 Task: Research Airbnb properties in Boden, Sweden from 4th November, 2023 to 8th November, 2023 for 2 adults.1  bedroom having 1 bed and 1 bathroom. Property type can be hotel. Look for 5 properties as per requirement.
Action: Mouse pressed left at (300, 135)
Screenshot: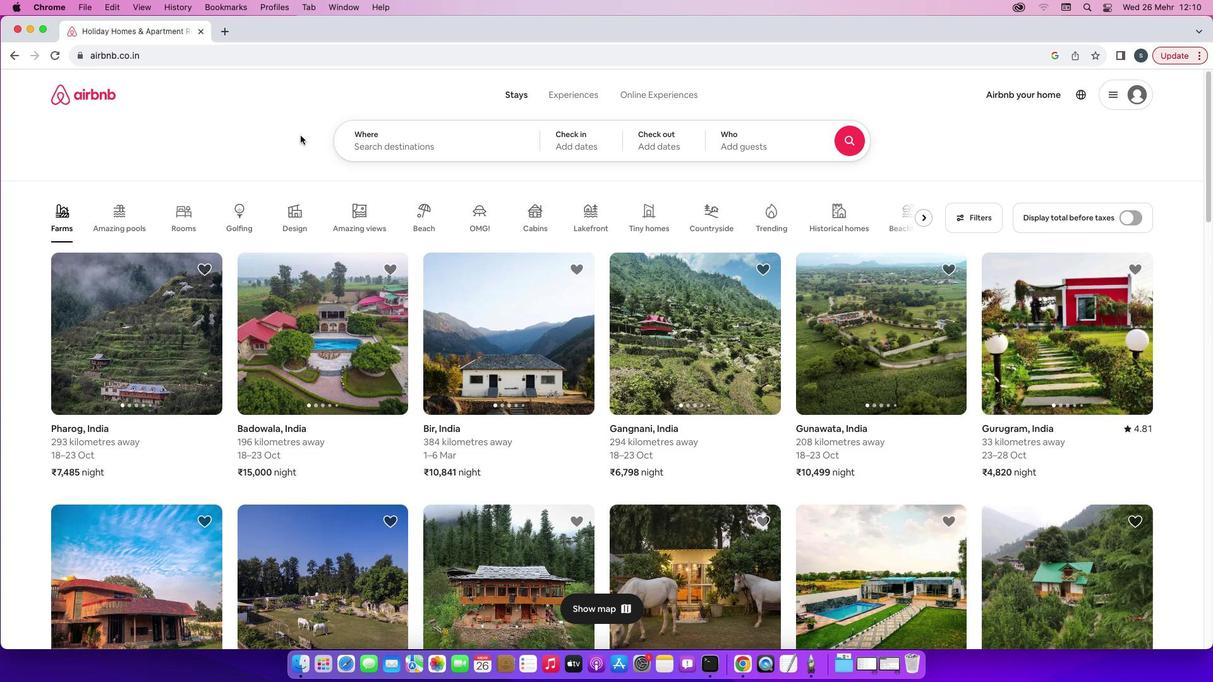 
Action: Mouse moved to (433, 147)
Screenshot: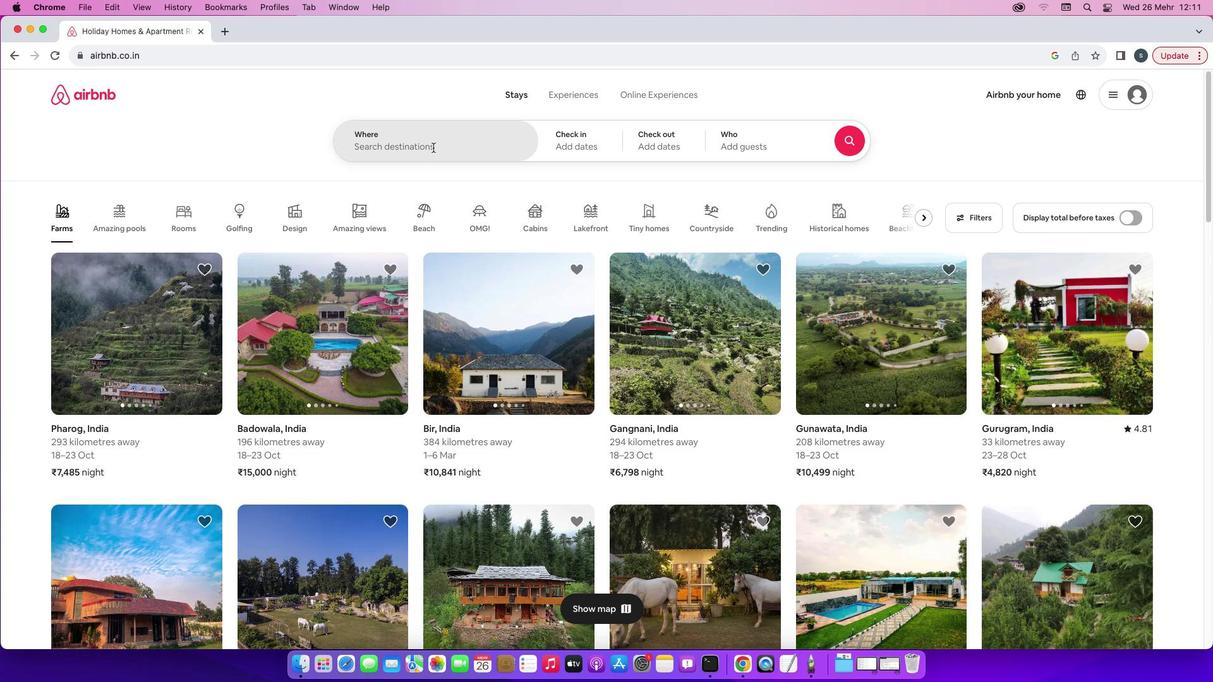 
Action: Mouse pressed left at (433, 147)
Screenshot: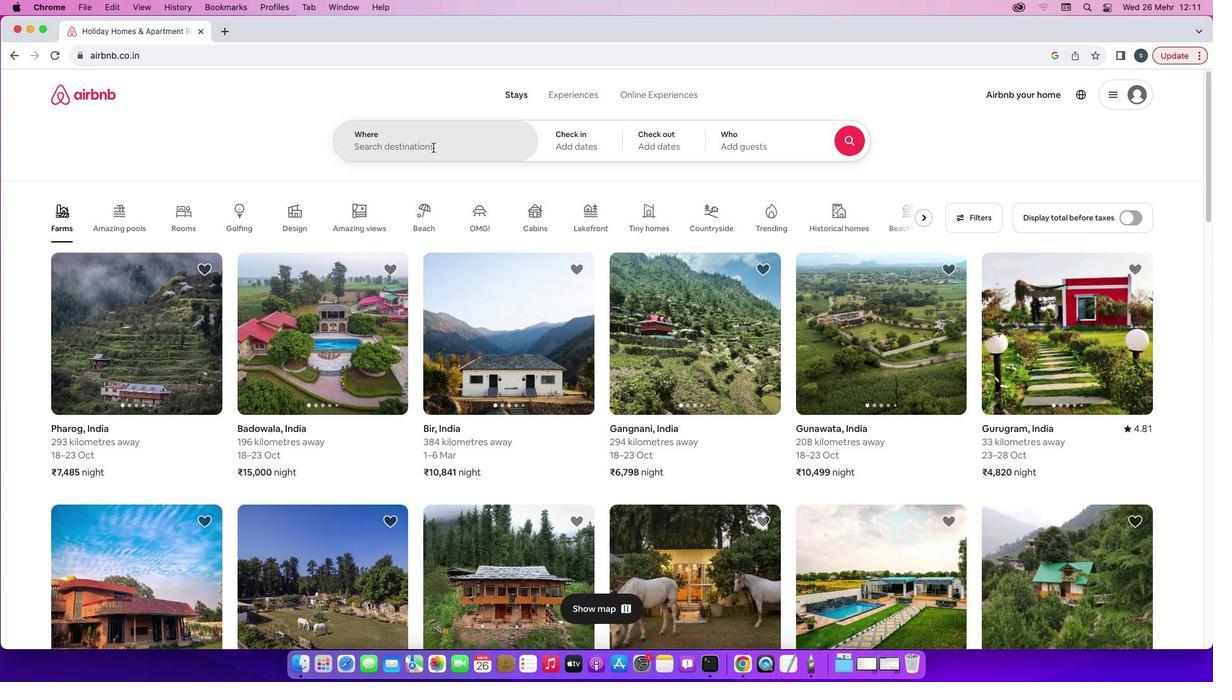 
Action: Key pressed 'B'Key.caps_lock'o''d''e''n'','Key.spaceKey.caps_lock'S'Key.caps_lock'w''e''d''e''n'Key.enter
Screenshot: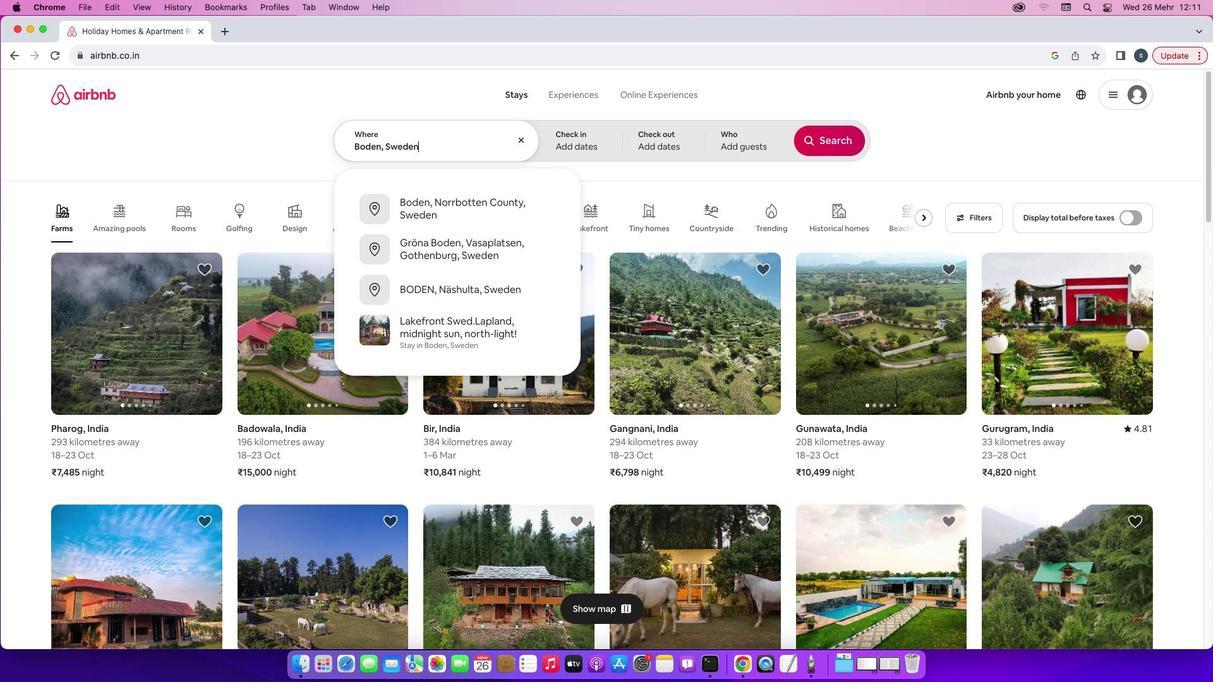 
Action: Mouse moved to (808, 291)
Screenshot: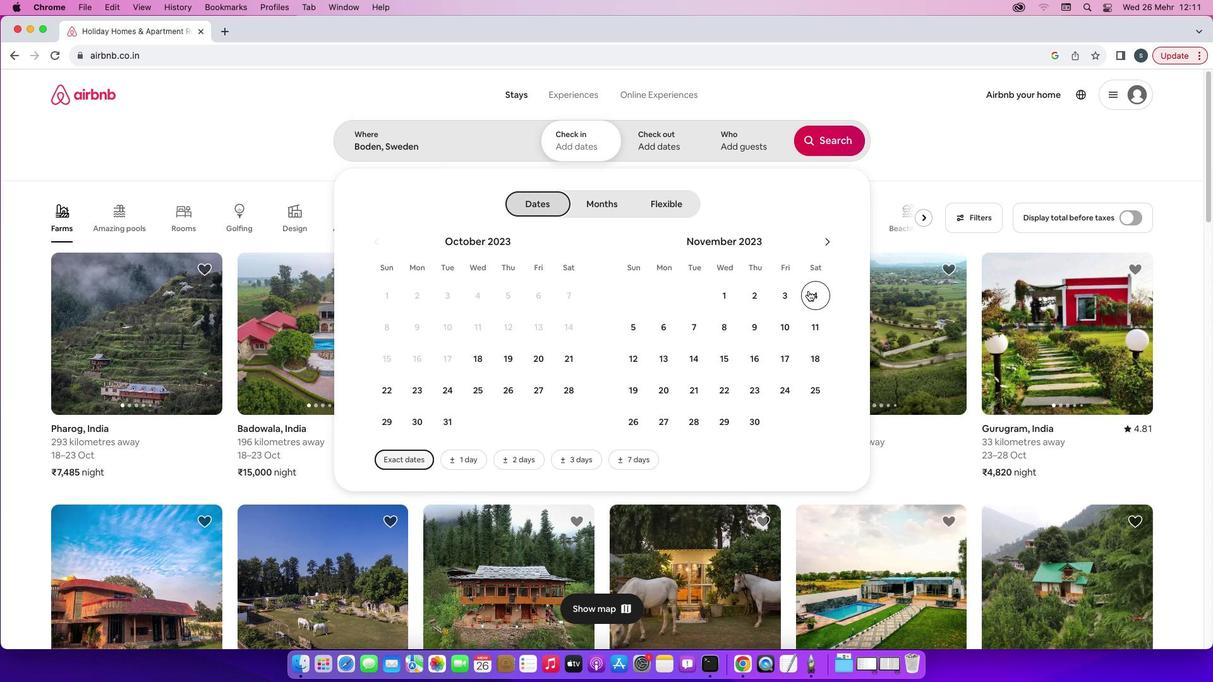 
Action: Mouse pressed left at (808, 291)
Screenshot: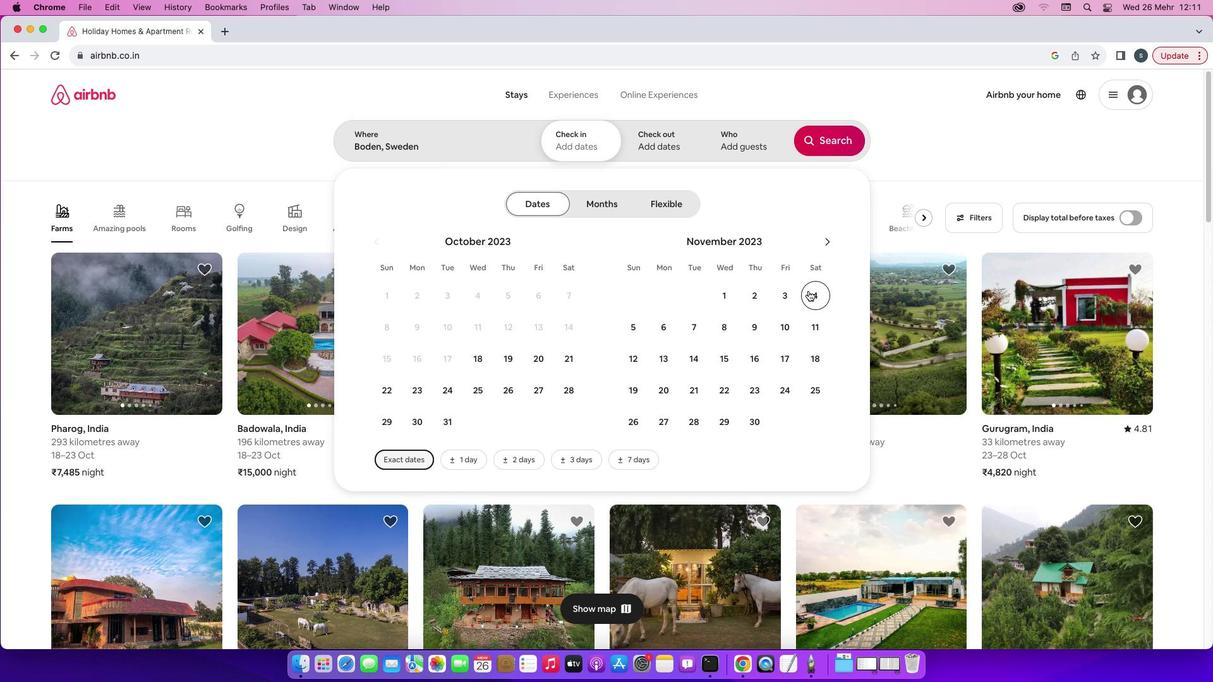 
Action: Mouse moved to (723, 321)
Screenshot: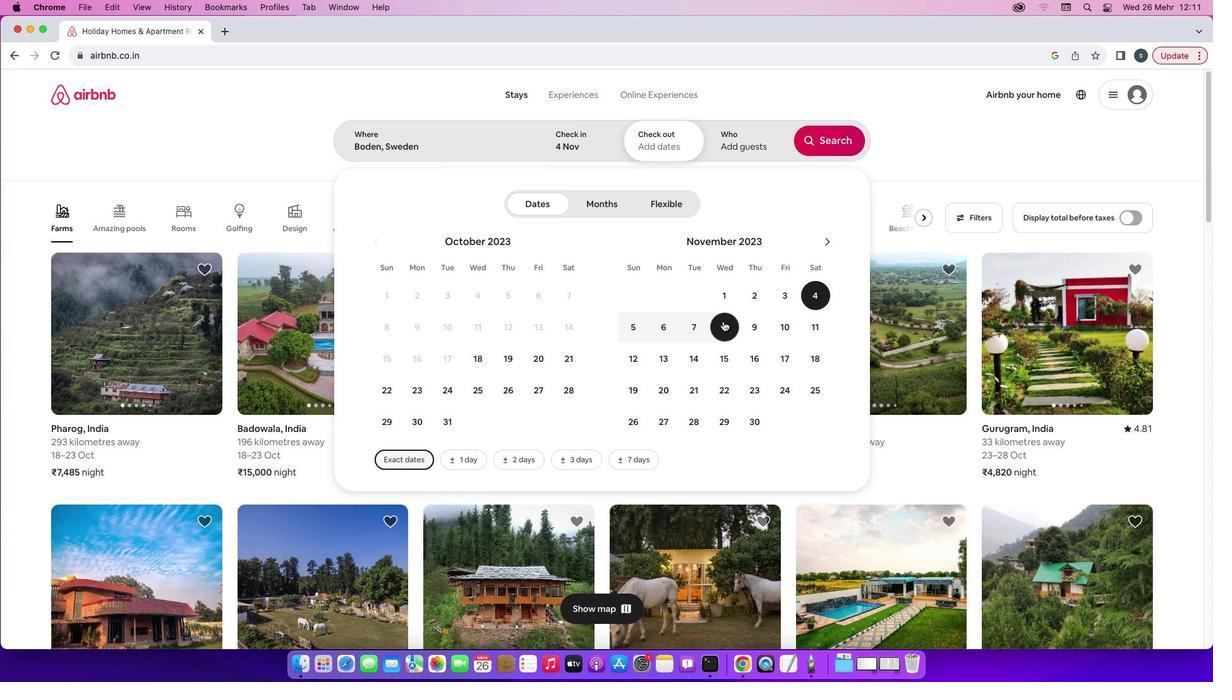 
Action: Mouse pressed left at (723, 321)
Screenshot: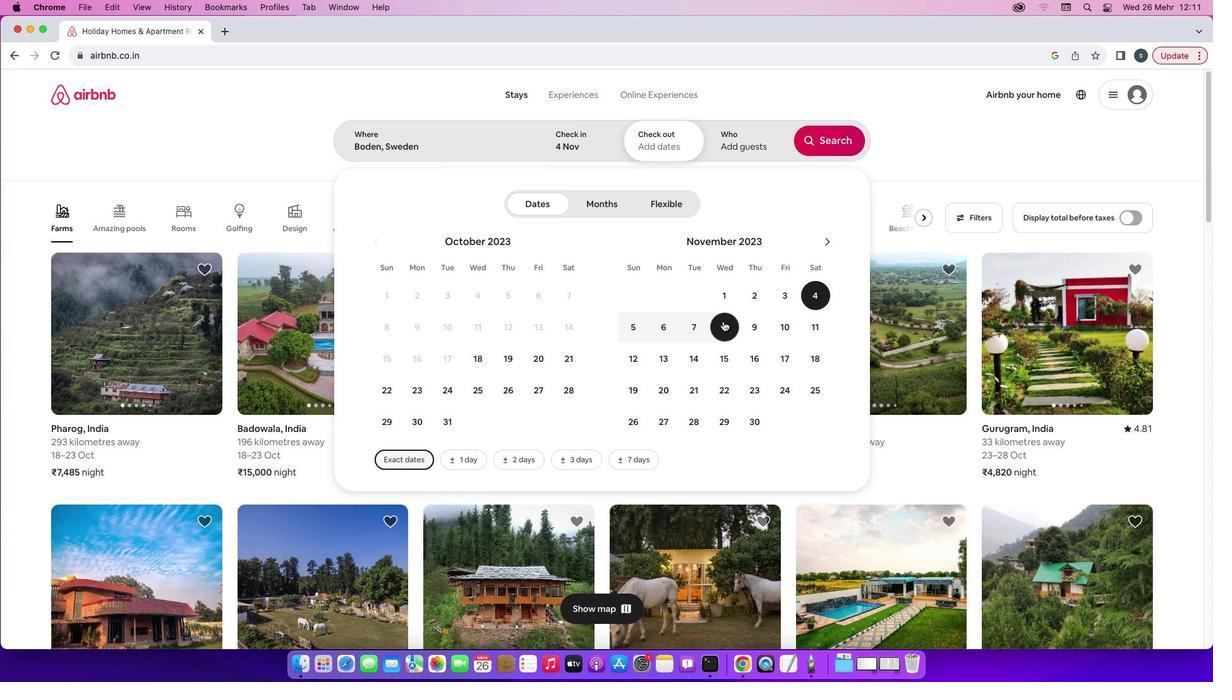 
Action: Mouse moved to (744, 140)
Screenshot: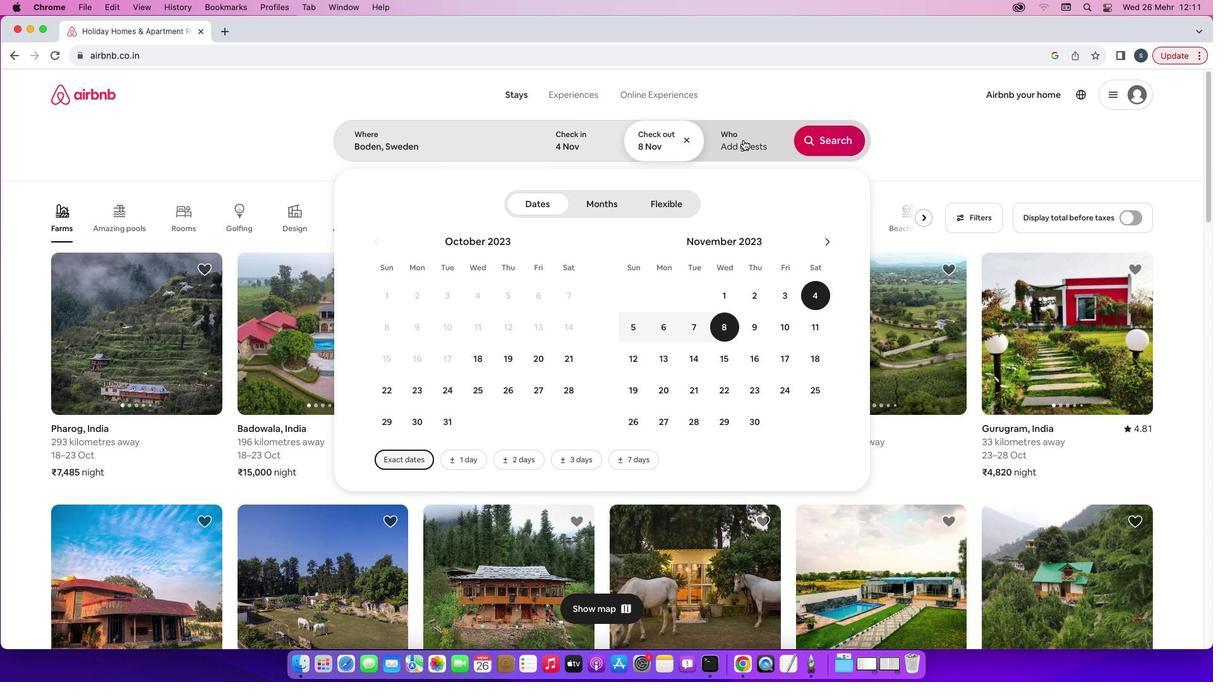 
Action: Mouse pressed left at (744, 140)
Screenshot: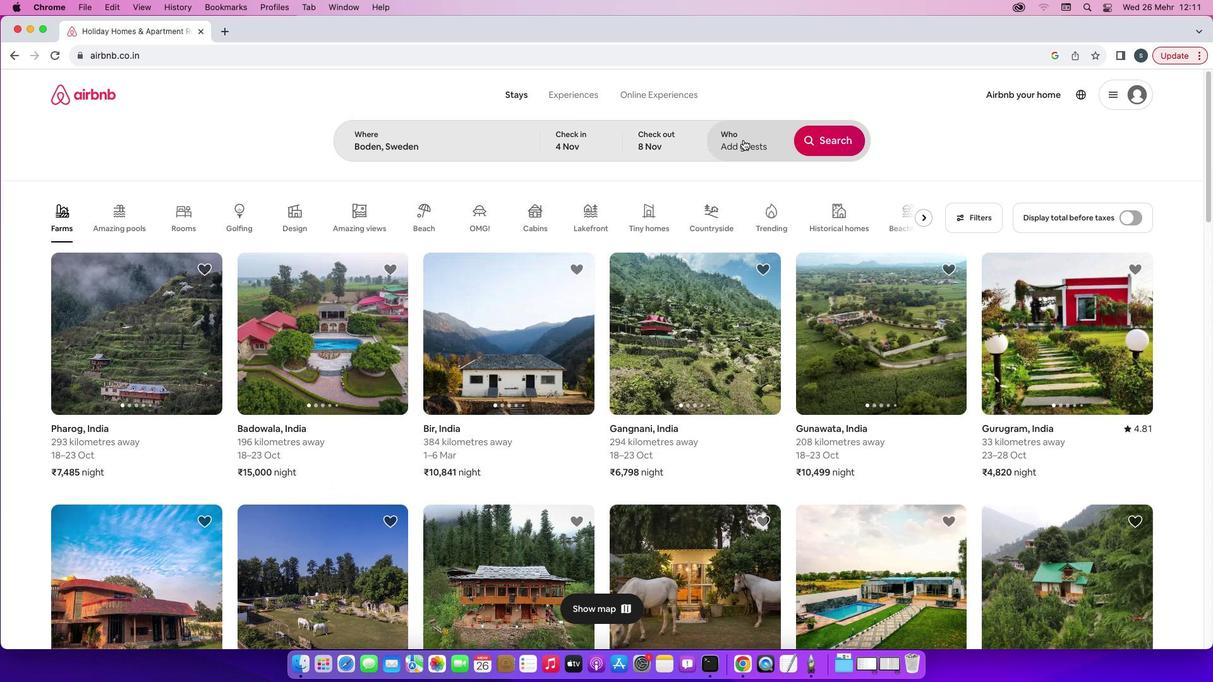 
Action: Mouse moved to (834, 202)
Screenshot: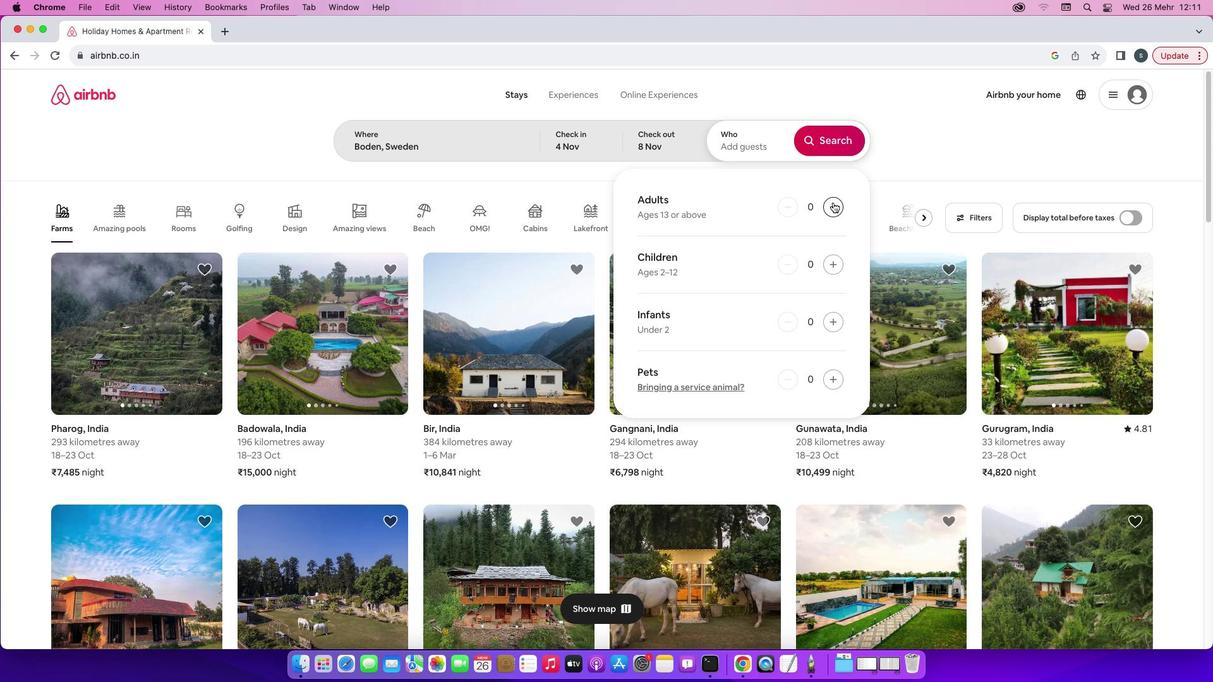 
Action: Mouse pressed left at (834, 202)
Screenshot: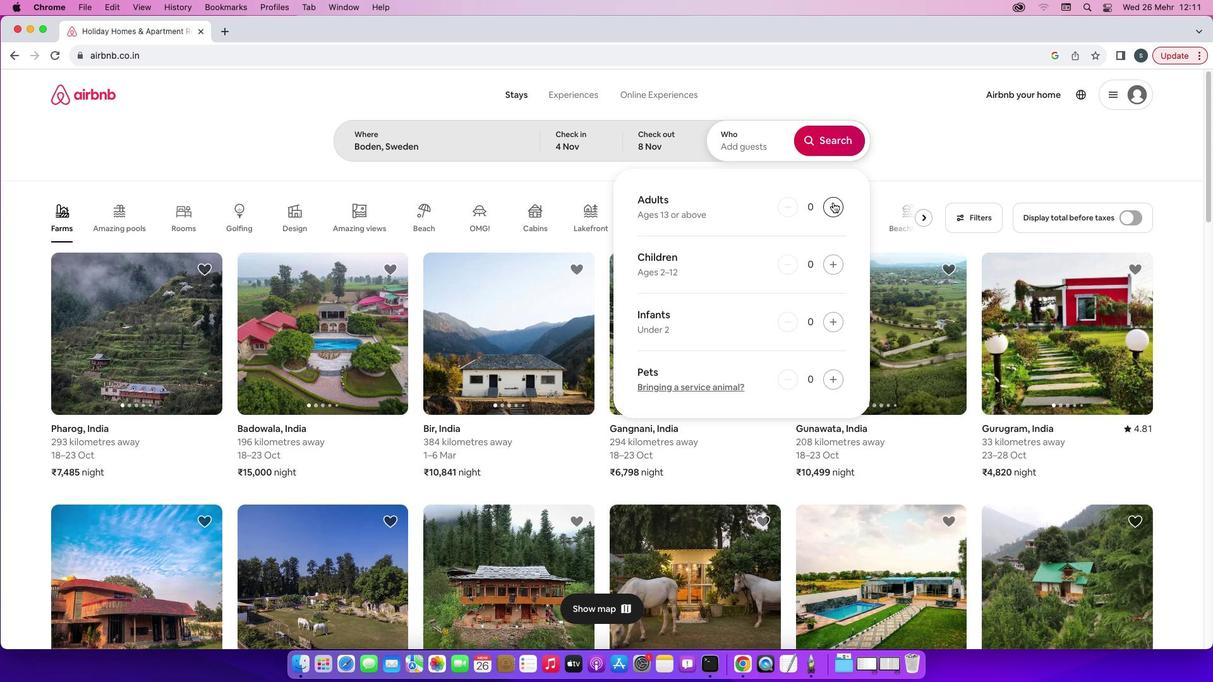 
Action: Mouse pressed left at (834, 202)
Screenshot: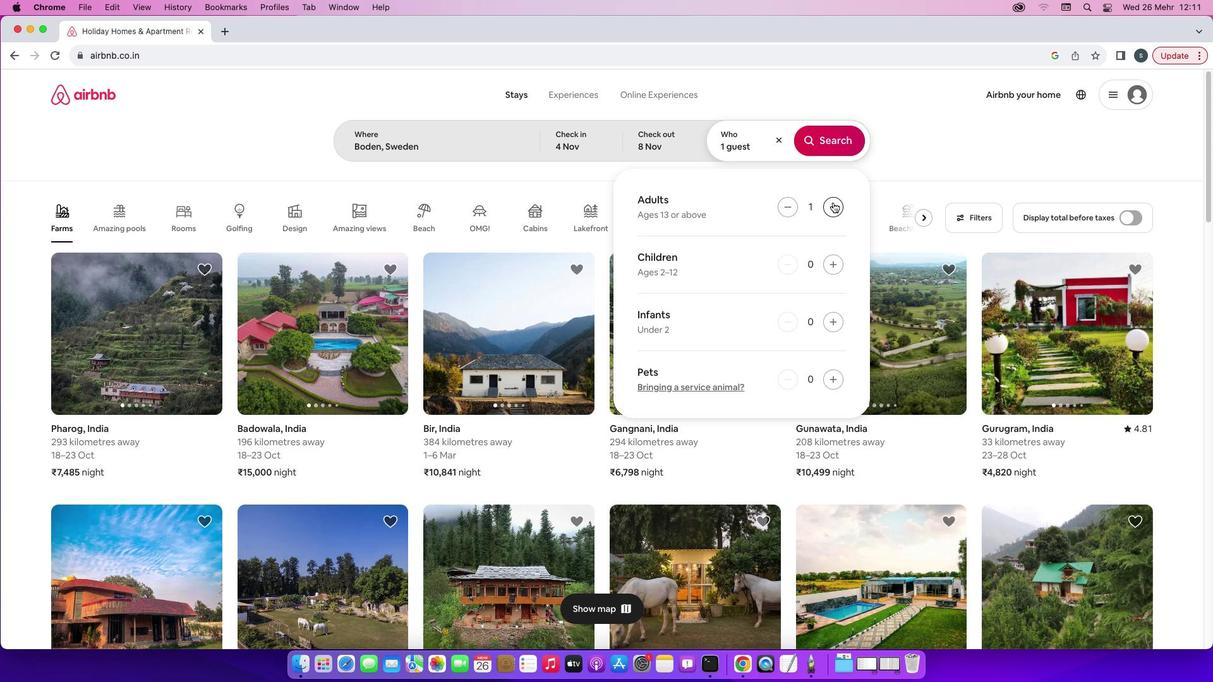 
Action: Mouse moved to (818, 148)
Screenshot: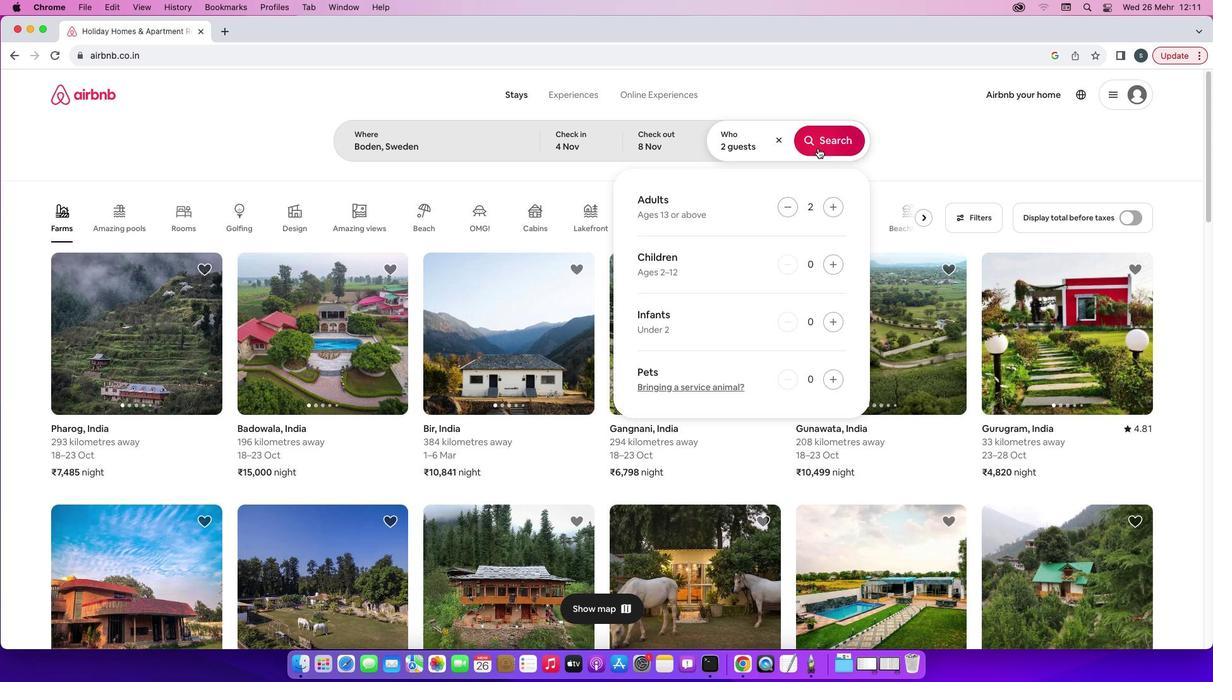 
Action: Mouse pressed left at (818, 148)
Screenshot: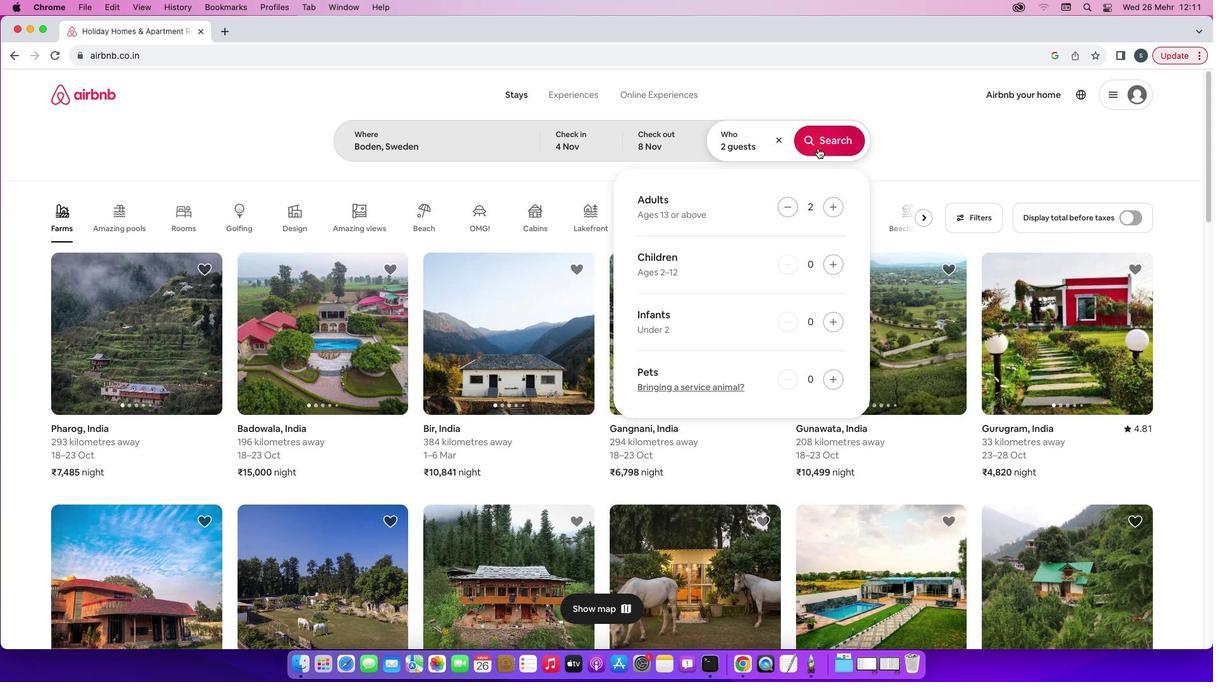 
Action: Mouse moved to (1007, 153)
Screenshot: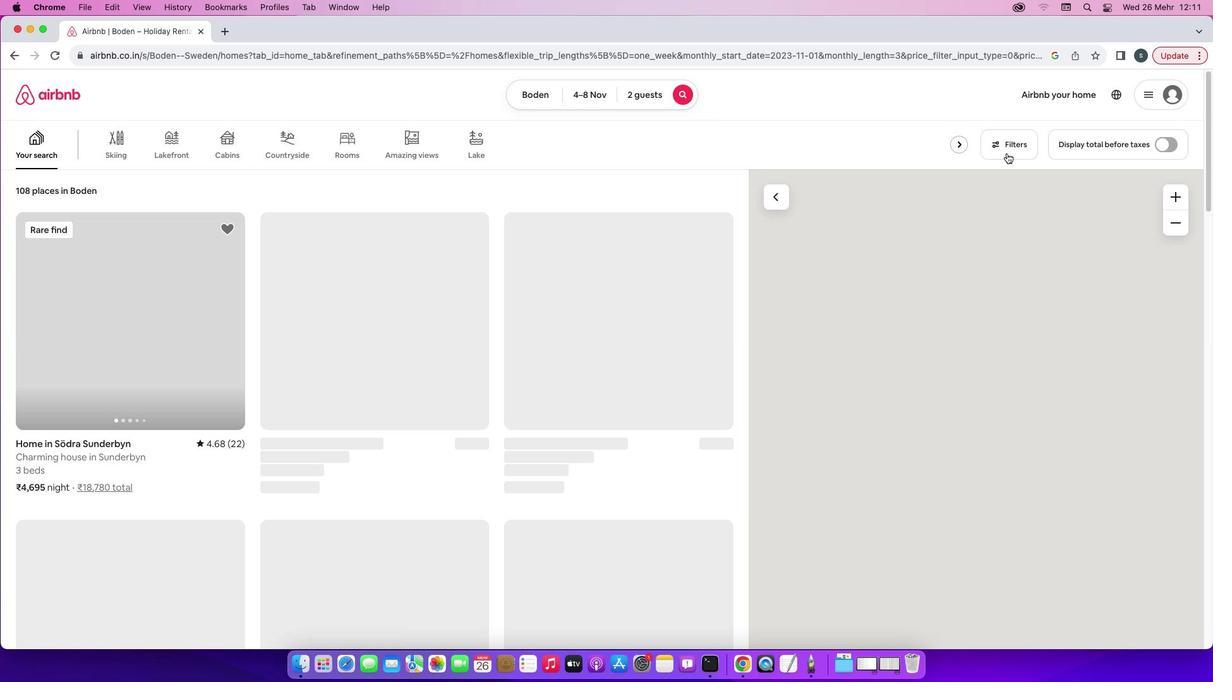 
Action: Mouse pressed left at (1007, 153)
Screenshot: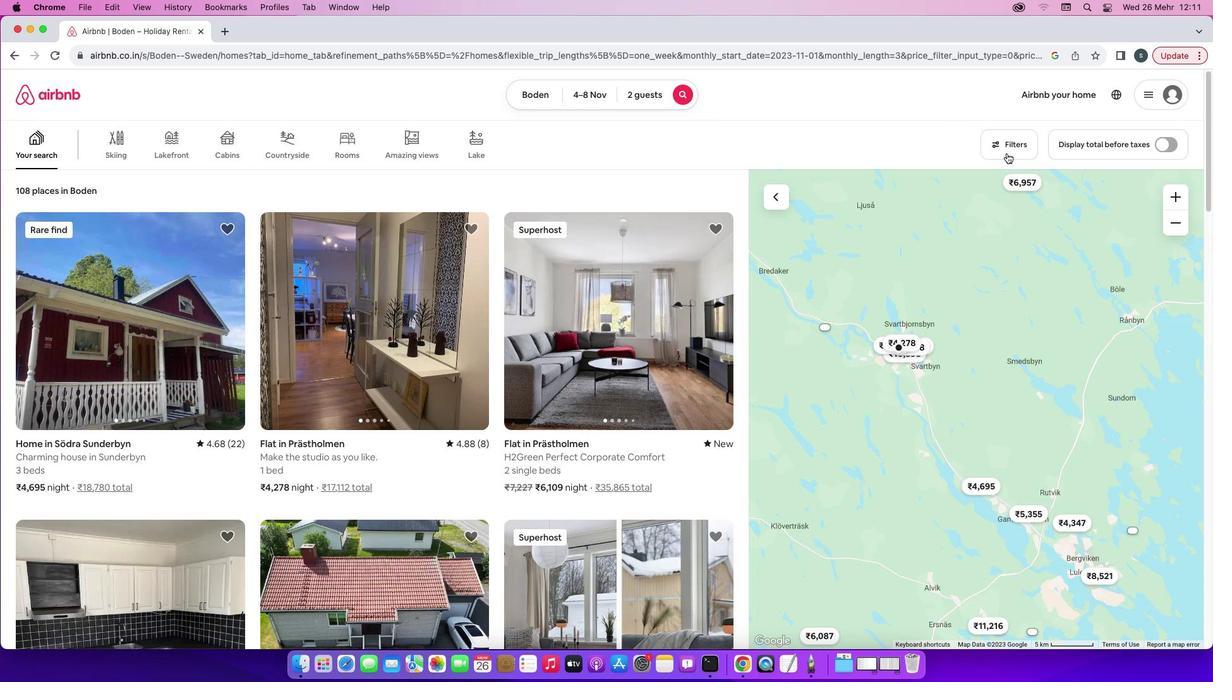 
Action: Mouse moved to (509, 463)
Screenshot: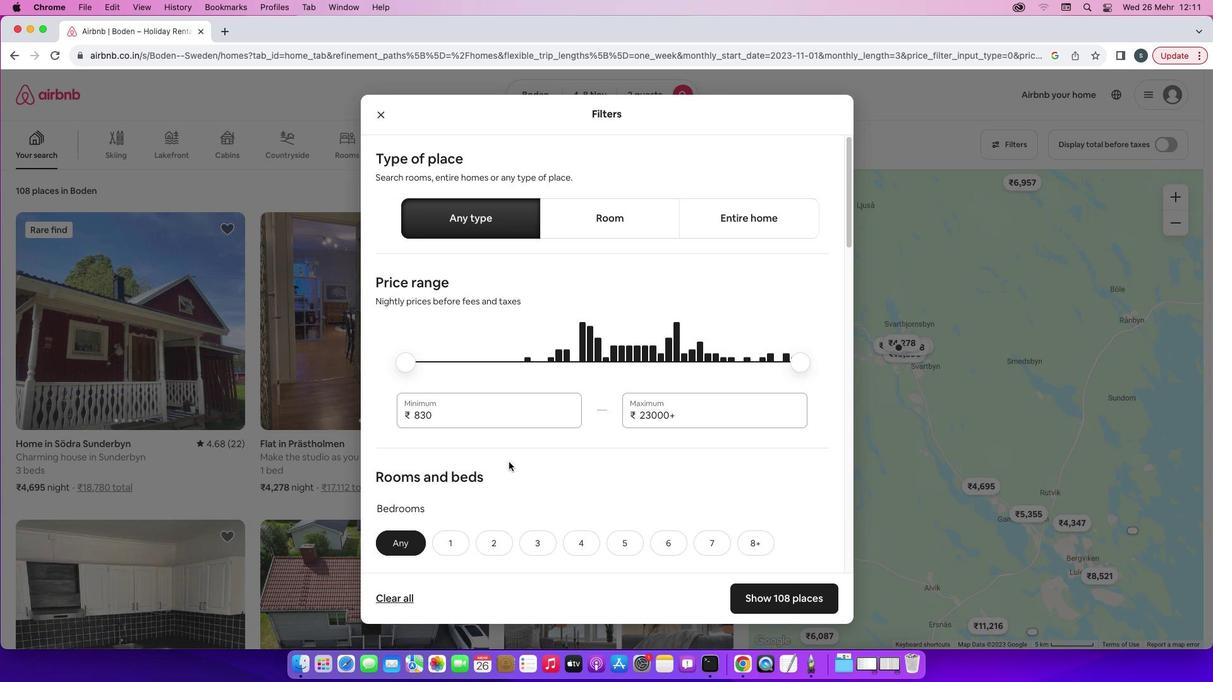 
Action: Mouse scrolled (509, 463) with delta (0, 0)
Screenshot: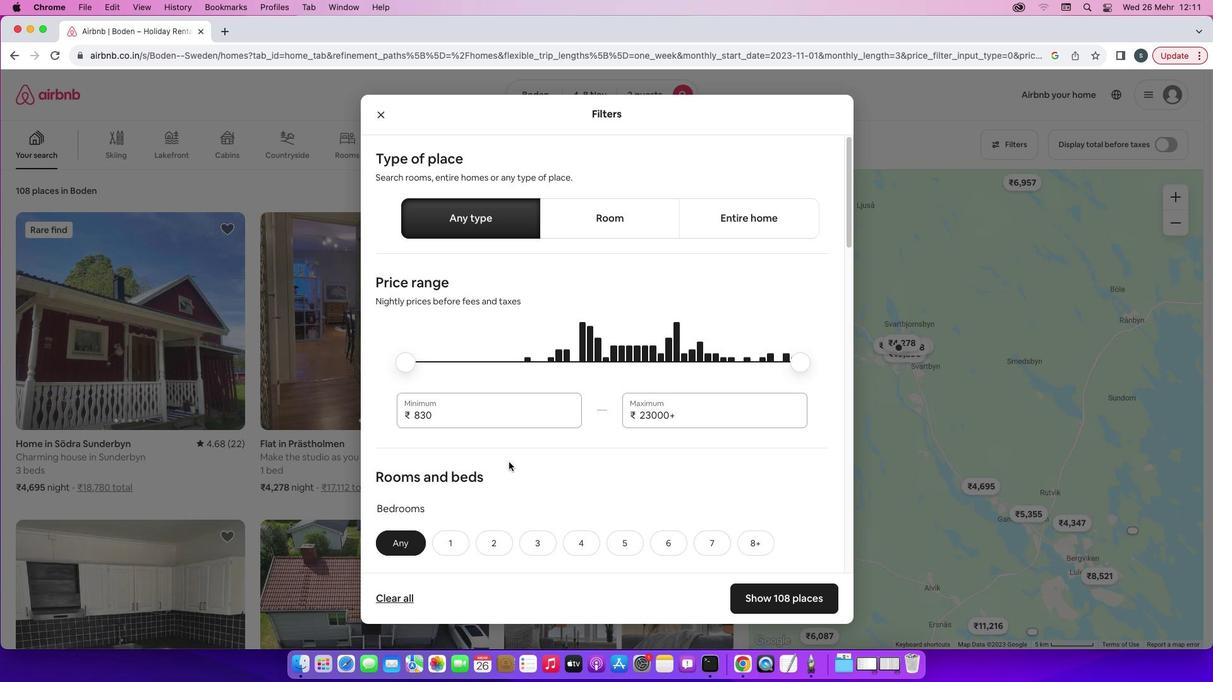
Action: Mouse scrolled (509, 463) with delta (0, 0)
Screenshot: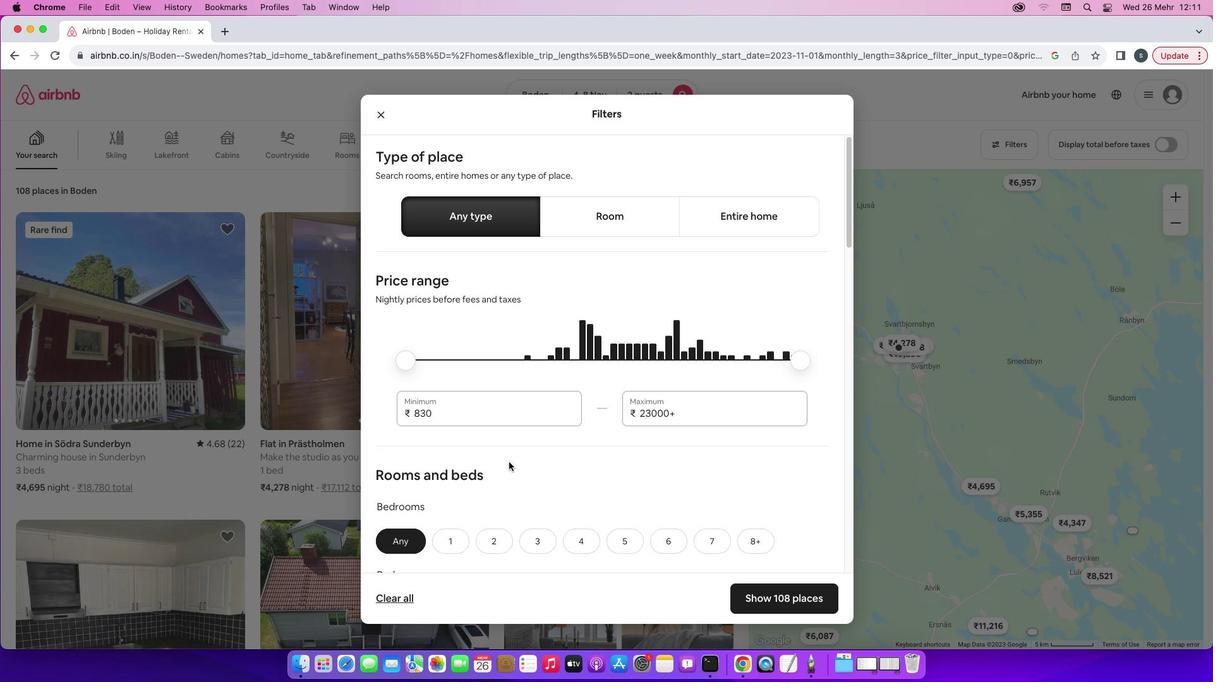 
Action: Mouse scrolled (509, 463) with delta (0, 0)
Screenshot: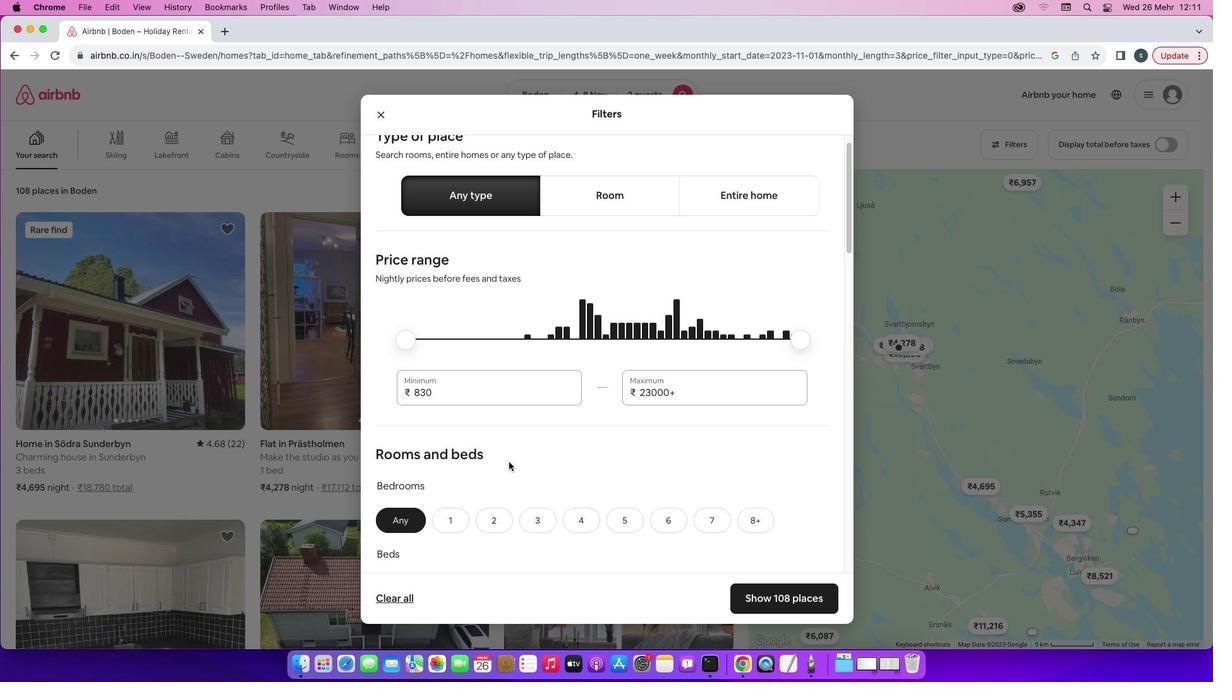 
Action: Mouse scrolled (509, 463) with delta (0, 0)
Screenshot: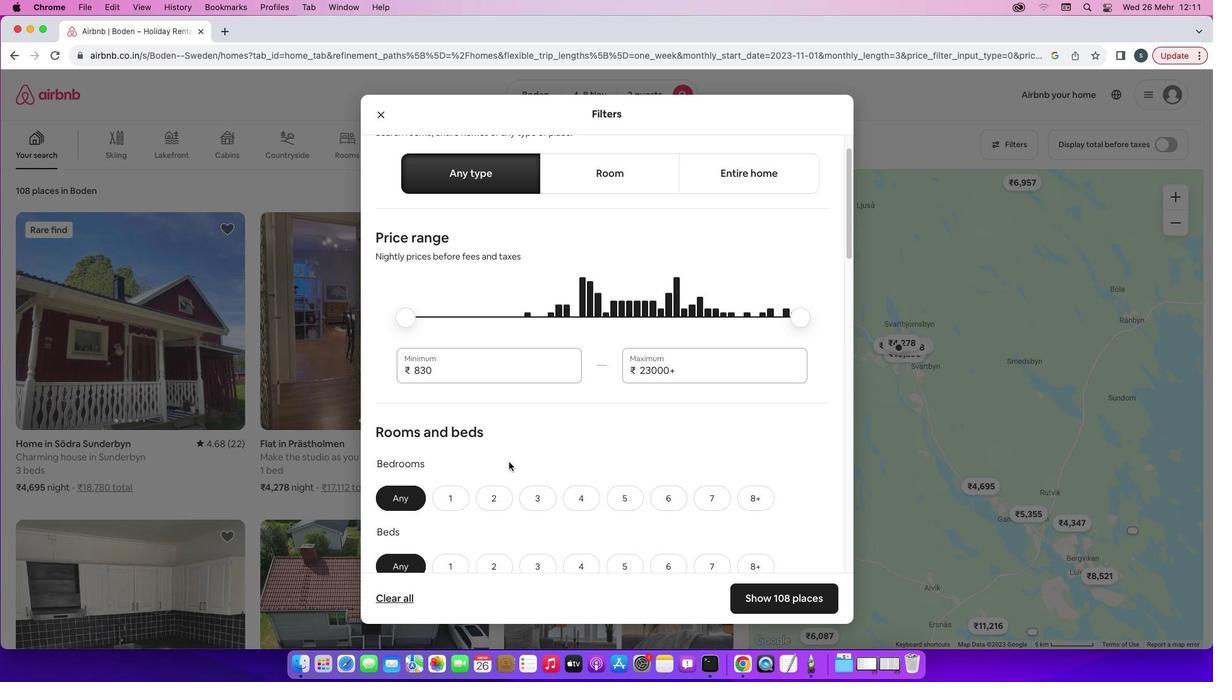 
Action: Mouse scrolled (509, 463) with delta (0, 0)
Screenshot: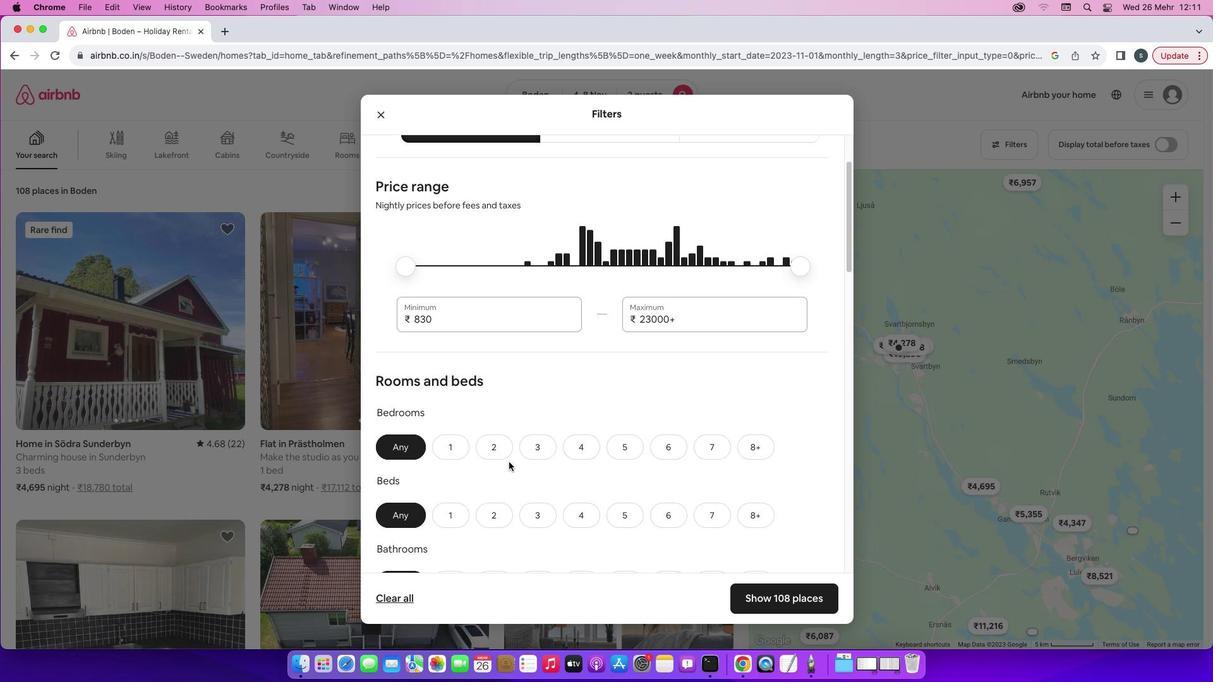 
Action: Mouse scrolled (509, 463) with delta (0, 0)
Screenshot: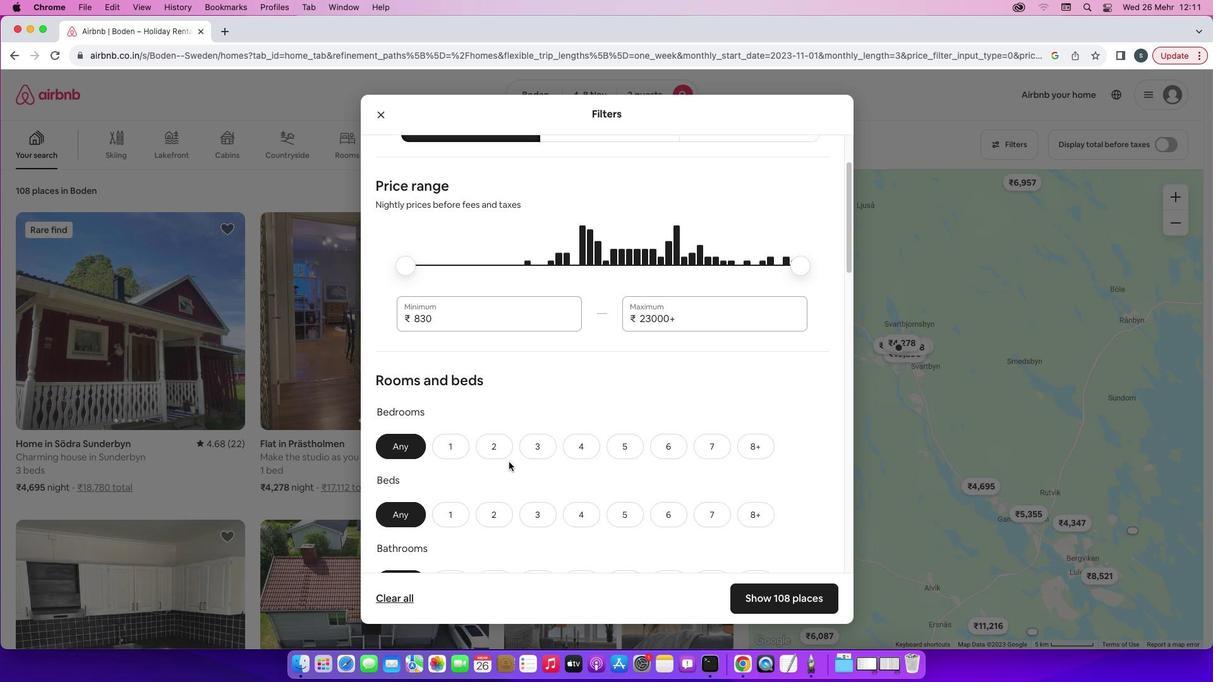
Action: Mouse scrolled (509, 463) with delta (0, 0)
Screenshot: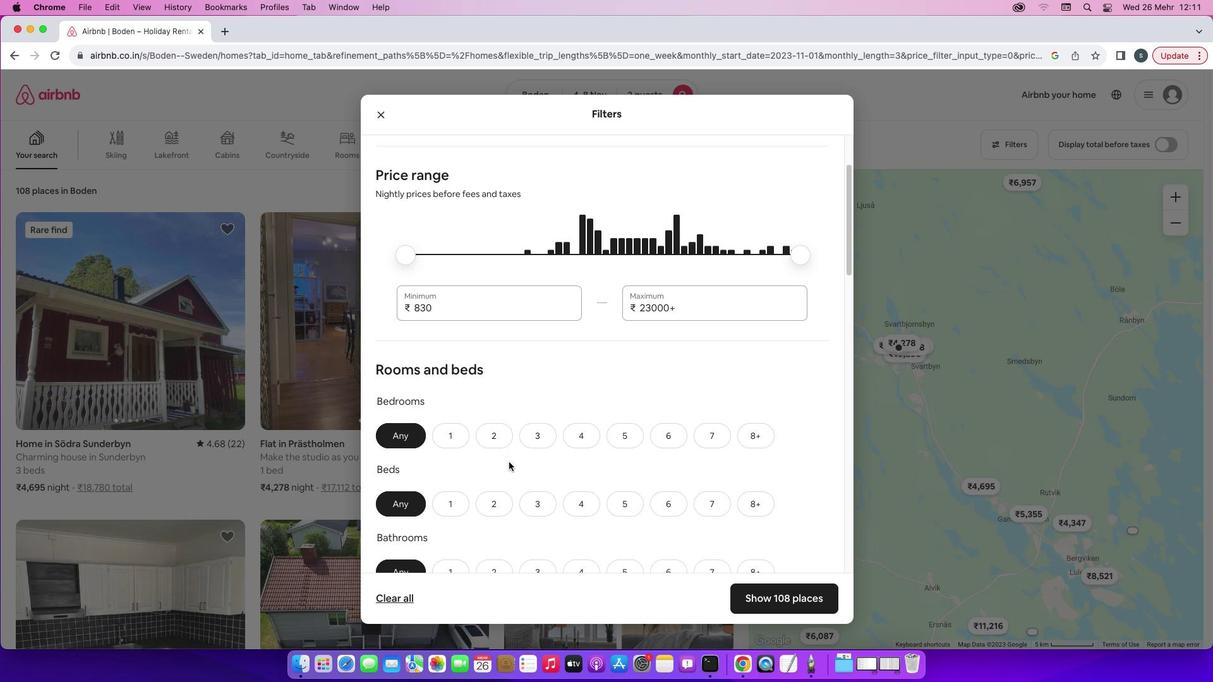 
Action: Mouse moved to (452, 355)
Screenshot: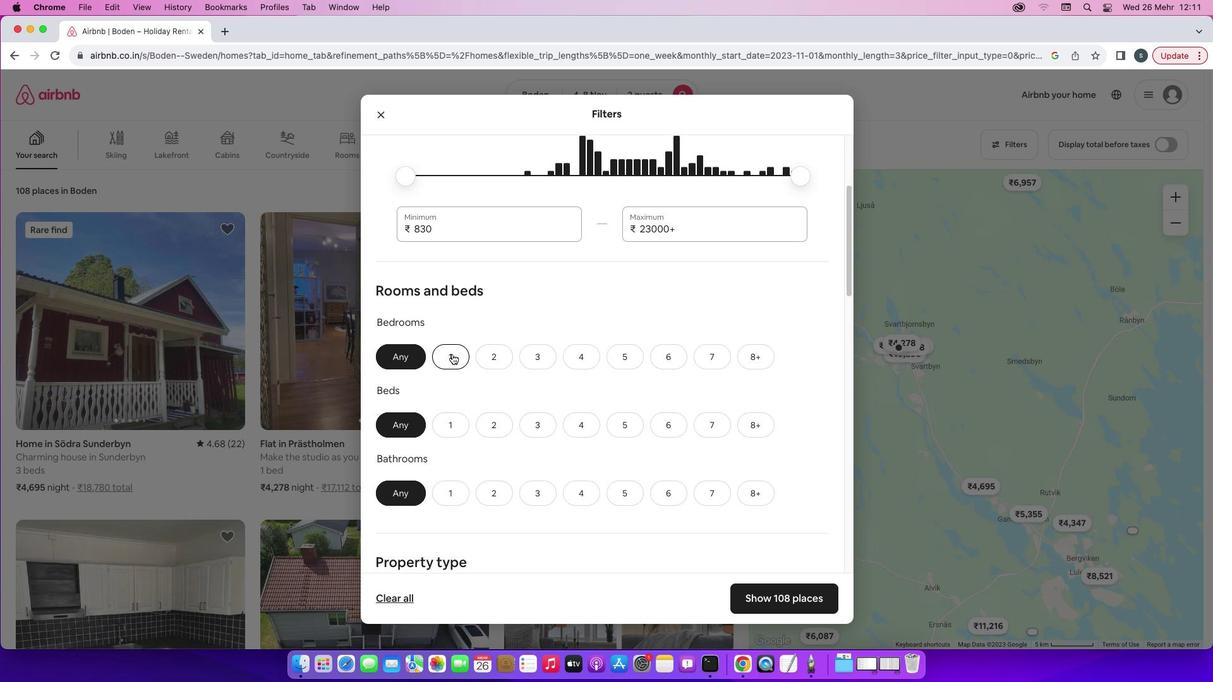 
Action: Mouse pressed left at (452, 355)
Screenshot: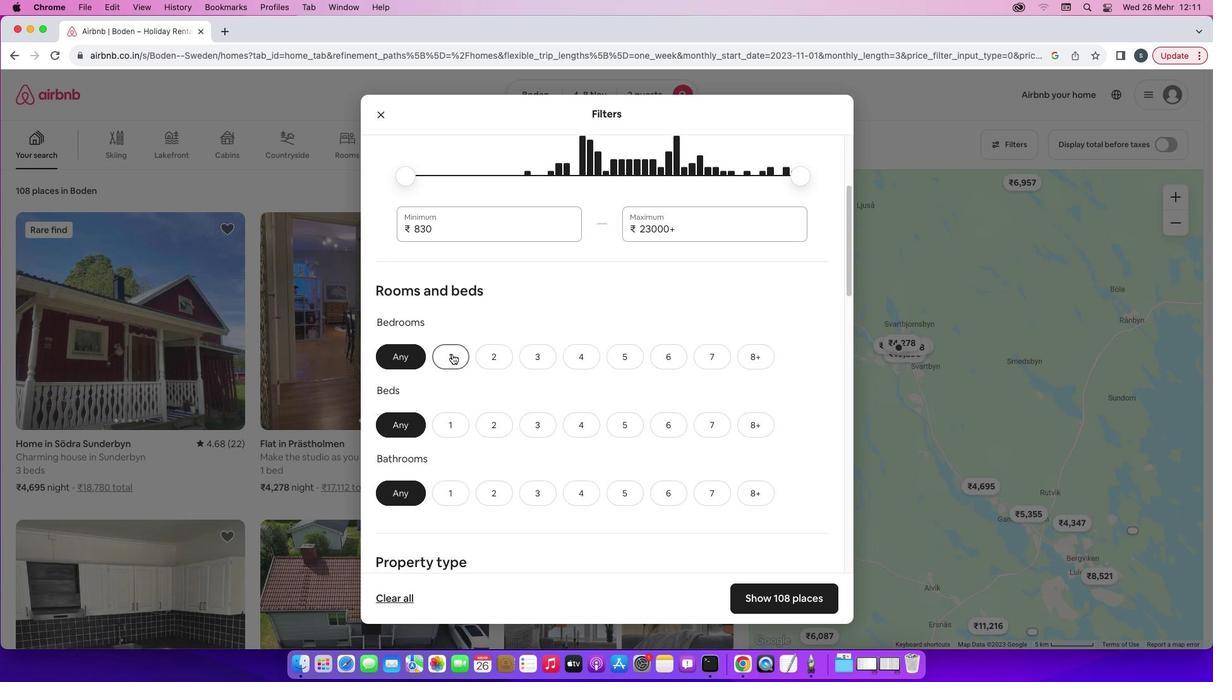 
Action: Mouse moved to (448, 428)
Screenshot: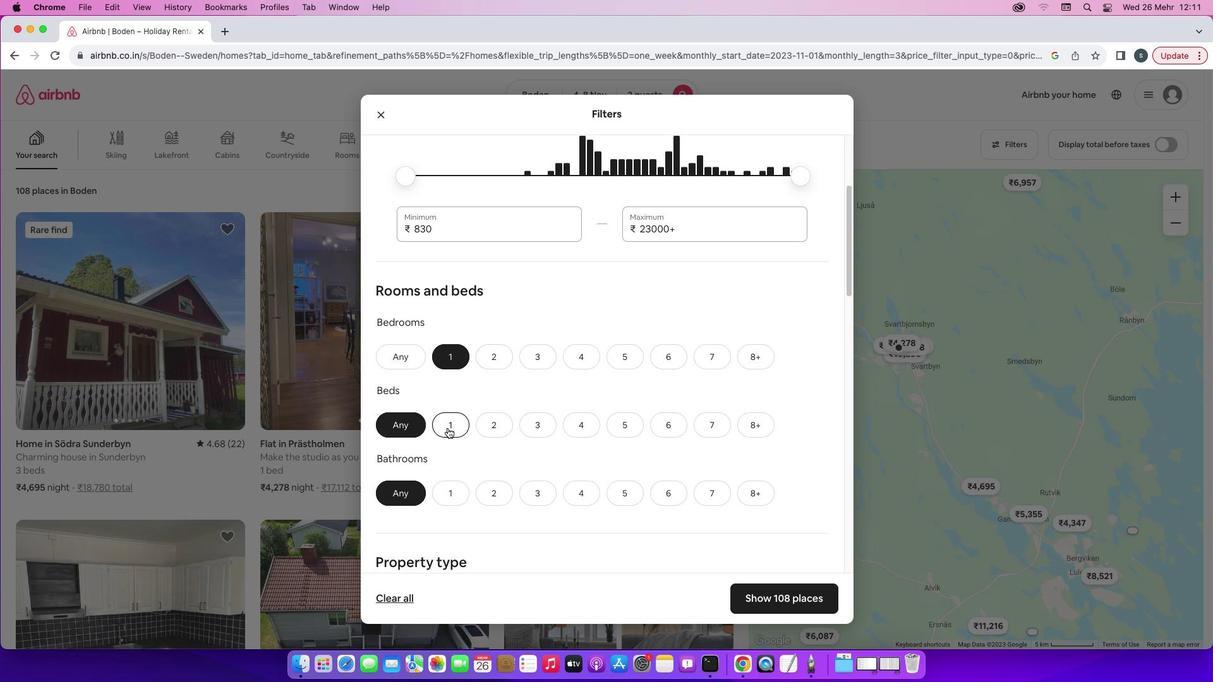 
Action: Mouse pressed left at (448, 428)
Screenshot: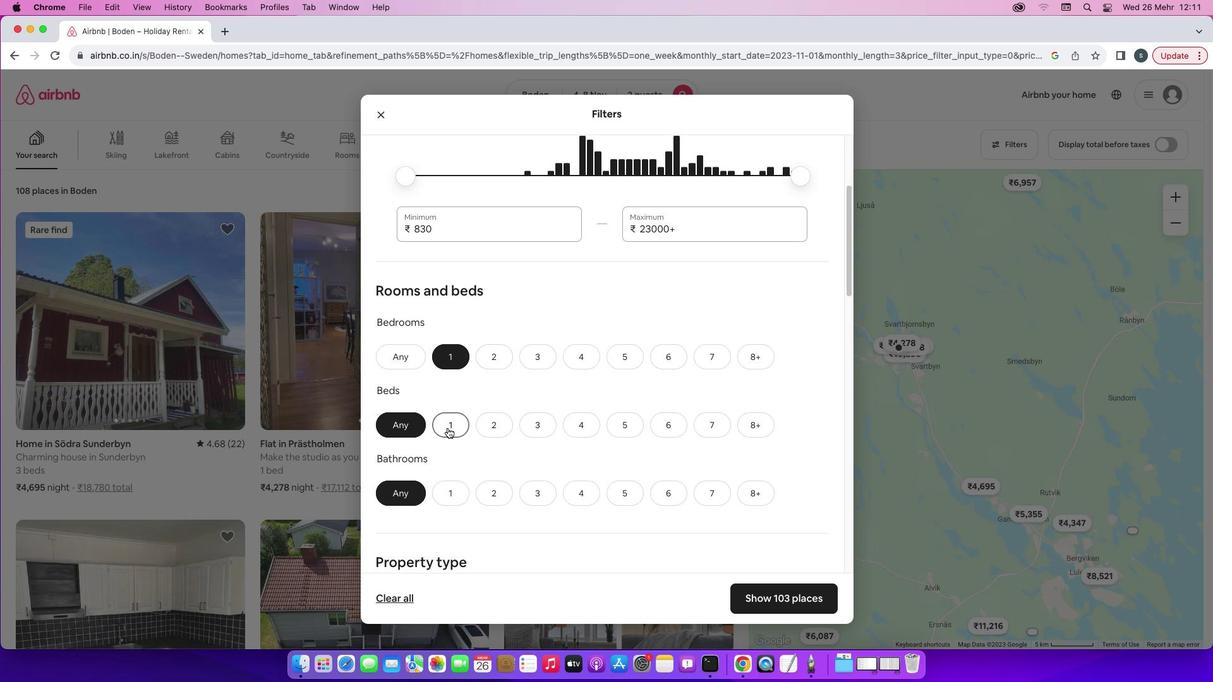 
Action: Mouse moved to (441, 488)
Screenshot: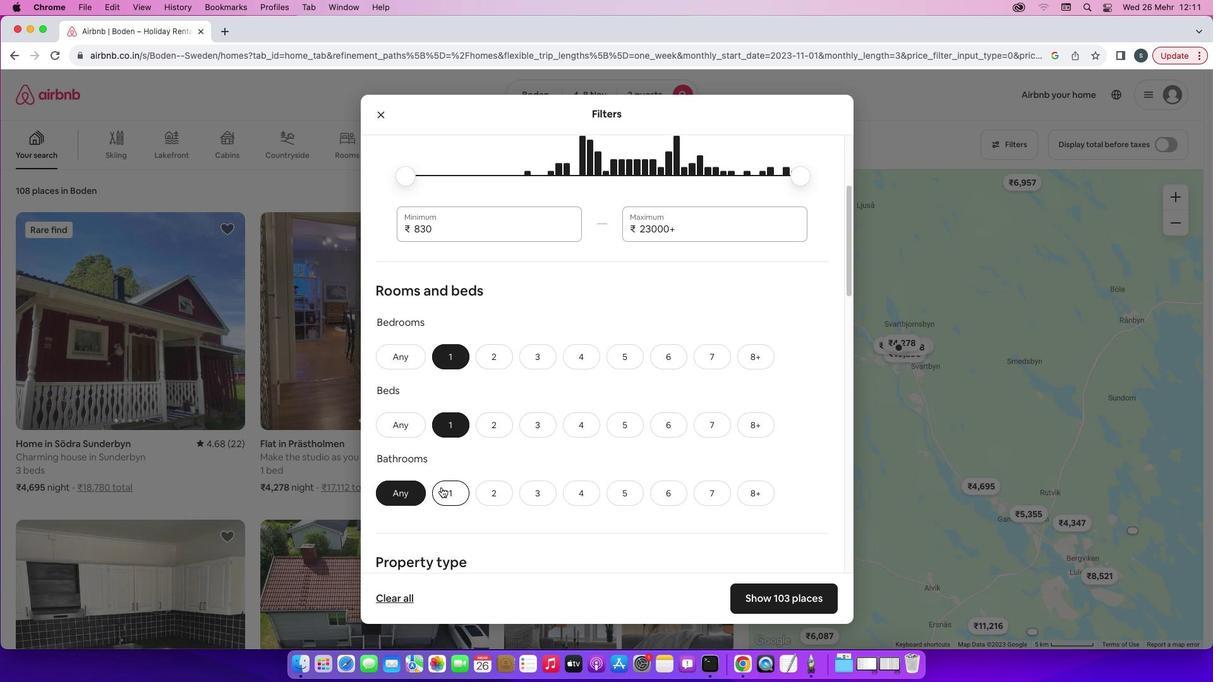 
Action: Mouse pressed left at (441, 488)
Screenshot: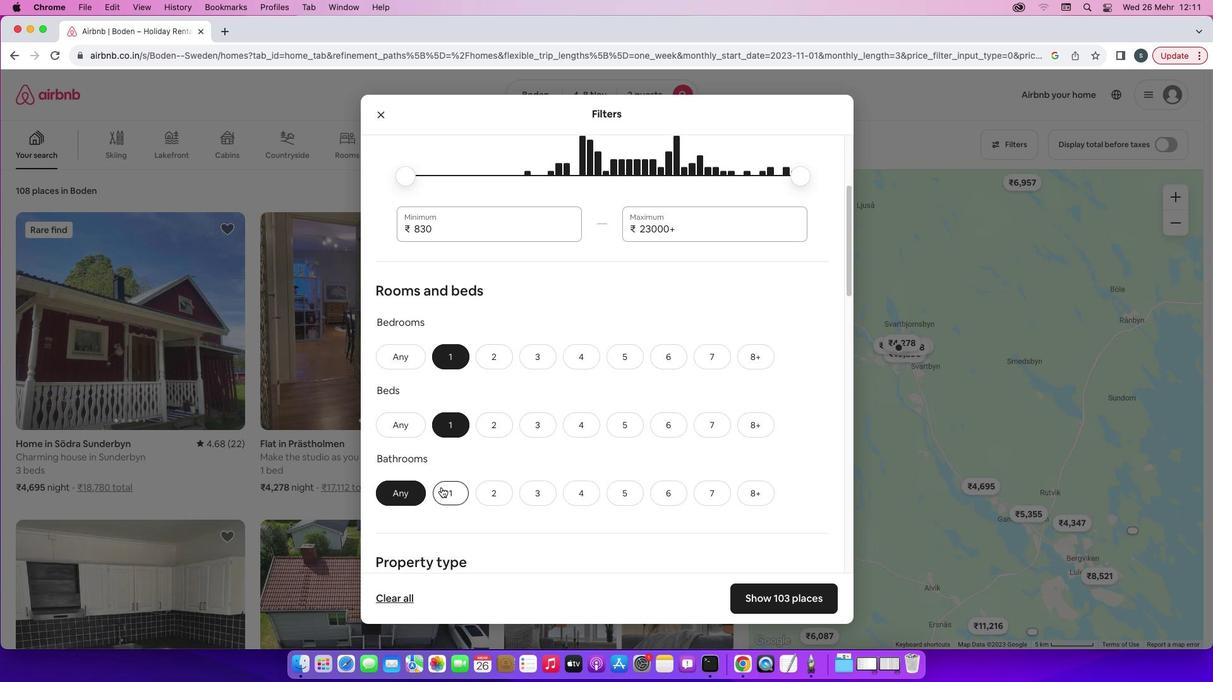 
Action: Mouse moved to (546, 434)
Screenshot: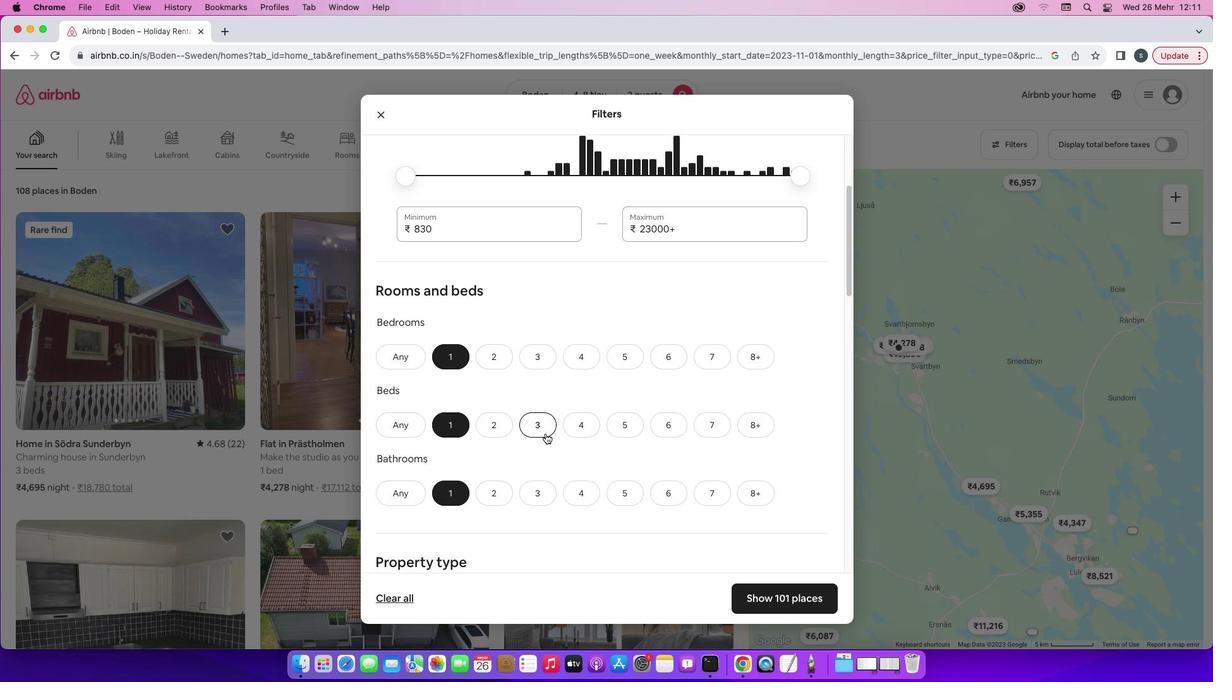 
Action: Mouse scrolled (546, 434) with delta (0, 0)
Screenshot: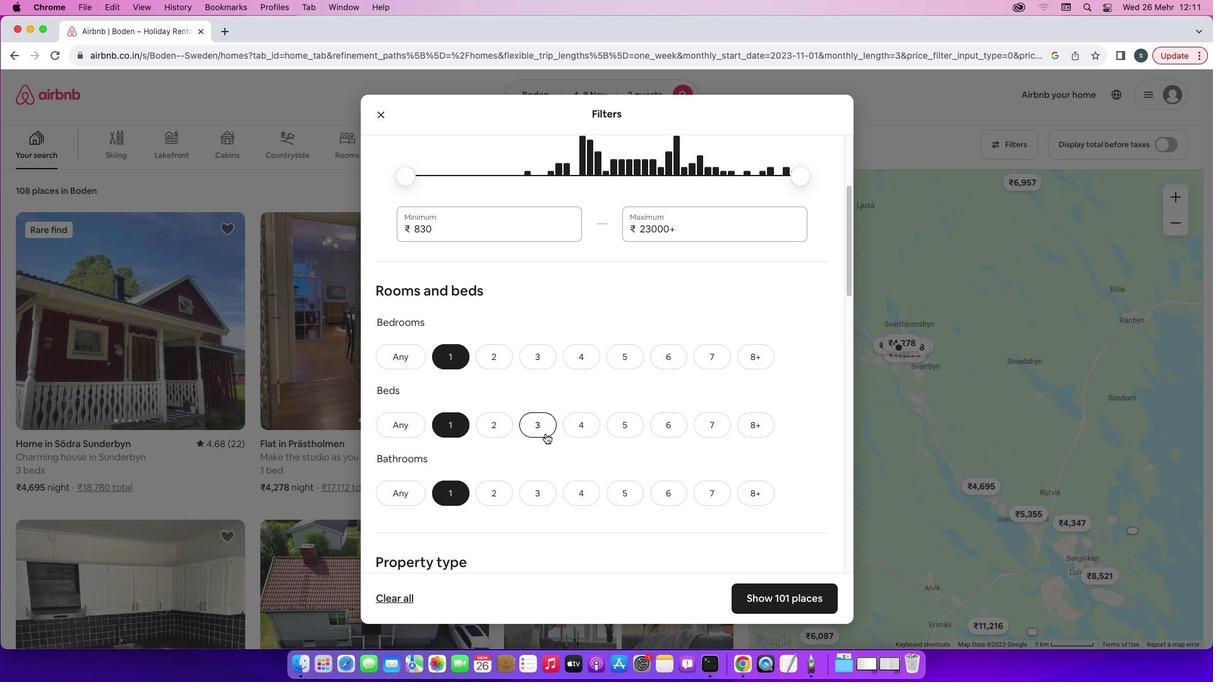 
Action: Mouse scrolled (546, 434) with delta (0, 0)
Screenshot: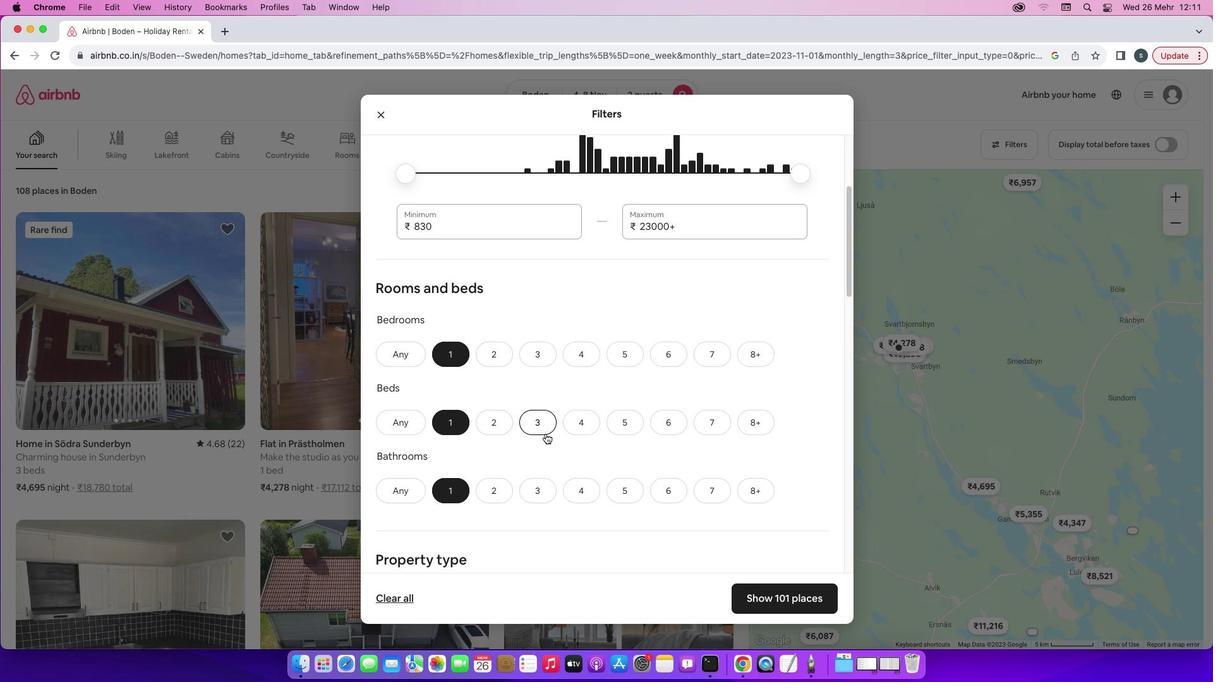 
Action: Mouse scrolled (546, 434) with delta (0, 0)
Screenshot: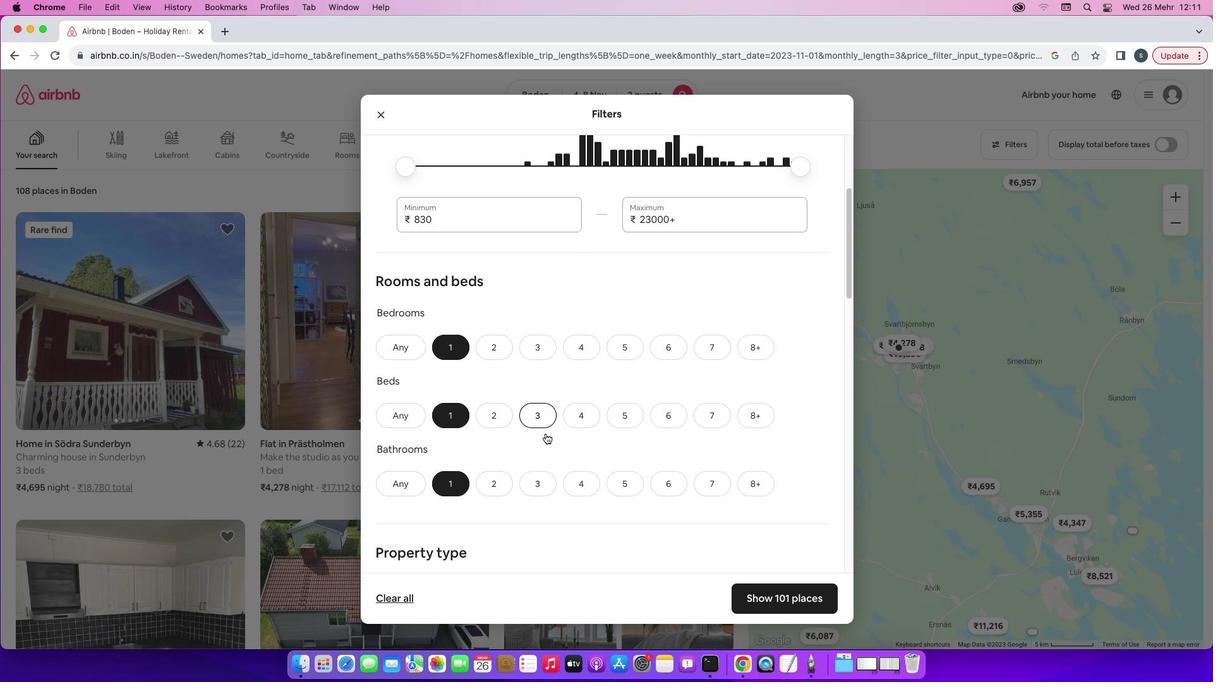 
Action: Mouse scrolled (546, 434) with delta (0, 0)
Screenshot: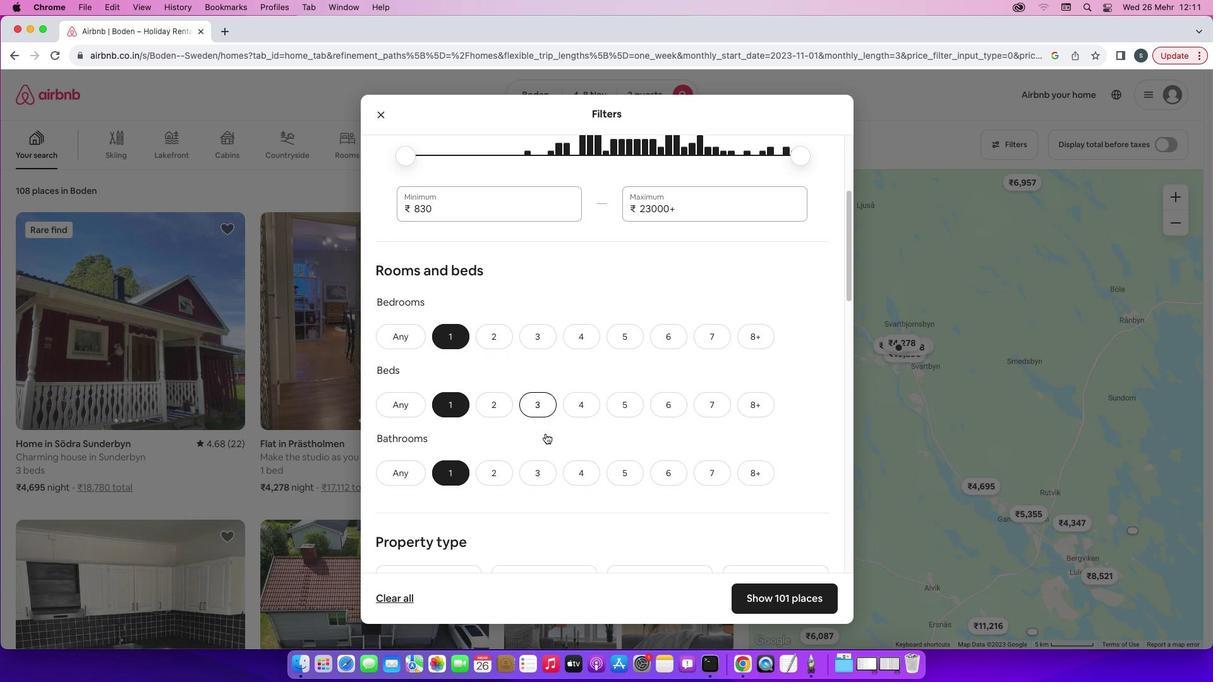 
Action: Mouse scrolled (546, 434) with delta (0, 0)
Screenshot: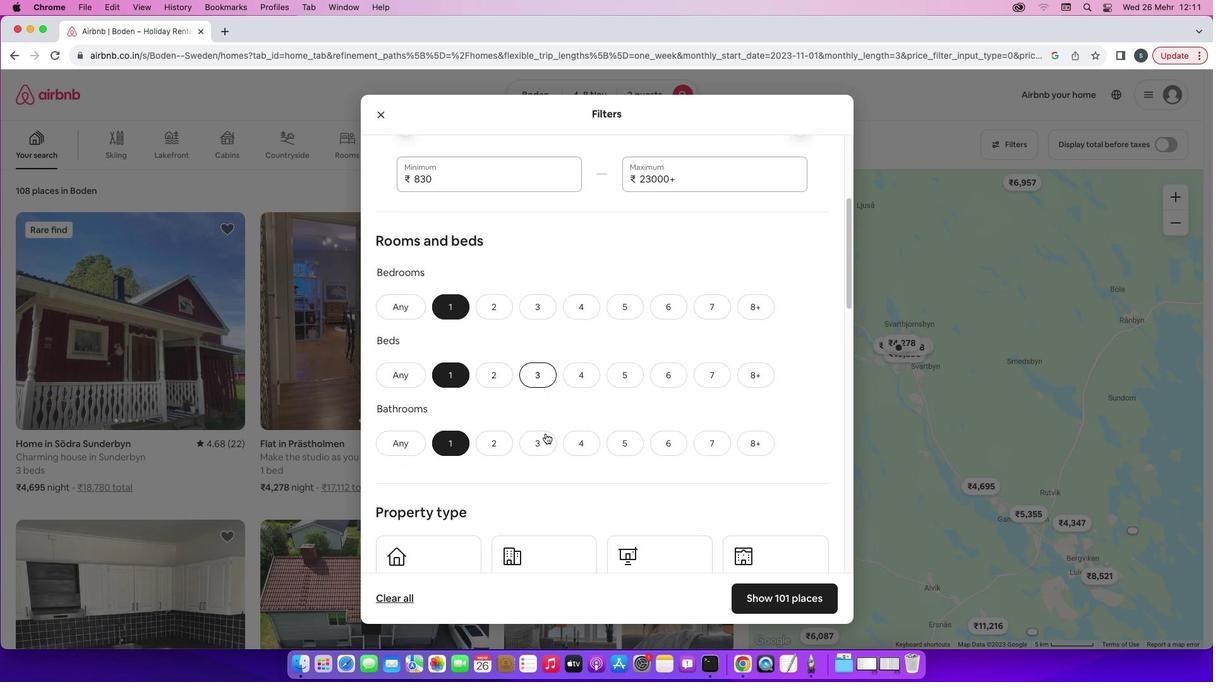 
Action: Mouse moved to (796, 458)
Screenshot: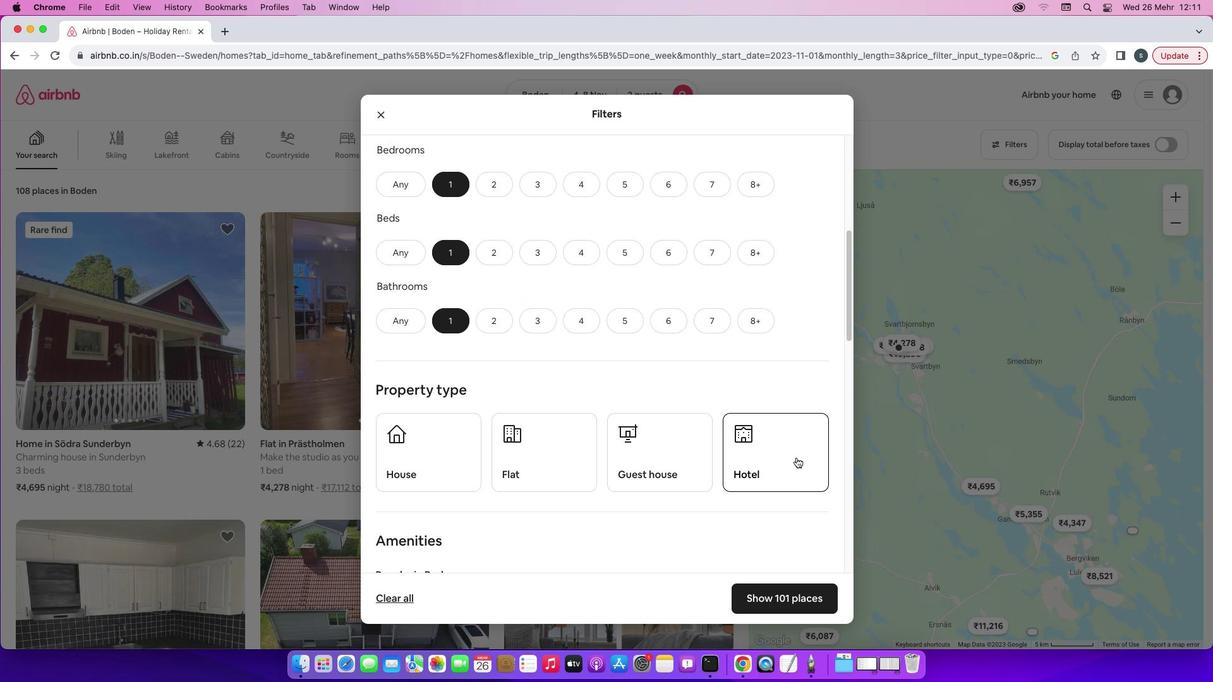 
Action: Mouse pressed left at (796, 458)
Screenshot: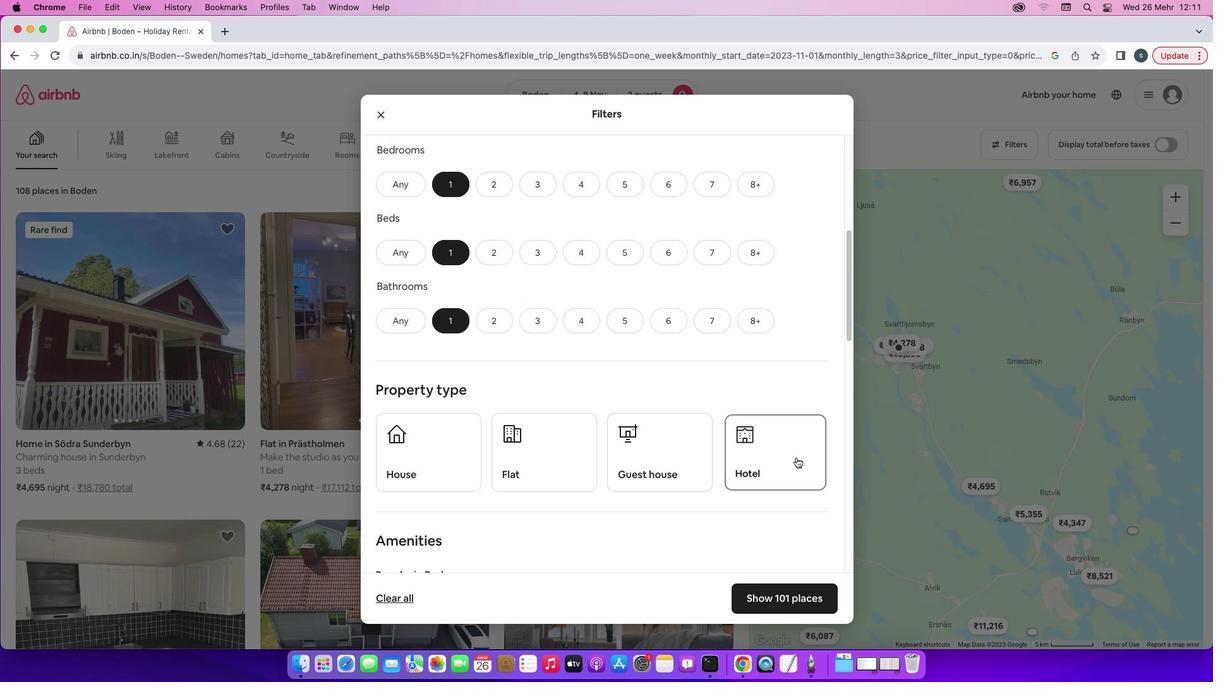 
Action: Mouse moved to (677, 489)
Screenshot: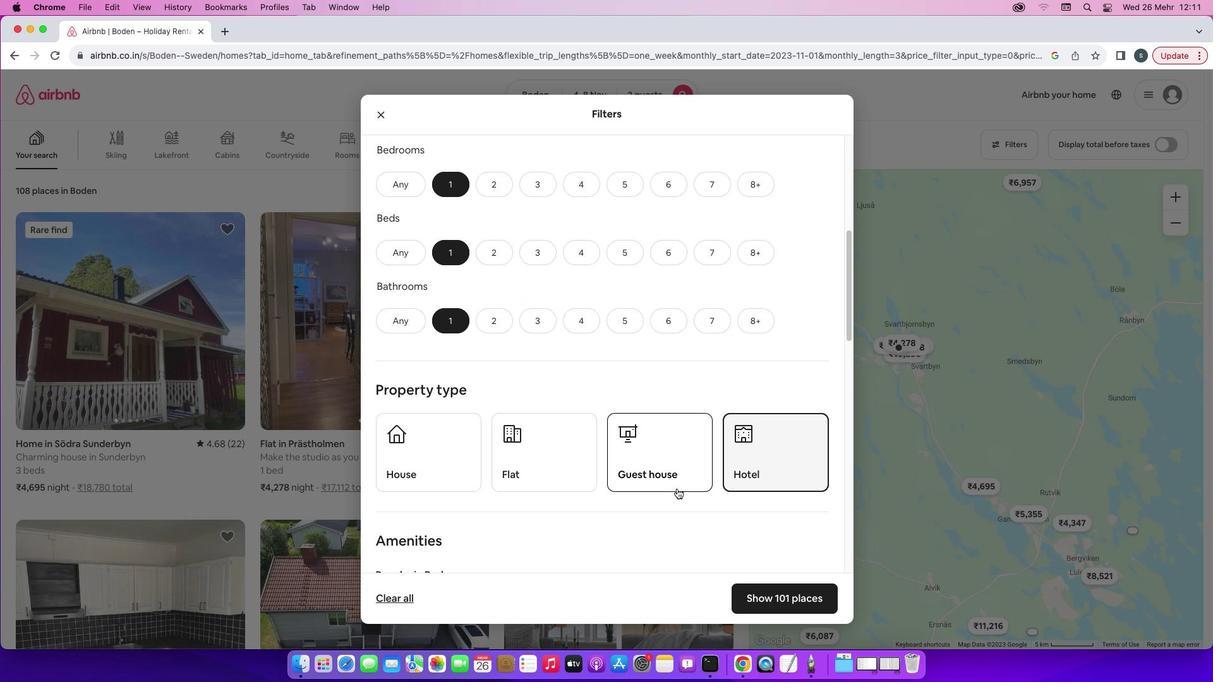 
Action: Mouse scrolled (677, 489) with delta (0, 0)
Screenshot: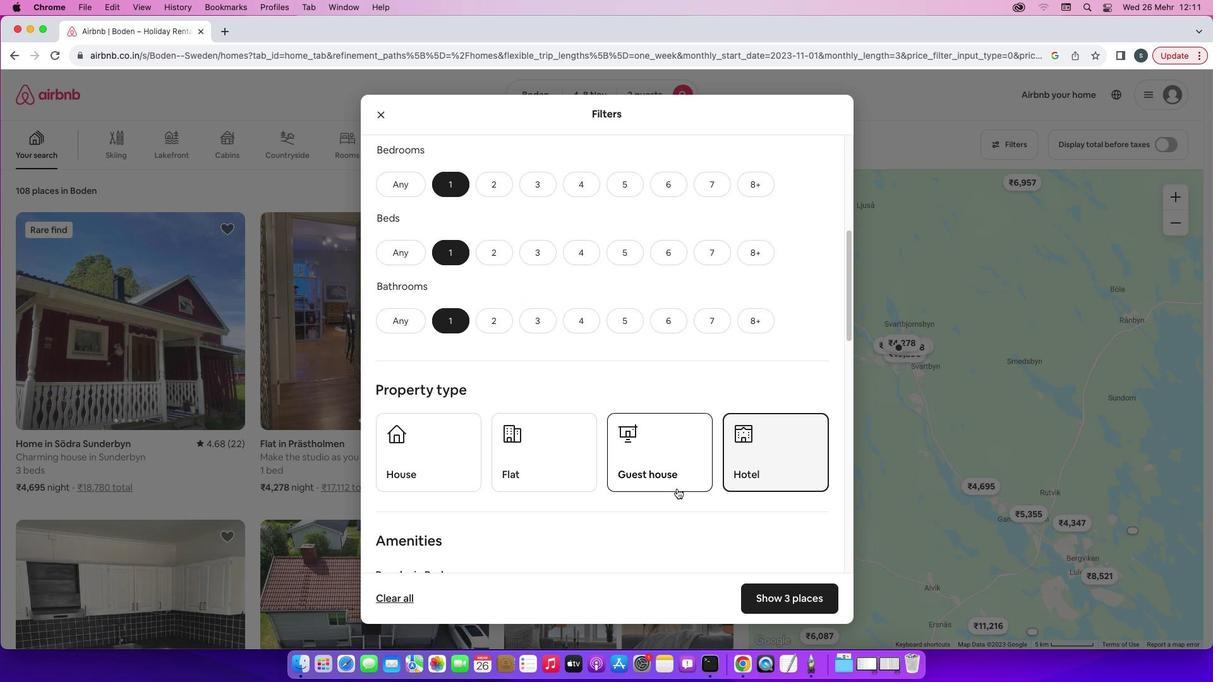 
Action: Mouse scrolled (677, 489) with delta (0, 0)
Screenshot: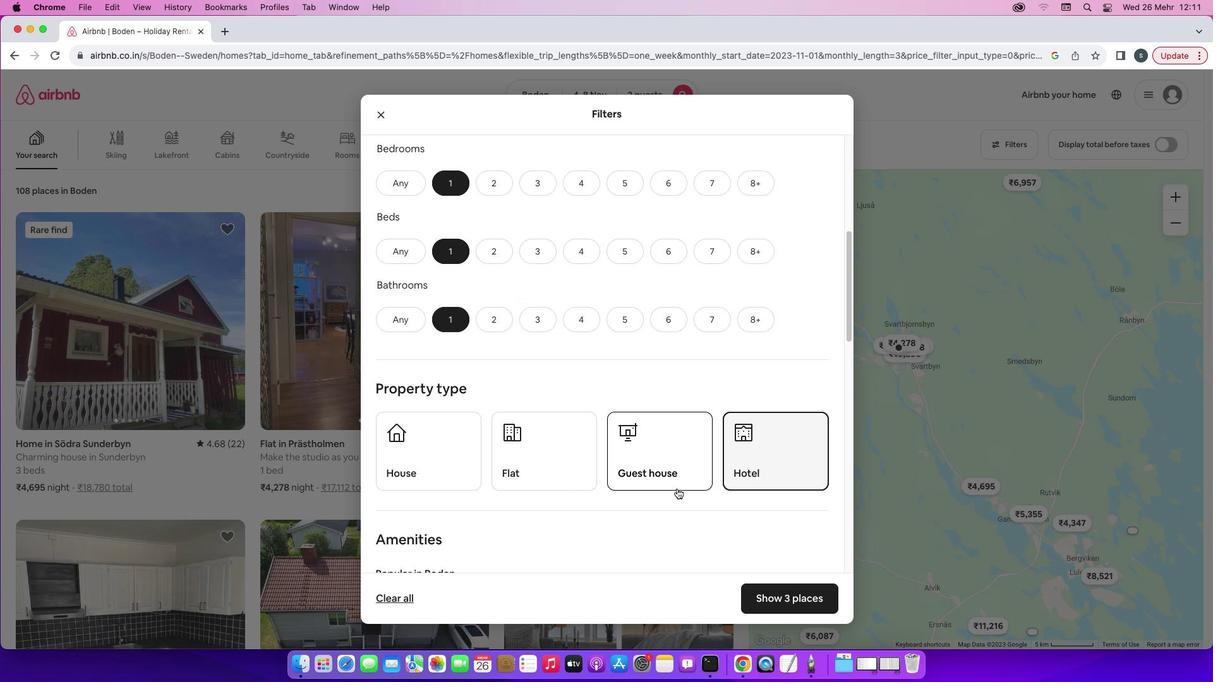 
Action: Mouse scrolled (677, 489) with delta (0, 0)
Screenshot: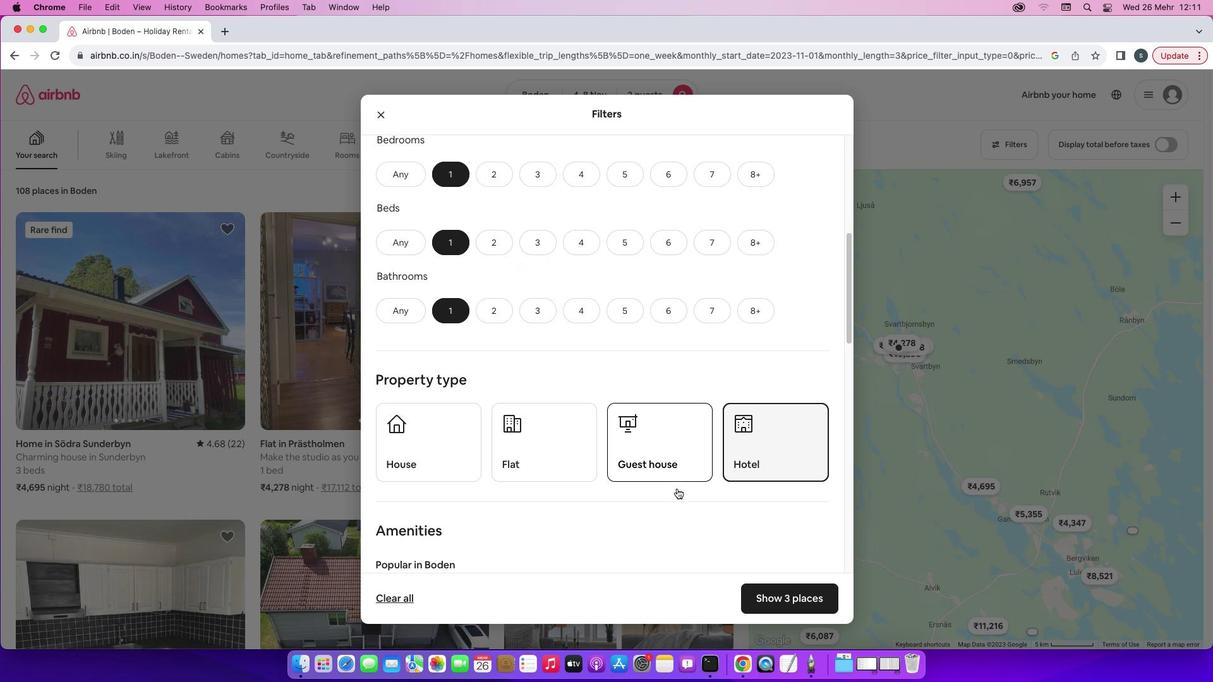 
Action: Mouse scrolled (677, 489) with delta (0, 0)
Screenshot: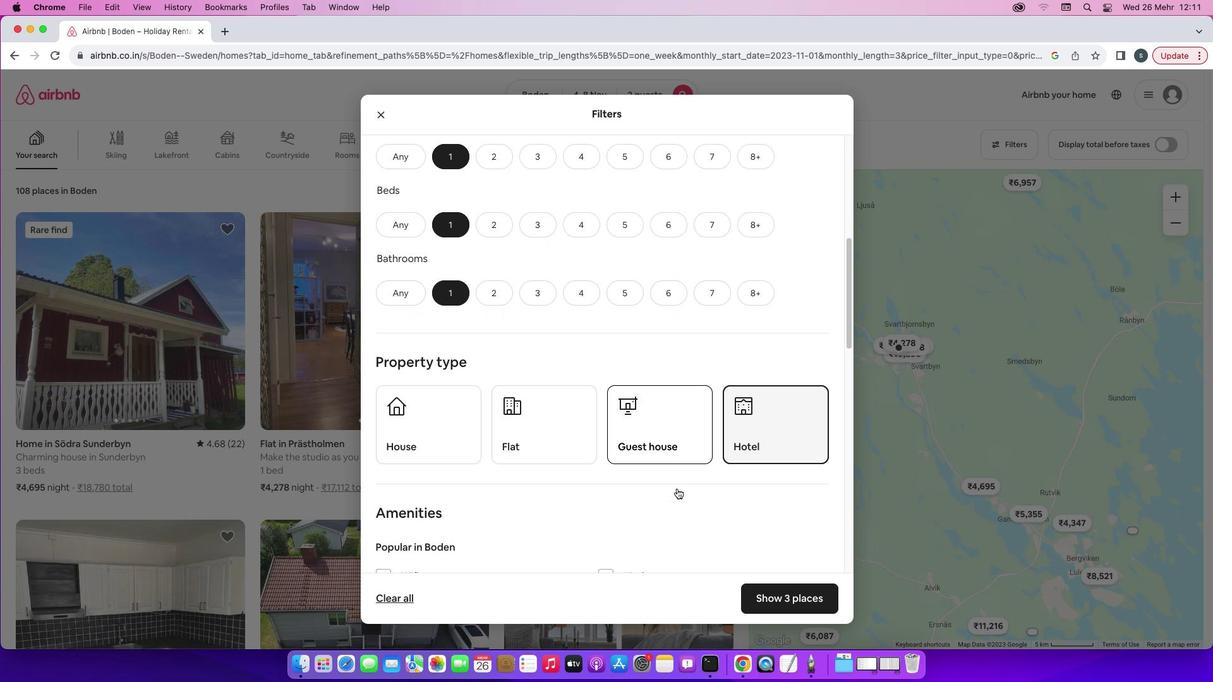 
Action: Mouse scrolled (677, 489) with delta (0, 0)
Screenshot: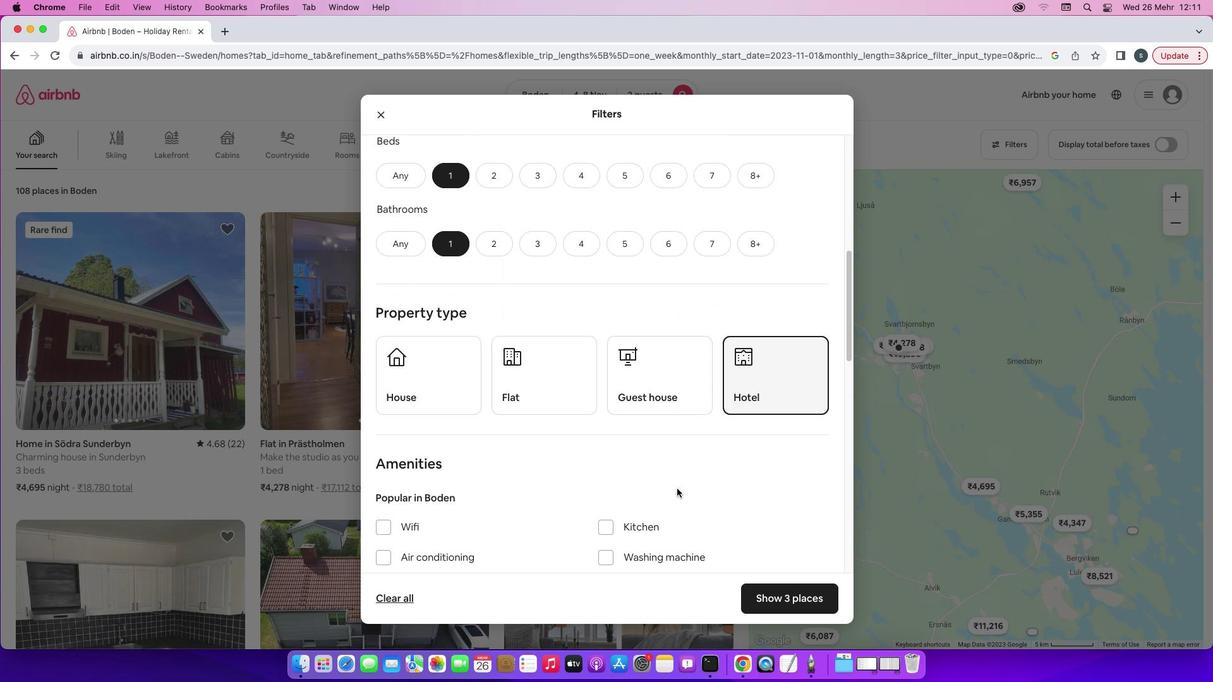 
Action: Mouse scrolled (677, 489) with delta (0, 0)
Screenshot: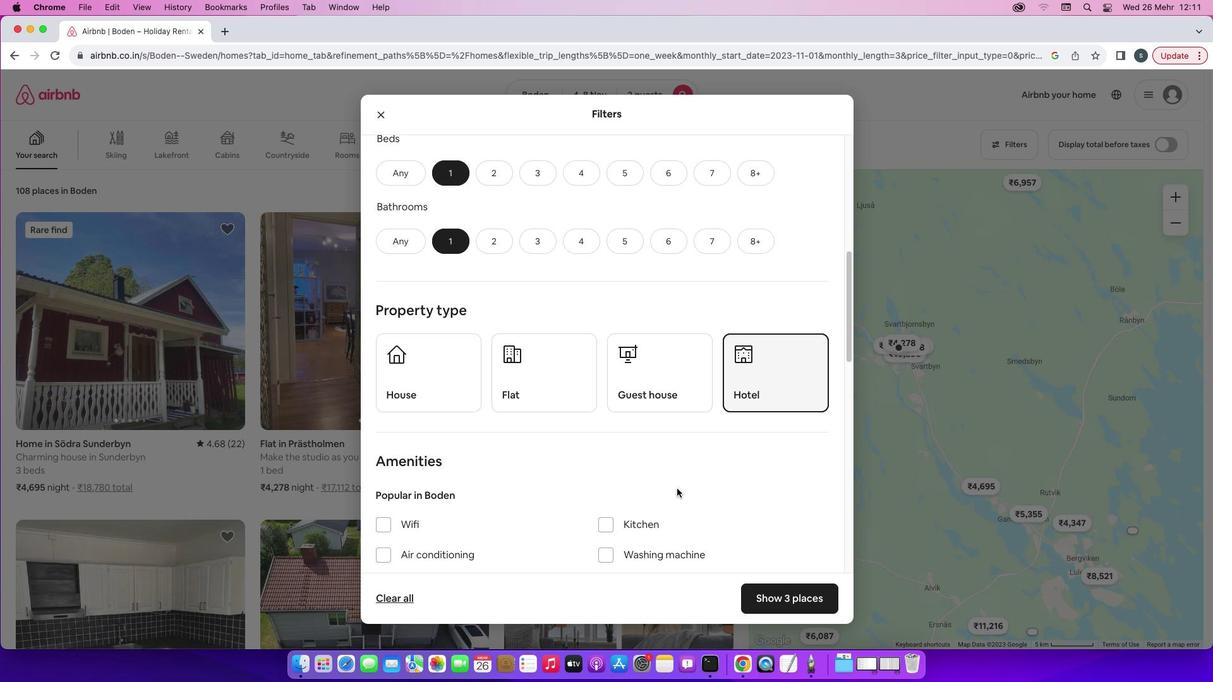 
Action: Mouse scrolled (677, 489) with delta (0, 0)
Screenshot: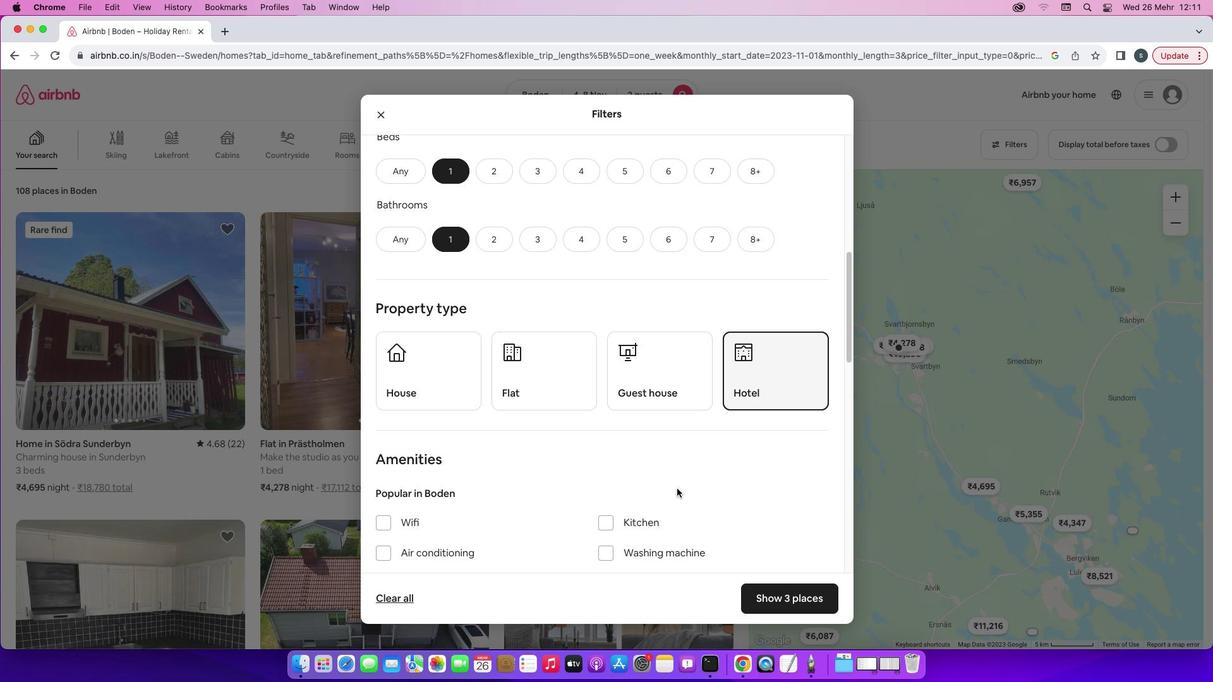 
Action: Mouse scrolled (677, 489) with delta (0, 0)
Screenshot: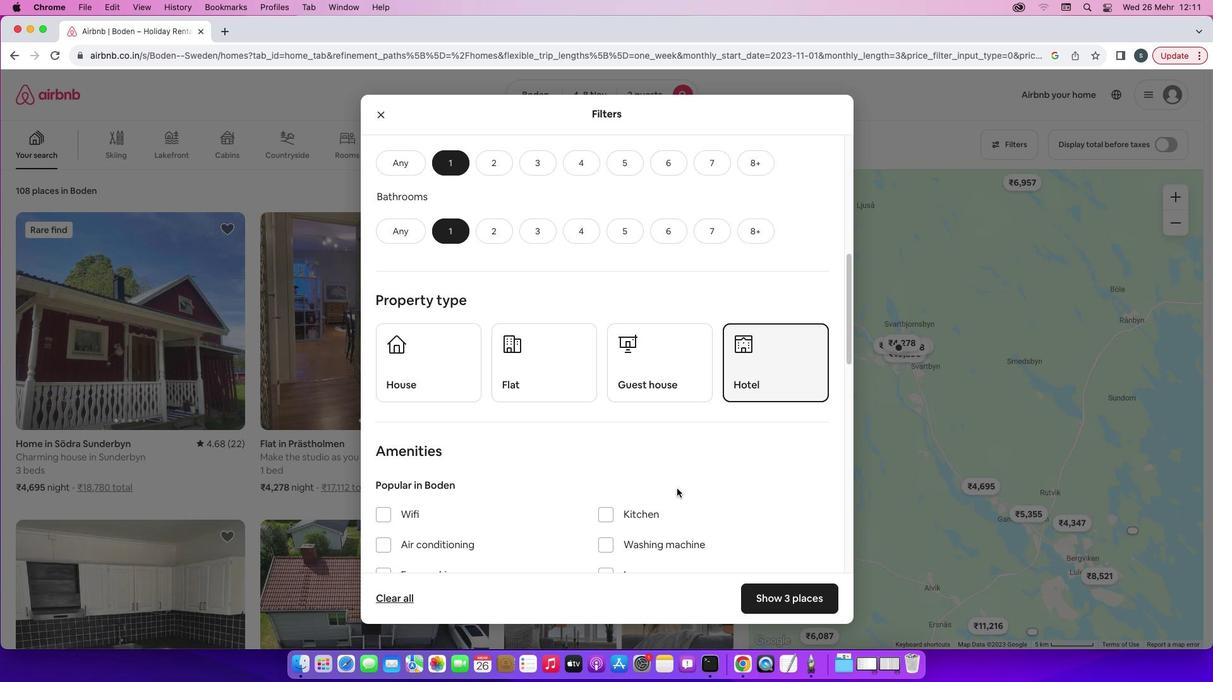 
Action: Mouse scrolled (677, 489) with delta (0, 0)
Screenshot: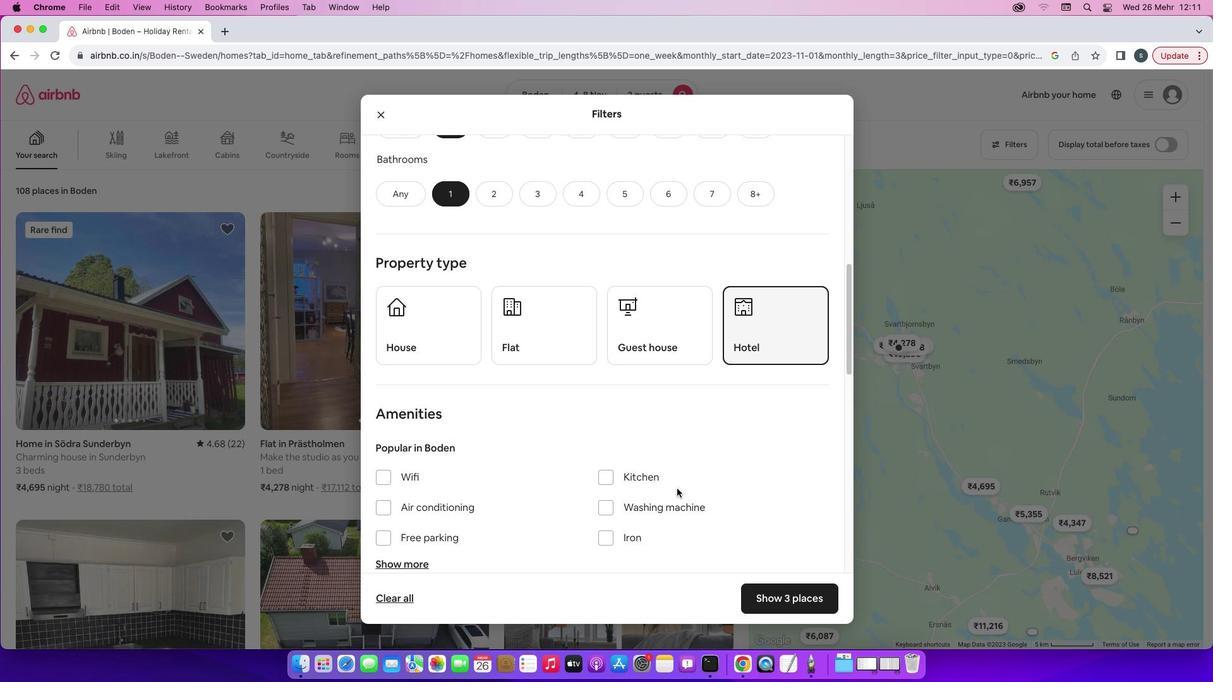 
Action: Mouse scrolled (677, 489) with delta (0, 0)
Screenshot: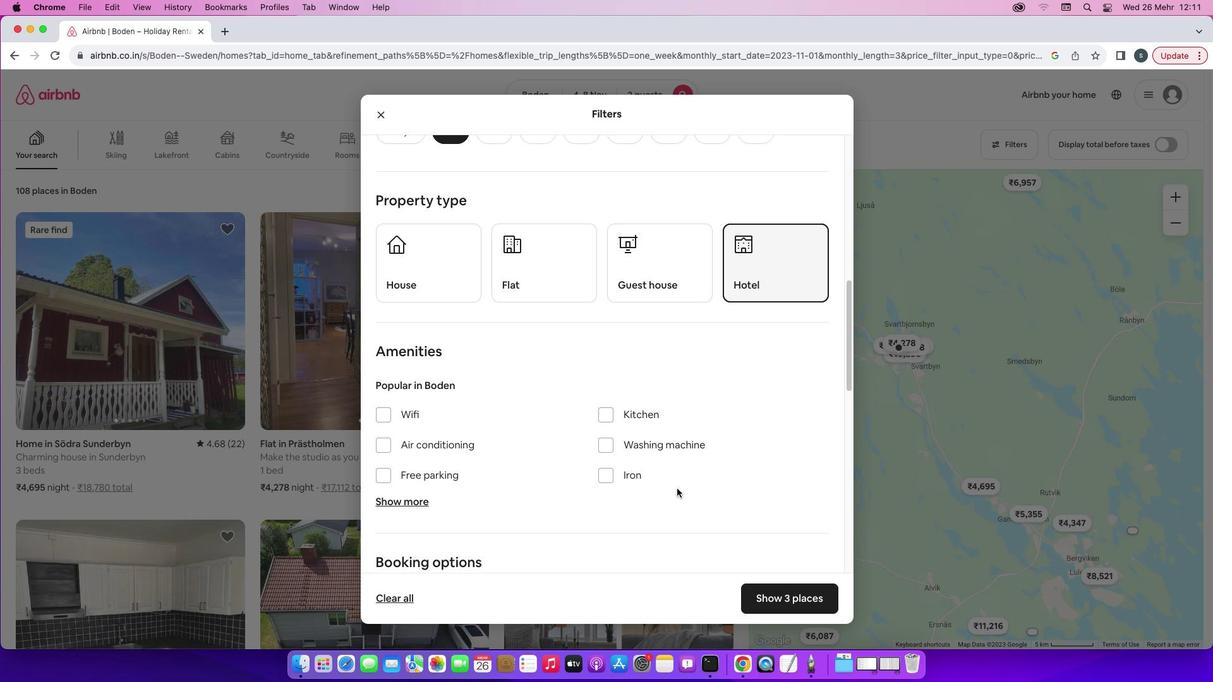 
Action: Mouse scrolled (677, 489) with delta (0, 0)
Screenshot: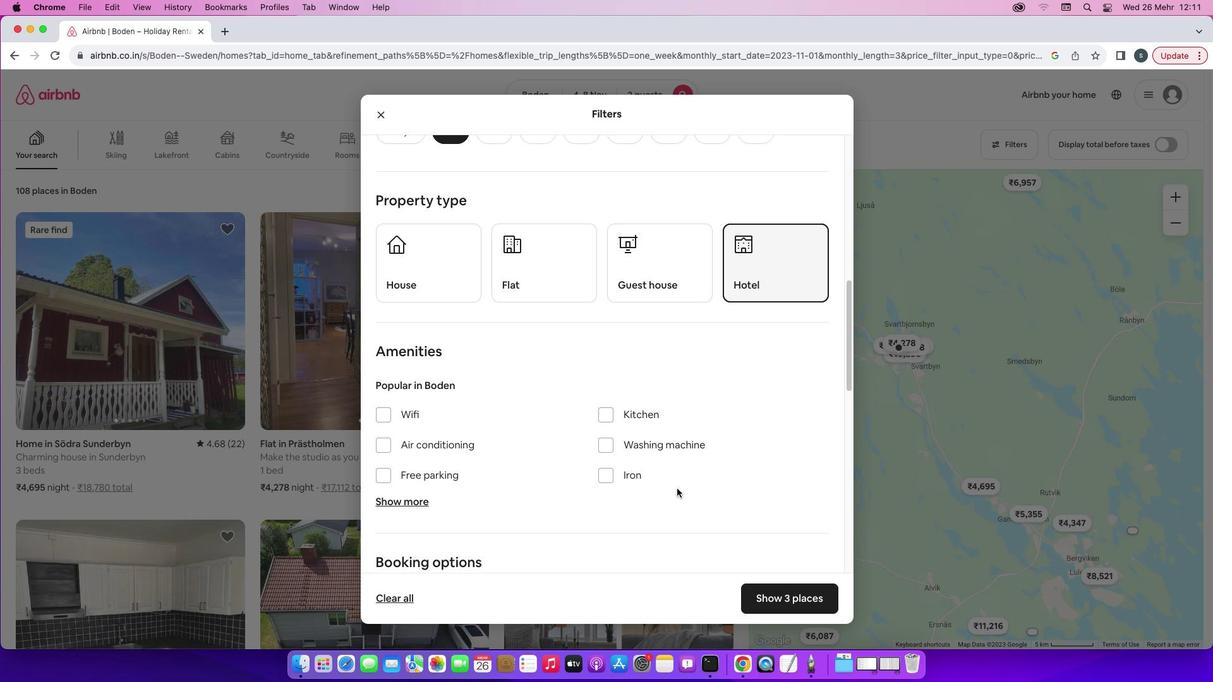 
Action: Mouse scrolled (677, 489) with delta (0, 0)
Screenshot: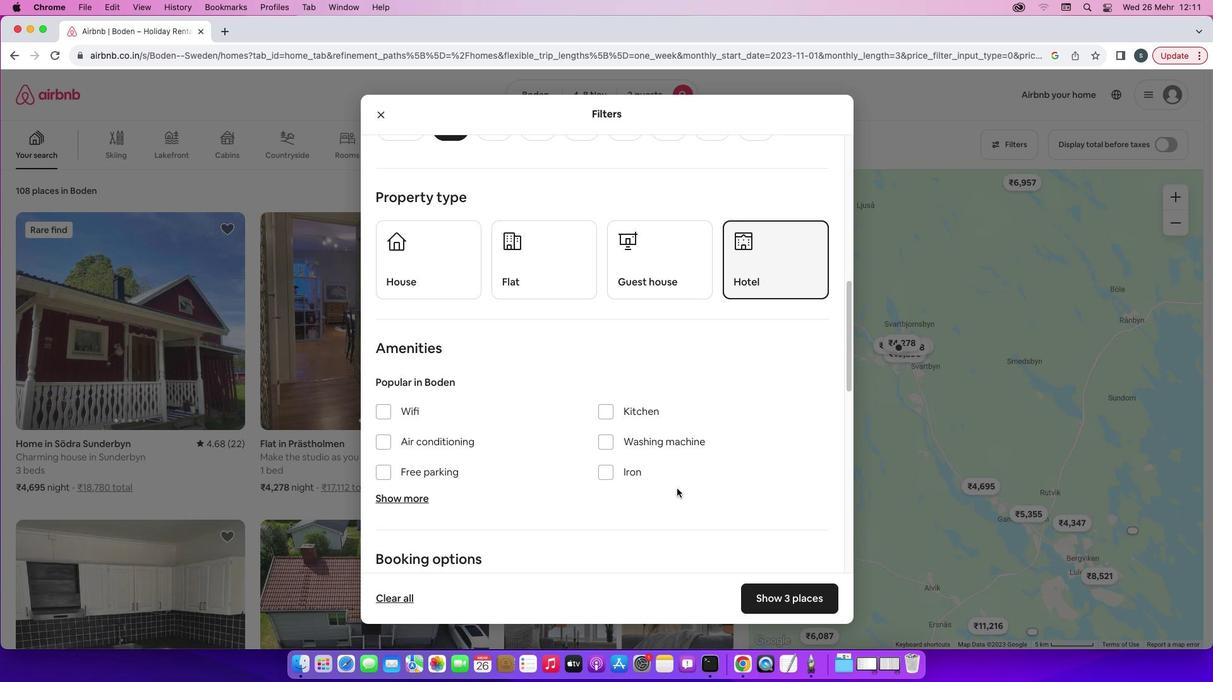 
Action: Mouse moved to (787, 597)
Screenshot: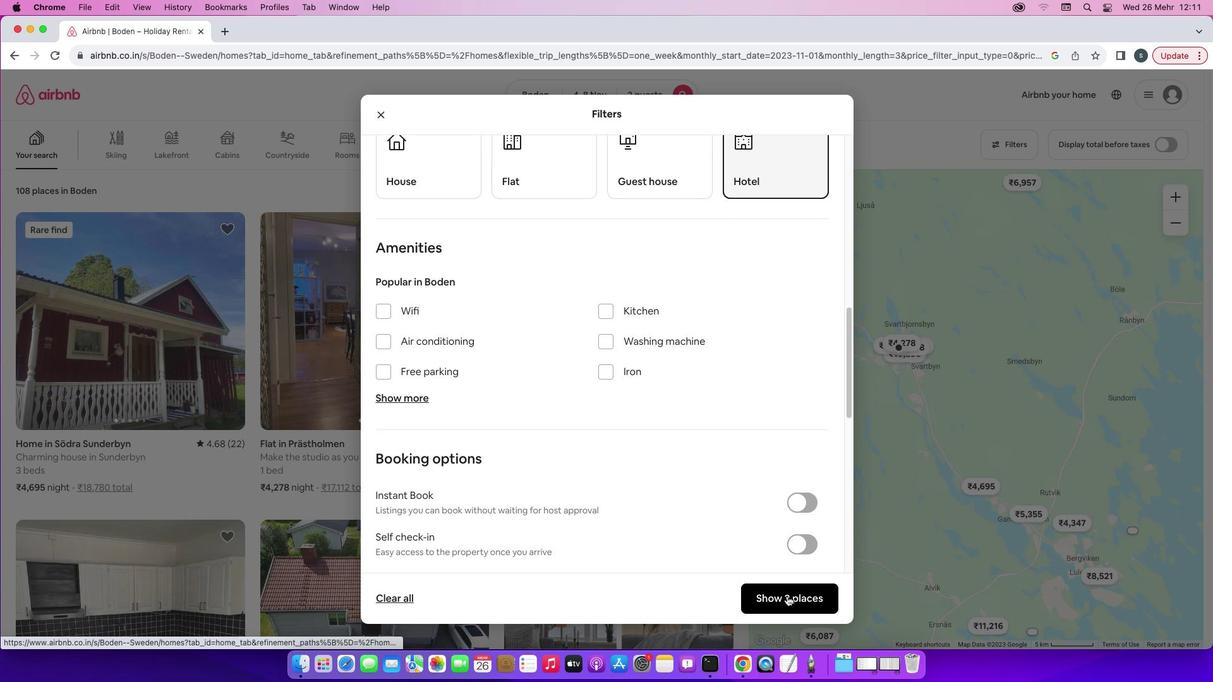 
Action: Mouse pressed left at (787, 597)
Screenshot: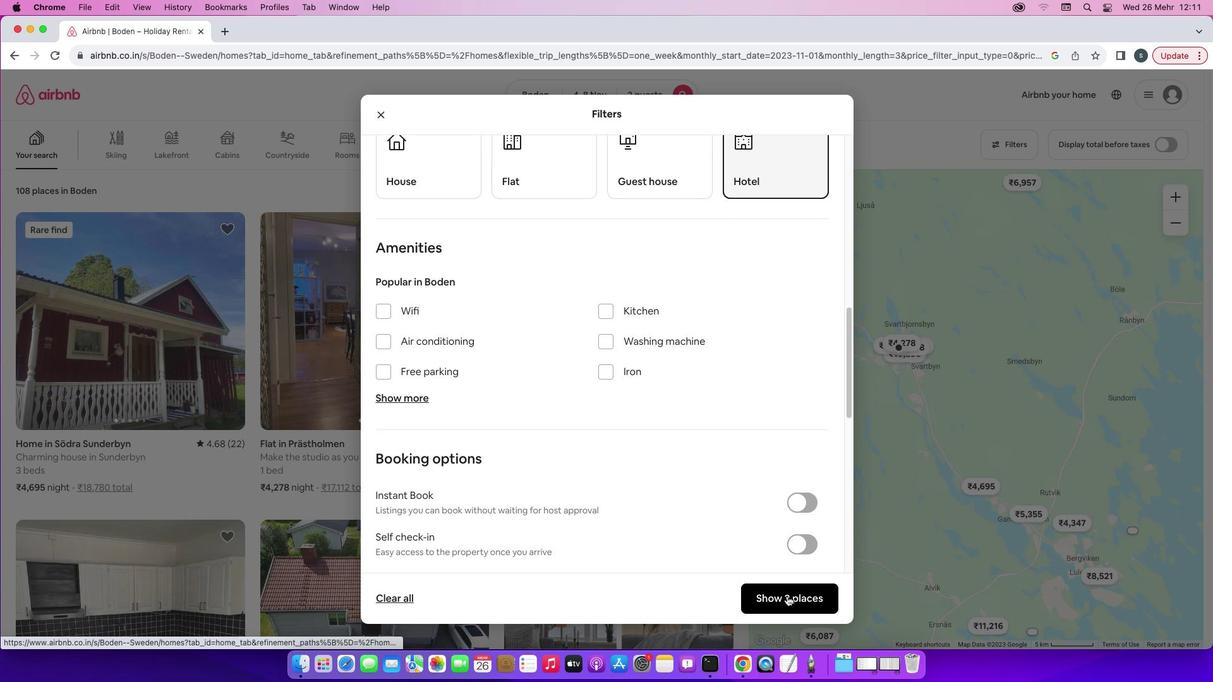 
Action: Mouse moved to (148, 321)
Screenshot: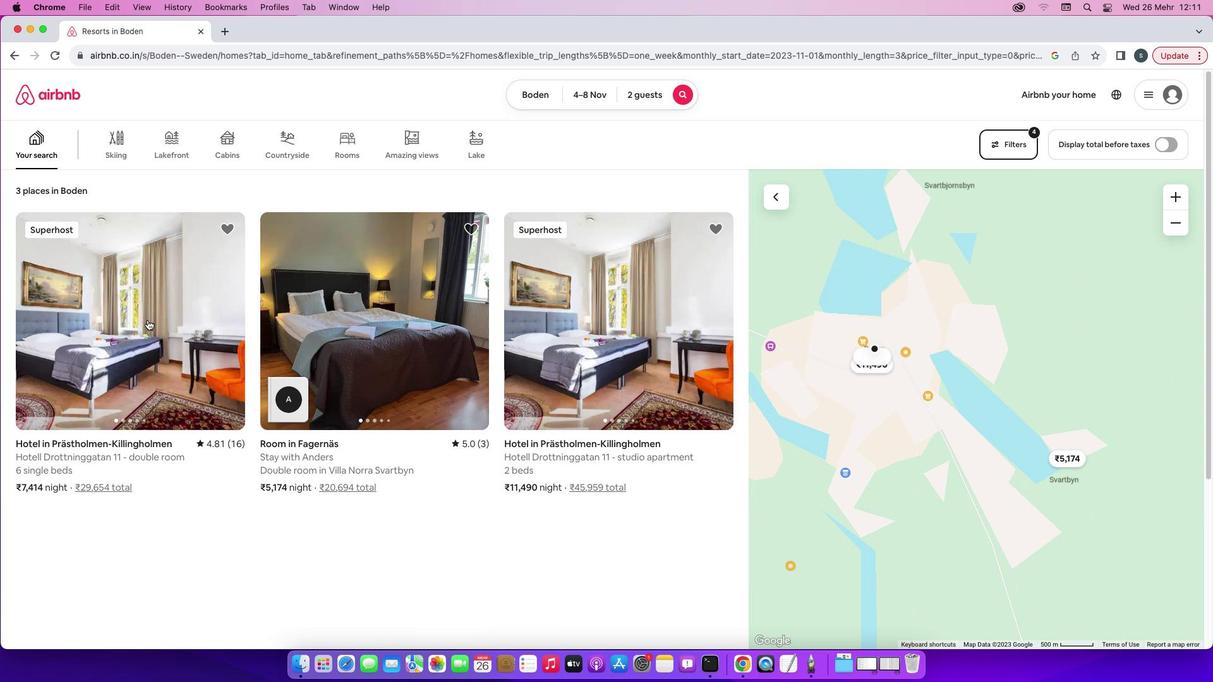 
Action: Mouse pressed left at (148, 321)
Screenshot: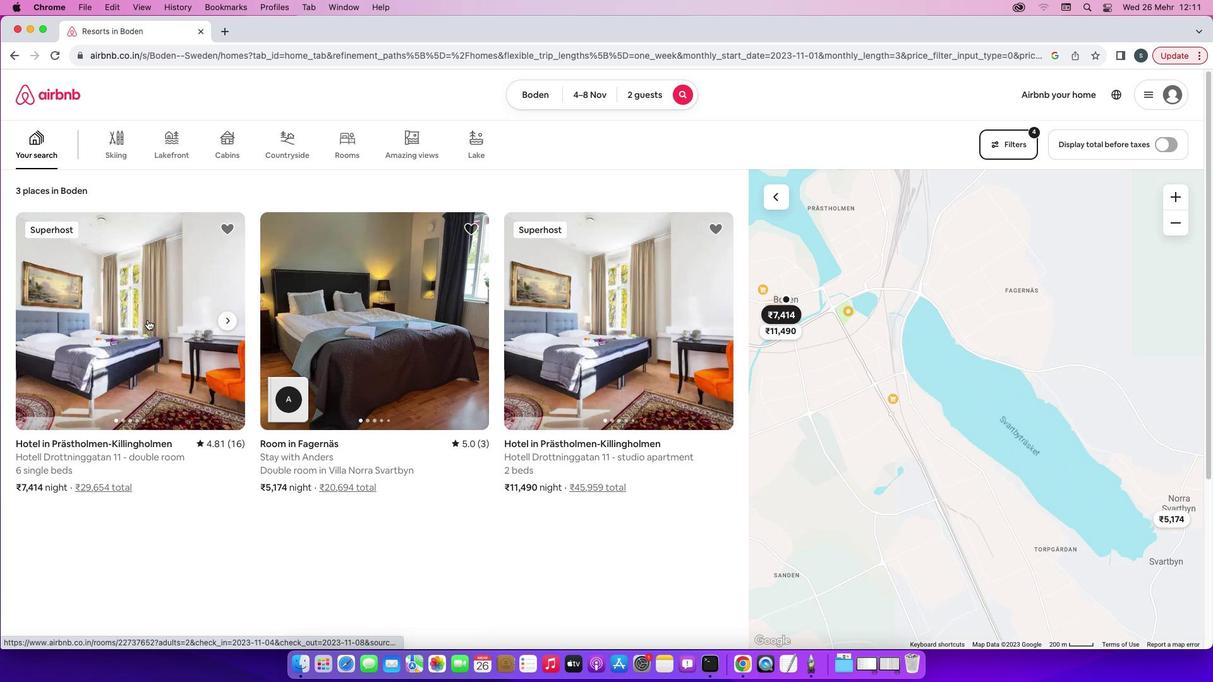 
Action: Mouse moved to (896, 469)
Screenshot: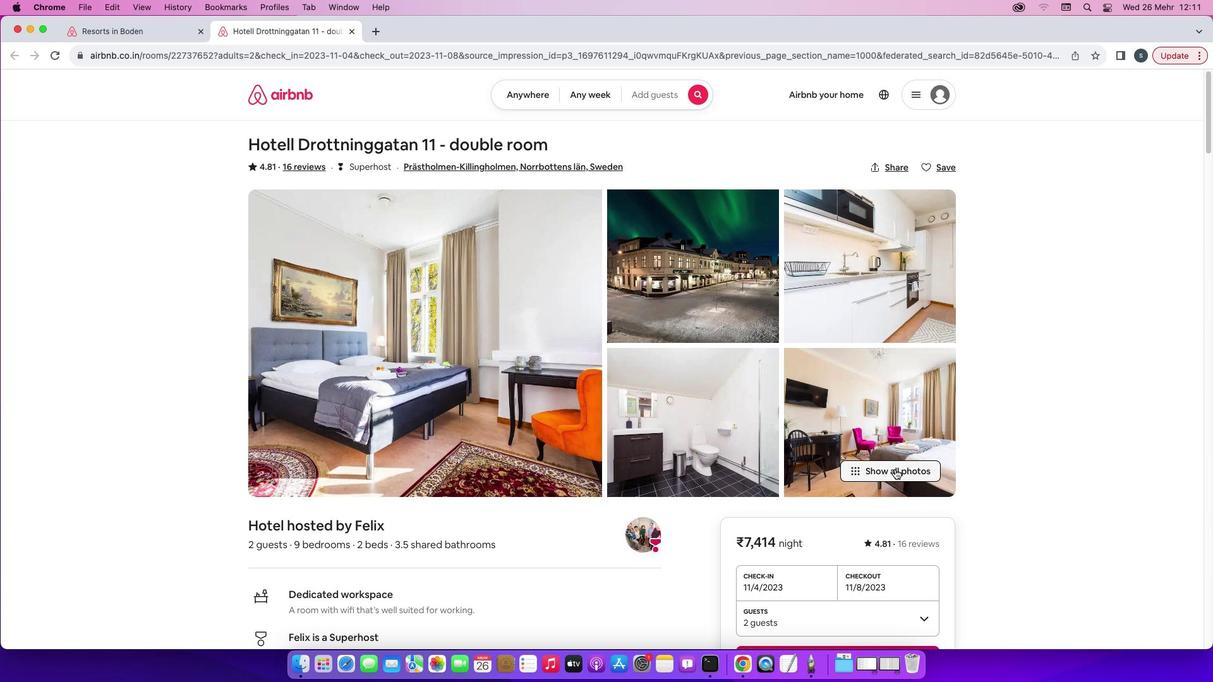 
Action: Mouse pressed left at (896, 469)
Screenshot: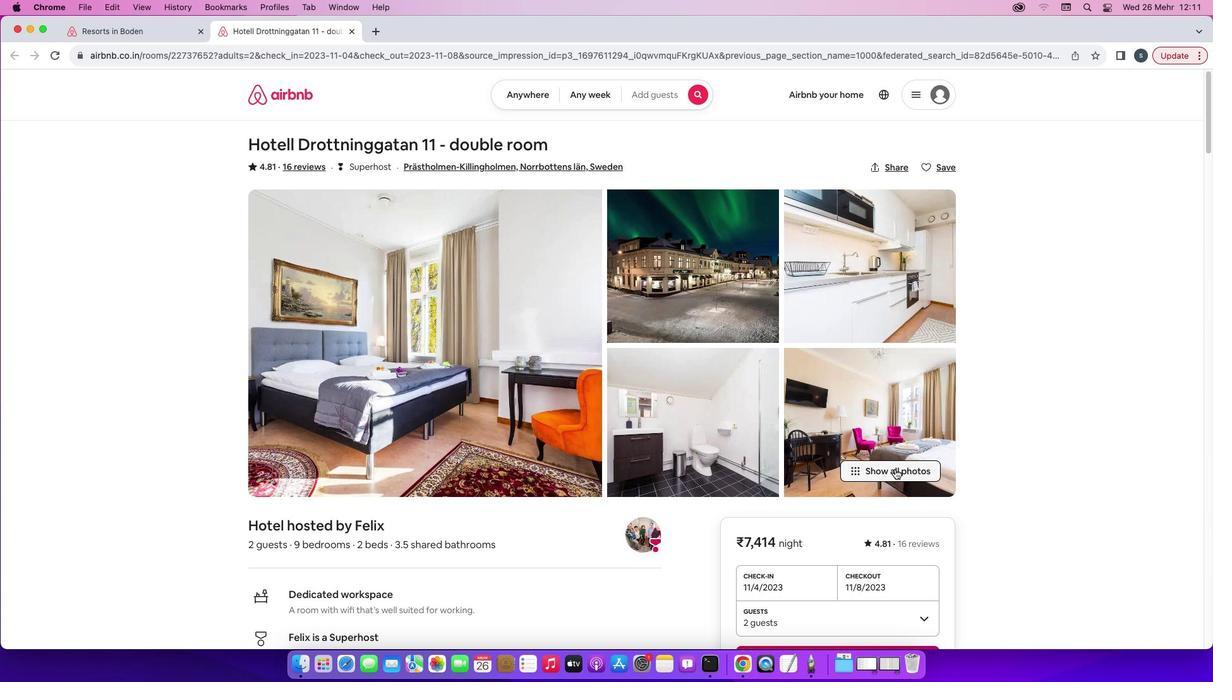 
Action: Mouse moved to (919, 534)
Screenshot: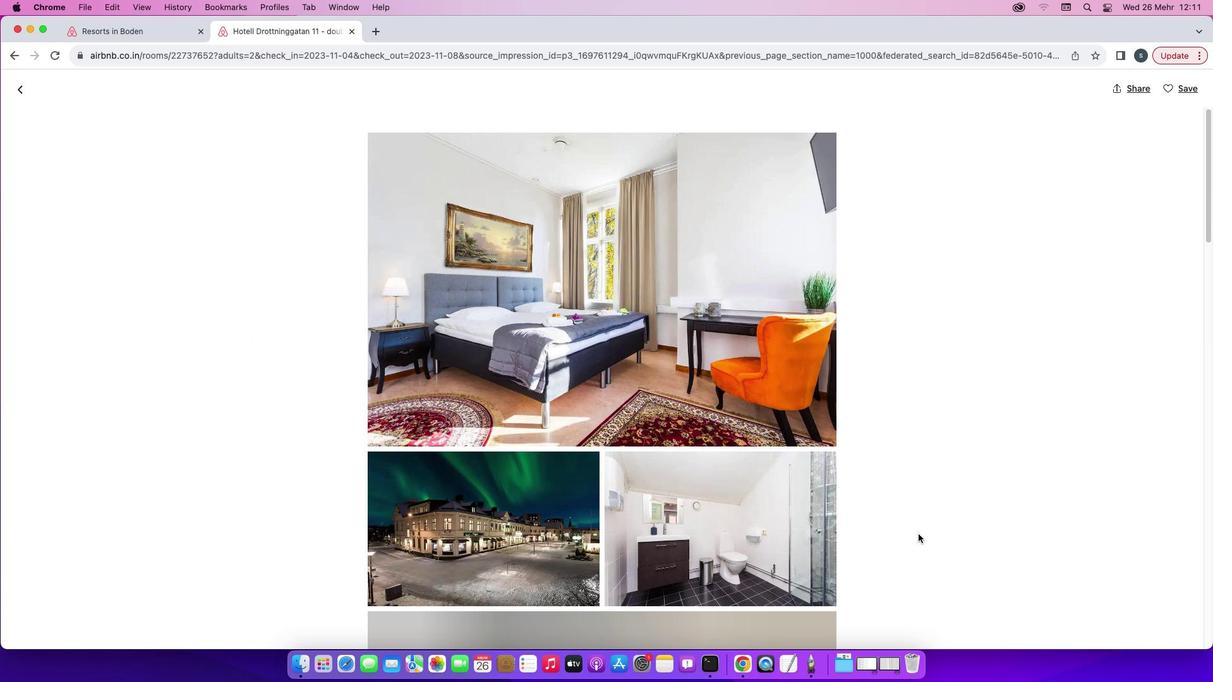 
Action: Mouse scrolled (919, 534) with delta (0, 0)
Screenshot: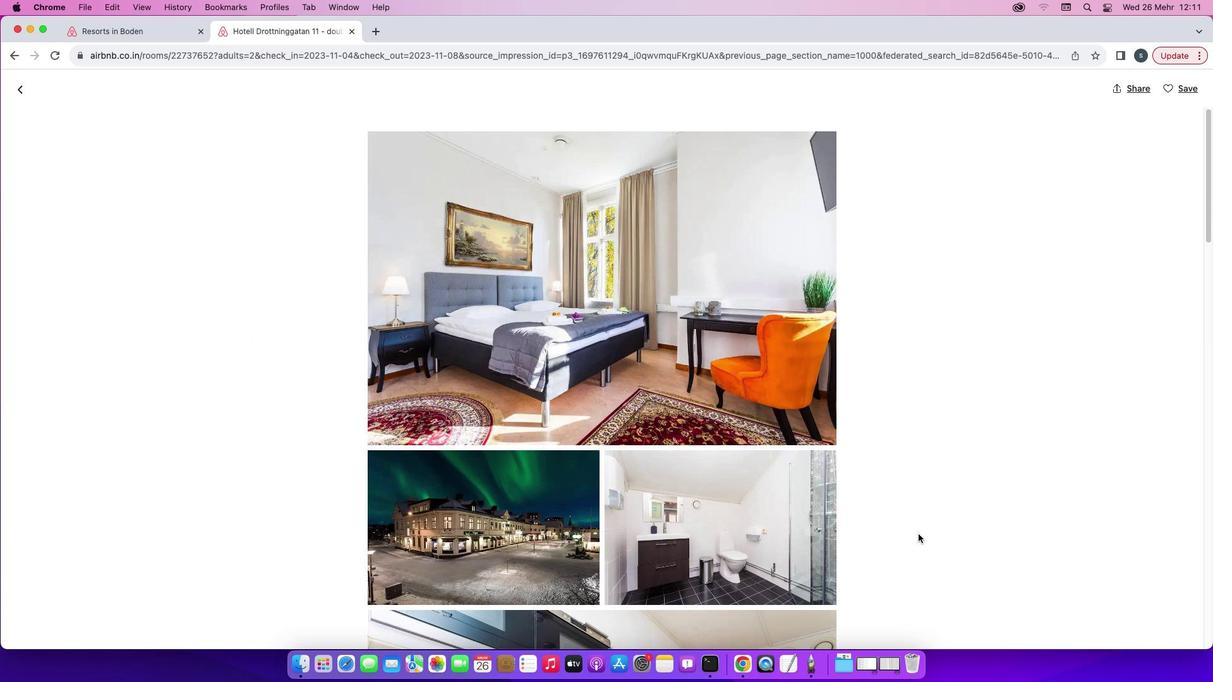 
Action: Mouse scrolled (919, 534) with delta (0, 0)
Screenshot: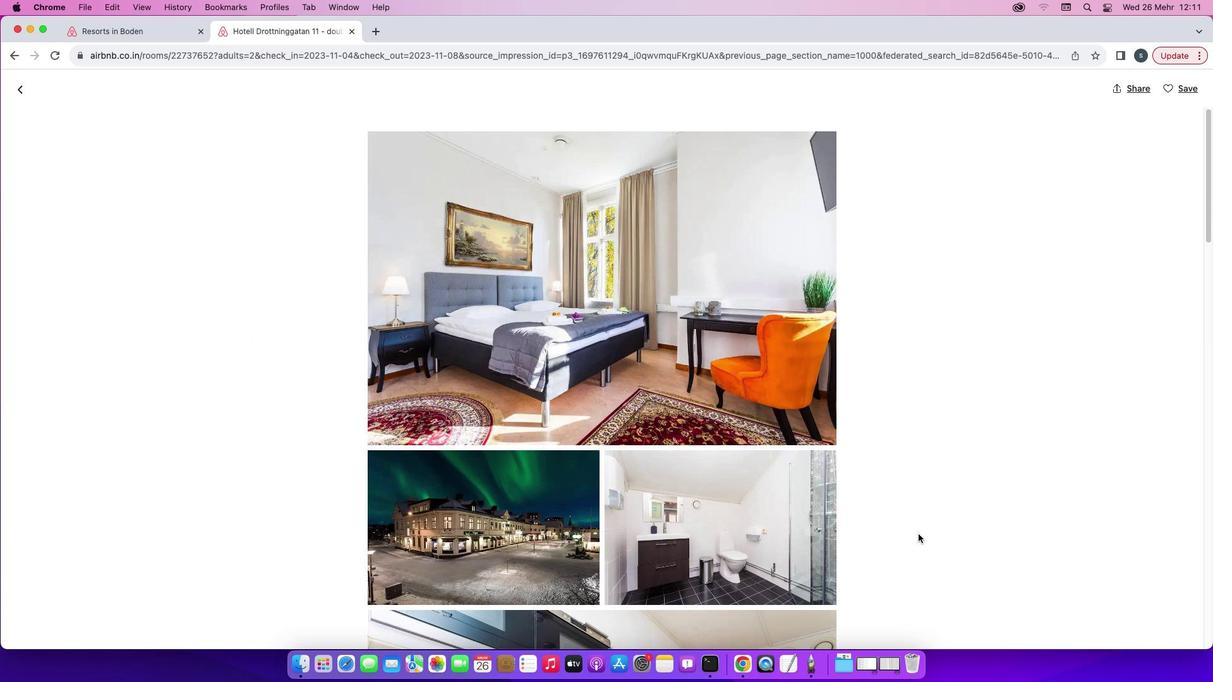 
Action: Mouse scrolled (919, 534) with delta (0, 0)
Screenshot: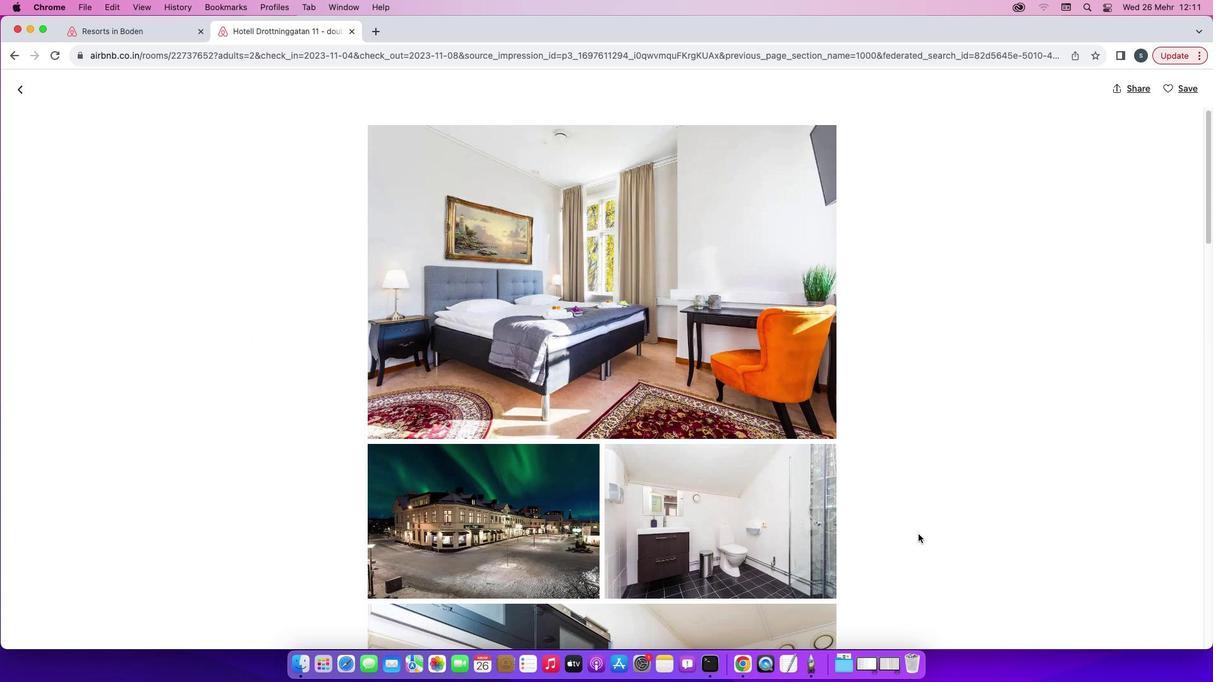 
Action: Mouse scrolled (919, 534) with delta (0, -1)
Screenshot: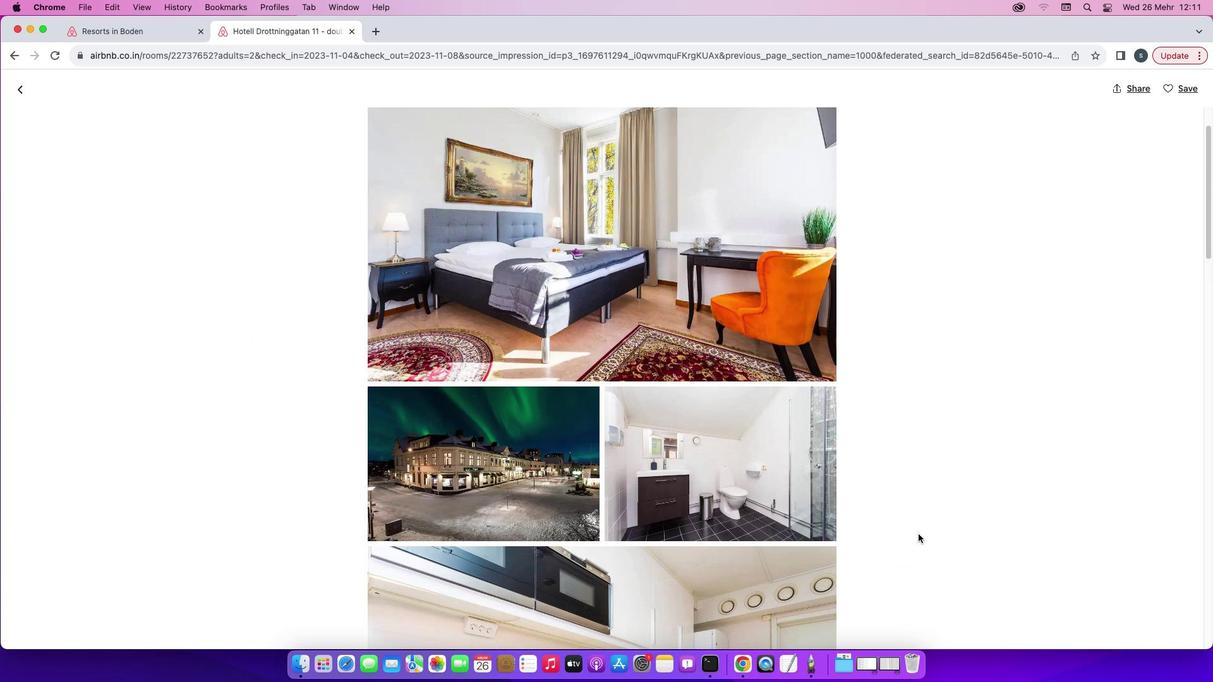 
Action: Mouse scrolled (919, 534) with delta (0, -1)
Screenshot: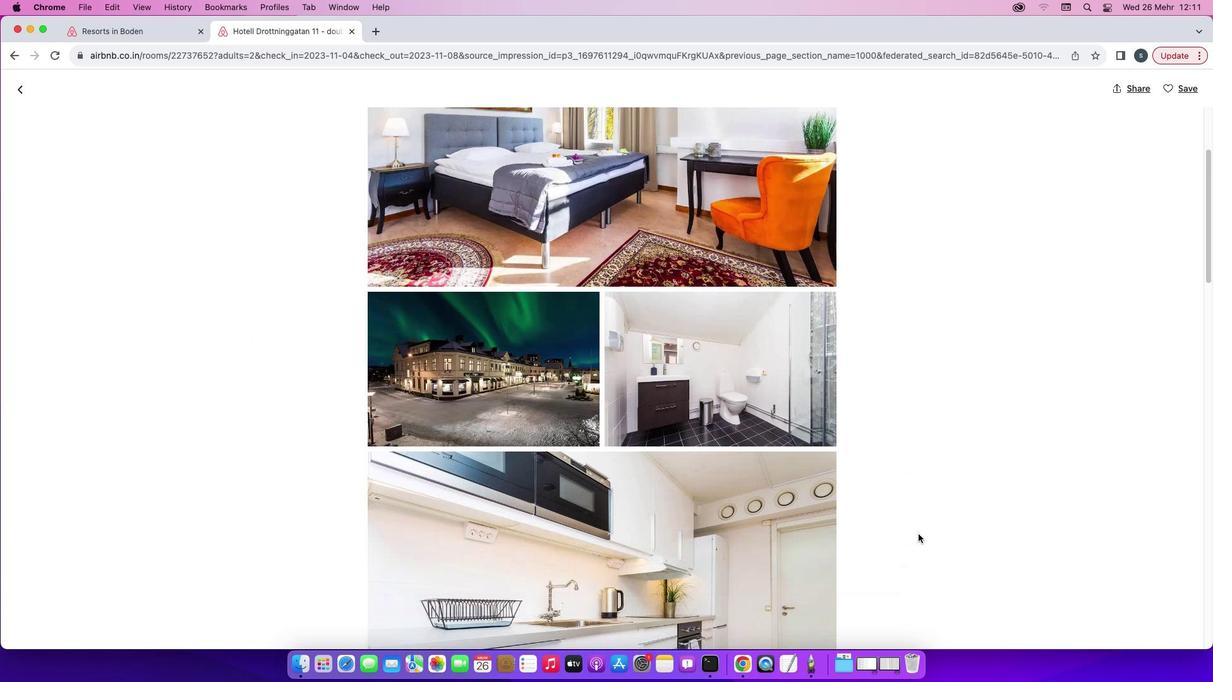
Action: Mouse scrolled (919, 534) with delta (0, 0)
Screenshot: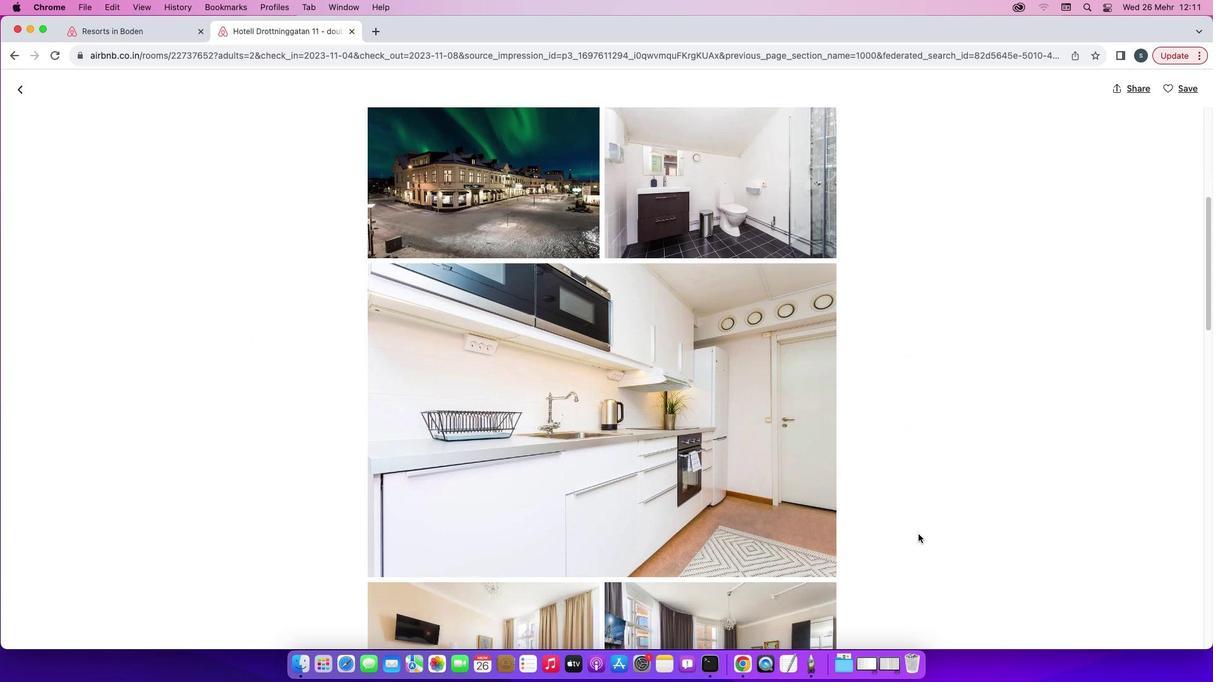 
Action: Mouse scrolled (919, 534) with delta (0, 0)
Screenshot: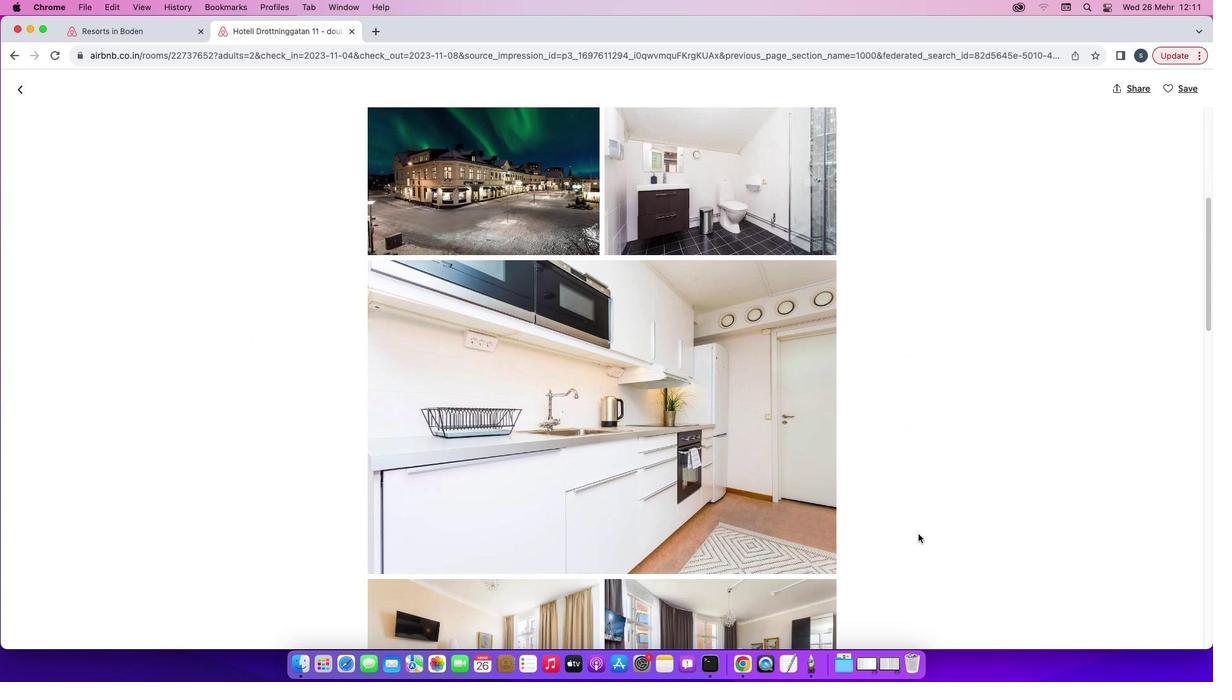 
Action: Mouse scrolled (919, 534) with delta (0, 0)
Screenshot: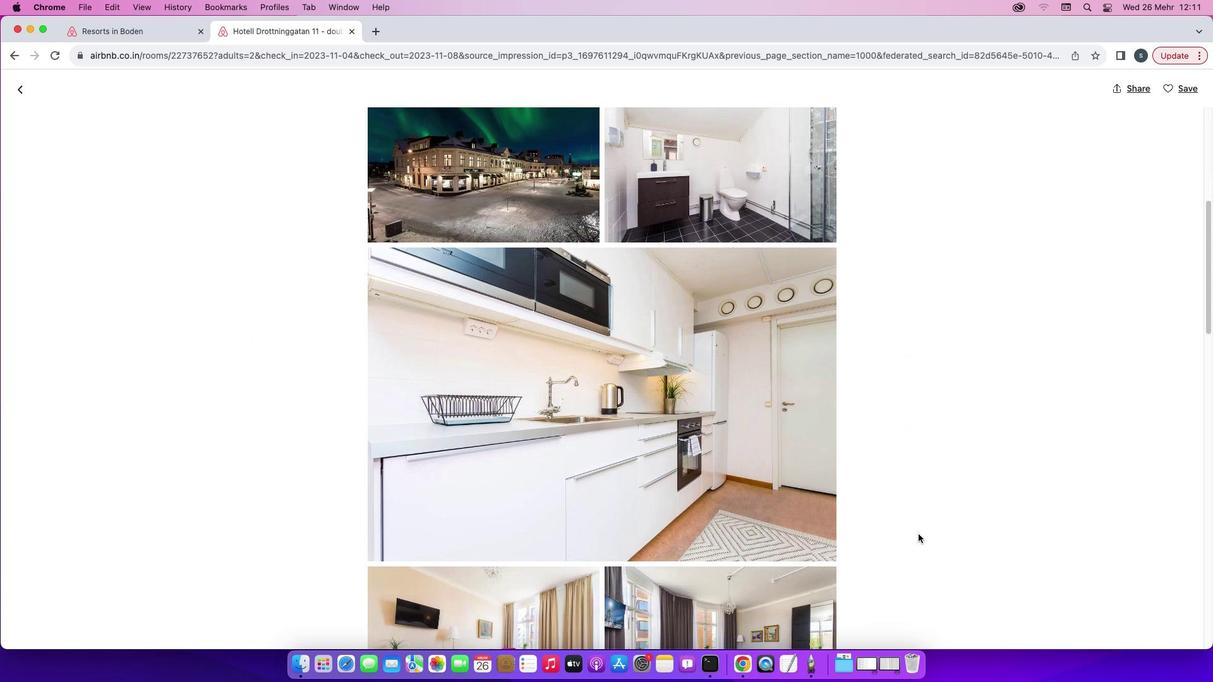 
Action: Mouse scrolled (919, 534) with delta (0, 0)
Screenshot: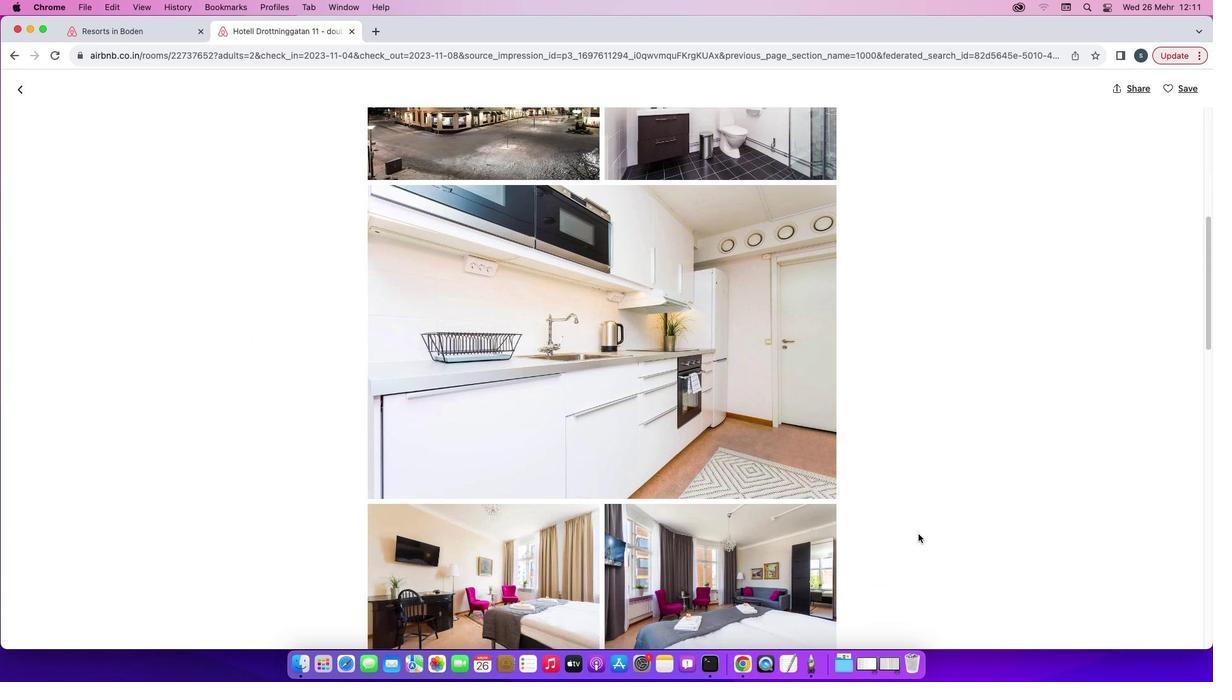 
Action: Mouse scrolled (919, 534) with delta (0, 0)
Screenshot: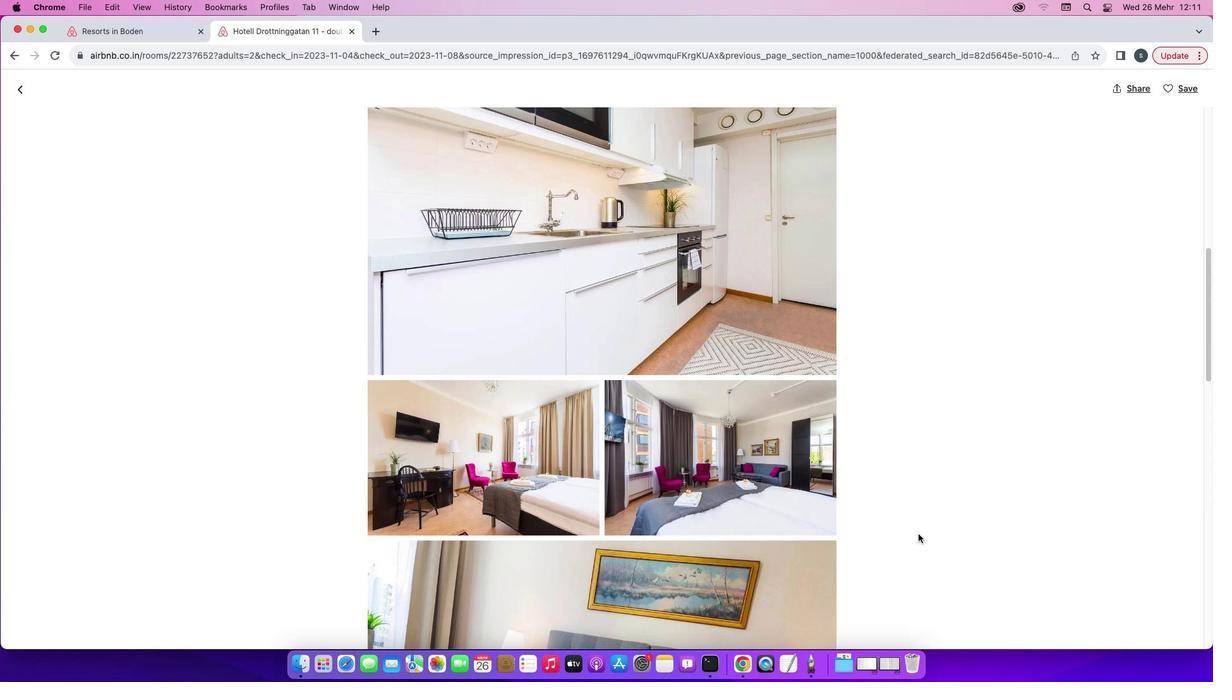 
Action: Mouse scrolled (919, 534) with delta (0, 0)
Screenshot: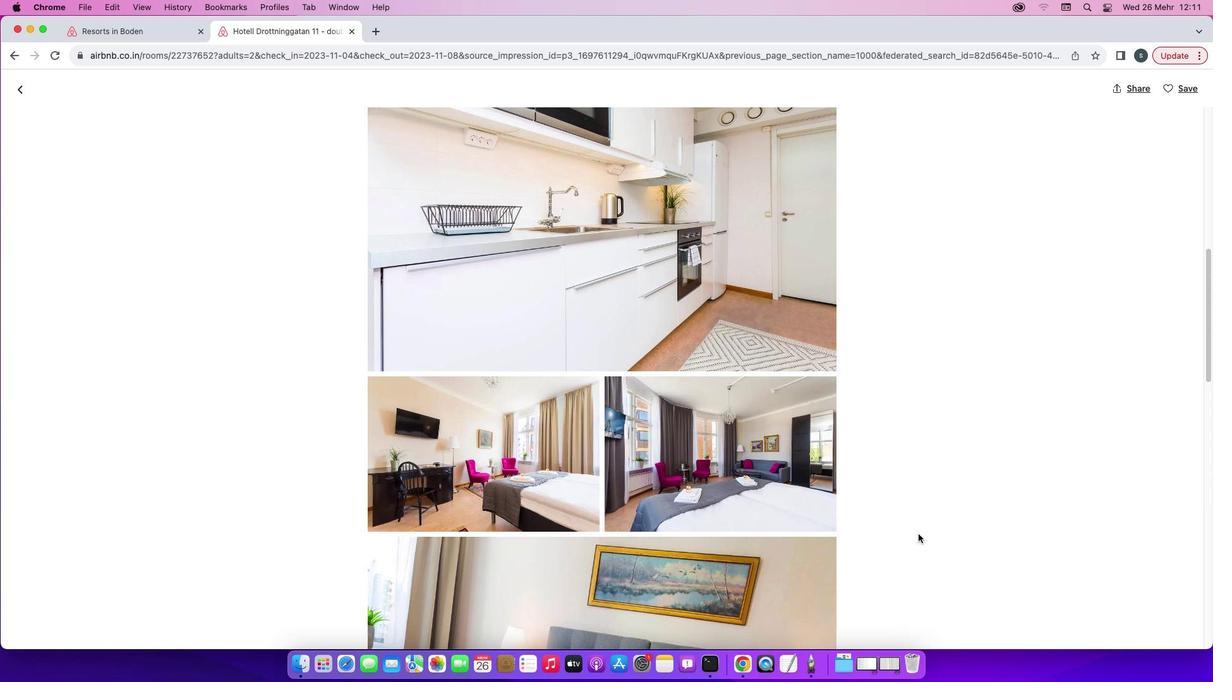 
Action: Mouse scrolled (919, 534) with delta (0, 0)
Screenshot: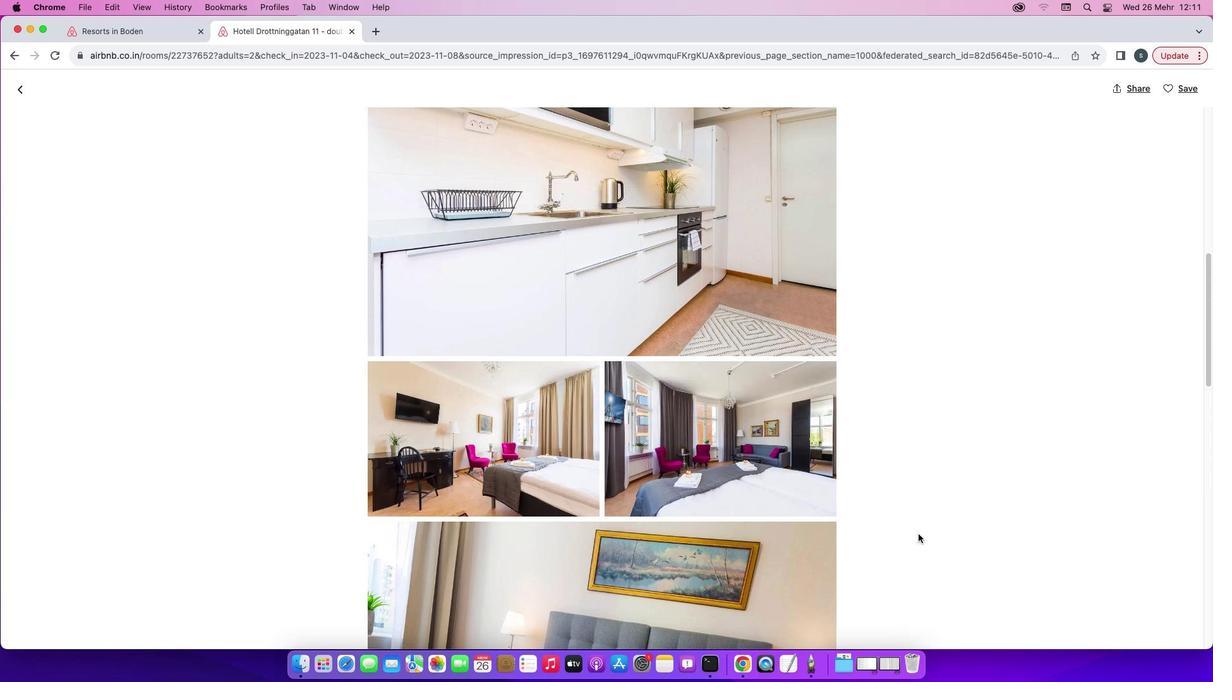 
Action: Mouse scrolled (919, 534) with delta (0, -1)
Screenshot: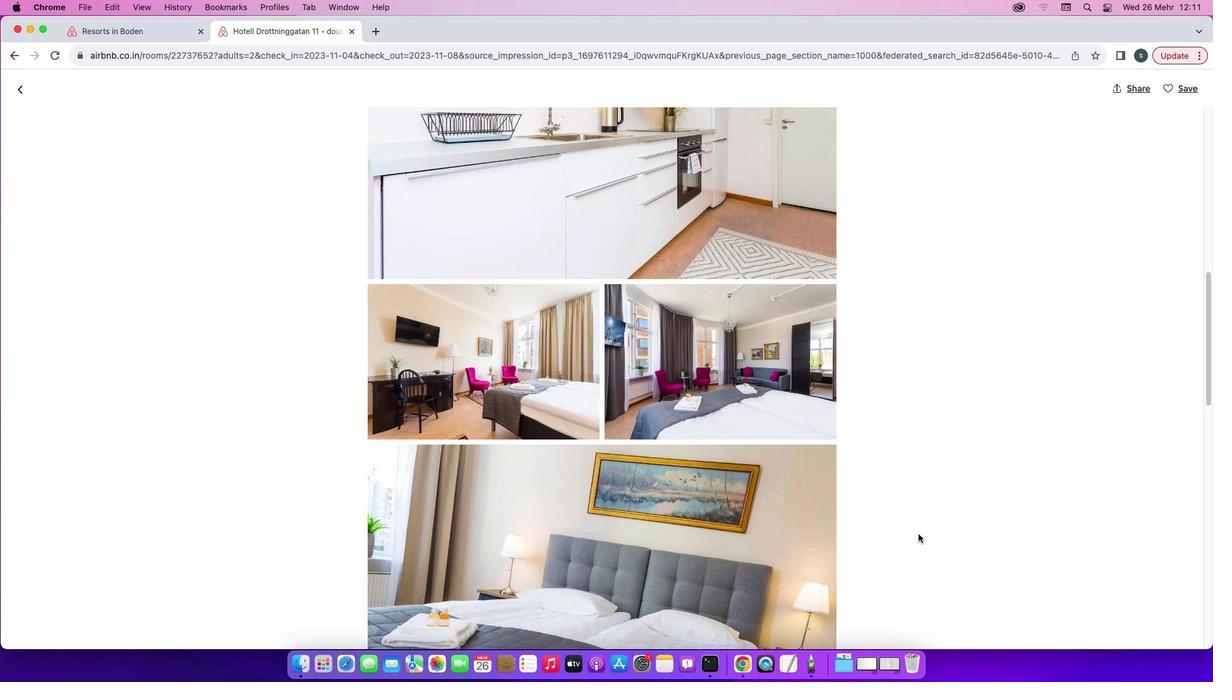 
Action: Mouse scrolled (919, 534) with delta (0, 0)
Screenshot: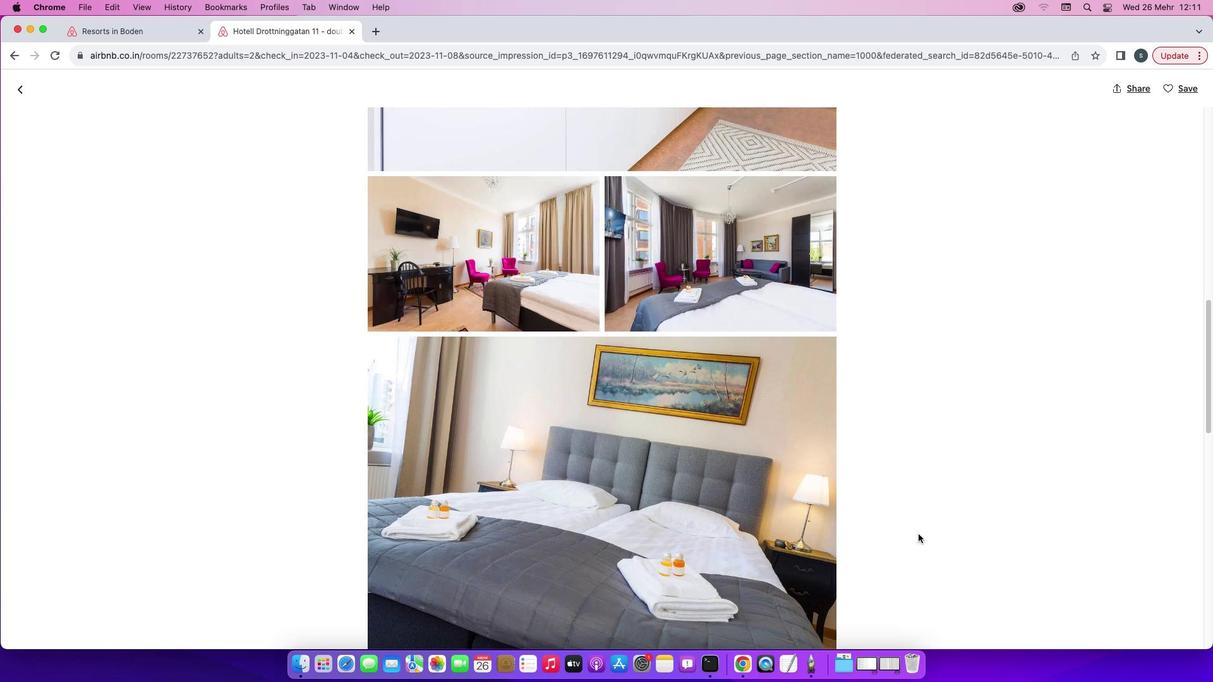 
Action: Mouse scrolled (919, 534) with delta (0, 0)
Screenshot: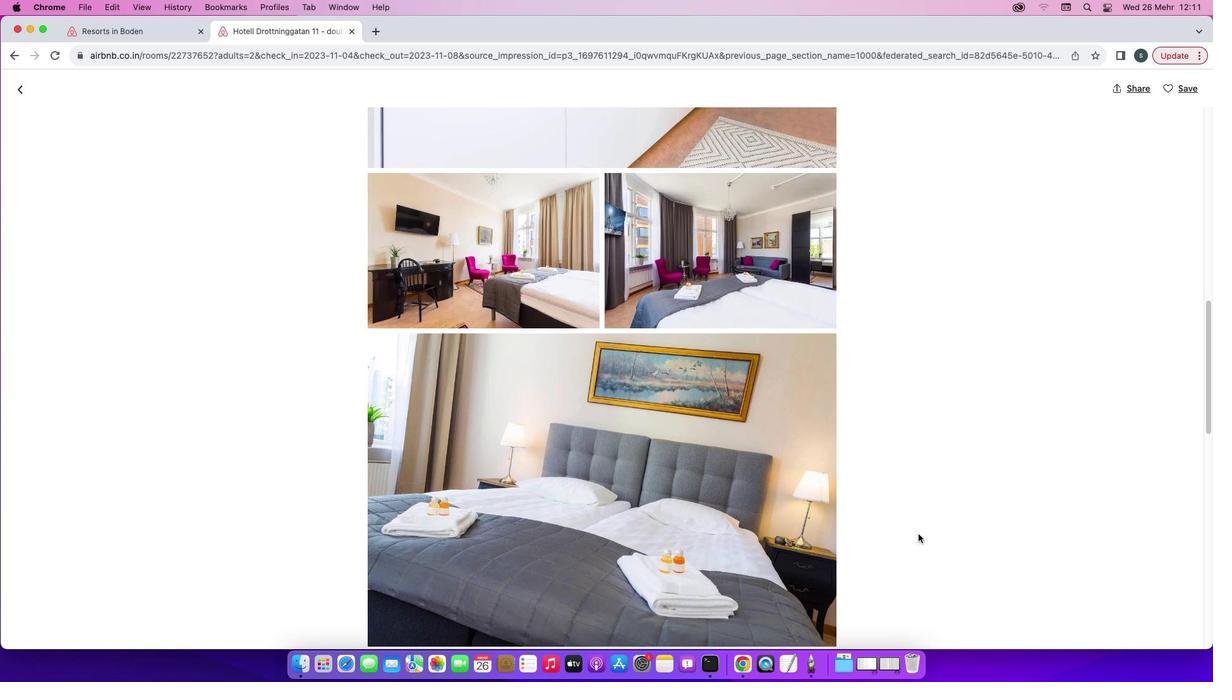 
Action: Mouse scrolled (919, 534) with delta (0, 0)
Screenshot: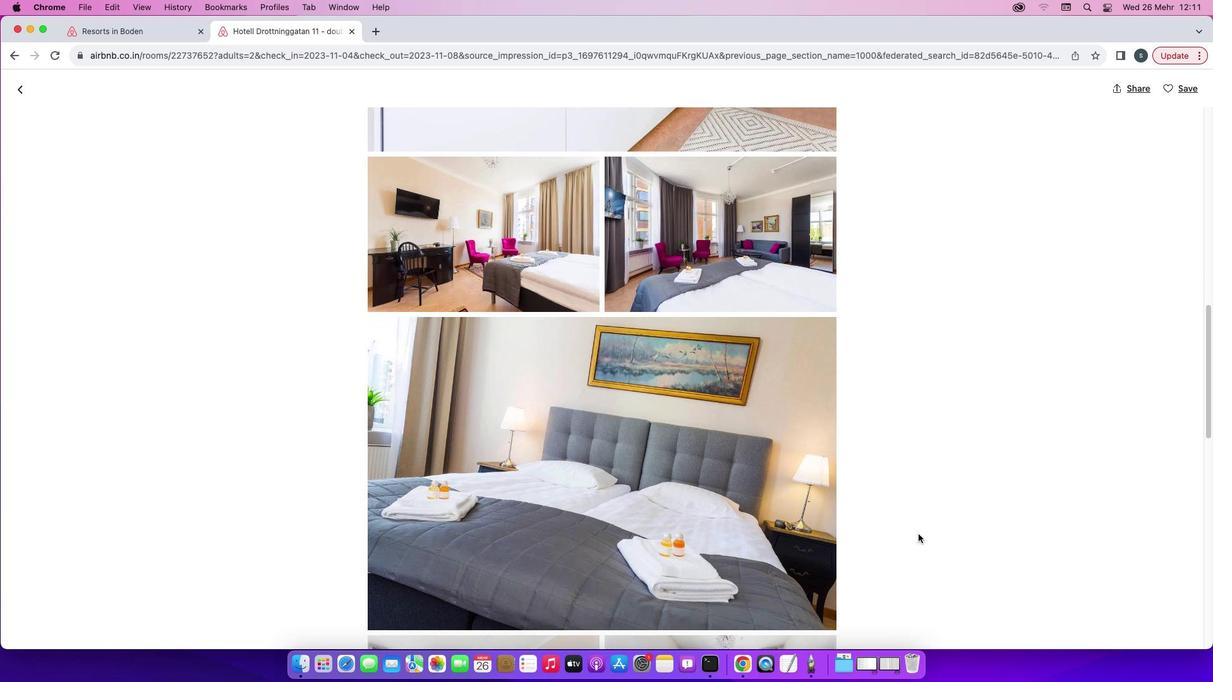 
Action: Mouse scrolled (919, 534) with delta (0, 0)
Screenshot: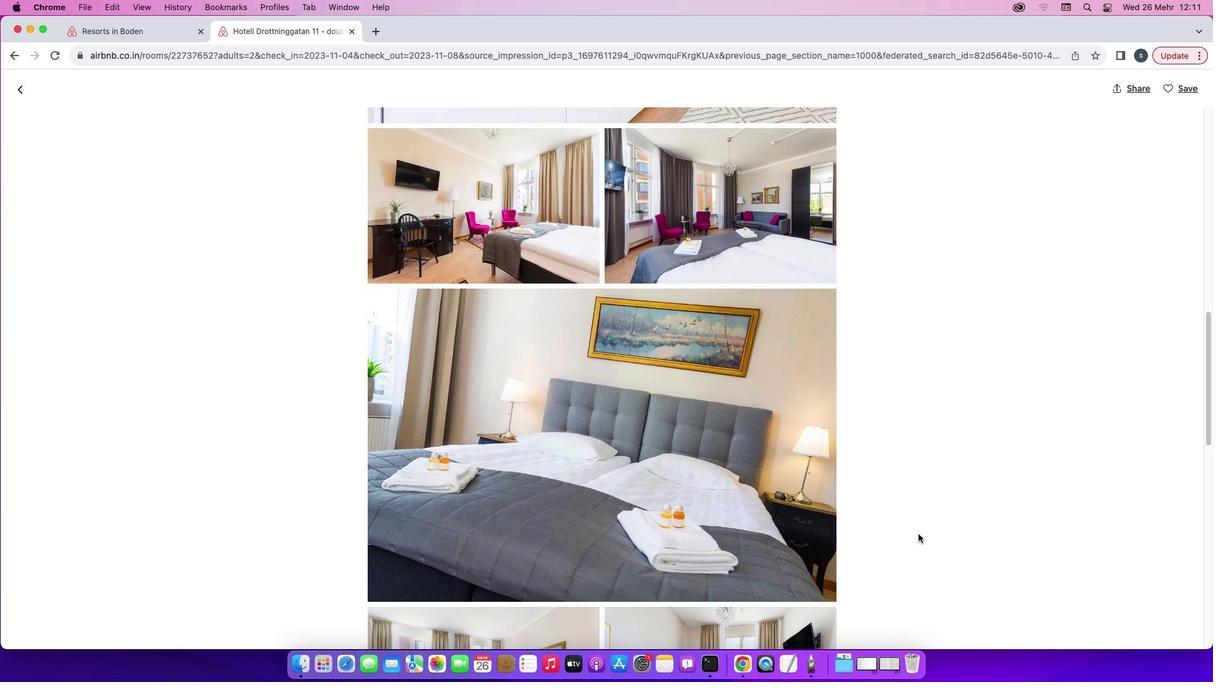 
Action: Mouse scrolled (919, 534) with delta (0, 0)
Screenshot: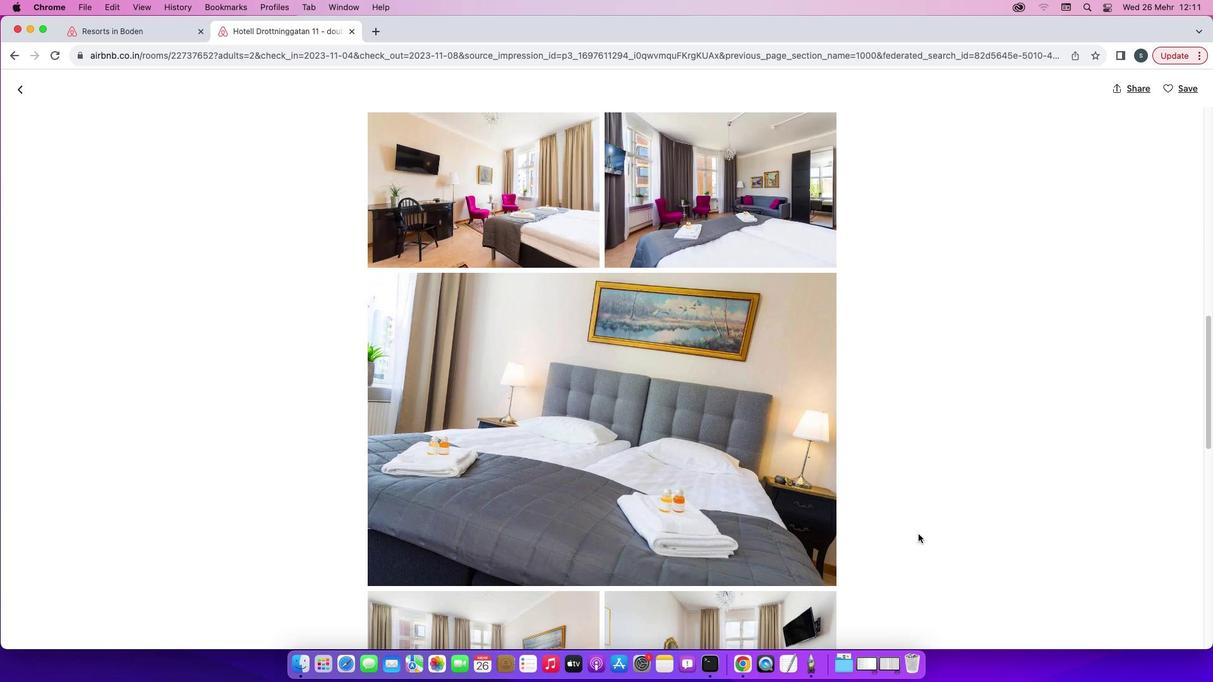 
Action: Mouse scrolled (919, 534) with delta (0, 0)
Screenshot: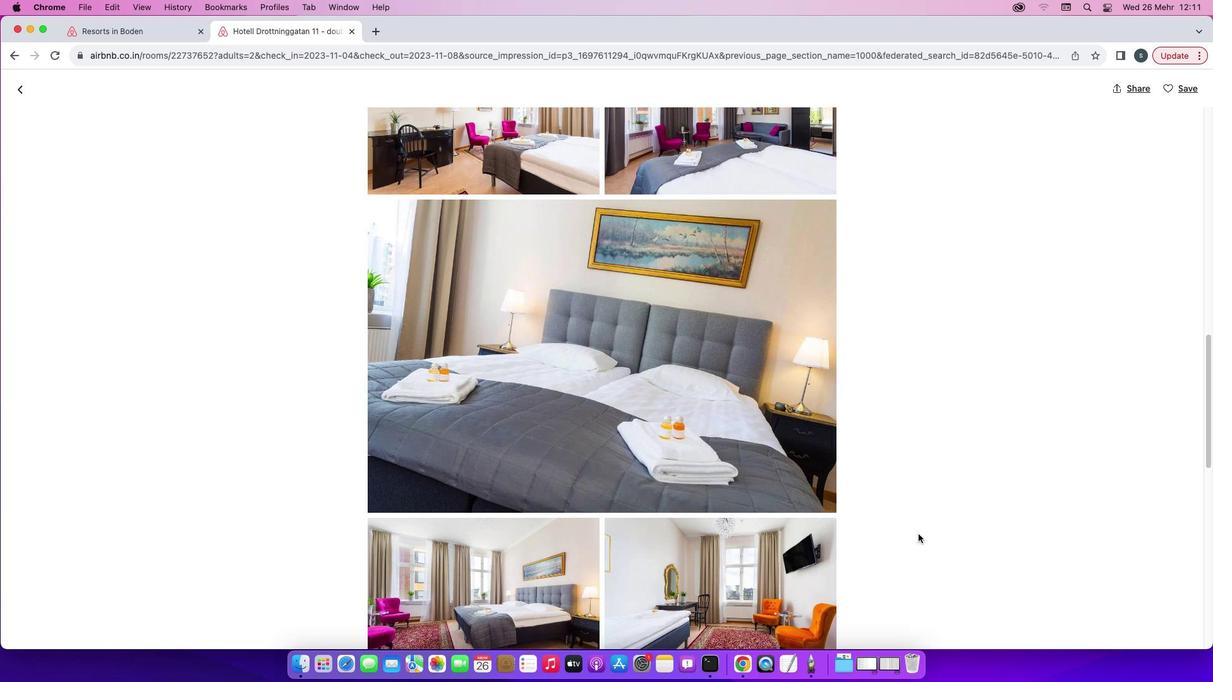 
Action: Mouse scrolled (919, 534) with delta (0, 0)
Screenshot: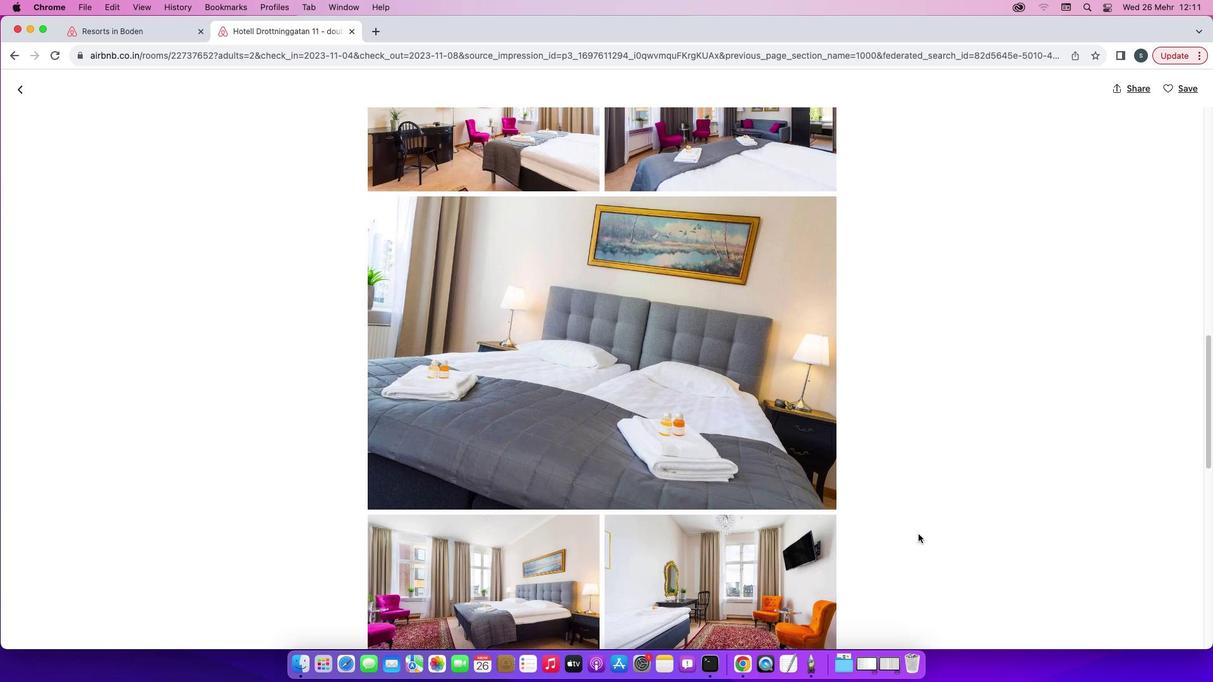 
Action: Mouse scrolled (919, 534) with delta (0, 0)
Screenshot: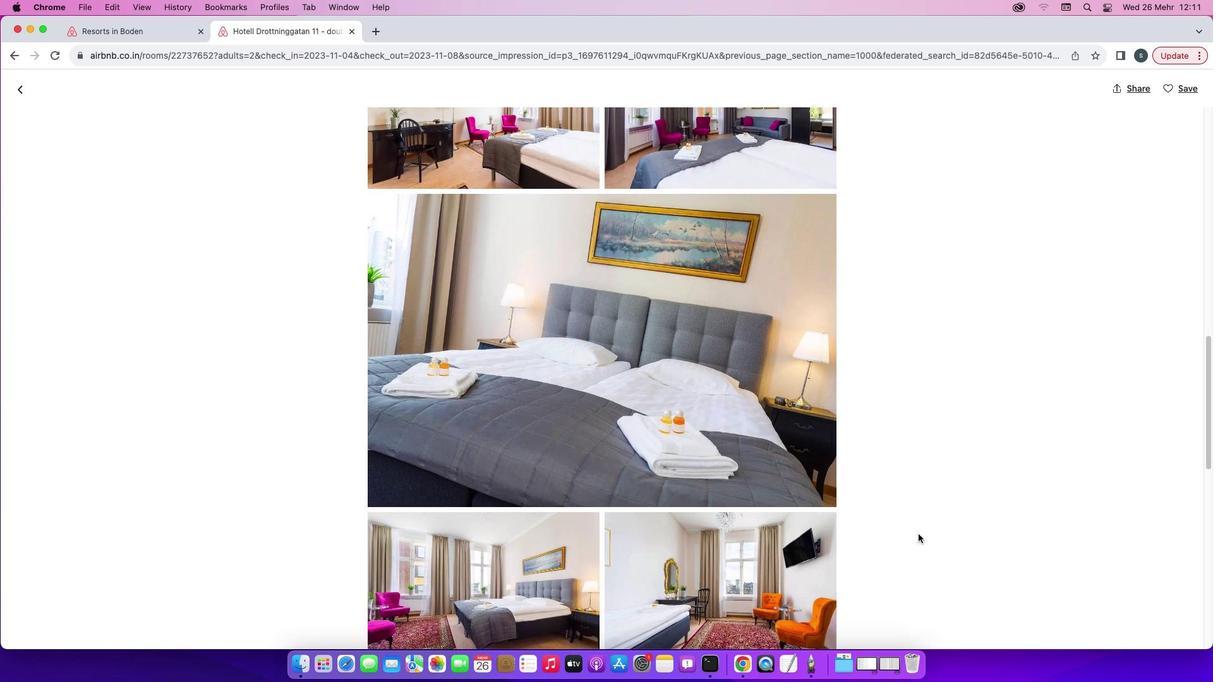 
Action: Mouse scrolled (919, 534) with delta (0, 0)
Screenshot: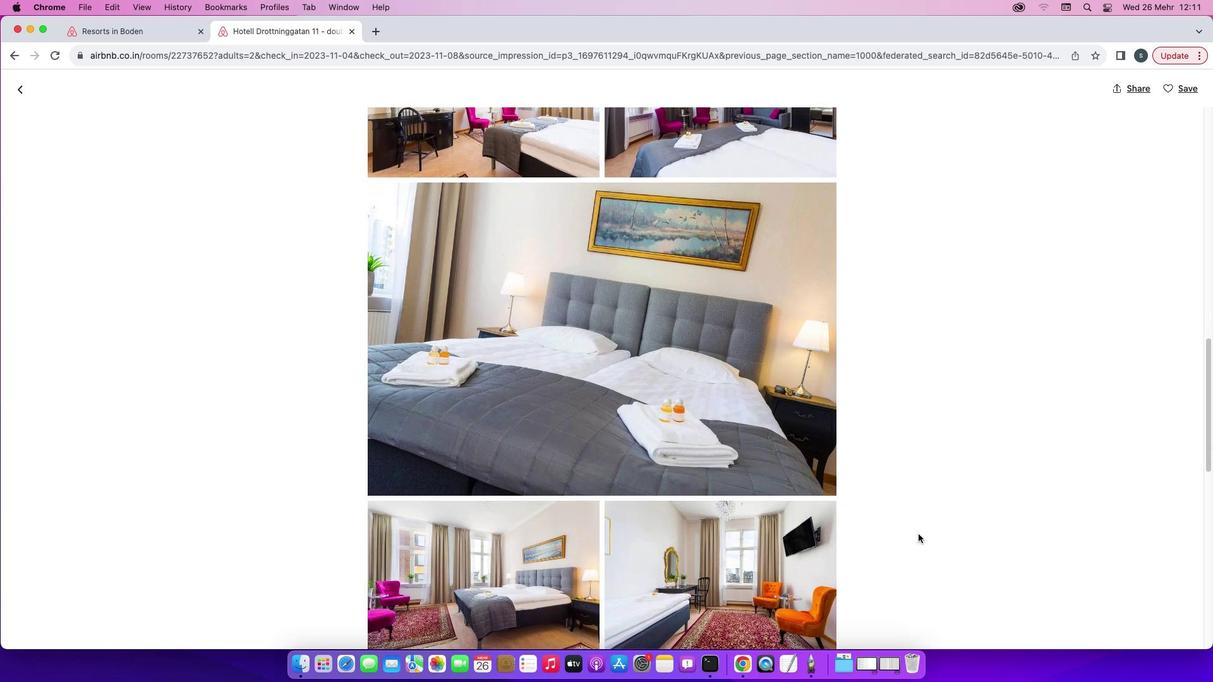 
Action: Mouse scrolled (919, 534) with delta (0, 0)
Screenshot: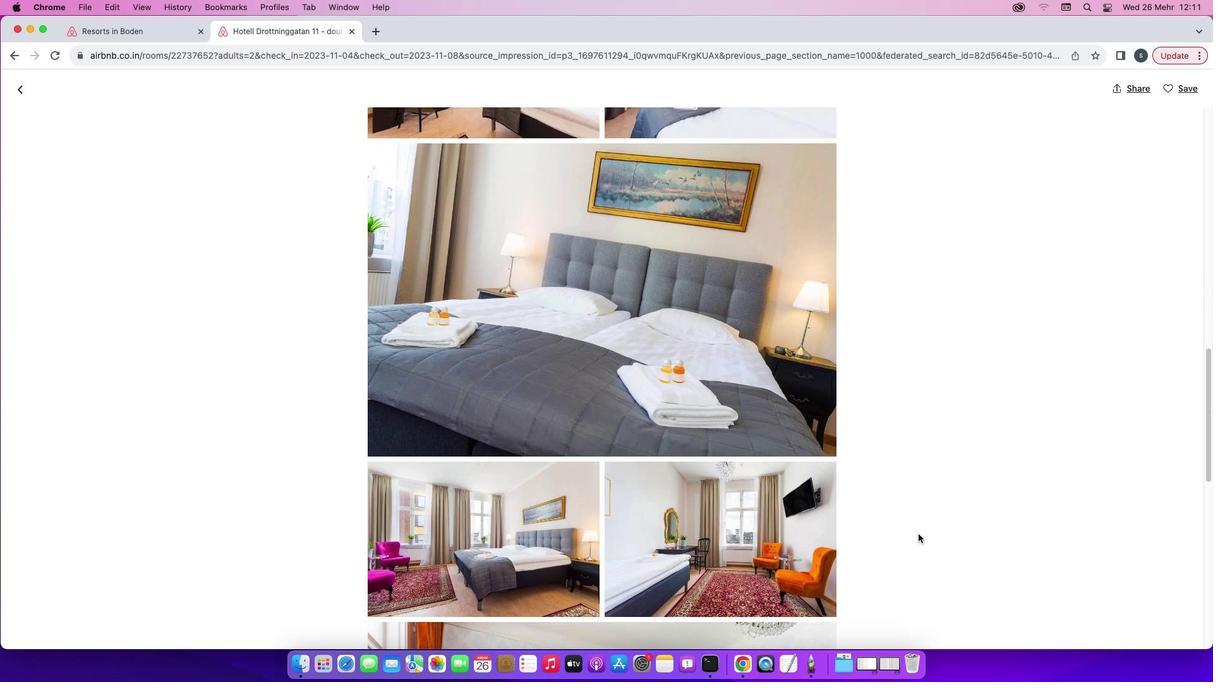 
Action: Mouse scrolled (919, 534) with delta (0, 0)
Screenshot: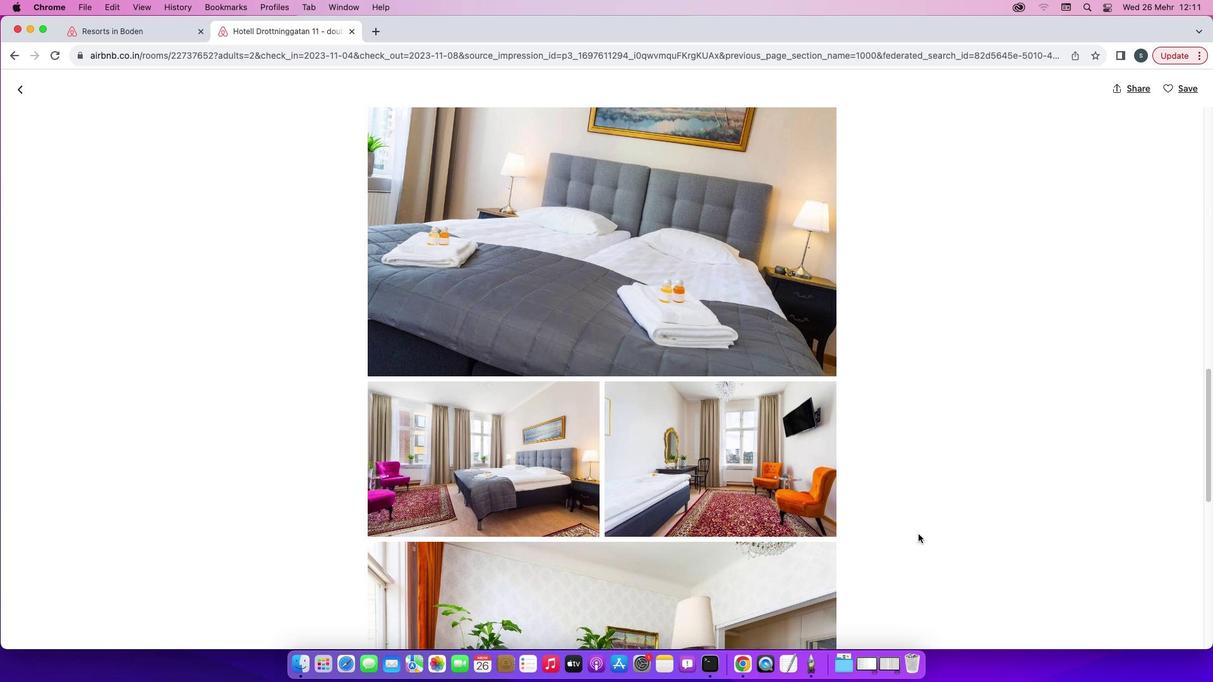 
Action: Mouse scrolled (919, 534) with delta (0, 0)
Screenshot: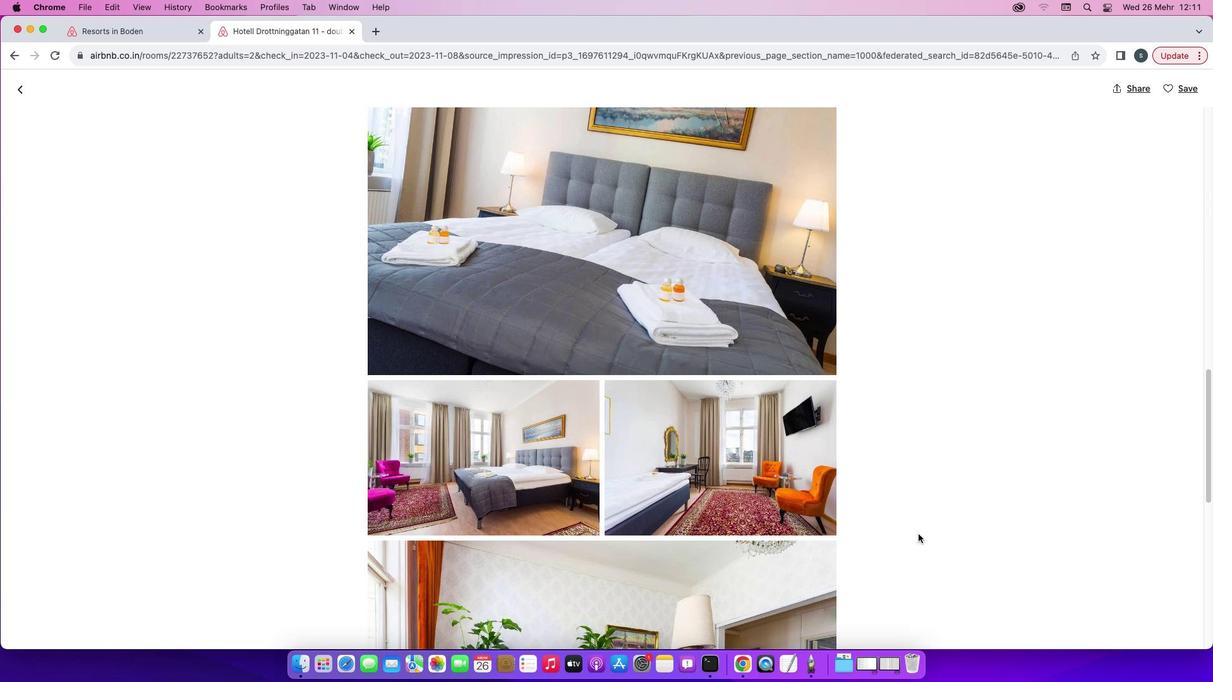 
Action: Mouse scrolled (919, 534) with delta (0, 0)
Screenshot: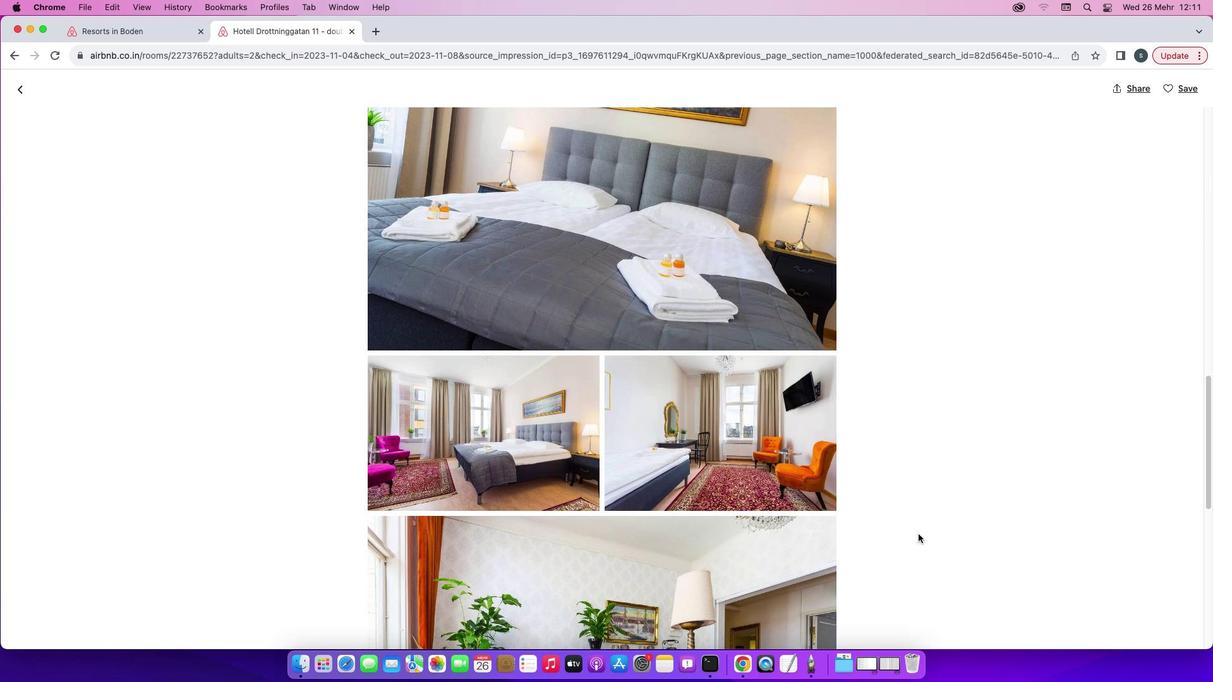 
Action: Mouse scrolled (919, 534) with delta (0, 0)
Screenshot: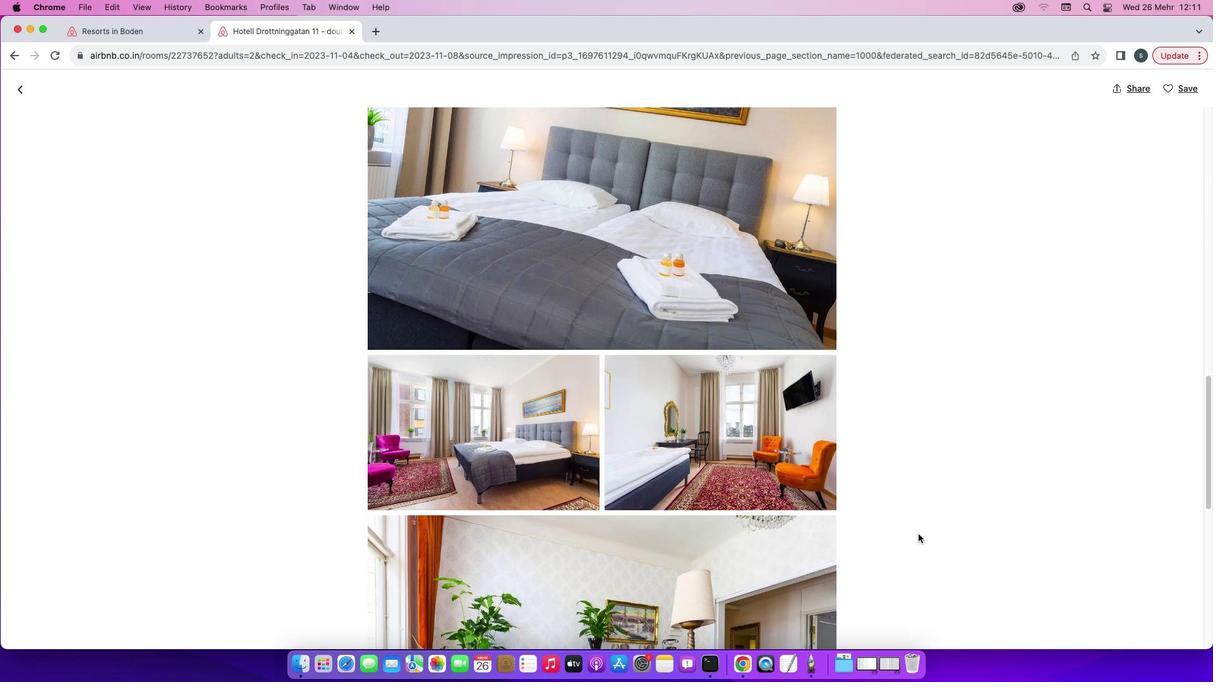 
Action: Mouse scrolled (919, 534) with delta (0, 0)
Screenshot: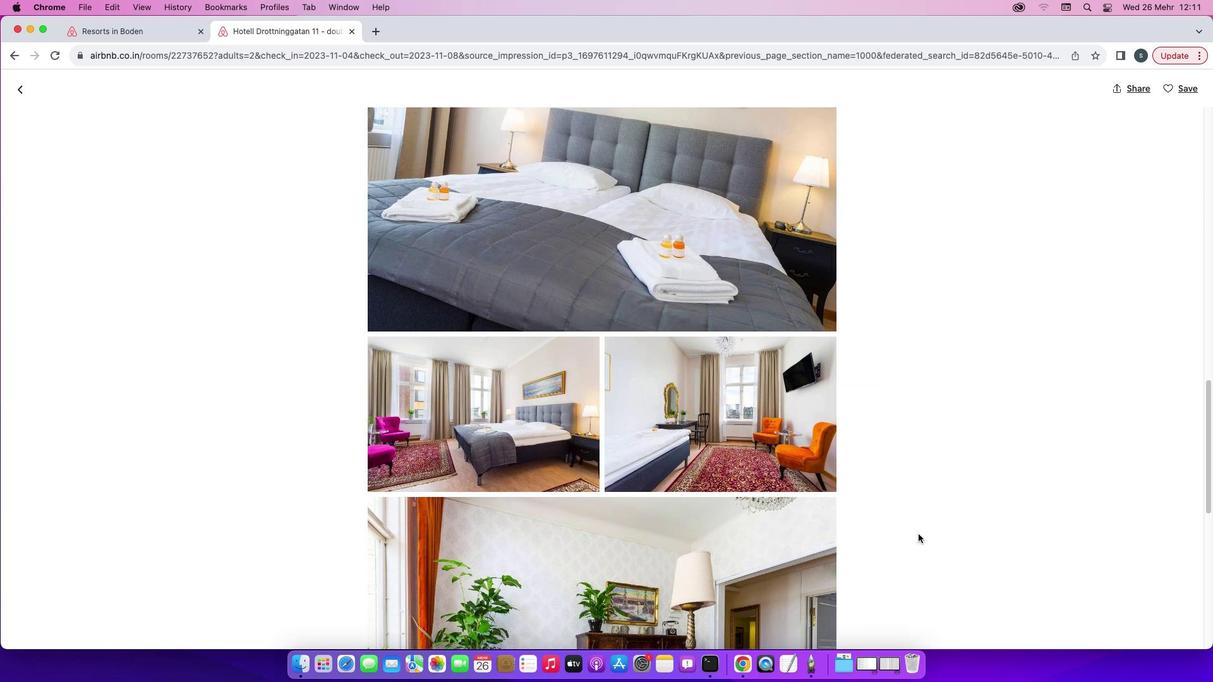
Action: Mouse scrolled (919, 534) with delta (0, 0)
Screenshot: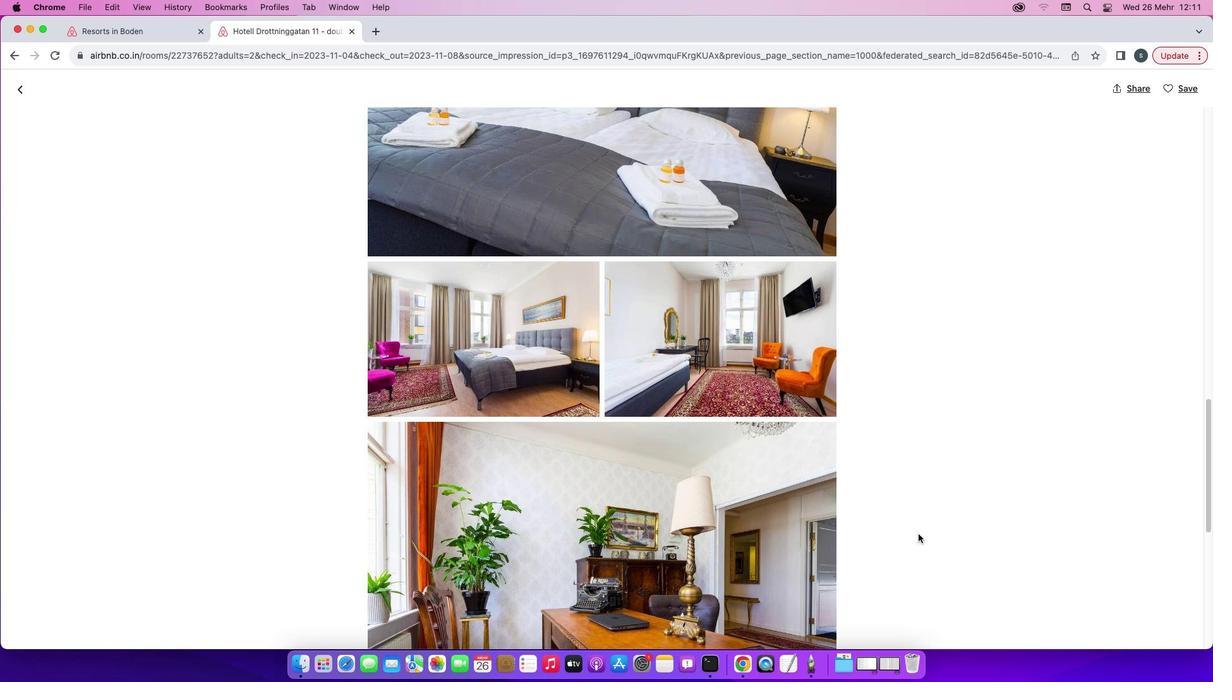 
Action: Mouse scrolled (919, 534) with delta (0, 0)
Screenshot: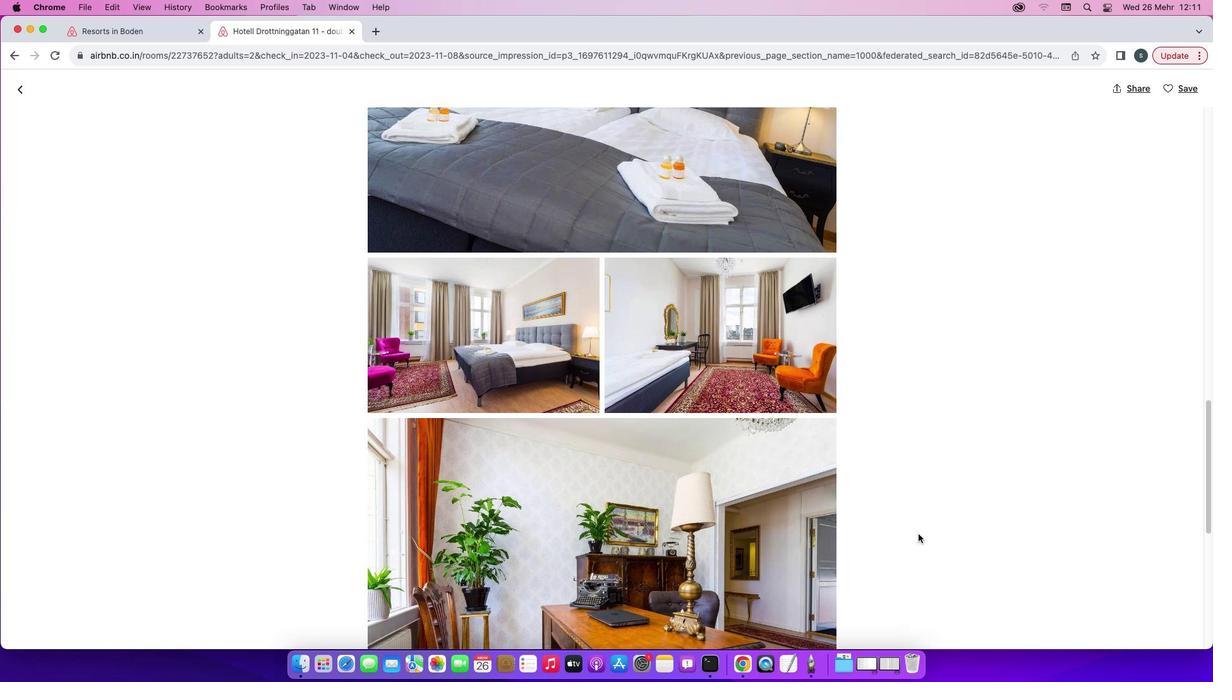 
Action: Mouse scrolled (919, 534) with delta (0, 0)
Screenshot: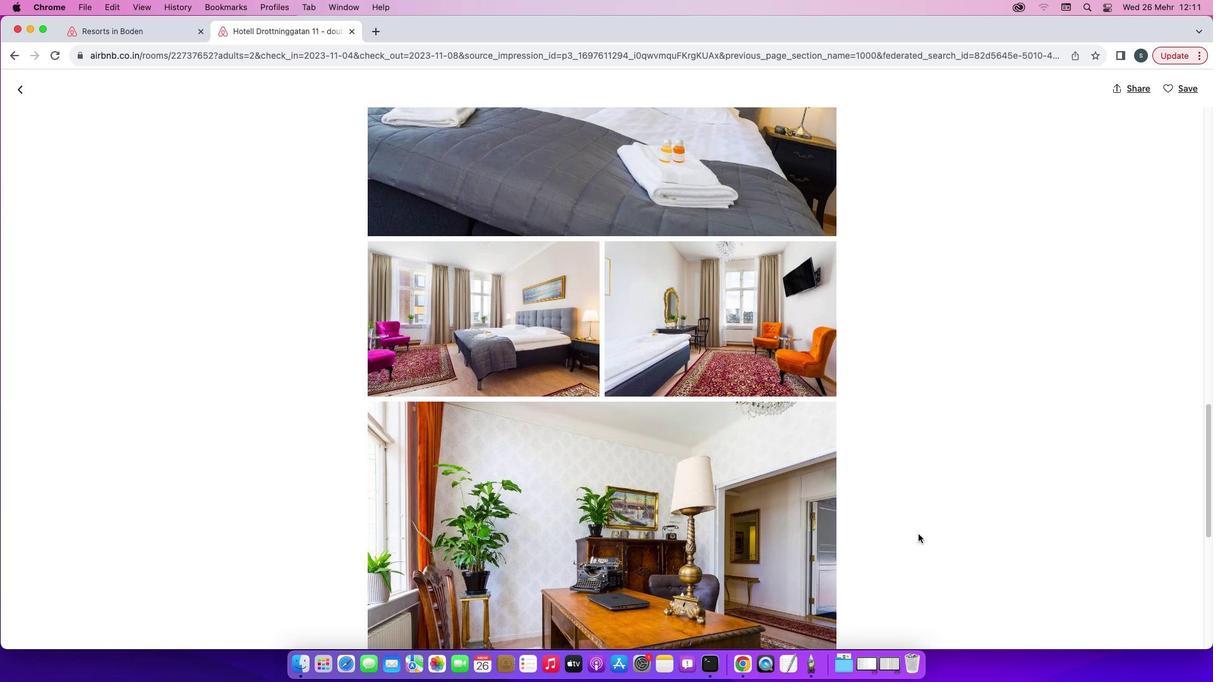
Action: Mouse scrolled (919, 534) with delta (0, 0)
Screenshot: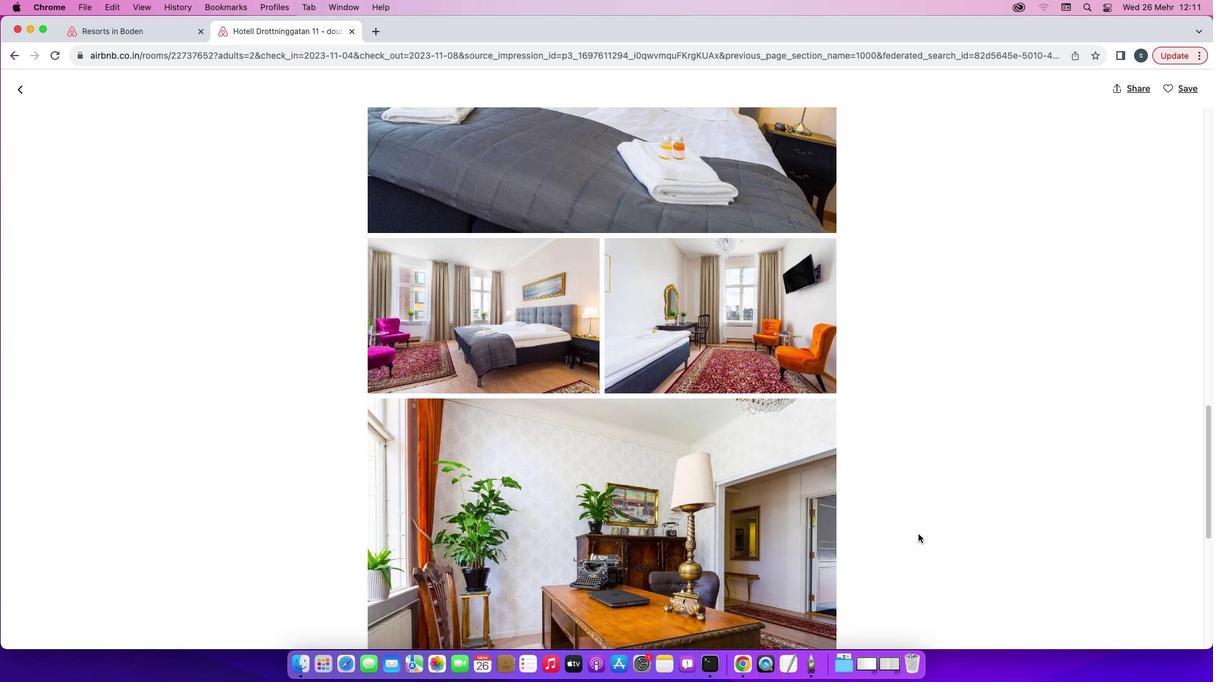 
Action: Mouse scrolled (919, 534) with delta (0, 0)
Screenshot: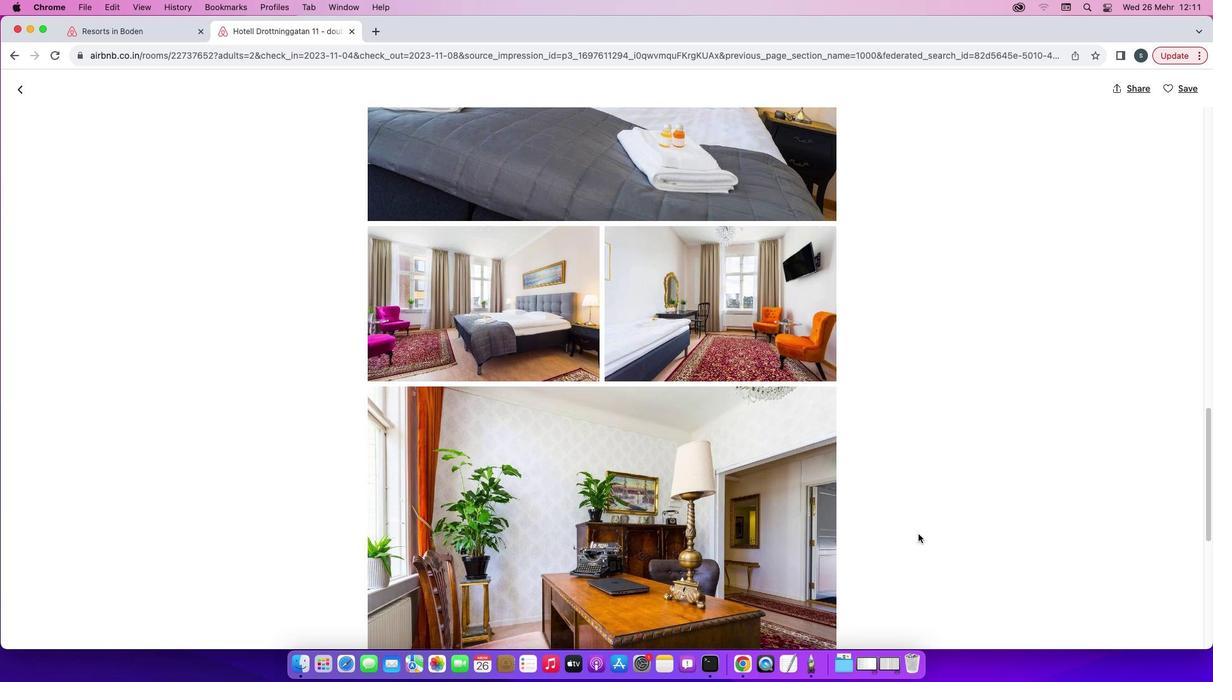 
Action: Mouse scrolled (919, 534) with delta (0, 0)
Screenshot: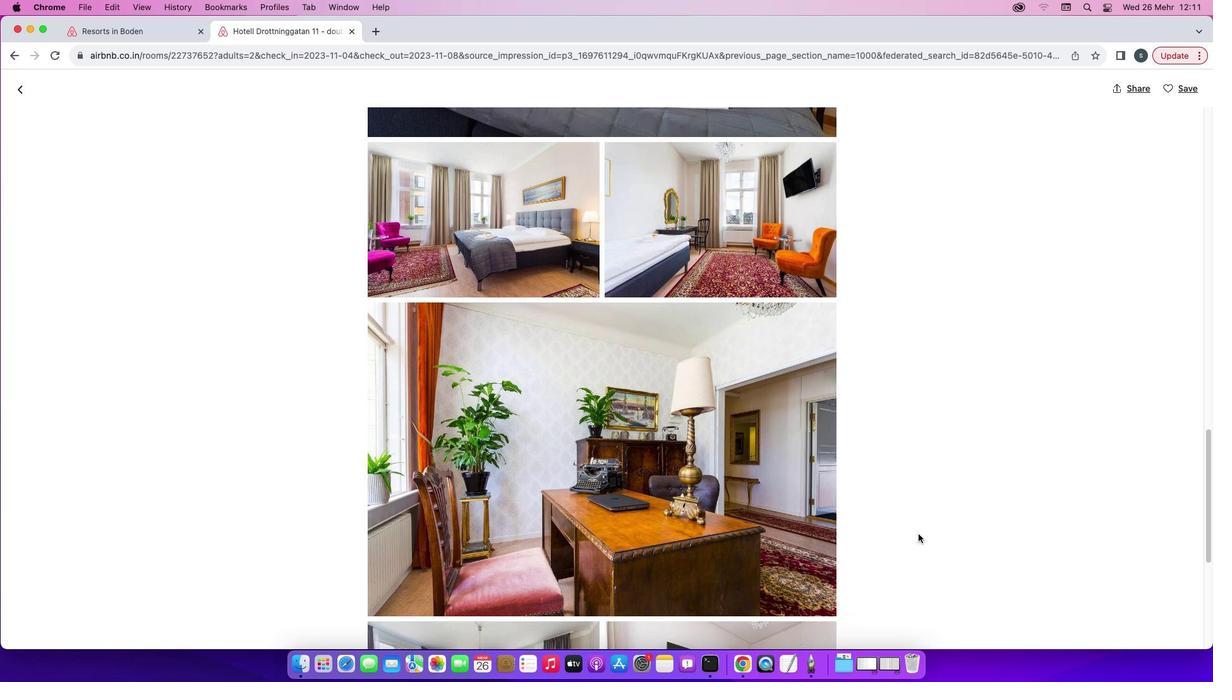 
Action: Mouse scrolled (919, 534) with delta (0, 0)
Screenshot: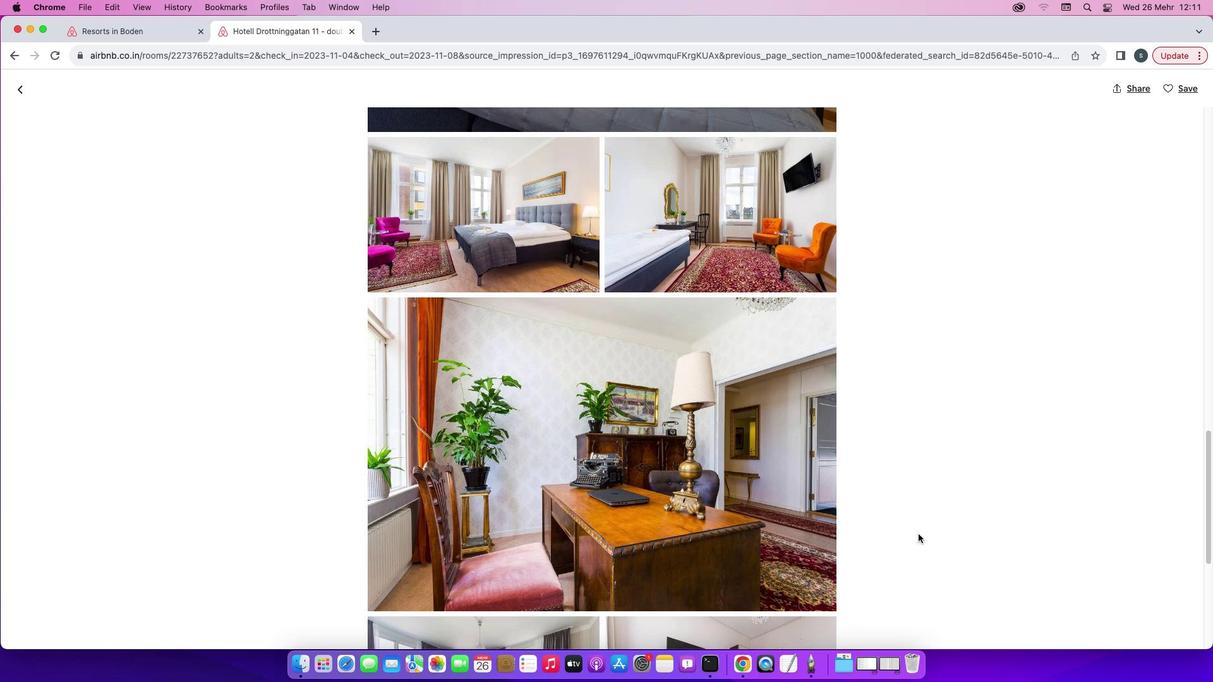 
Action: Mouse scrolled (919, 534) with delta (0, 0)
Screenshot: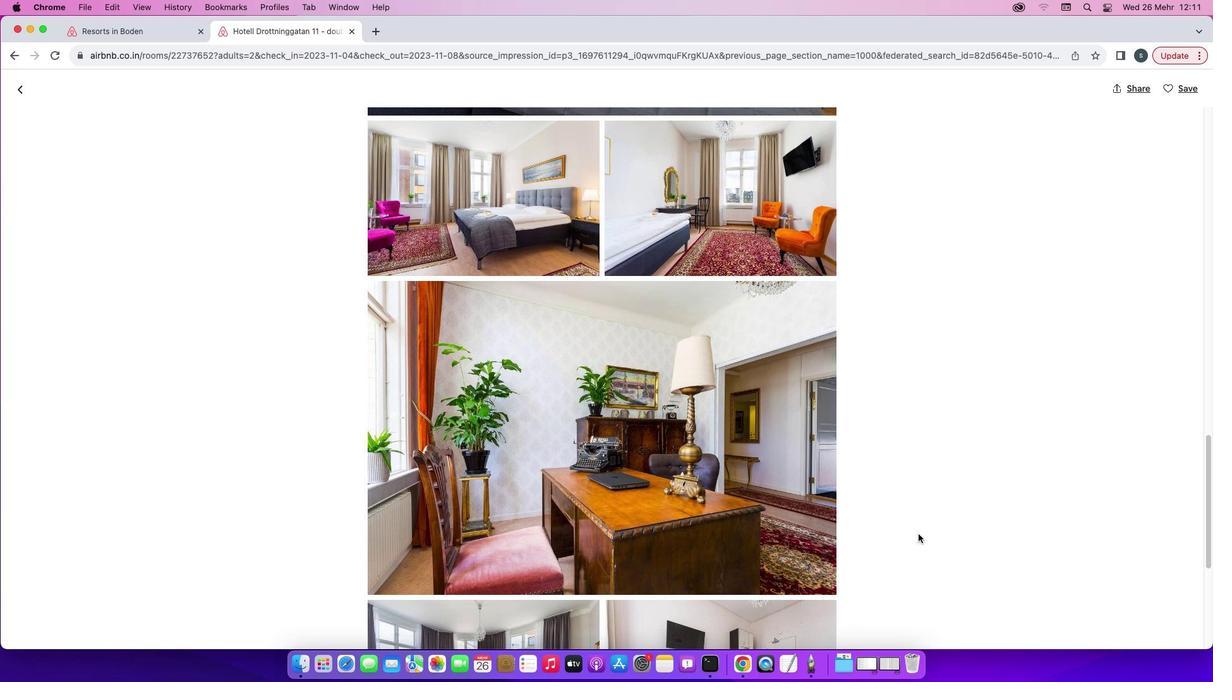 
Action: Mouse scrolled (919, 534) with delta (0, 0)
Screenshot: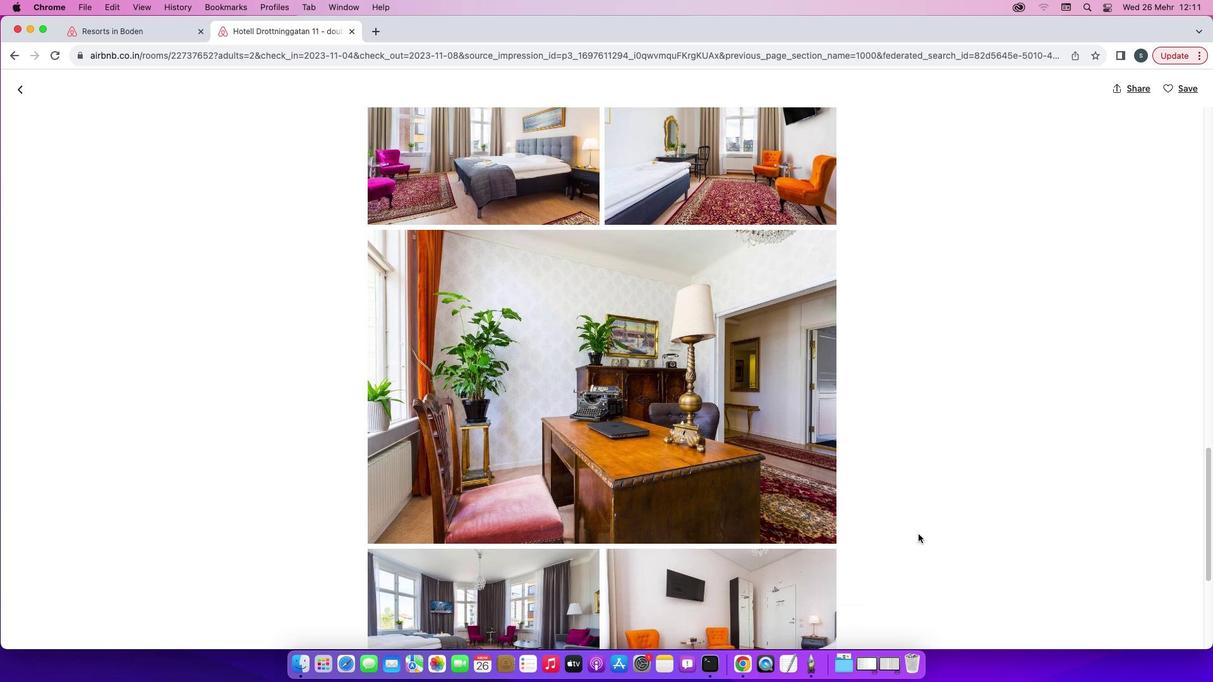 
Action: Mouse scrolled (919, 534) with delta (0, 0)
Screenshot: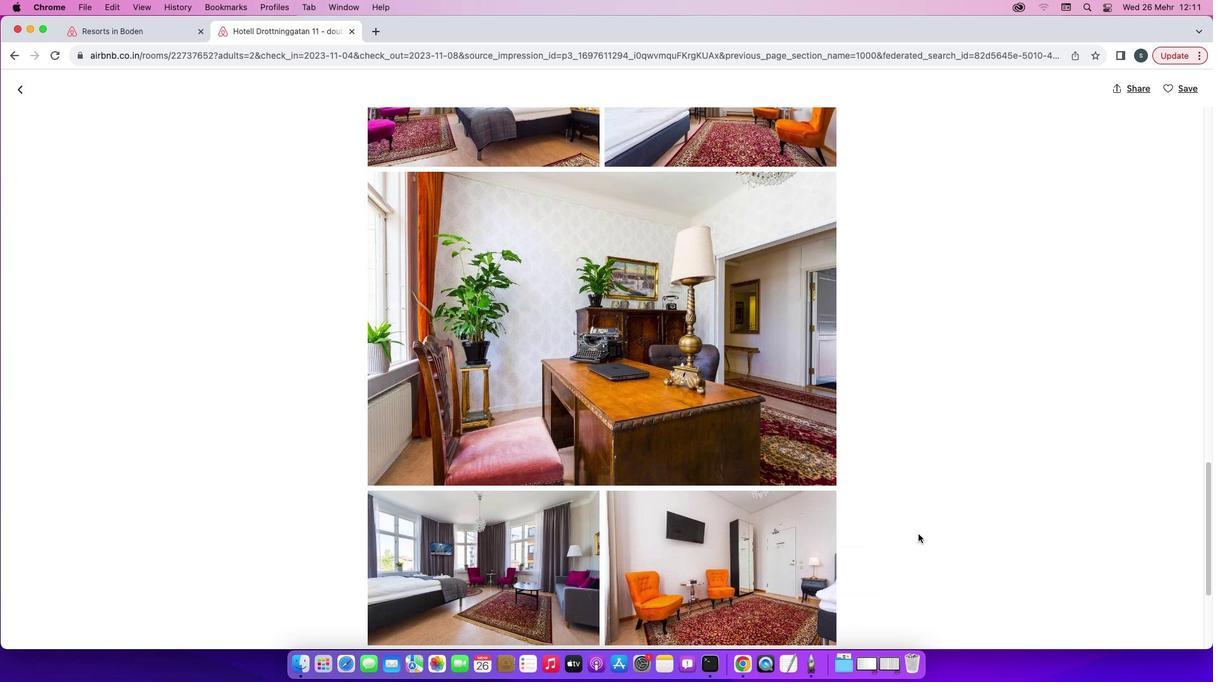 
Action: Mouse scrolled (919, 534) with delta (0, 0)
Screenshot: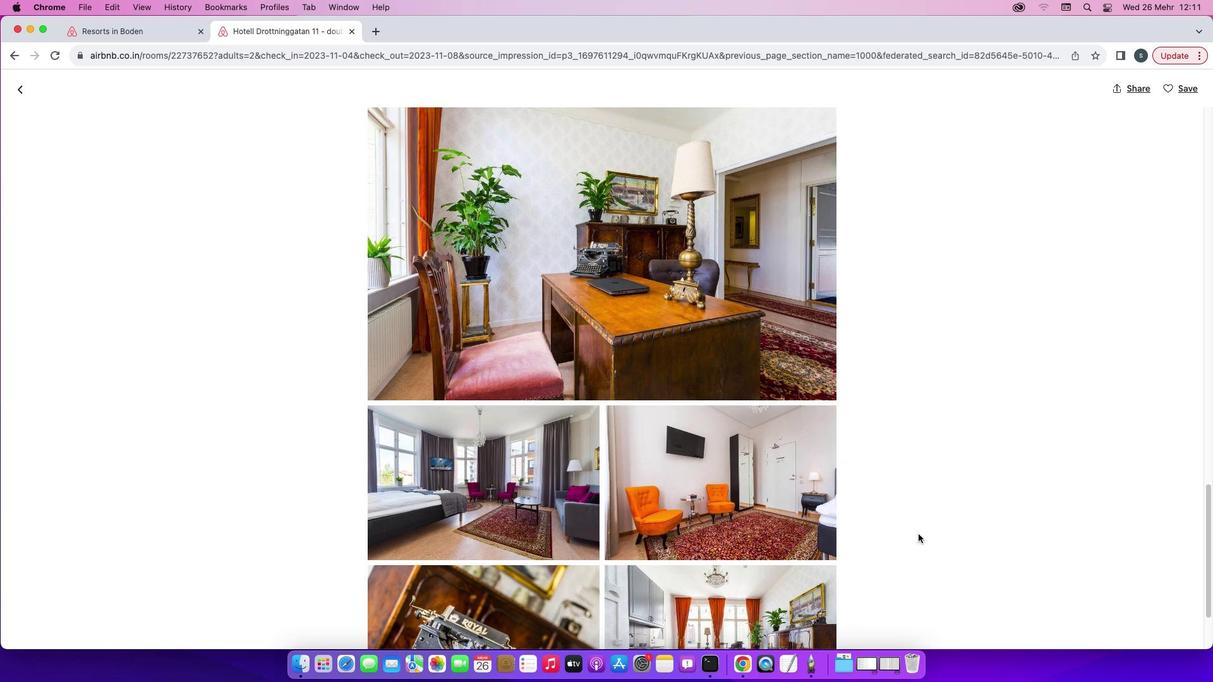 
Action: Mouse scrolled (919, 534) with delta (0, 0)
Screenshot: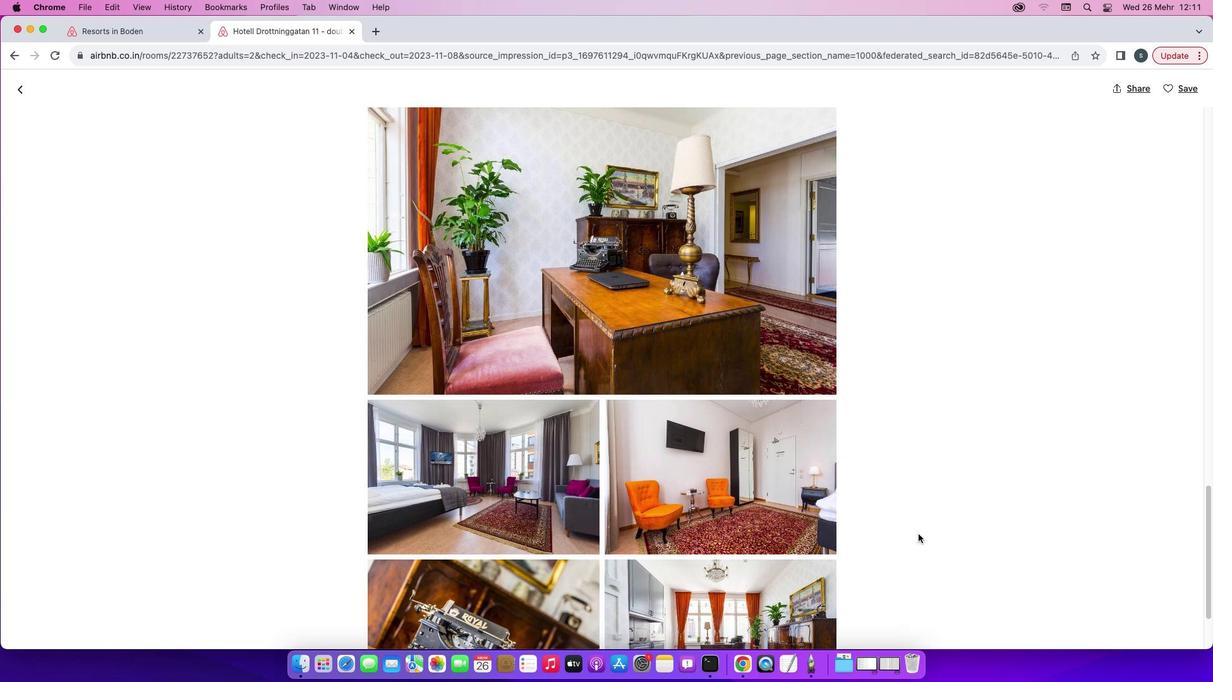 
Action: Mouse scrolled (919, 534) with delta (0, 0)
Screenshot: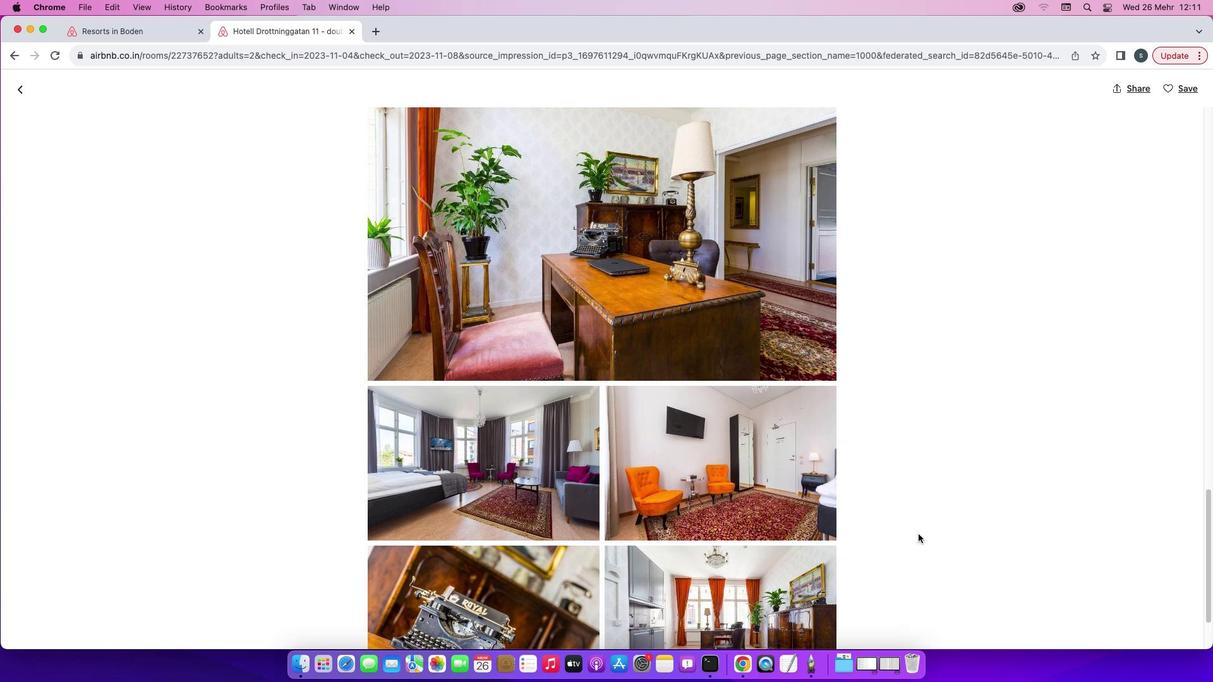 
Action: Mouse scrolled (919, 534) with delta (0, 0)
Screenshot: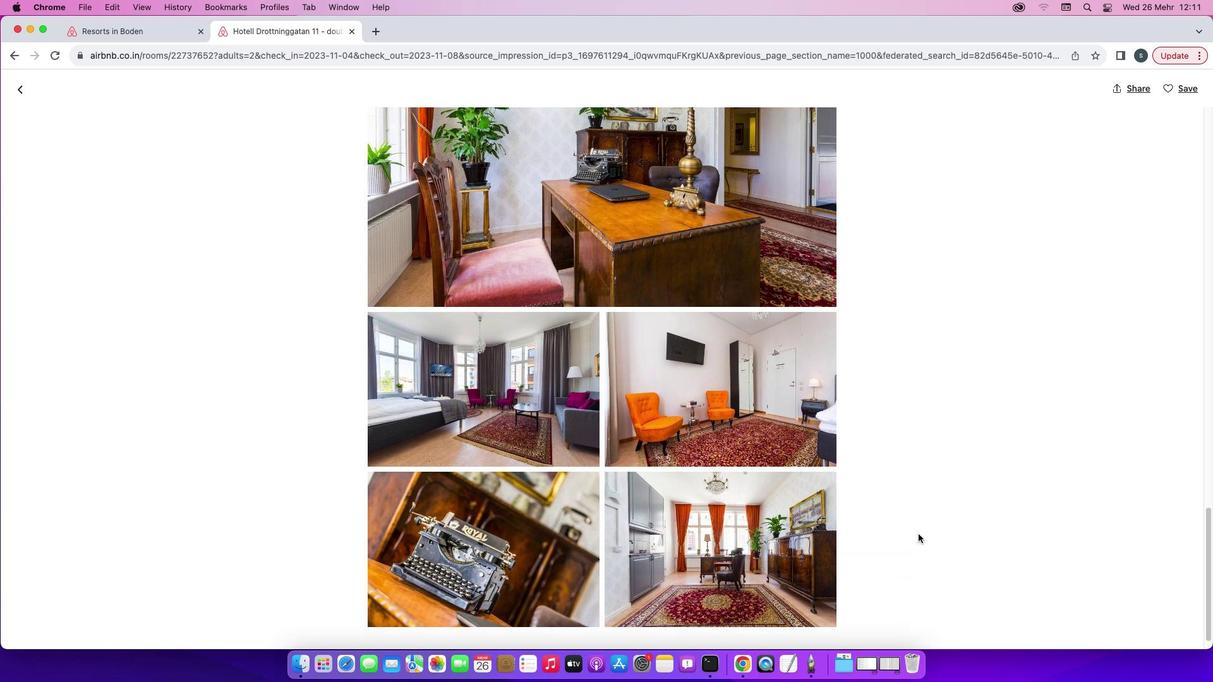 
Action: Mouse scrolled (919, 534) with delta (0, 0)
Screenshot: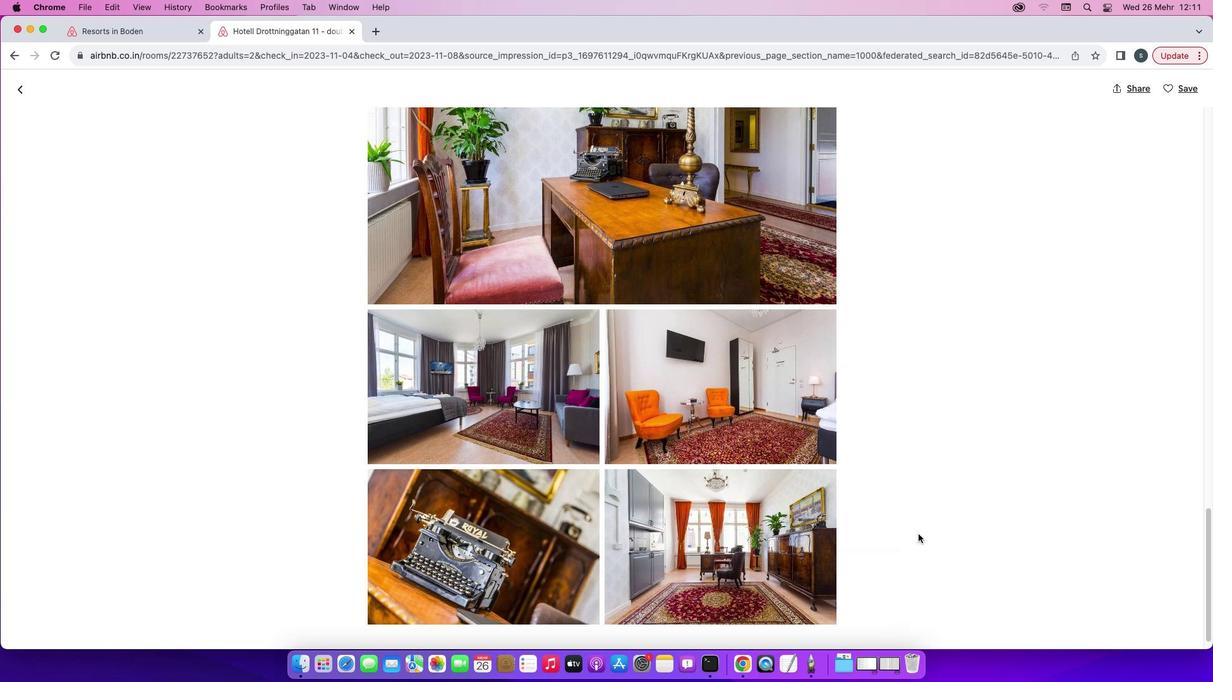 
Action: Mouse scrolled (919, 534) with delta (0, 0)
Screenshot: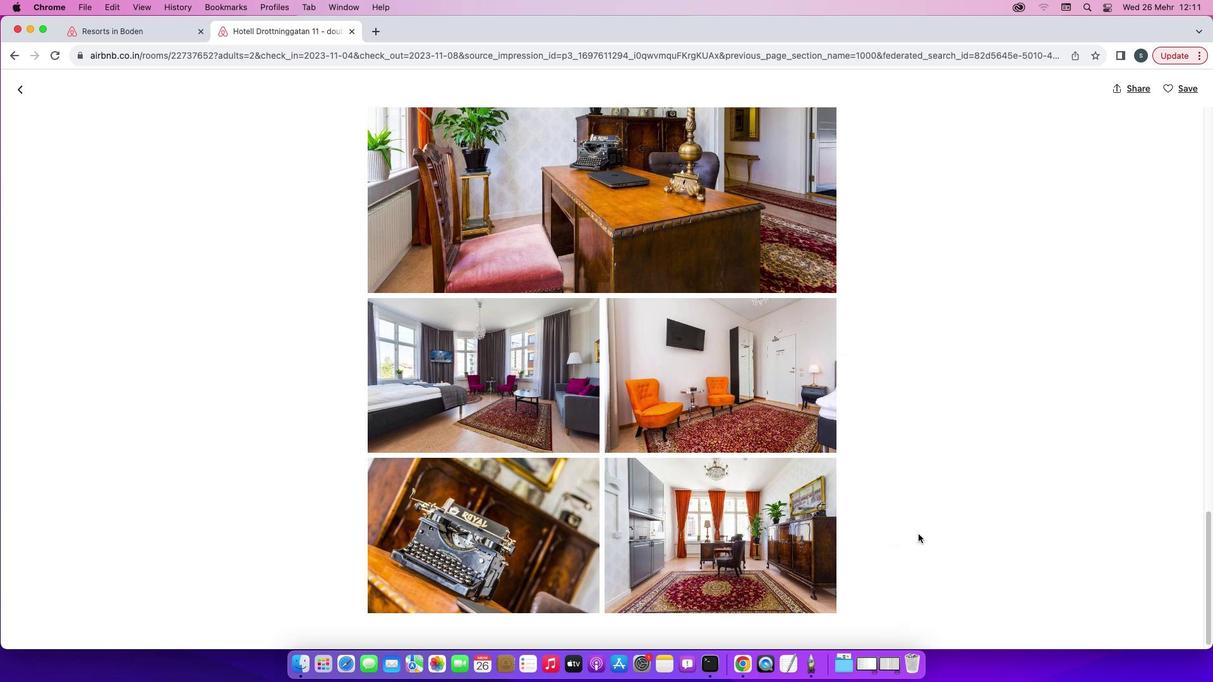 
Action: Mouse scrolled (919, 534) with delta (0, 0)
Screenshot: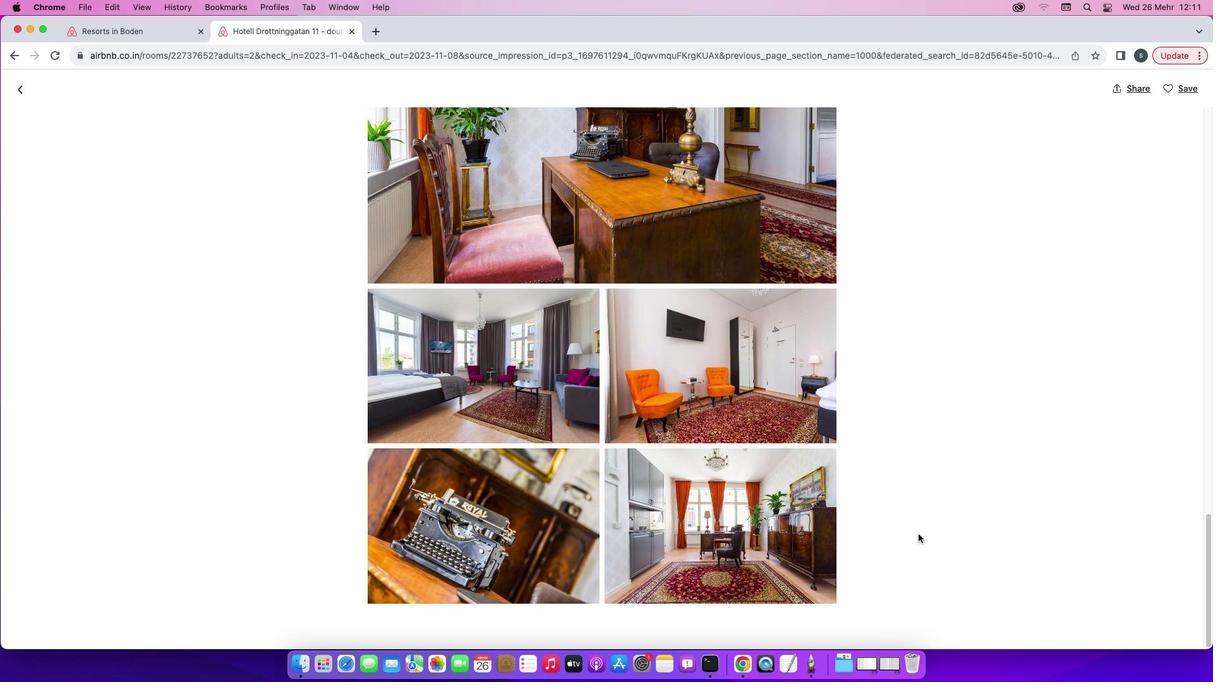 
Action: Mouse scrolled (919, 534) with delta (0, 0)
Screenshot: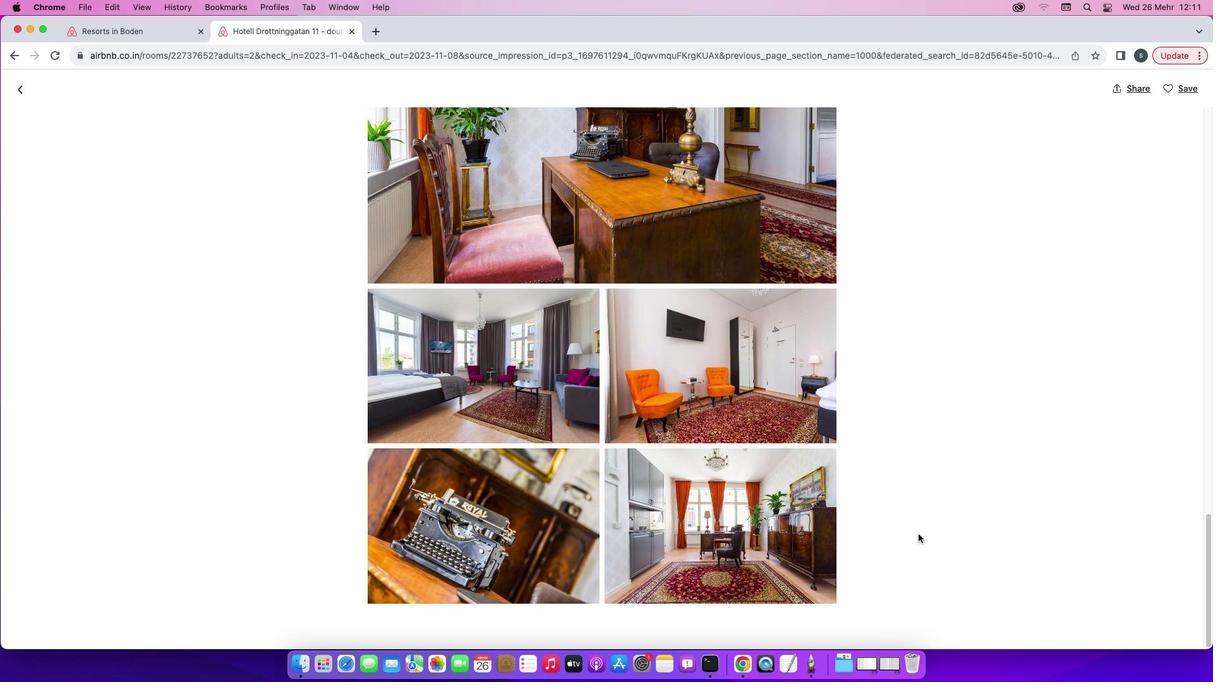 
Action: Mouse scrolled (919, 534) with delta (0, 0)
Screenshot: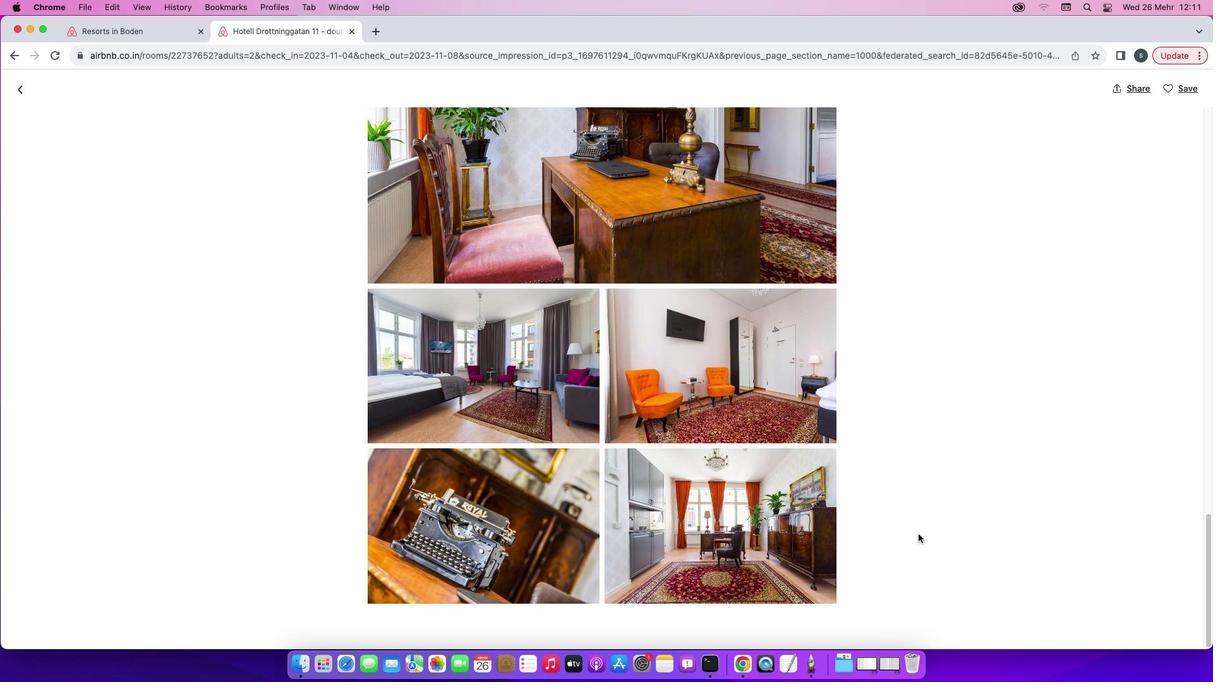 
Action: Mouse scrolled (919, 534) with delta (0, -1)
Screenshot: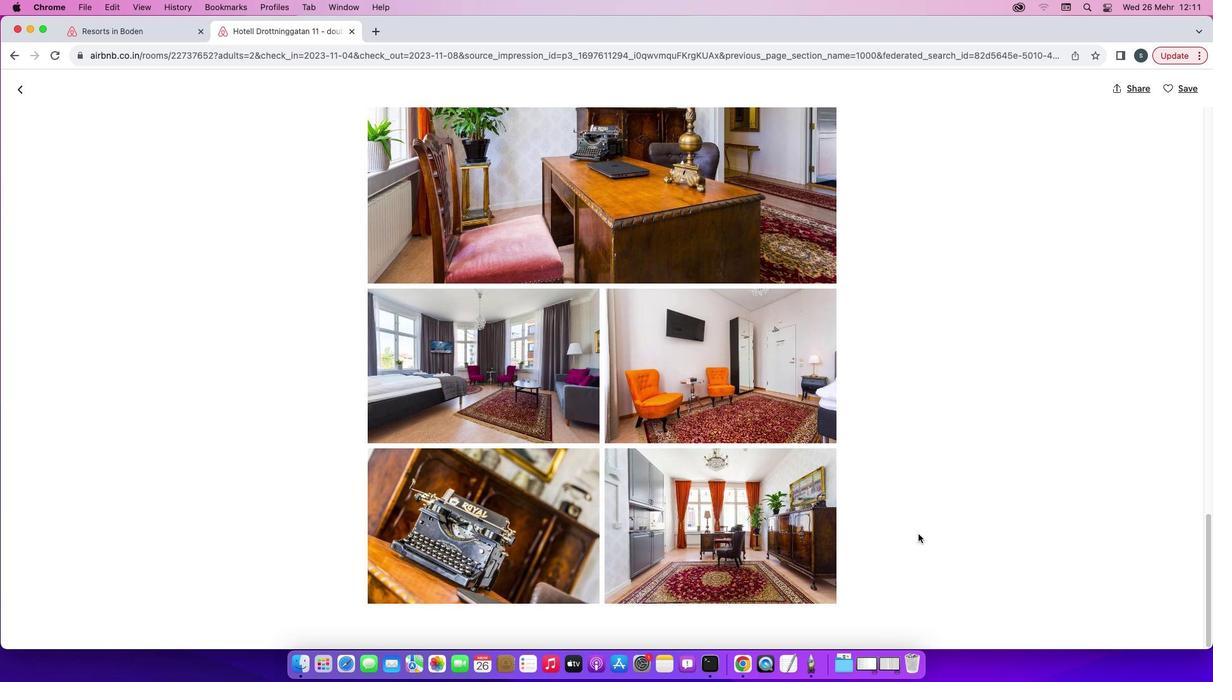 
Action: Mouse scrolled (919, 534) with delta (0, -1)
Screenshot: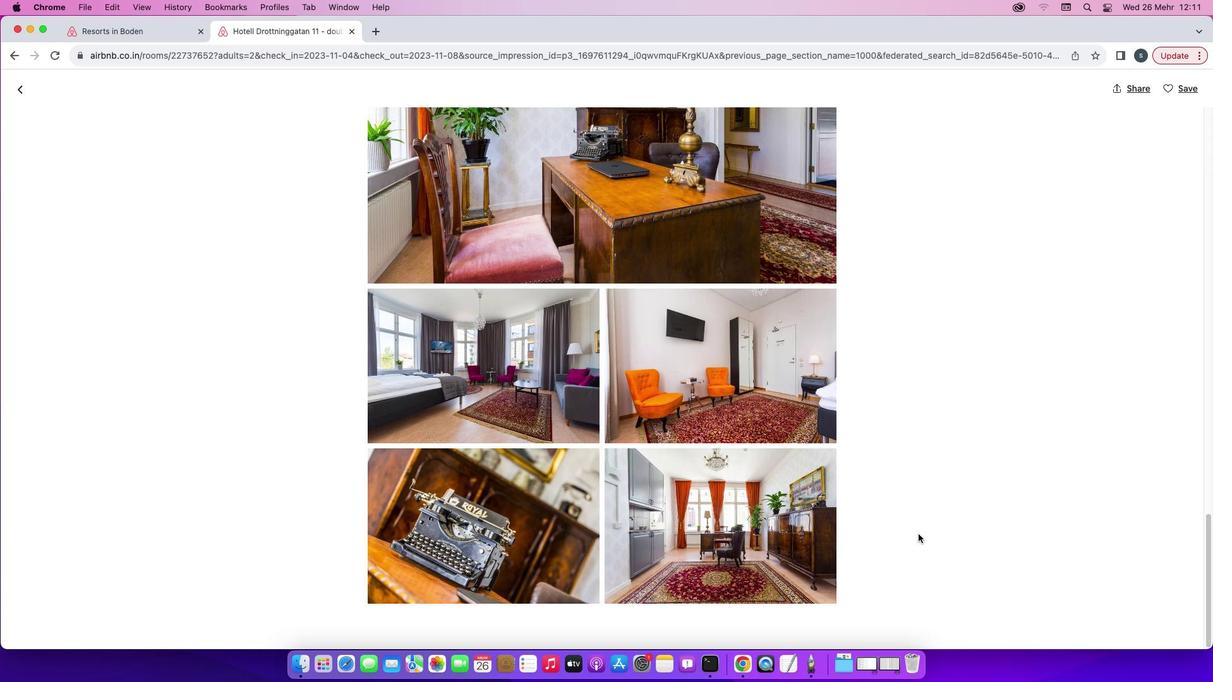 
Action: Mouse moved to (27, 94)
Screenshot: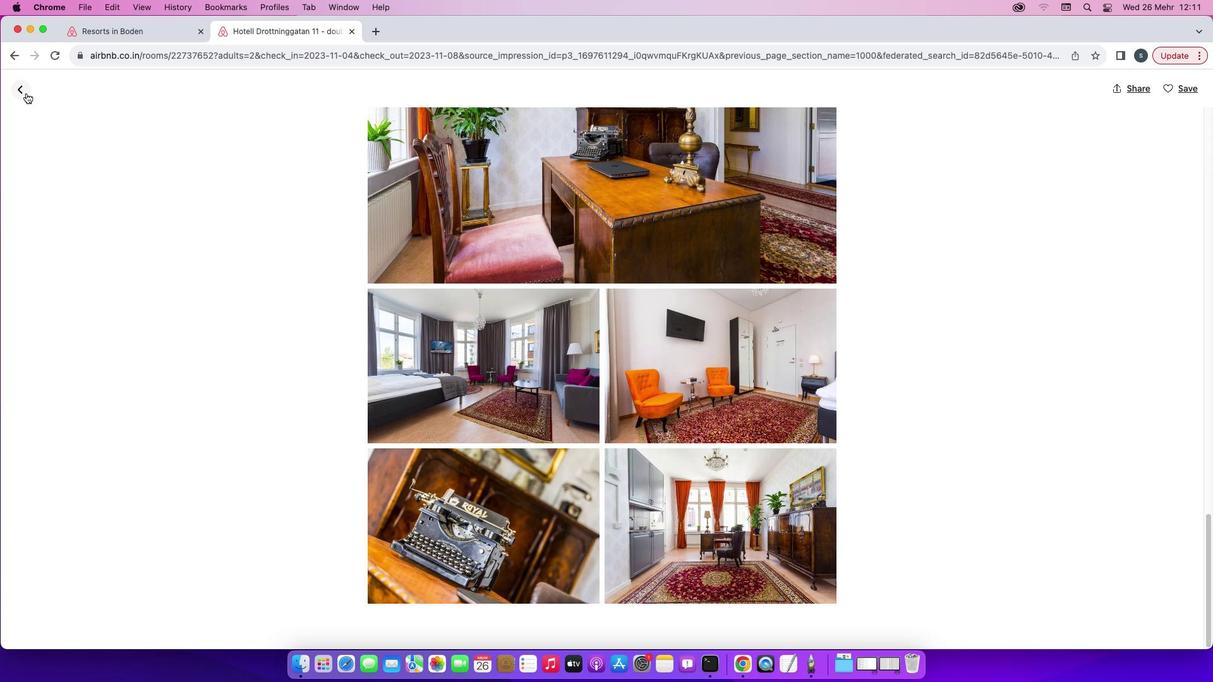 
Action: Mouse pressed left at (27, 94)
Screenshot: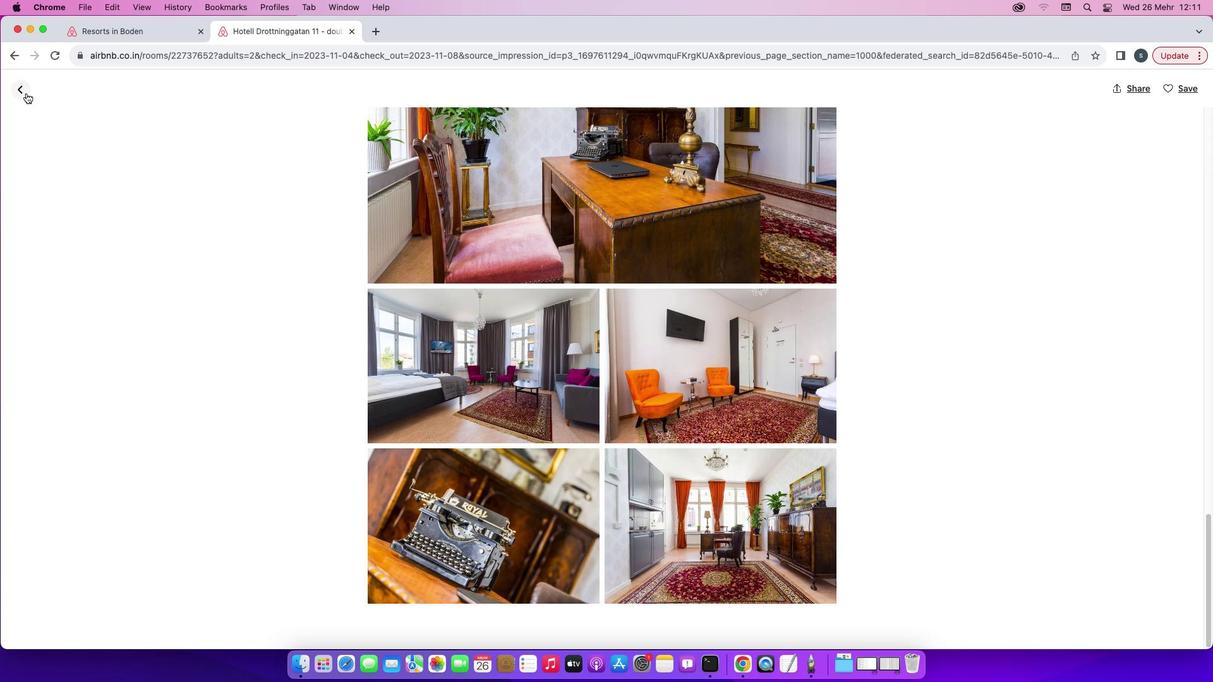 
Action: Mouse moved to (511, 395)
Screenshot: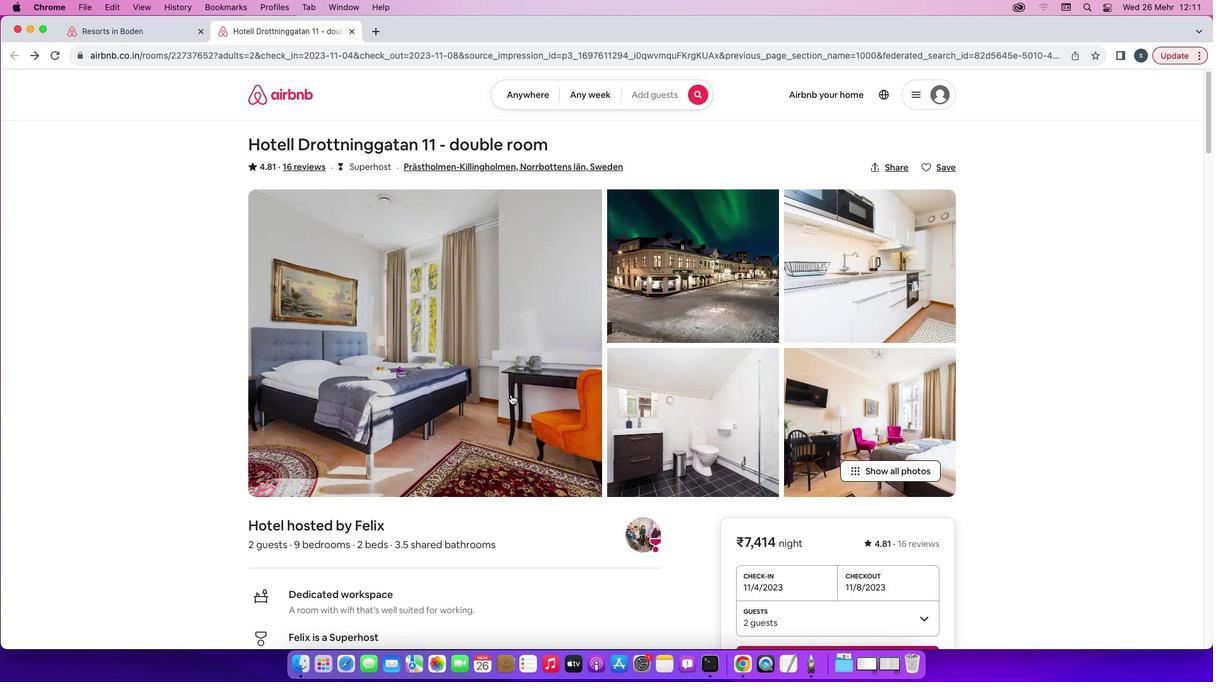 
Action: Mouse scrolled (511, 395) with delta (0, 0)
Screenshot: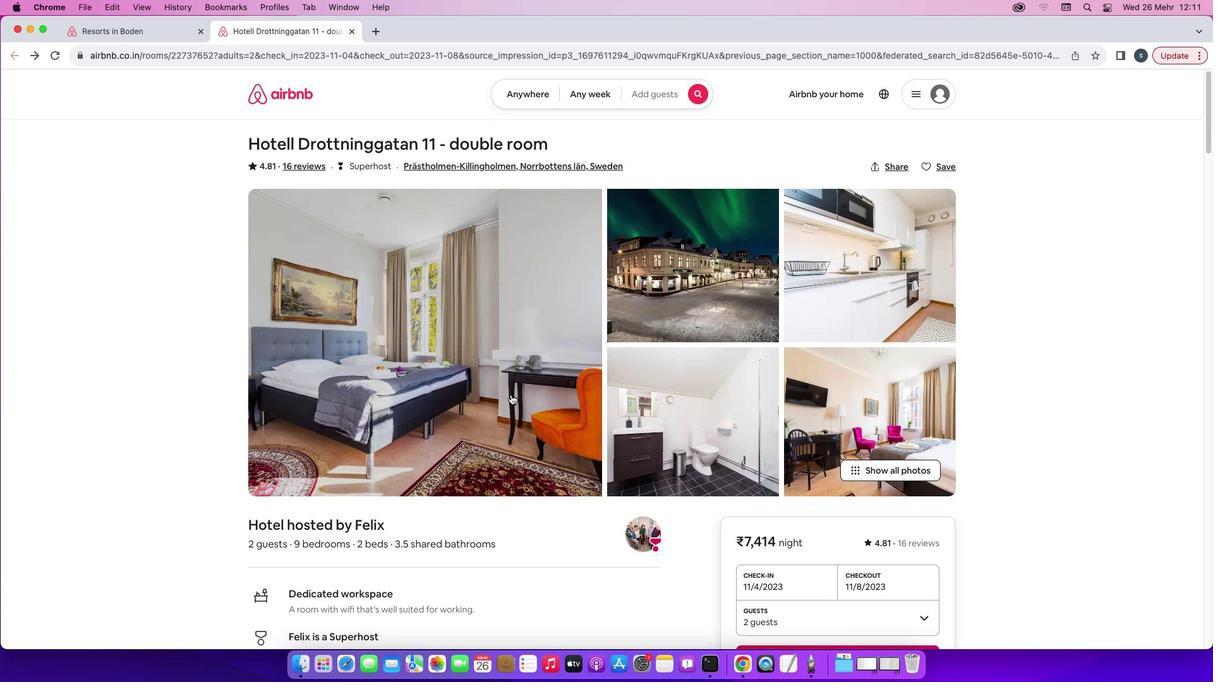 
Action: Mouse scrolled (511, 395) with delta (0, 0)
Screenshot: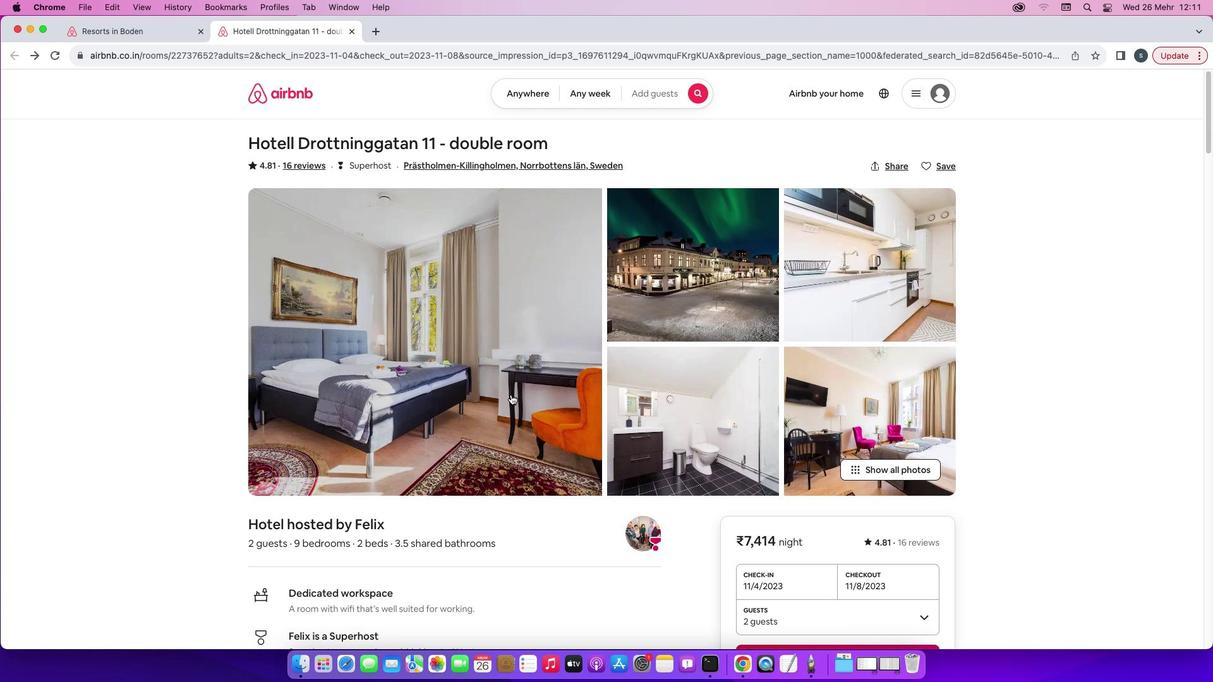 
Action: Mouse scrolled (511, 395) with delta (0, 0)
Screenshot: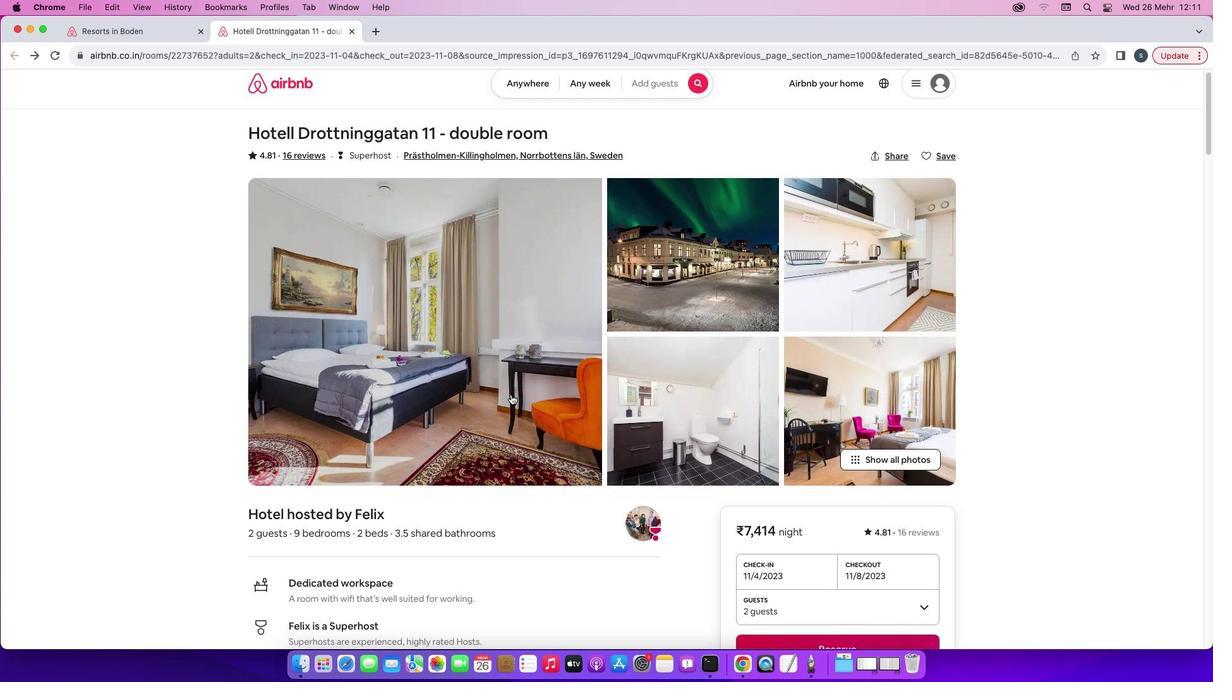
Action: Mouse scrolled (511, 395) with delta (0, 0)
Screenshot: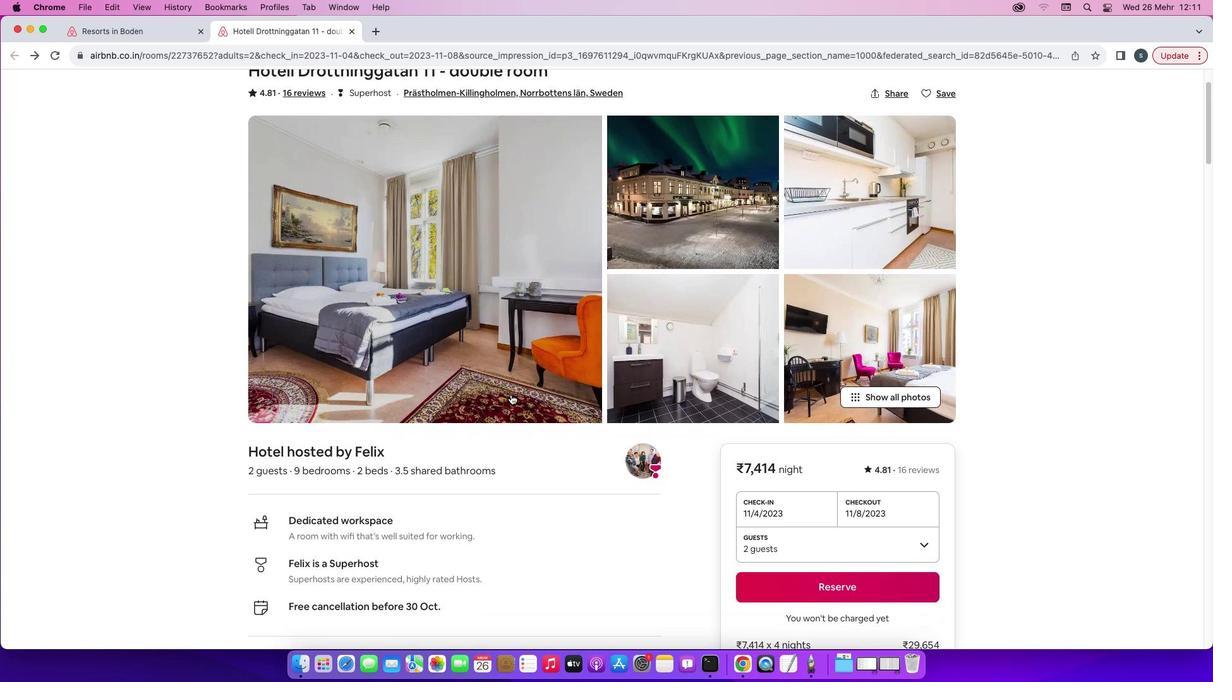 
Action: Mouse scrolled (511, 395) with delta (0, 0)
Screenshot: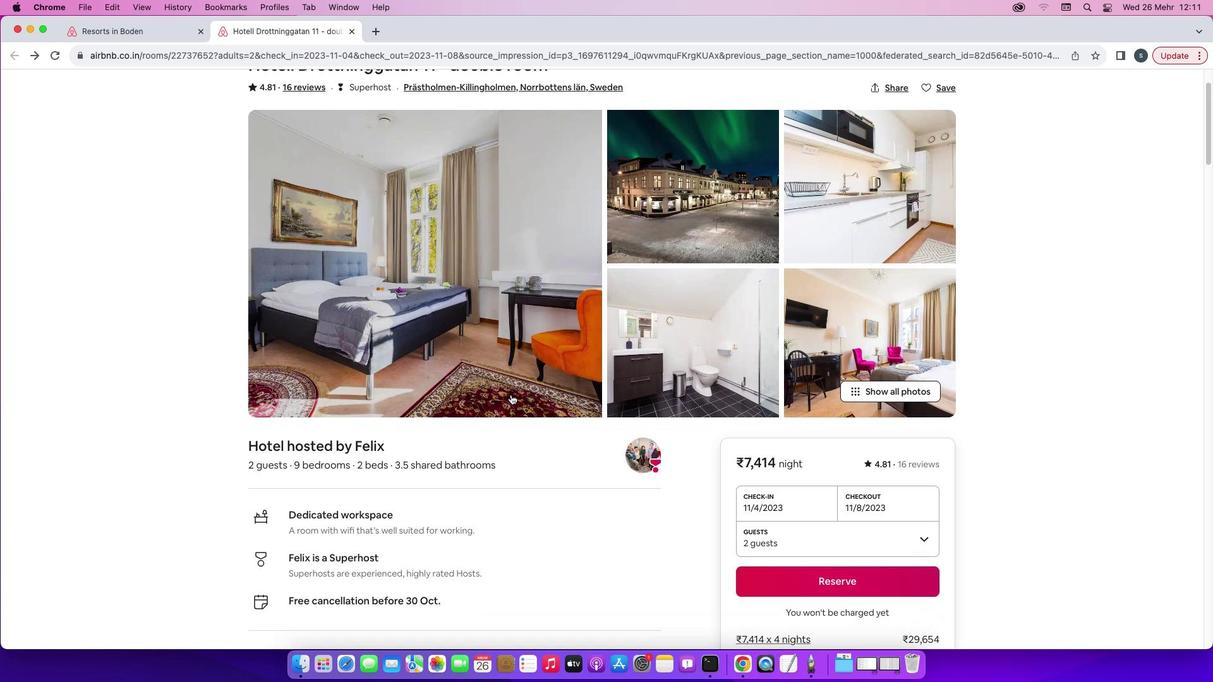 
Action: Mouse scrolled (511, 395) with delta (0, 0)
Screenshot: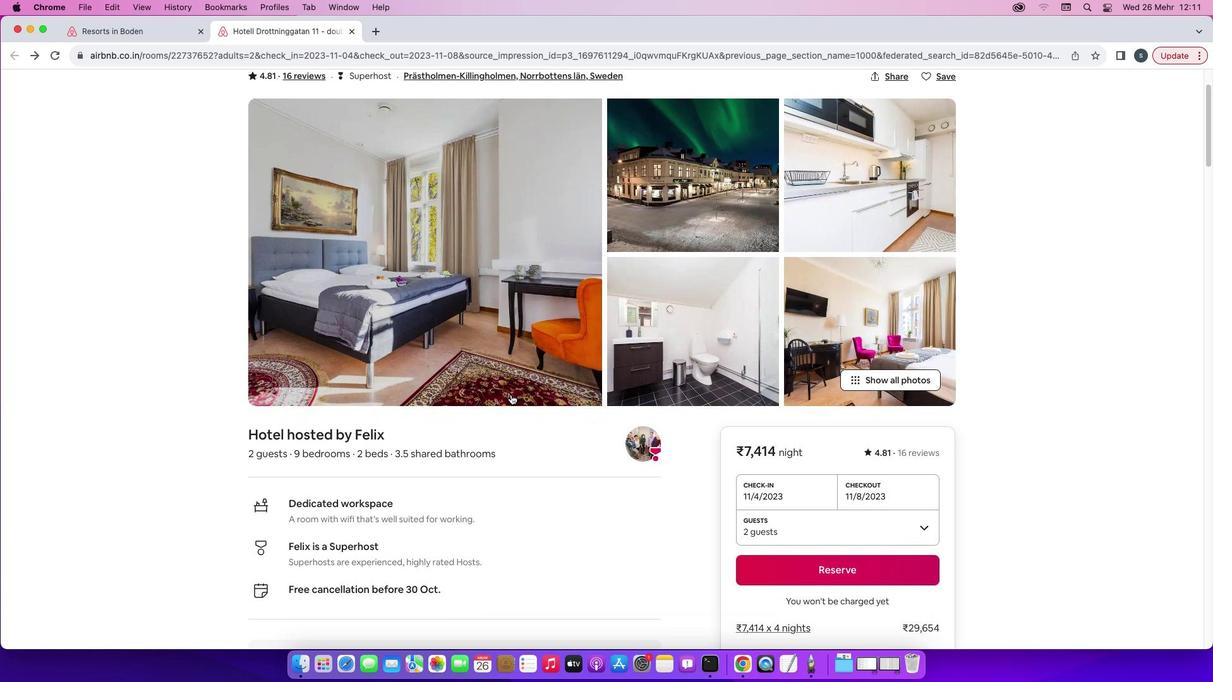 
Action: Mouse scrolled (511, 395) with delta (0, 0)
Screenshot: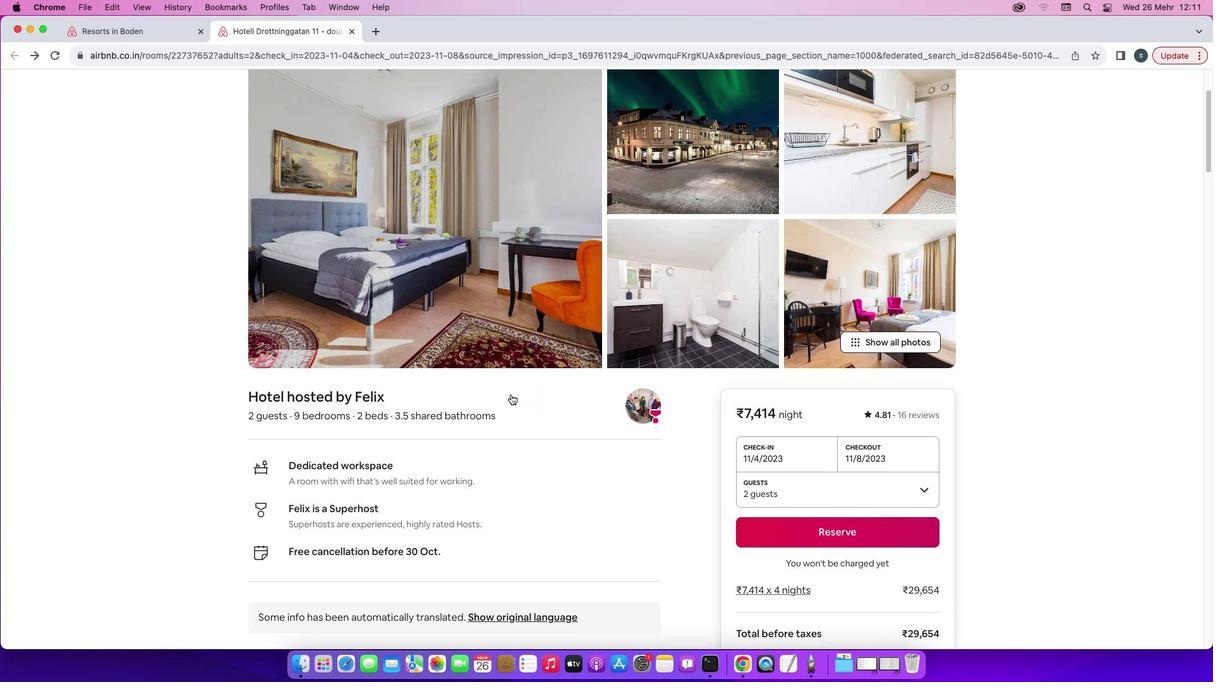 
Action: Mouse scrolled (511, 395) with delta (0, 0)
Screenshot: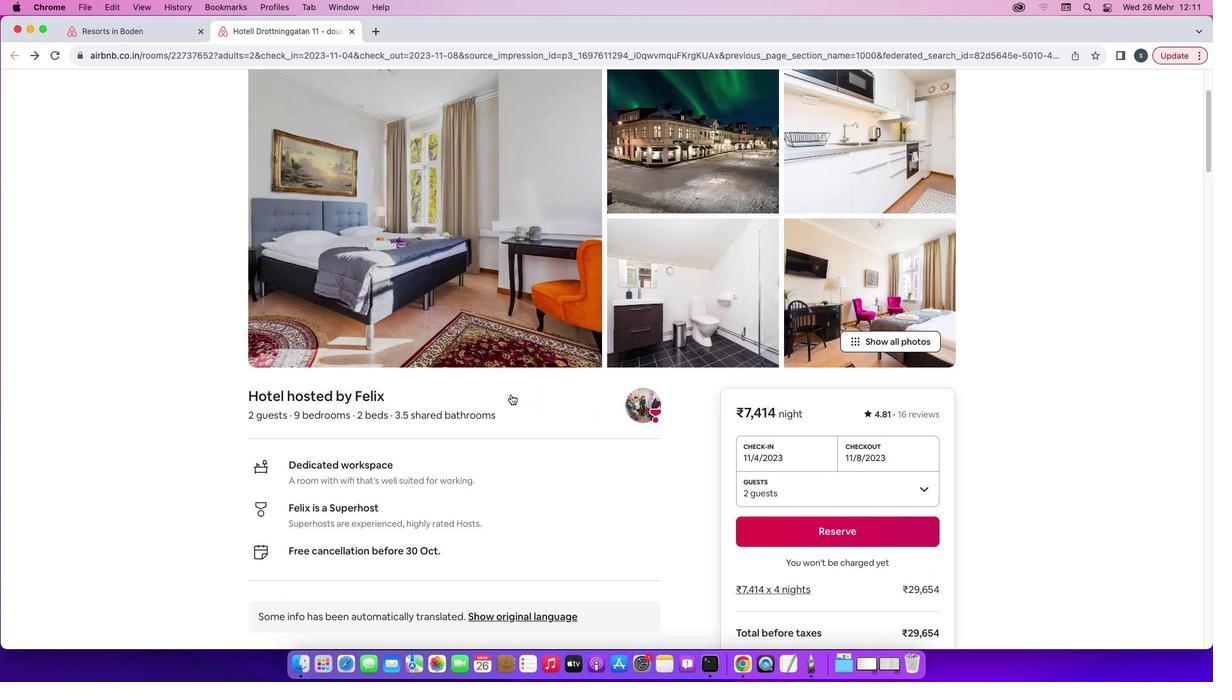 
Action: Mouse scrolled (511, 395) with delta (0, 0)
Screenshot: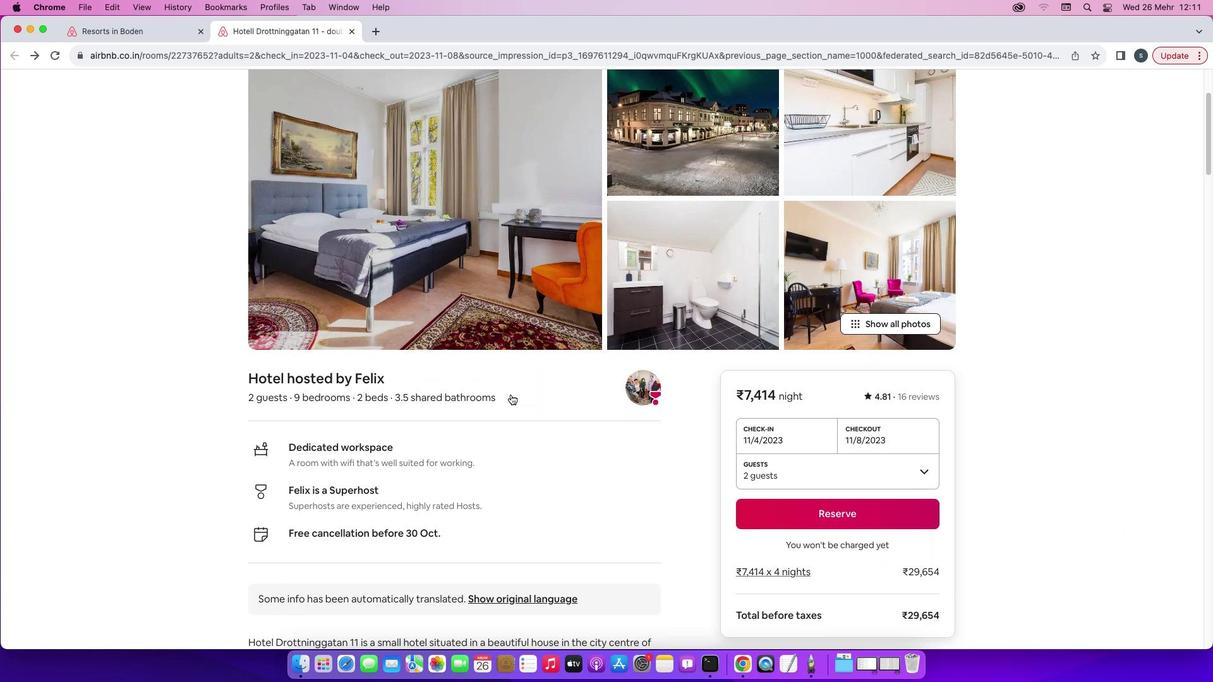 
Action: Mouse scrolled (511, 395) with delta (0, 0)
Screenshot: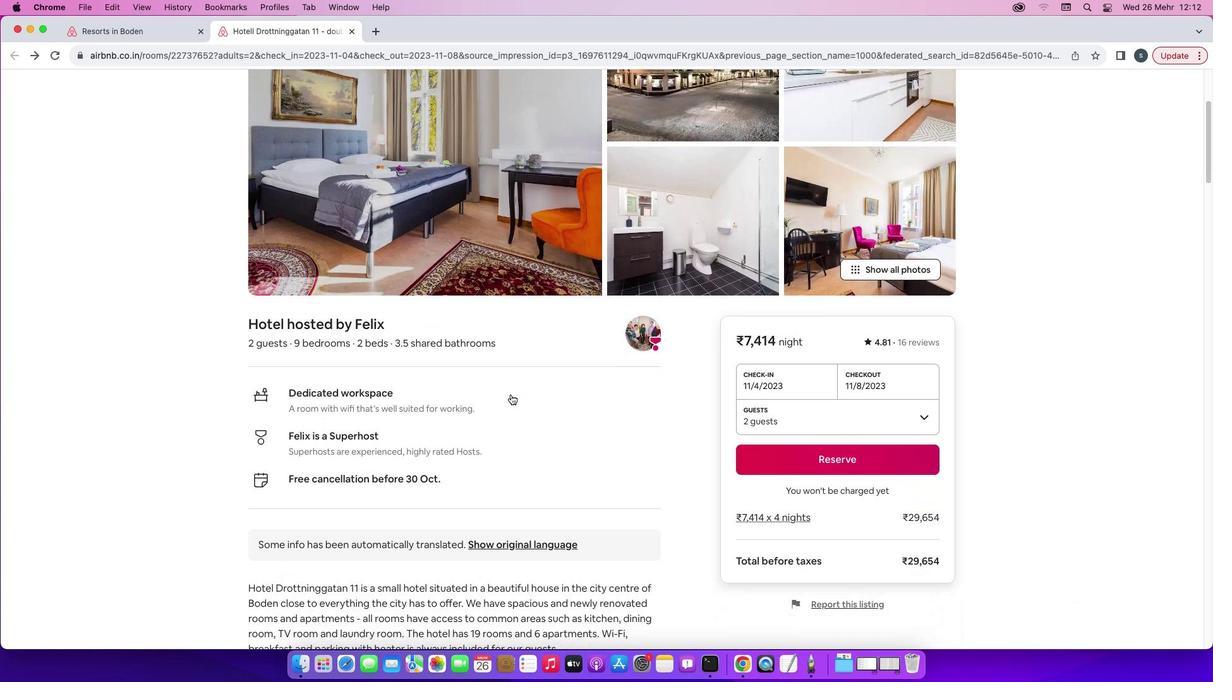 
Action: Mouse scrolled (511, 395) with delta (0, 0)
Screenshot: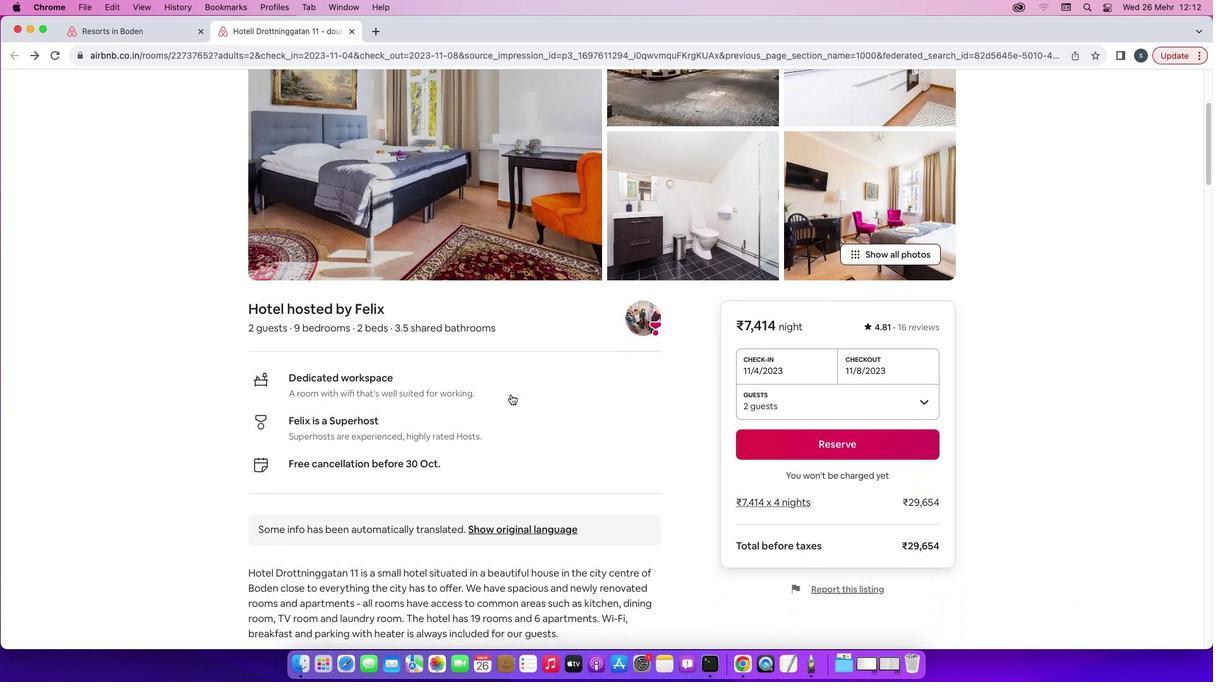 
Action: Mouse scrolled (511, 395) with delta (0, 0)
Screenshot: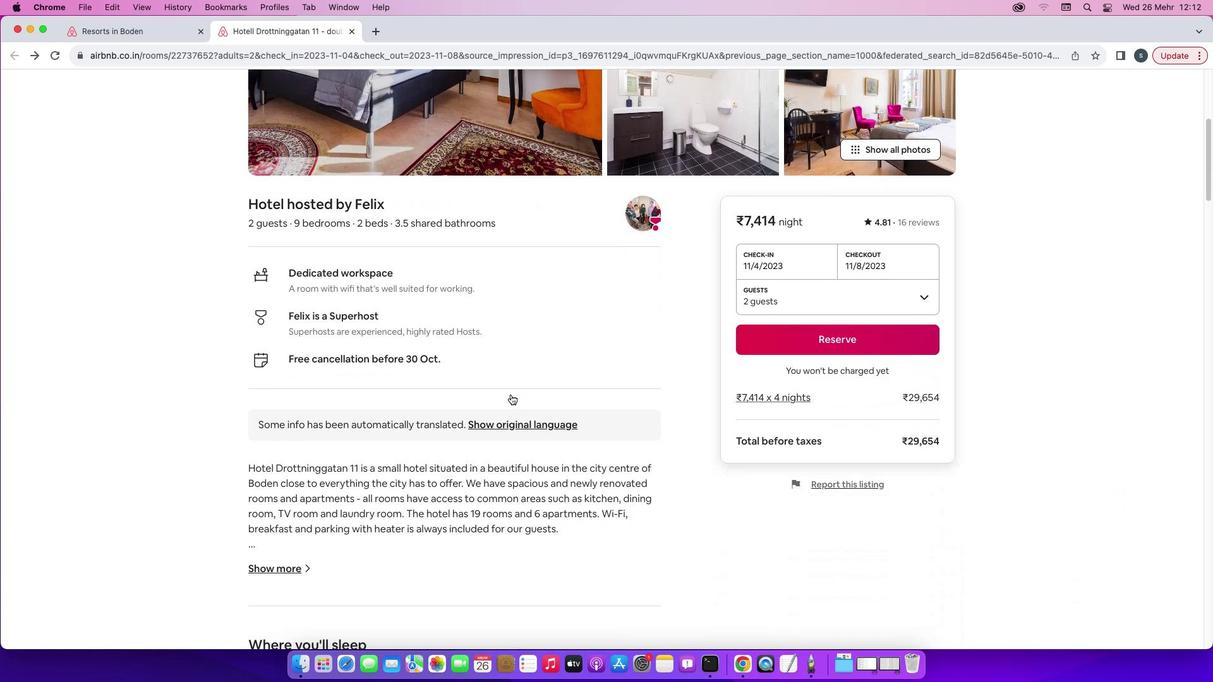 
Action: Mouse scrolled (511, 395) with delta (0, 0)
Screenshot: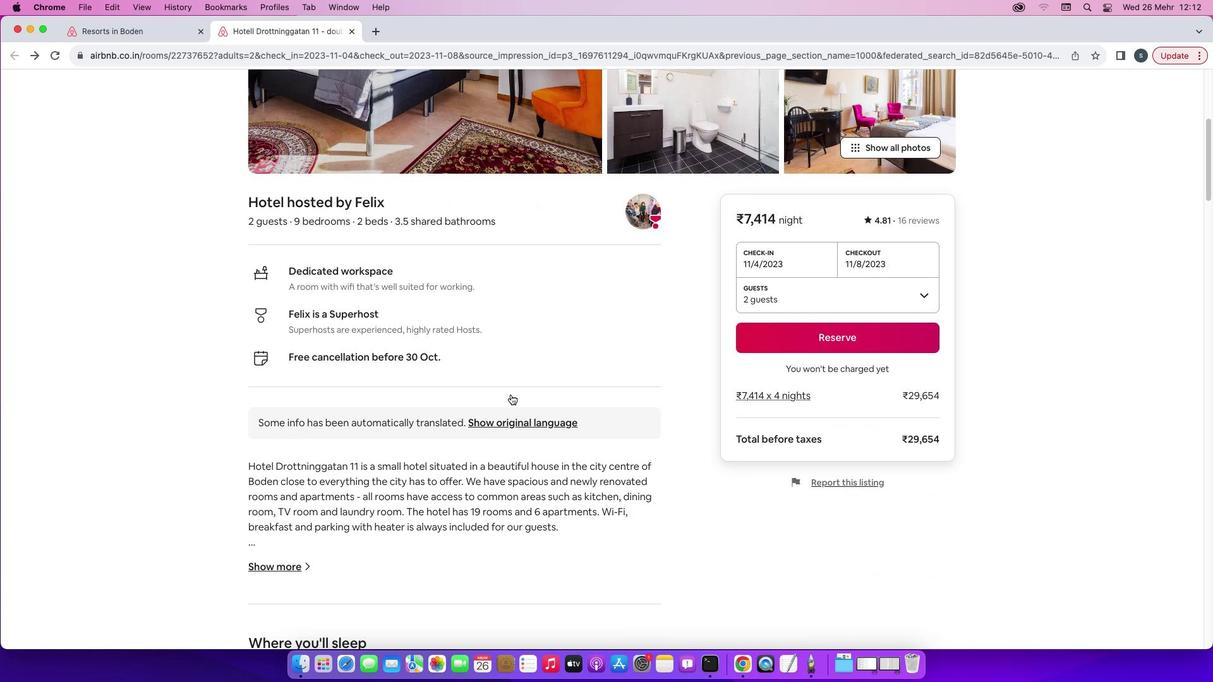 
Action: Mouse scrolled (511, 395) with delta (0, 0)
Screenshot: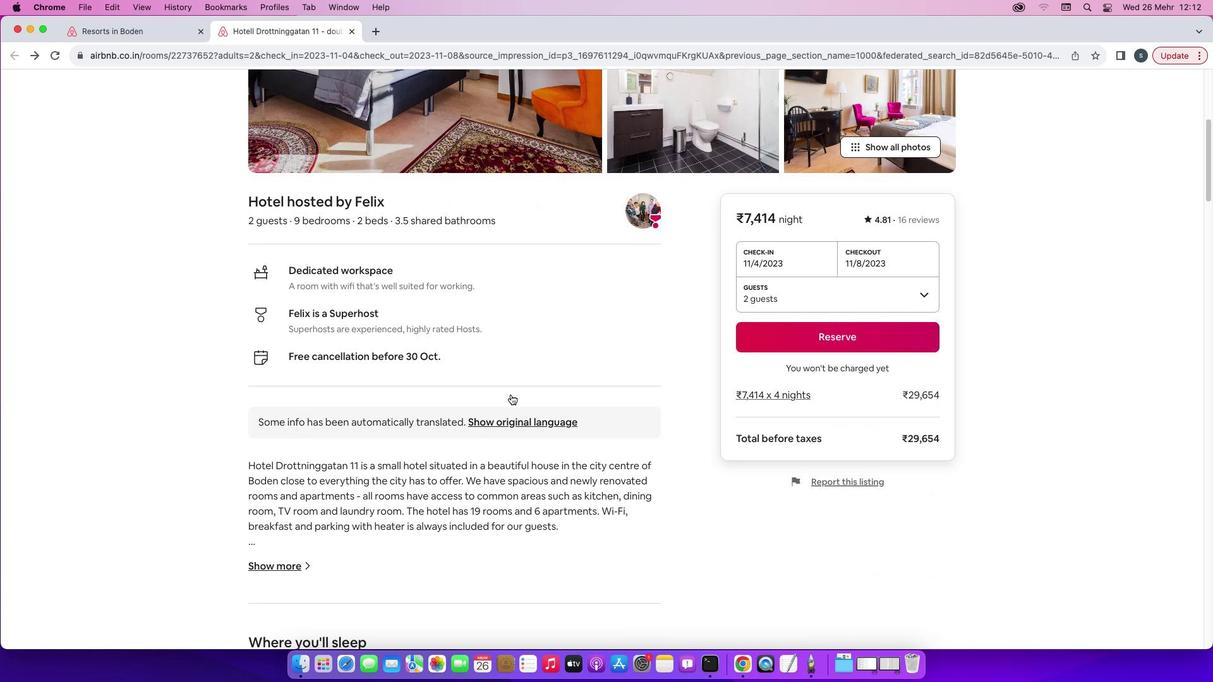 
Action: Mouse scrolled (511, 395) with delta (0, 0)
Screenshot: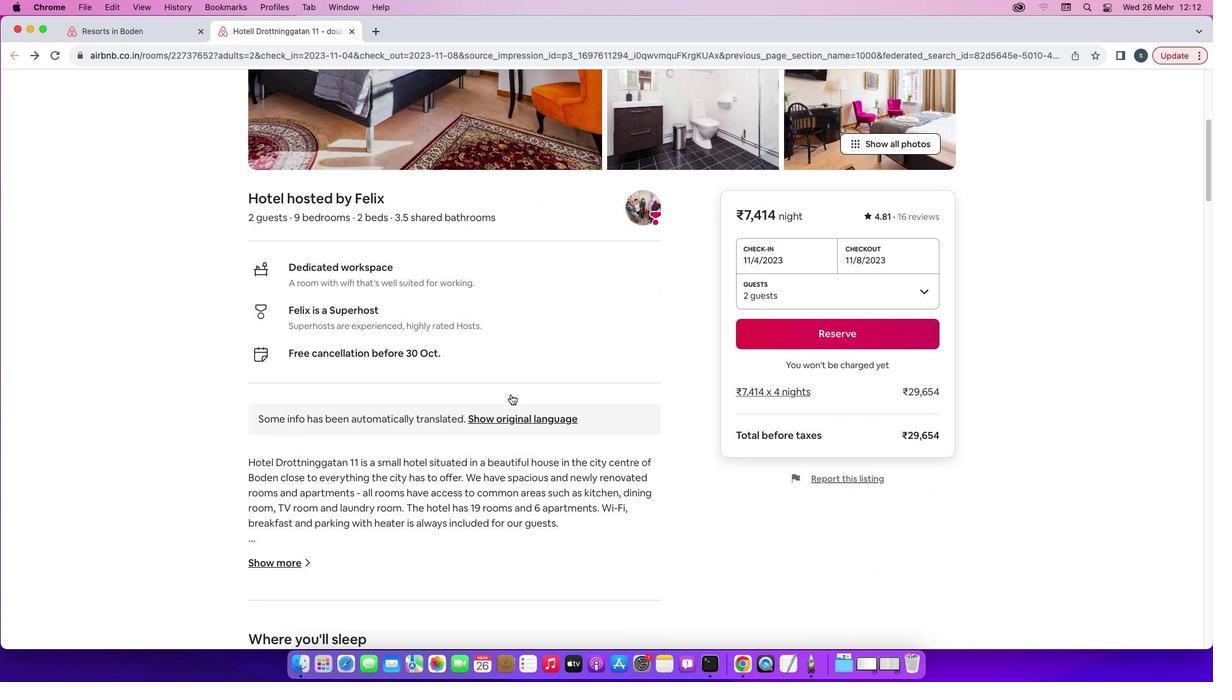
Action: Mouse scrolled (511, 395) with delta (0, 0)
Screenshot: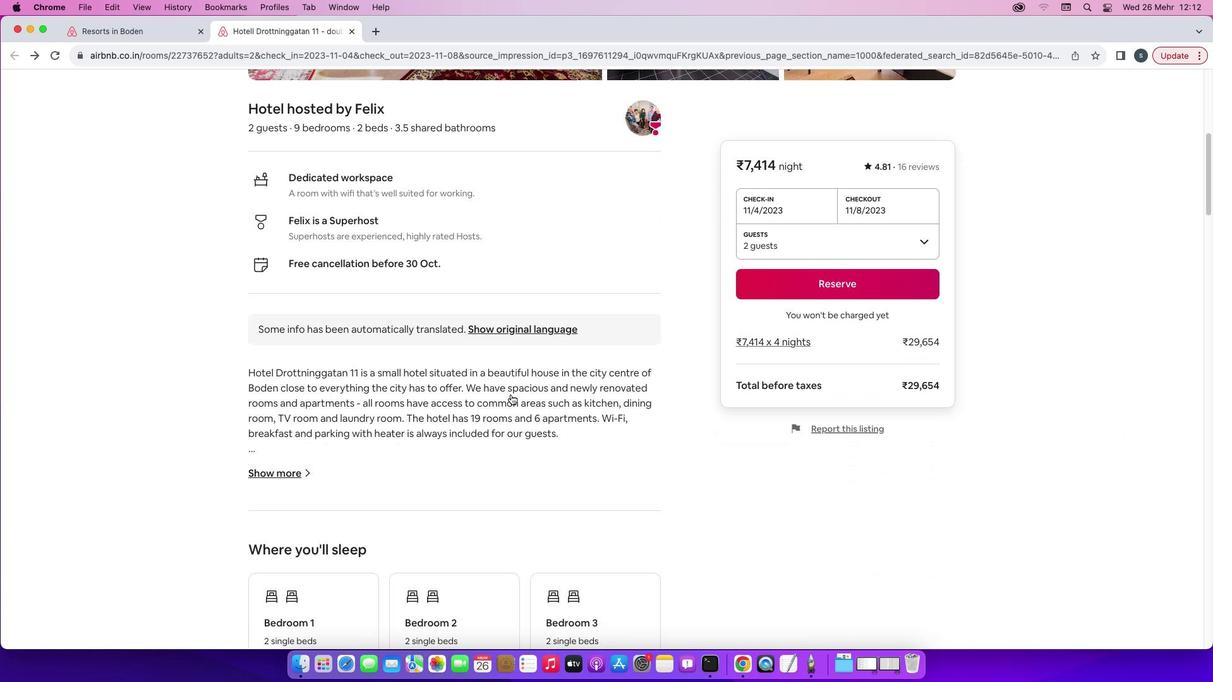 
Action: Mouse moved to (269, 396)
Screenshot: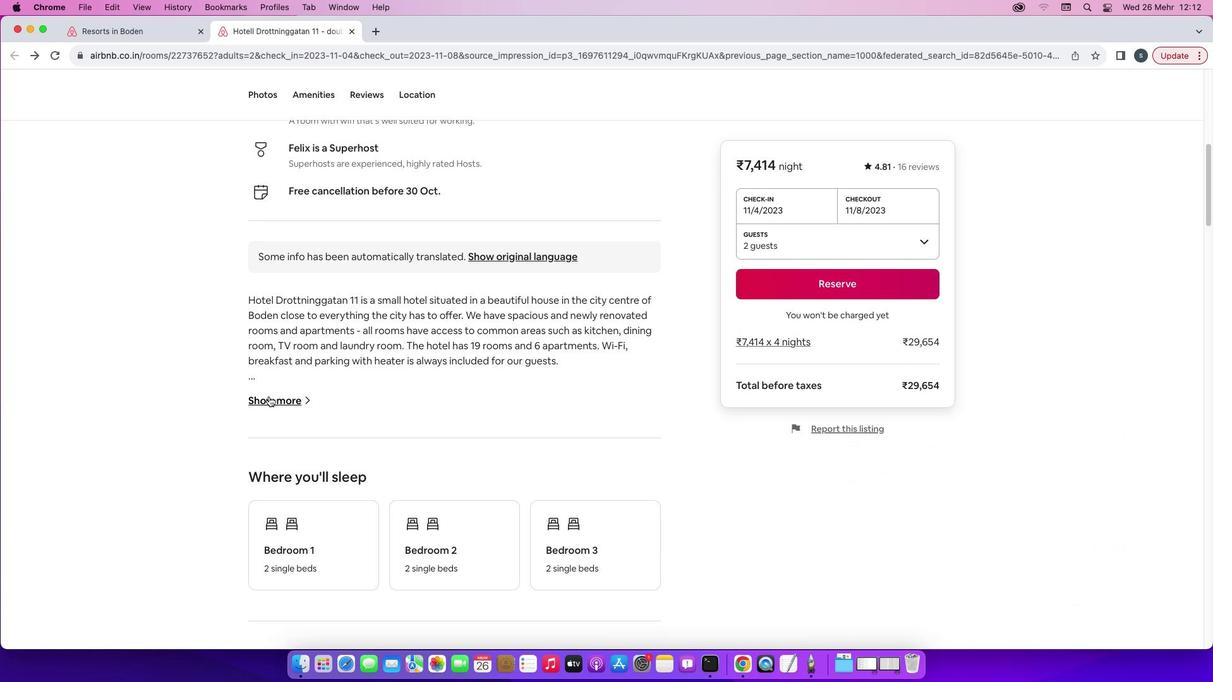 
Action: Mouse pressed left at (269, 396)
Screenshot: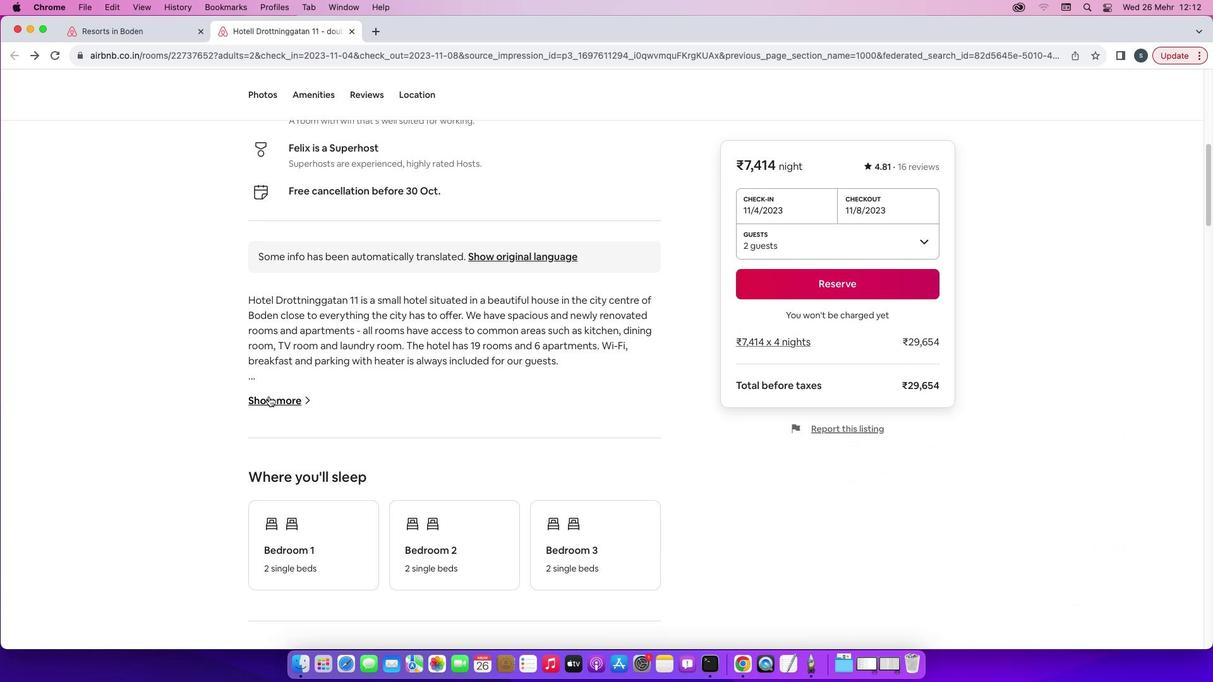 
Action: Mouse moved to (588, 420)
Screenshot: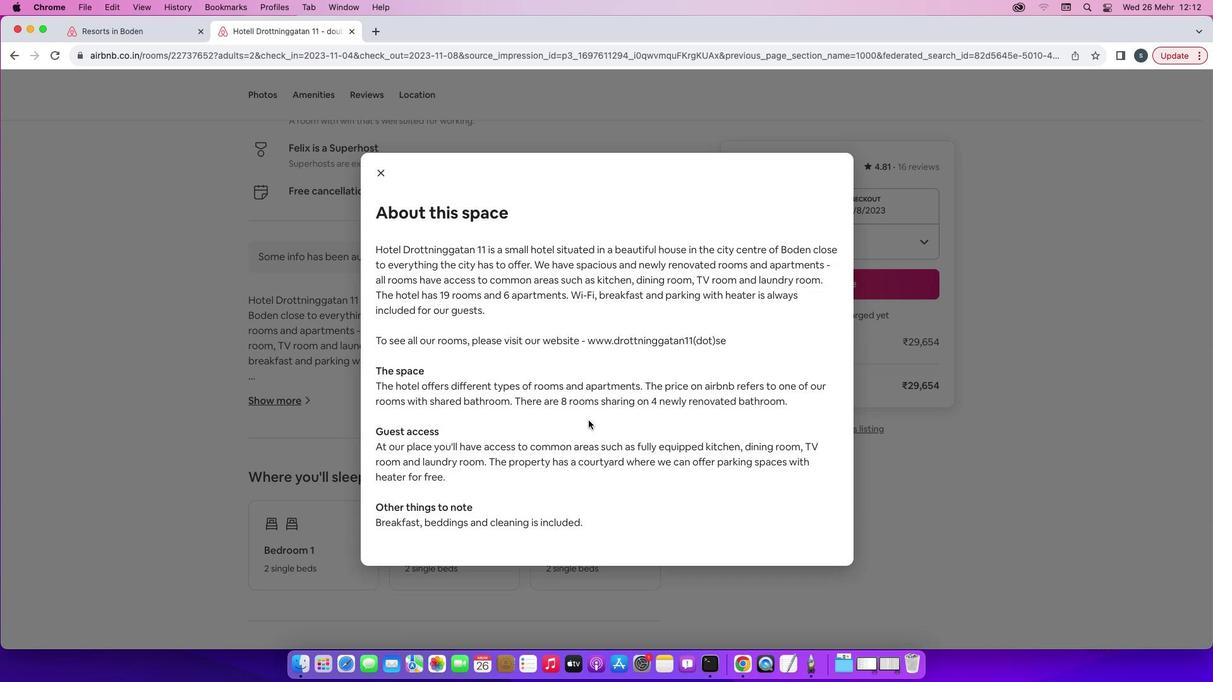 
Action: Mouse scrolled (588, 420) with delta (0, 0)
Screenshot: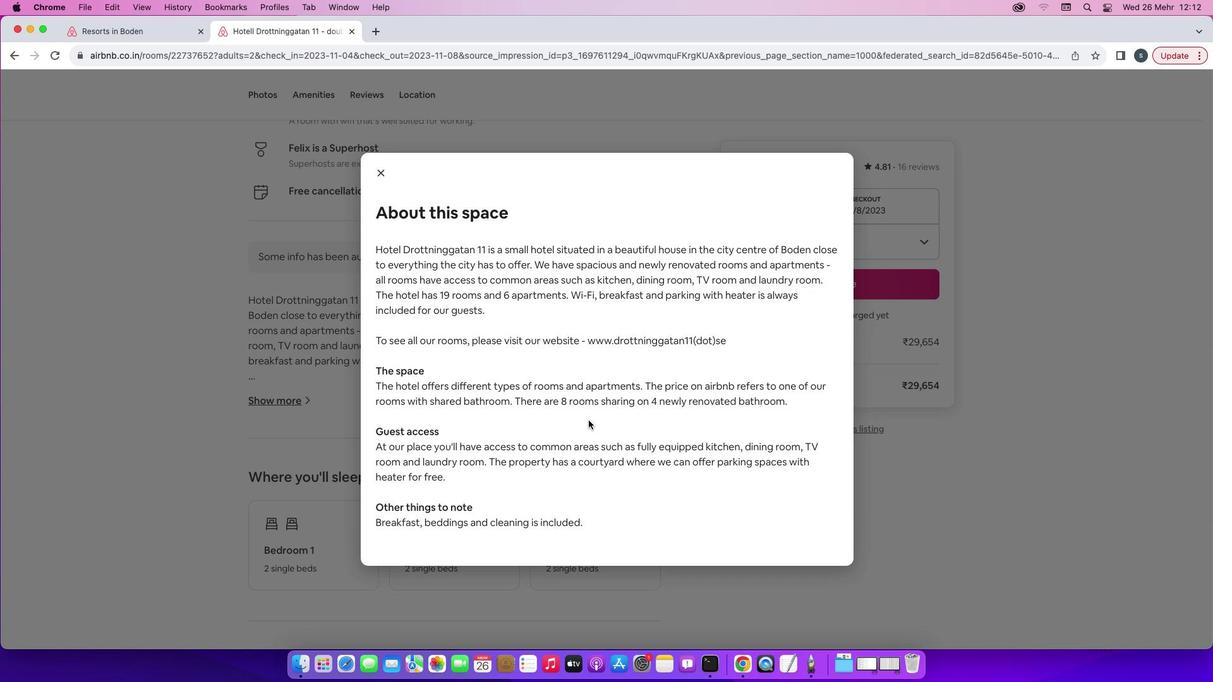 
Action: Mouse scrolled (588, 420) with delta (0, 0)
Screenshot: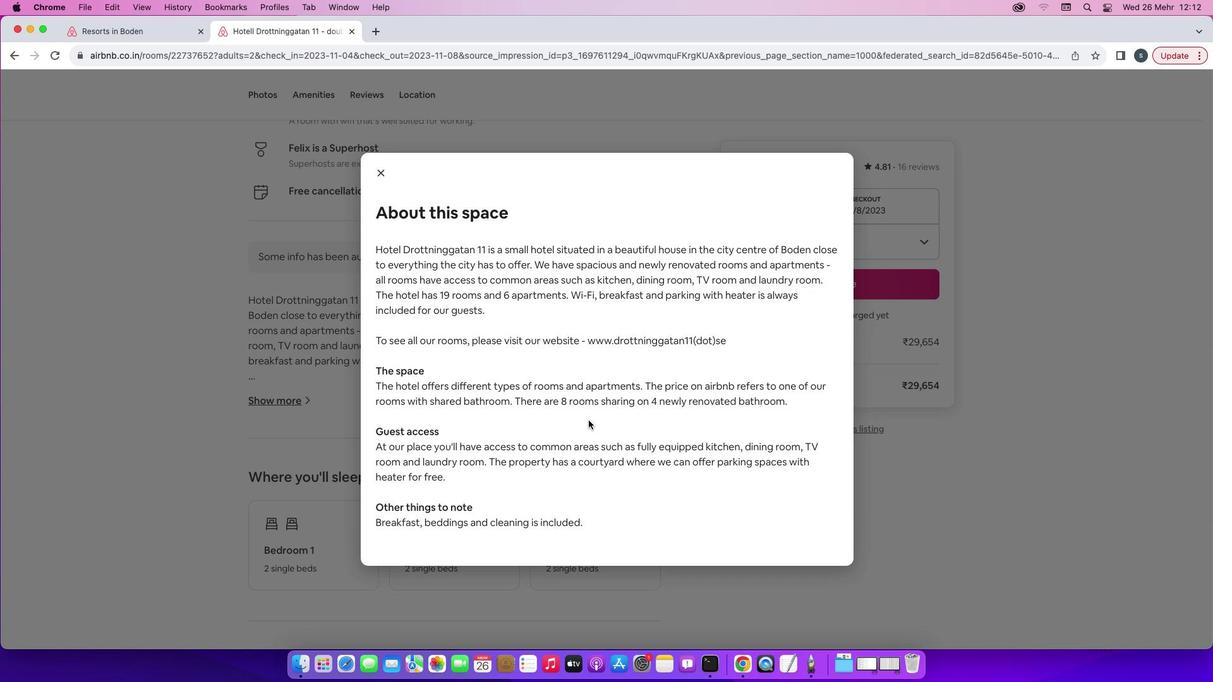 
Action: Mouse scrolled (588, 420) with delta (0, 0)
Screenshot: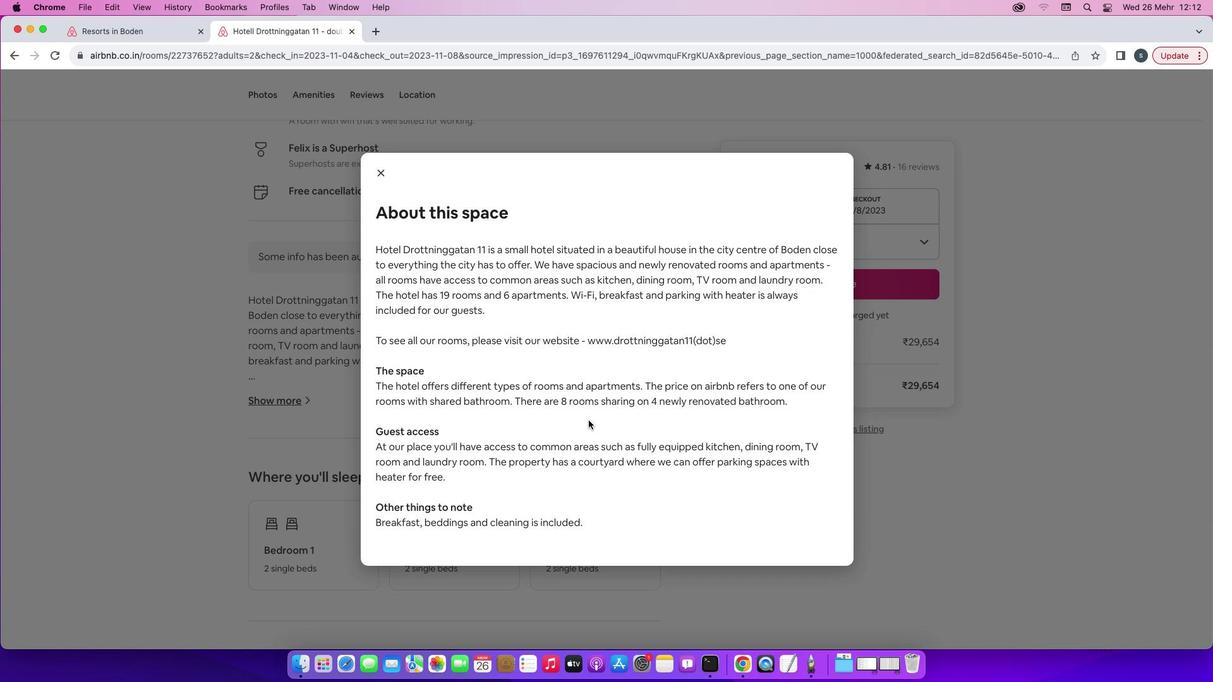
Action: Mouse scrolled (588, 420) with delta (0, -1)
Screenshot: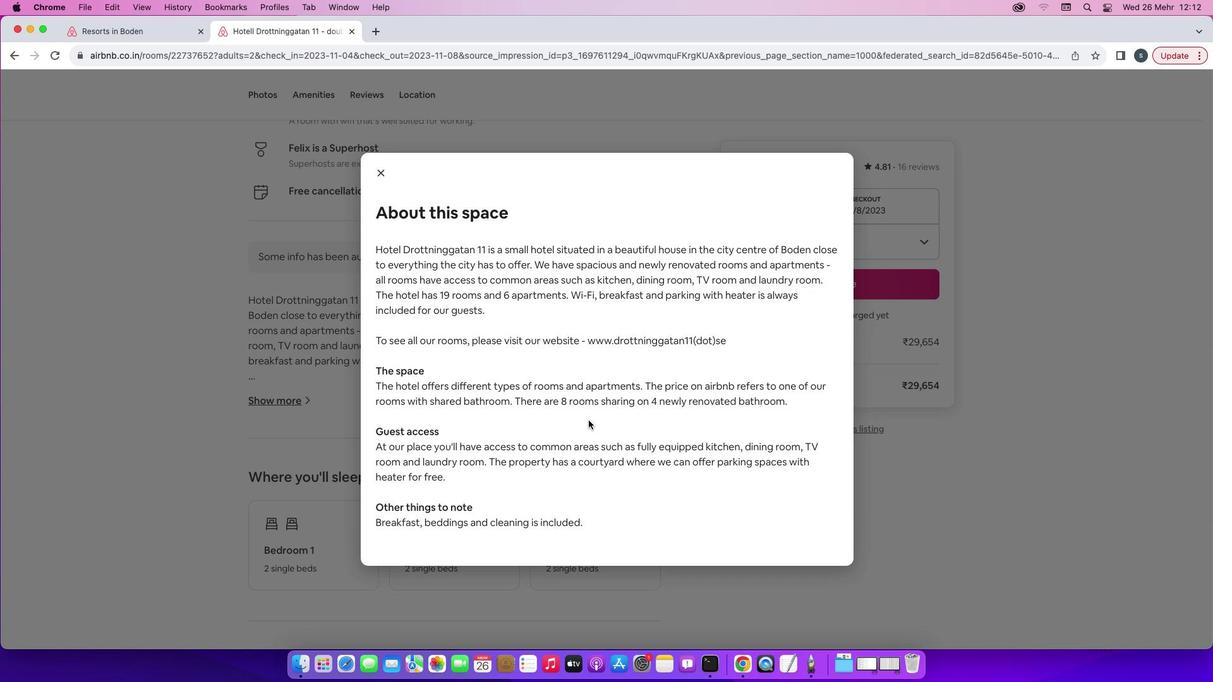 
Action: Mouse scrolled (588, 420) with delta (0, -1)
Screenshot: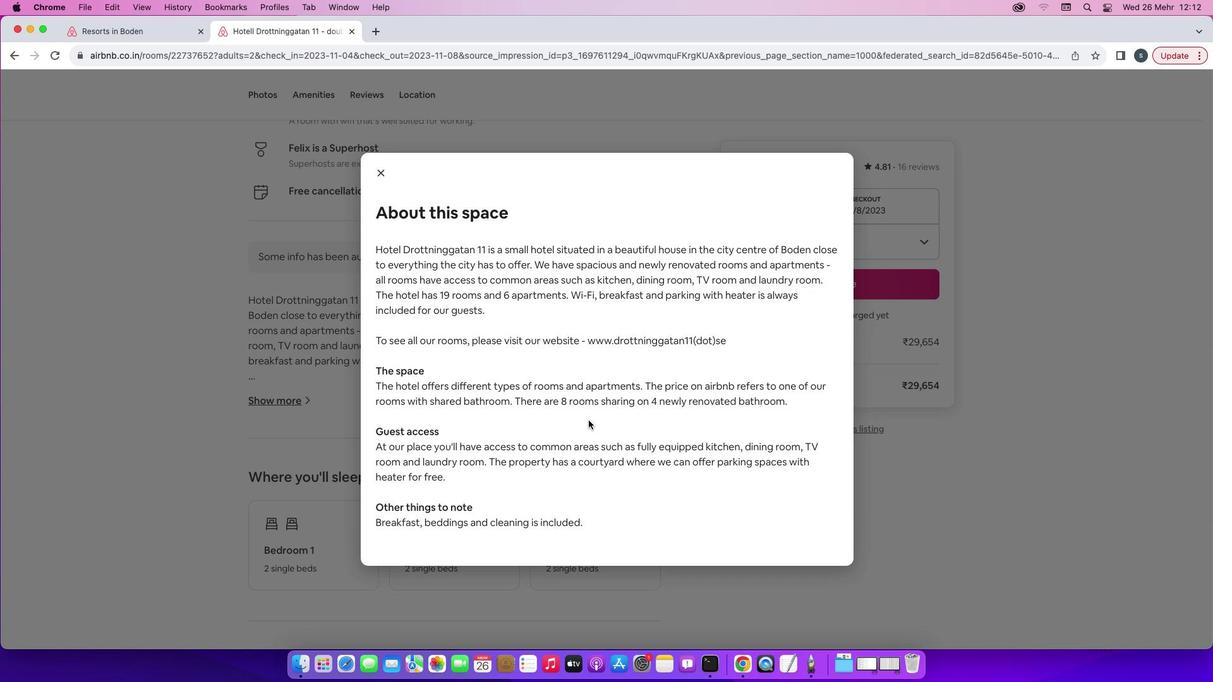
Action: Mouse moved to (381, 170)
Screenshot: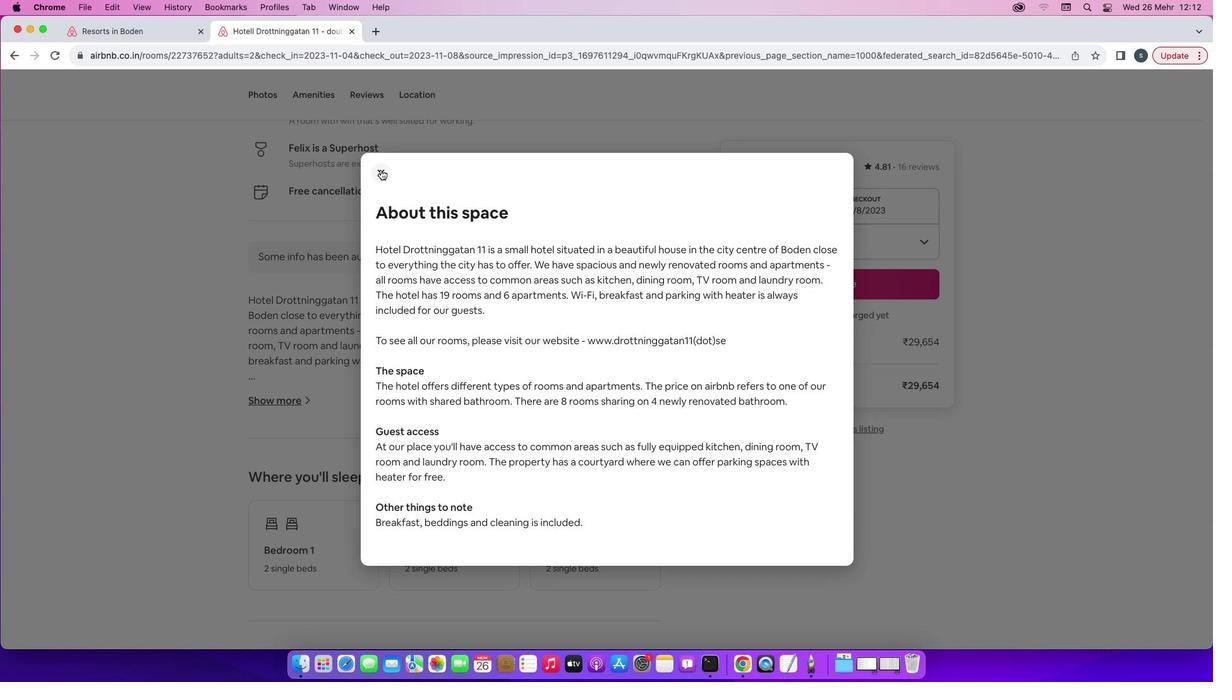 
Action: Mouse pressed left at (381, 170)
Screenshot: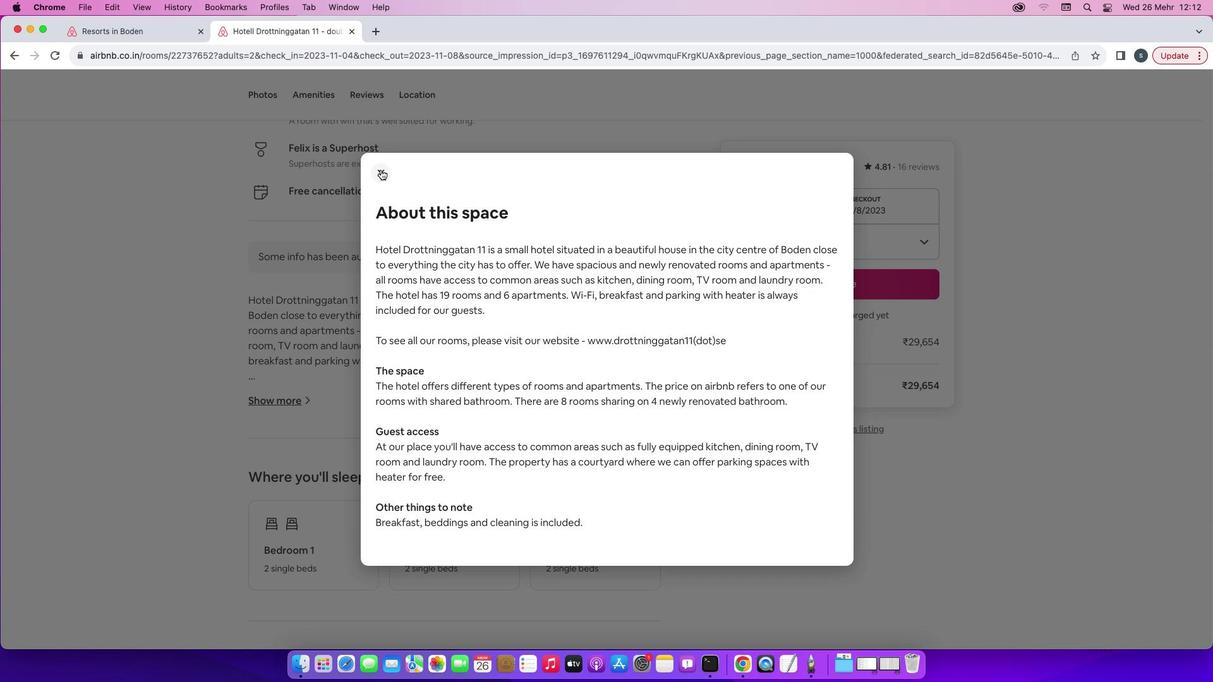 
Action: Mouse moved to (513, 439)
Screenshot: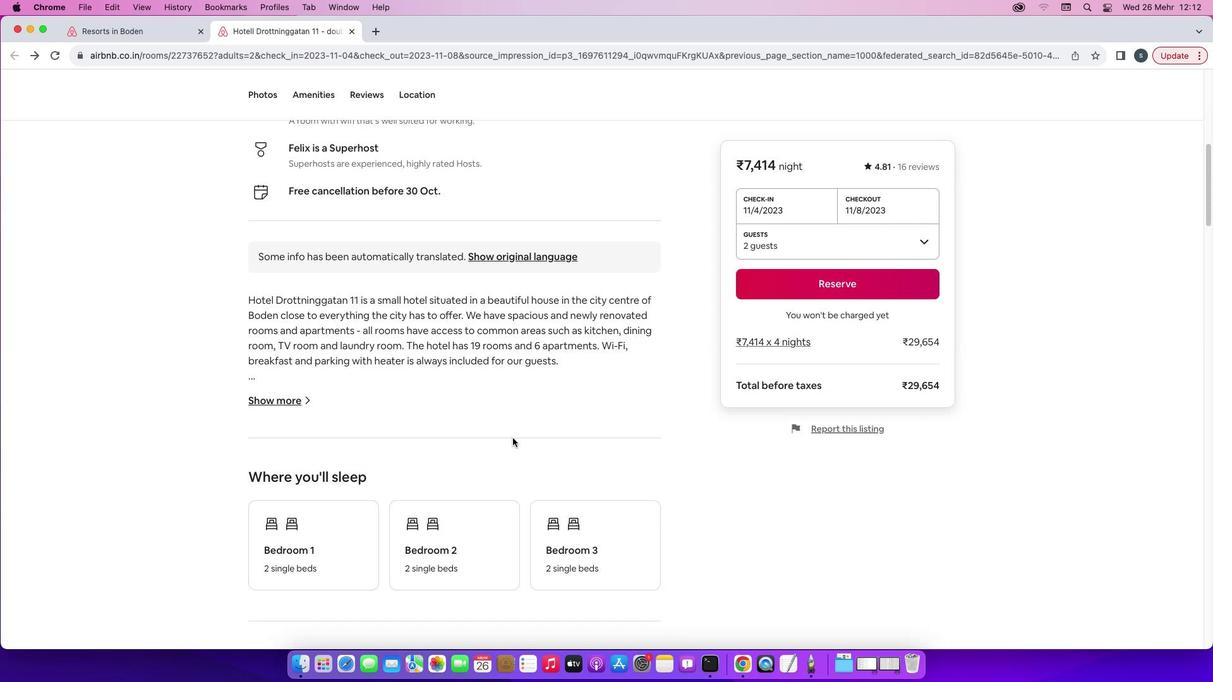 
Action: Mouse scrolled (513, 439) with delta (0, 0)
Screenshot: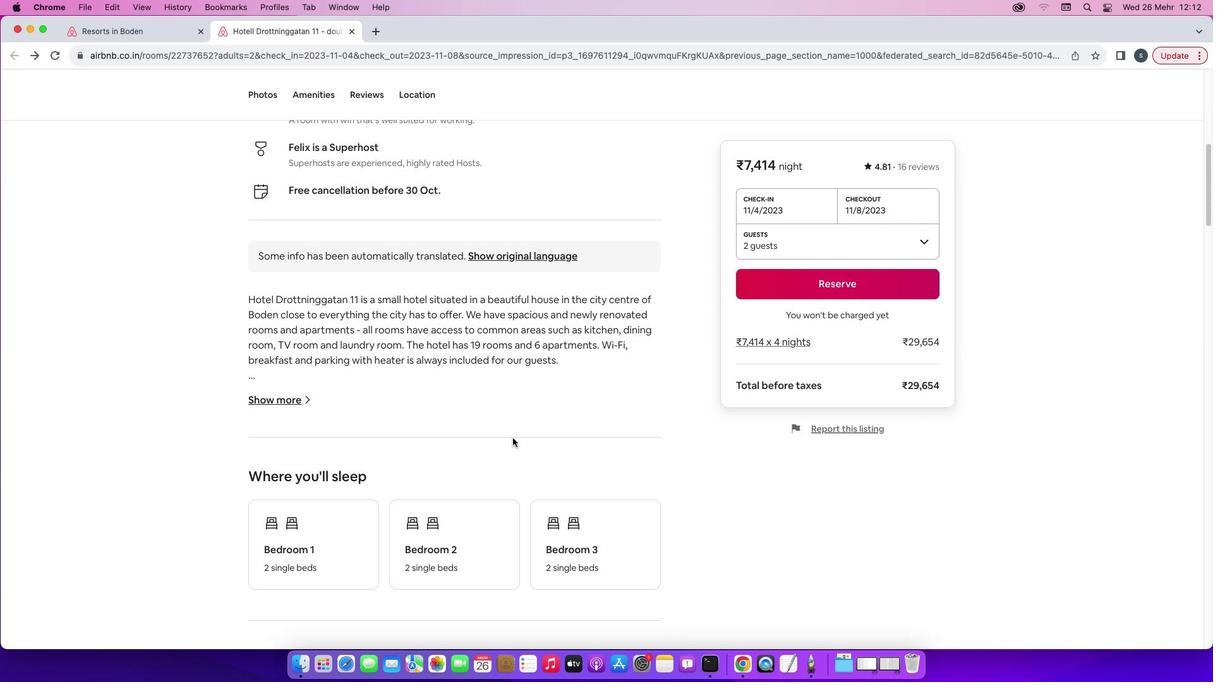 
Action: Mouse scrolled (513, 439) with delta (0, 0)
Screenshot: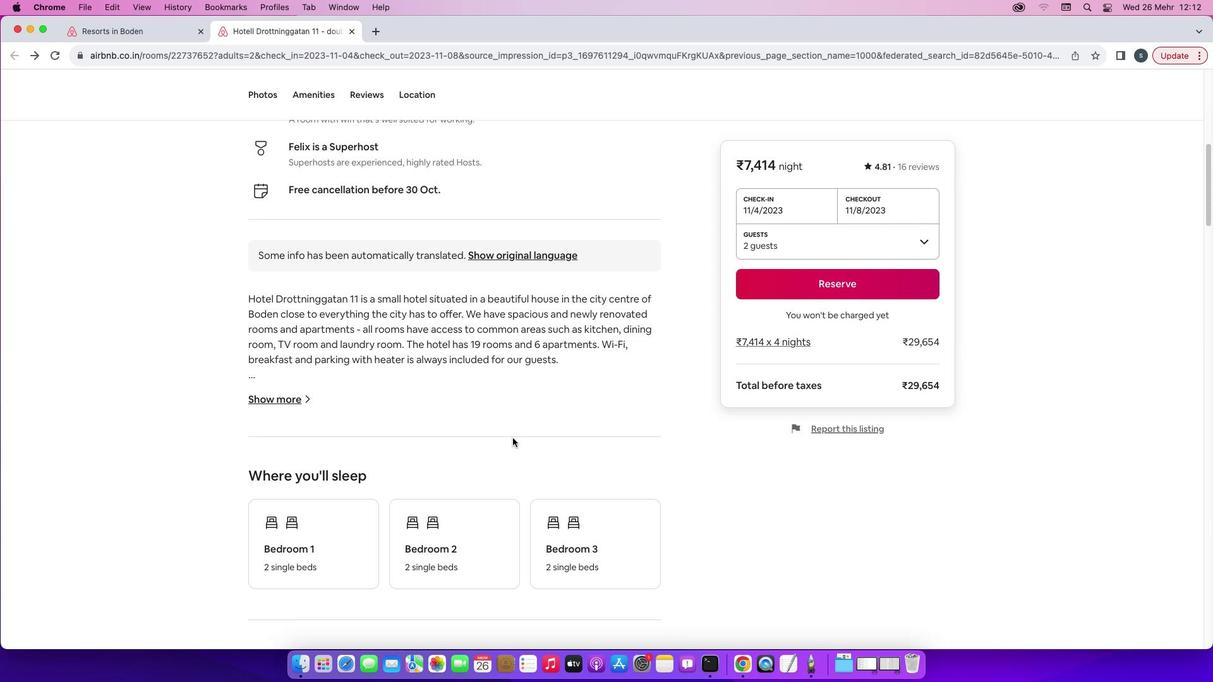 
Action: Mouse scrolled (513, 439) with delta (0, 0)
Screenshot: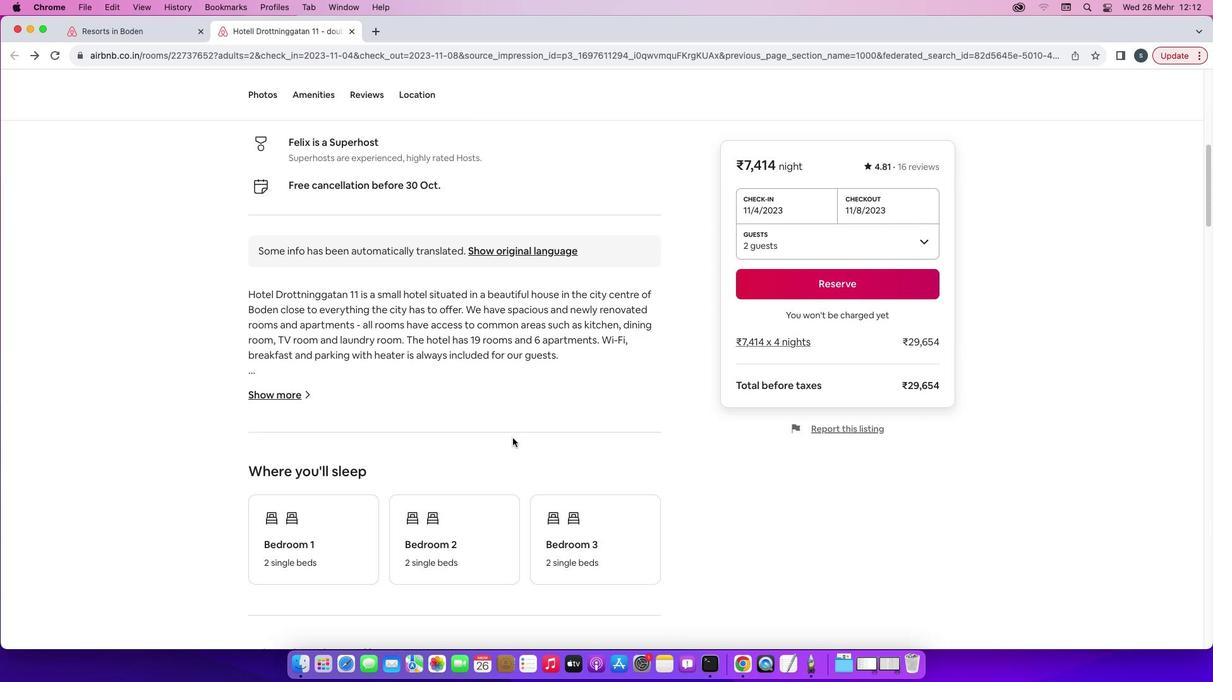 
Action: Mouse scrolled (513, 439) with delta (0, 0)
Screenshot: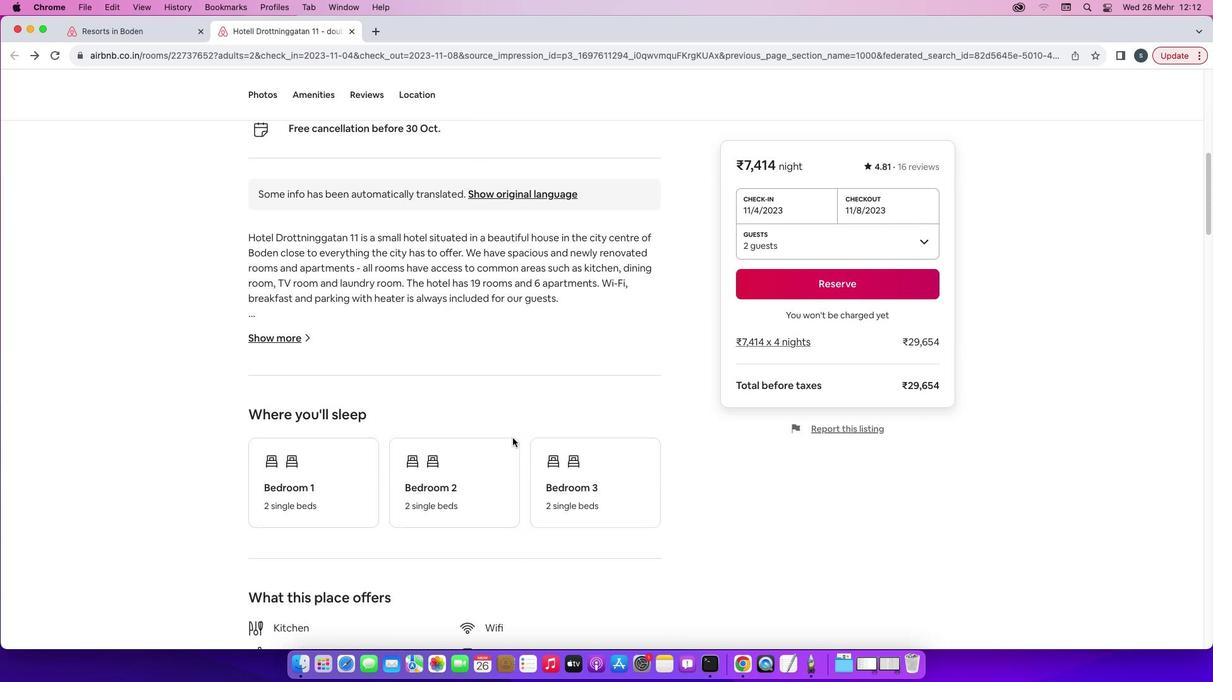 
Action: Mouse scrolled (513, 439) with delta (0, 0)
Screenshot: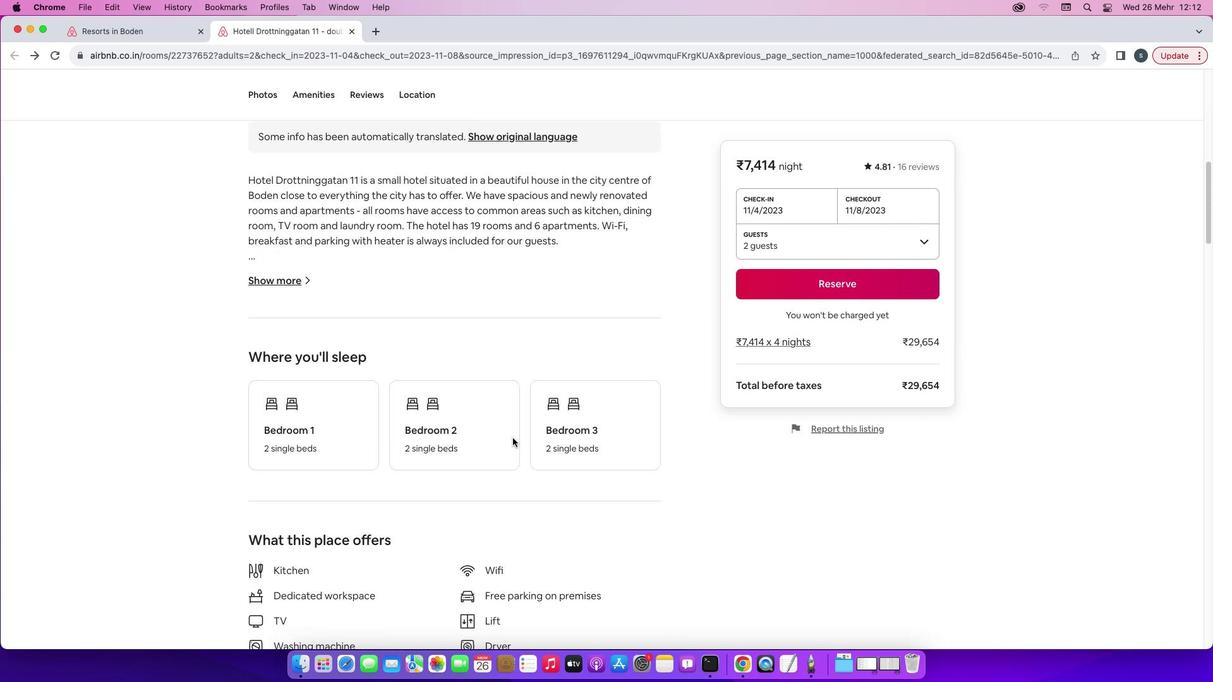 
Action: Mouse scrolled (513, 439) with delta (0, 0)
Screenshot: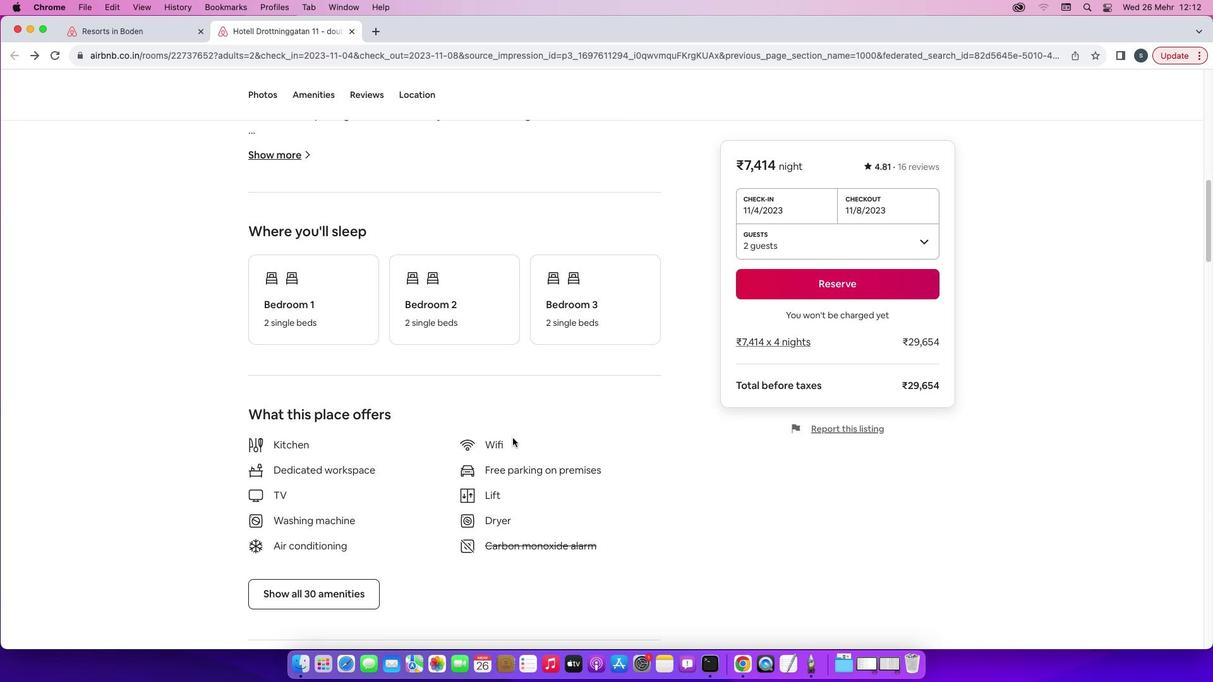 
Action: Mouse scrolled (513, 439) with delta (0, 0)
Screenshot: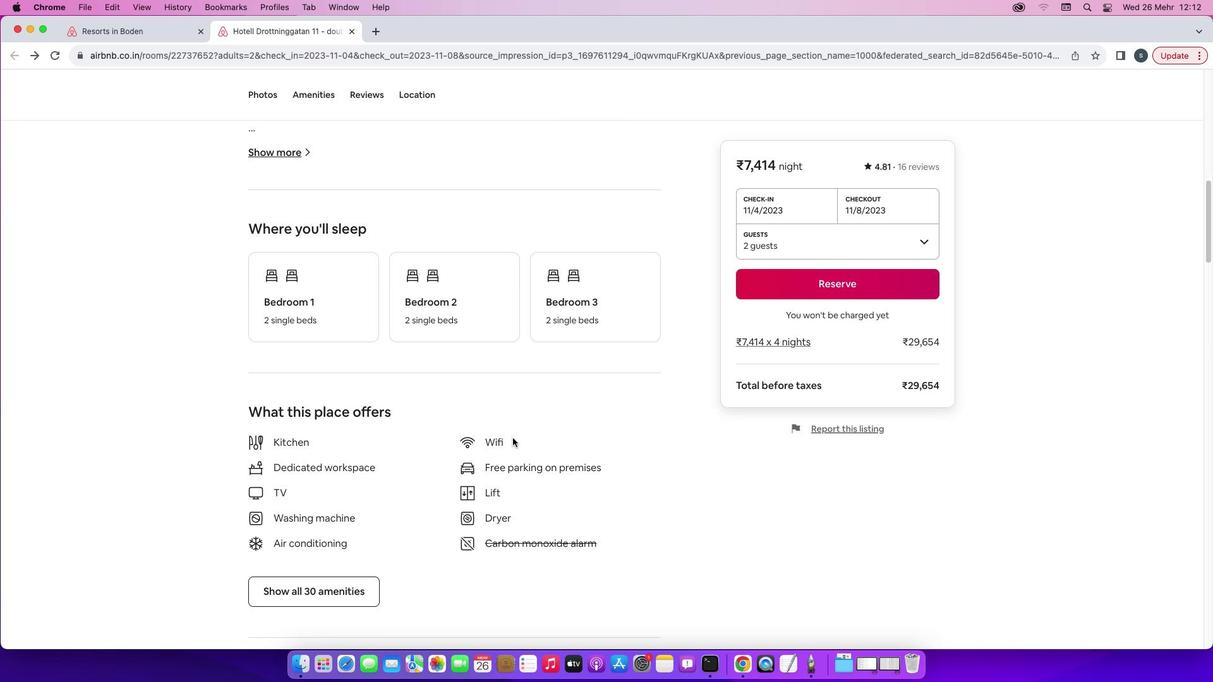 
Action: Mouse scrolled (513, 439) with delta (0, 0)
Screenshot: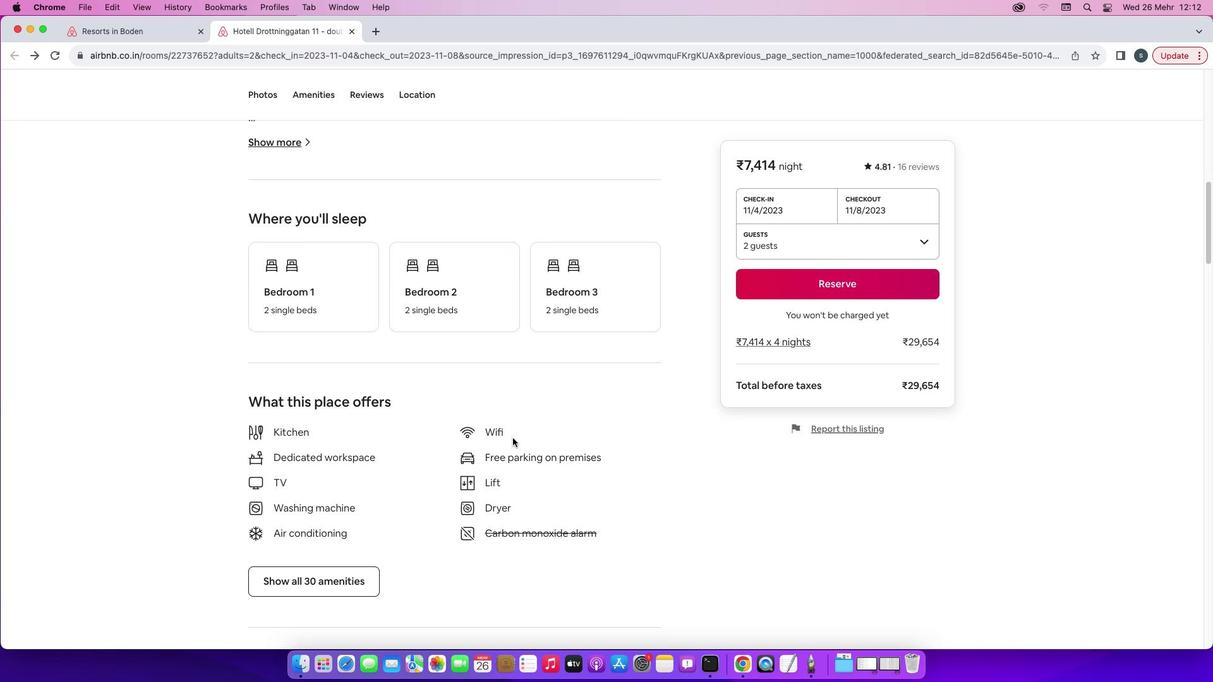 
Action: Mouse scrolled (513, 439) with delta (0, -1)
Screenshot: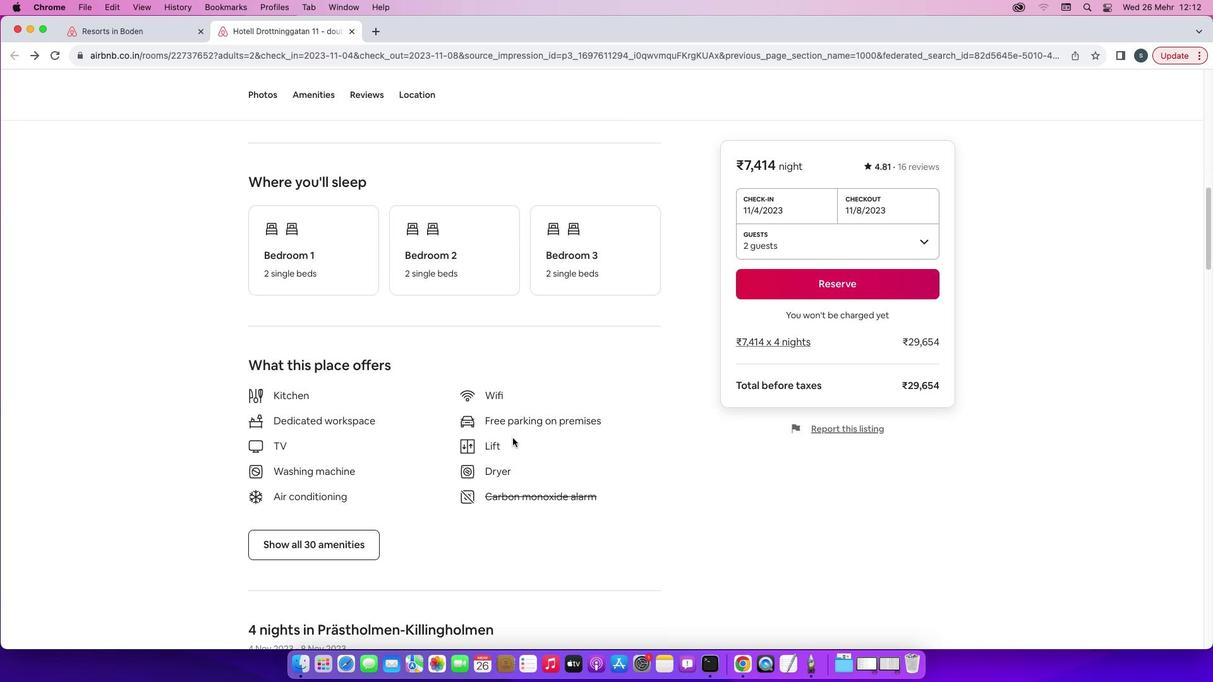 
Action: Mouse moved to (339, 386)
Screenshot: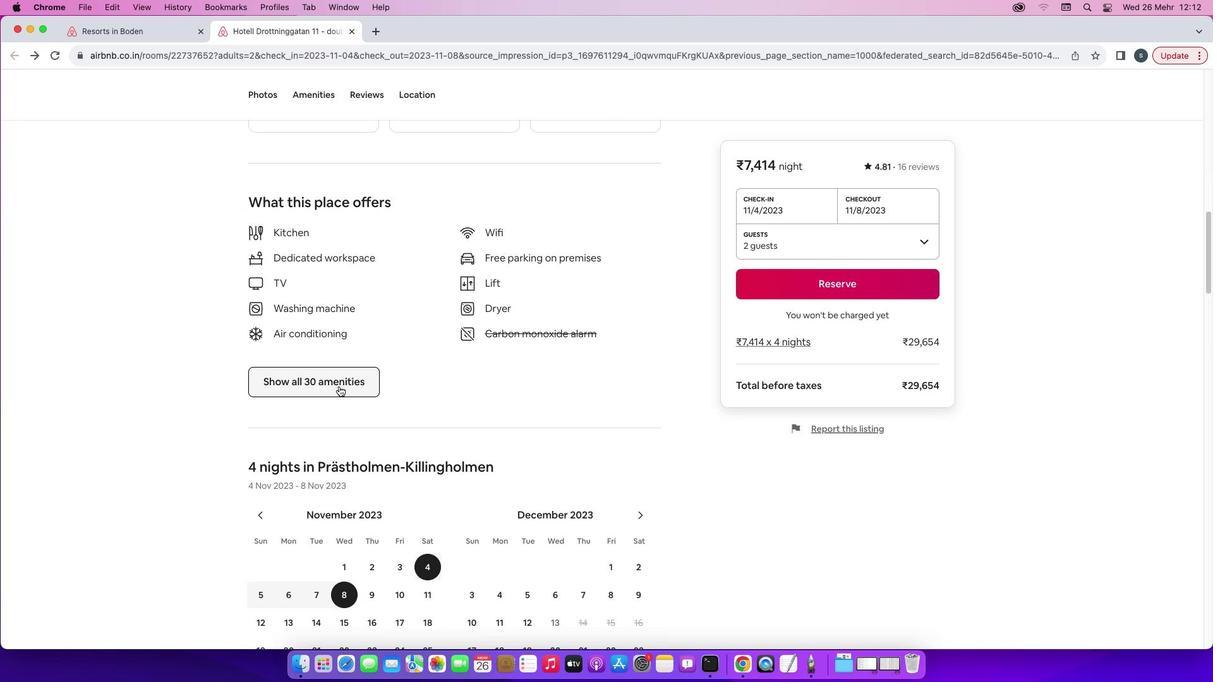 
Action: Mouse pressed left at (339, 386)
Screenshot: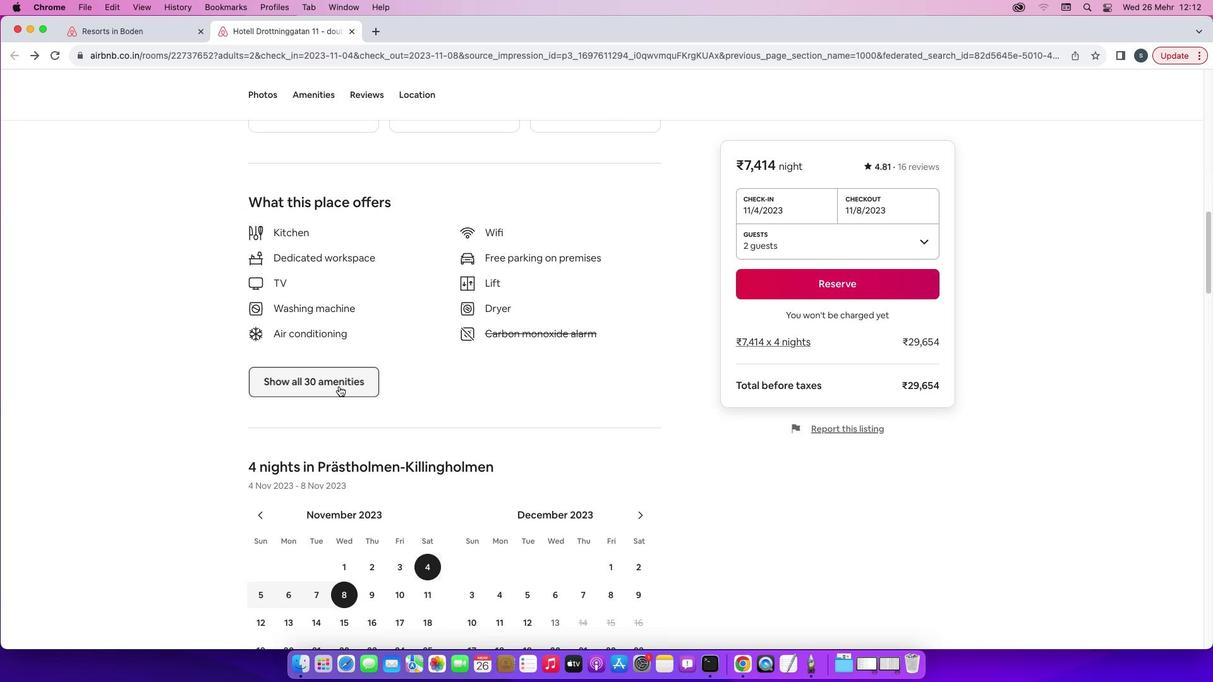 
Action: Mouse moved to (584, 402)
Screenshot: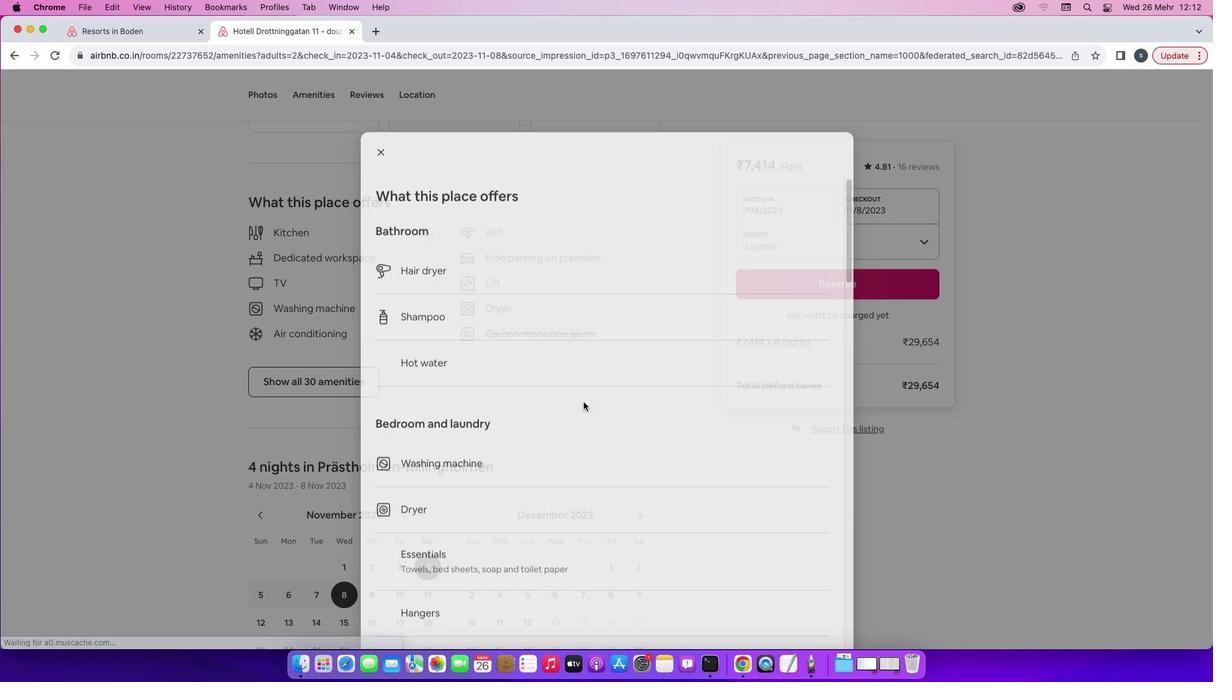 
Action: Mouse scrolled (584, 402) with delta (0, 0)
Screenshot: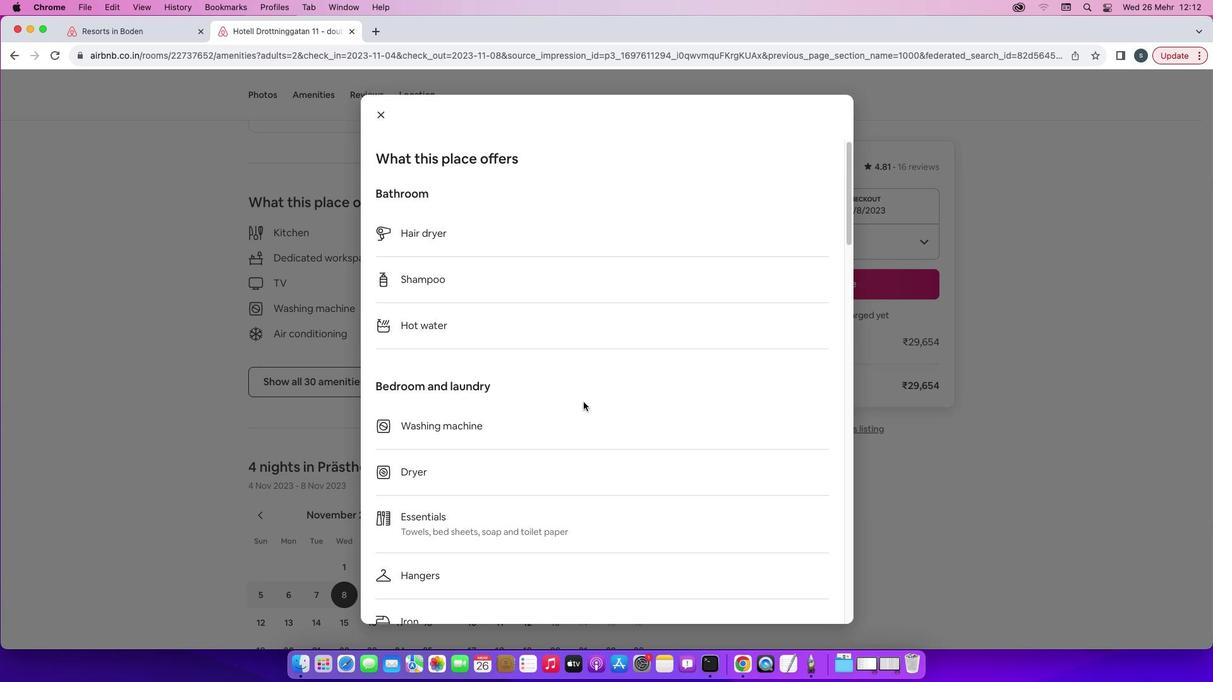 
Action: Mouse scrolled (584, 402) with delta (0, 0)
Screenshot: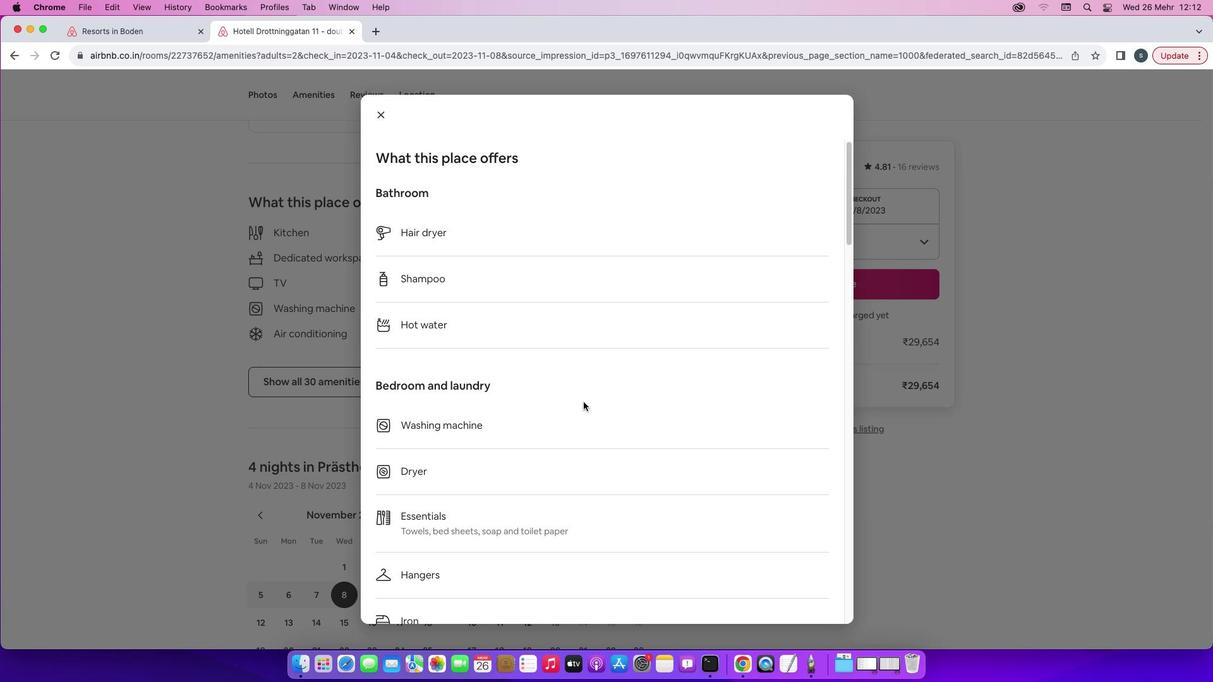 
Action: Mouse scrolled (584, 402) with delta (0, 0)
Screenshot: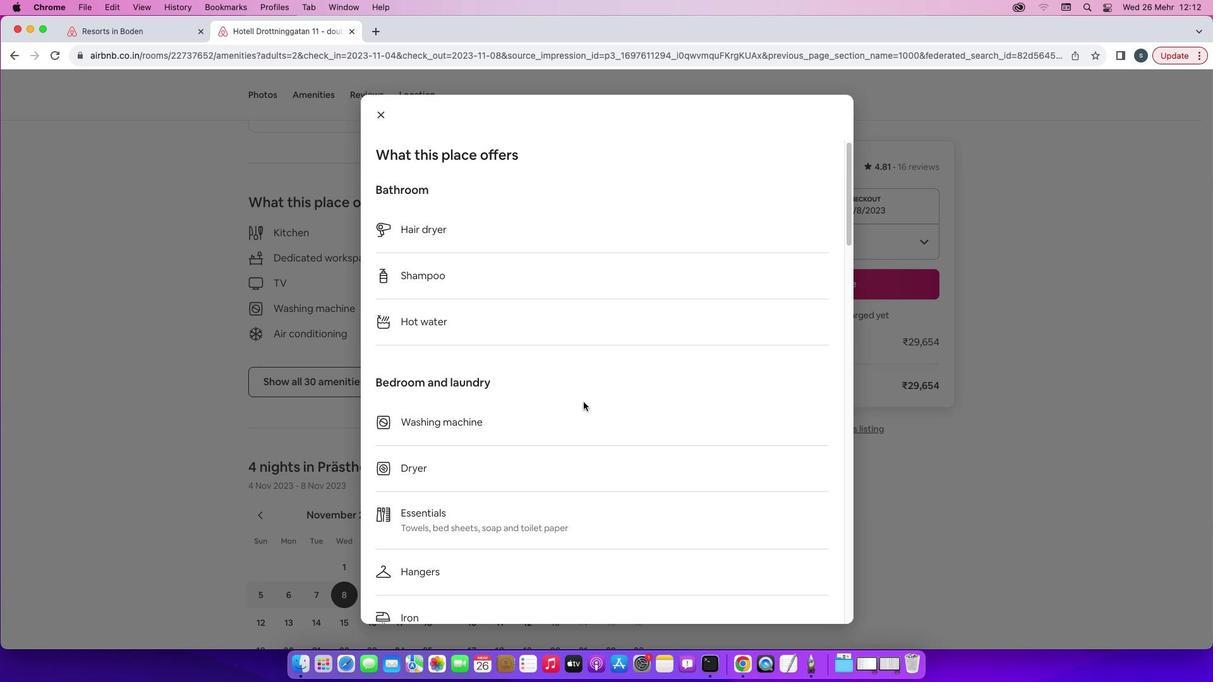 
Action: Mouse scrolled (584, 402) with delta (0, 0)
Screenshot: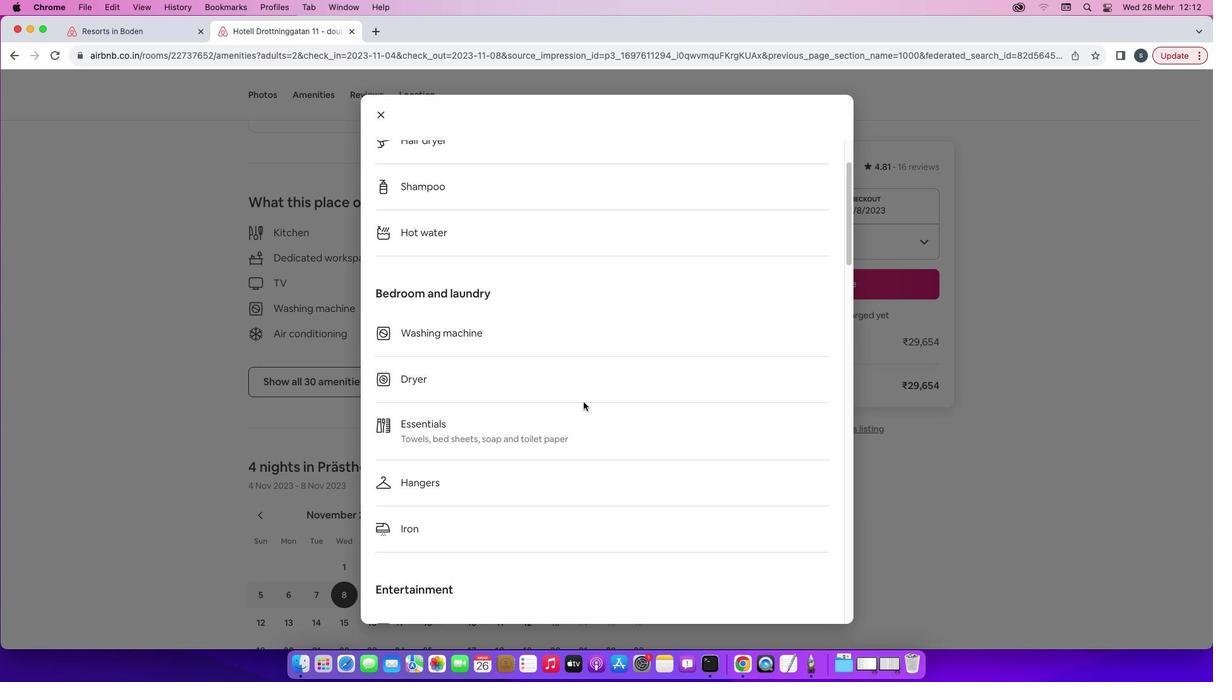 
Action: Mouse scrolled (584, 402) with delta (0, 0)
Screenshot: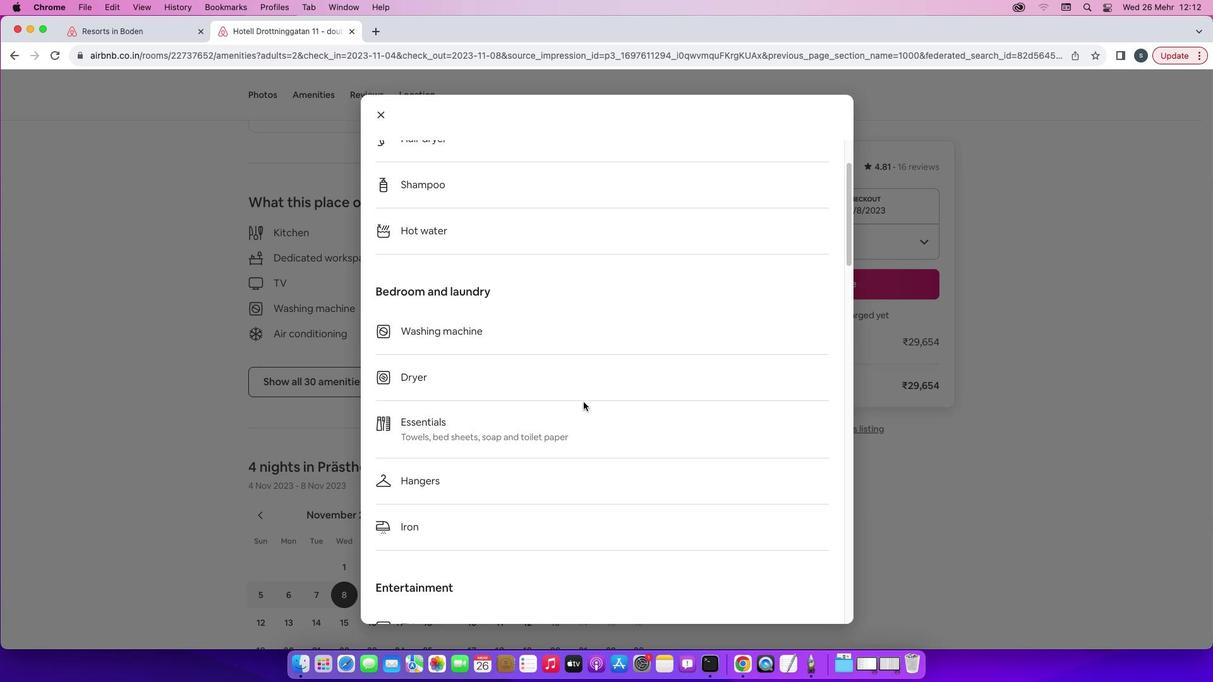 
Action: Mouse scrolled (584, 402) with delta (0, 0)
Screenshot: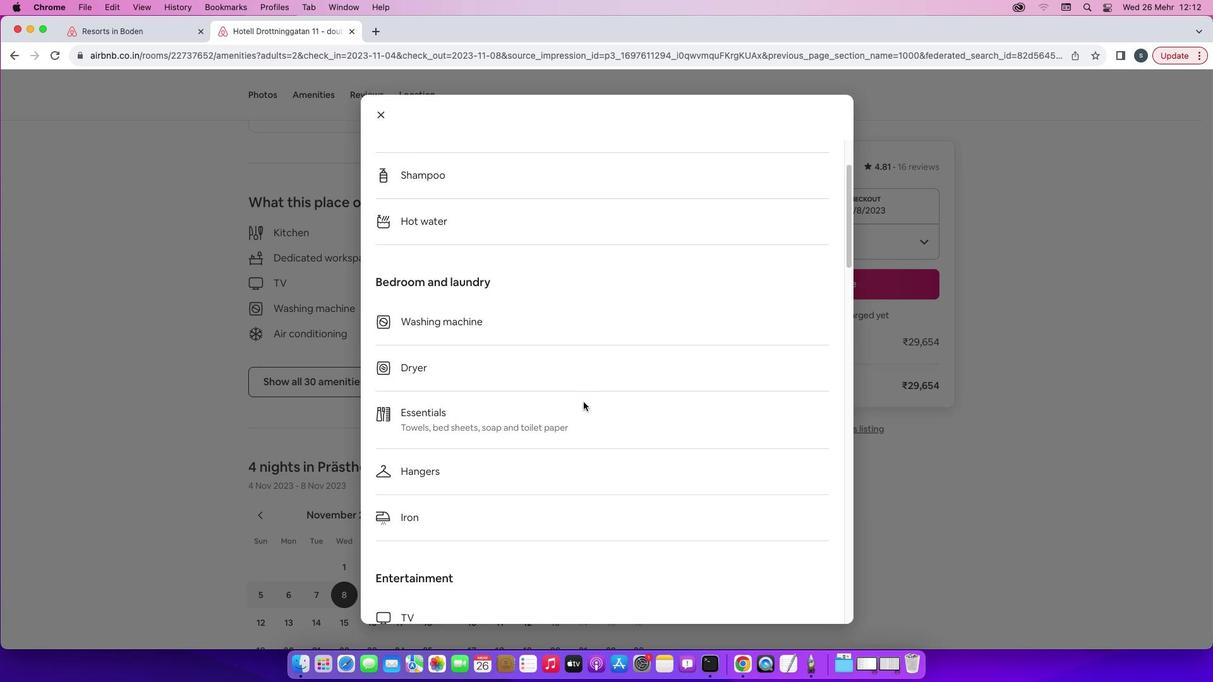 
Action: Mouse scrolled (584, 402) with delta (0, 0)
Screenshot: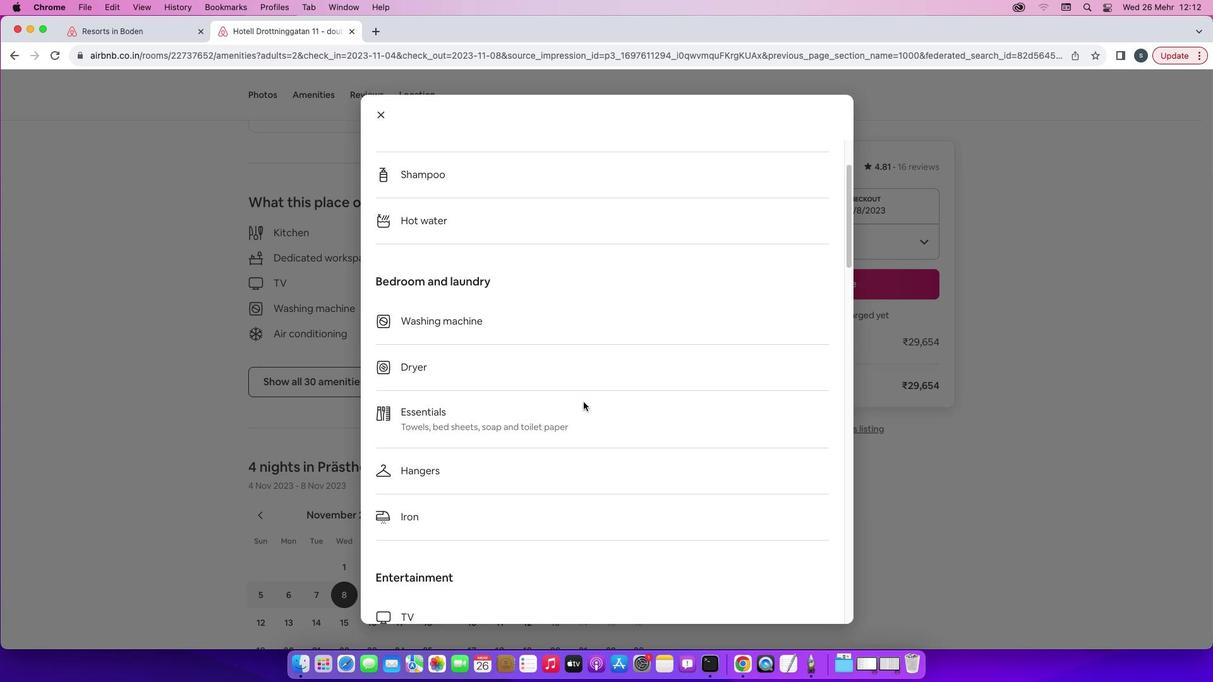 
Action: Mouse scrolled (584, 402) with delta (0, 0)
Screenshot: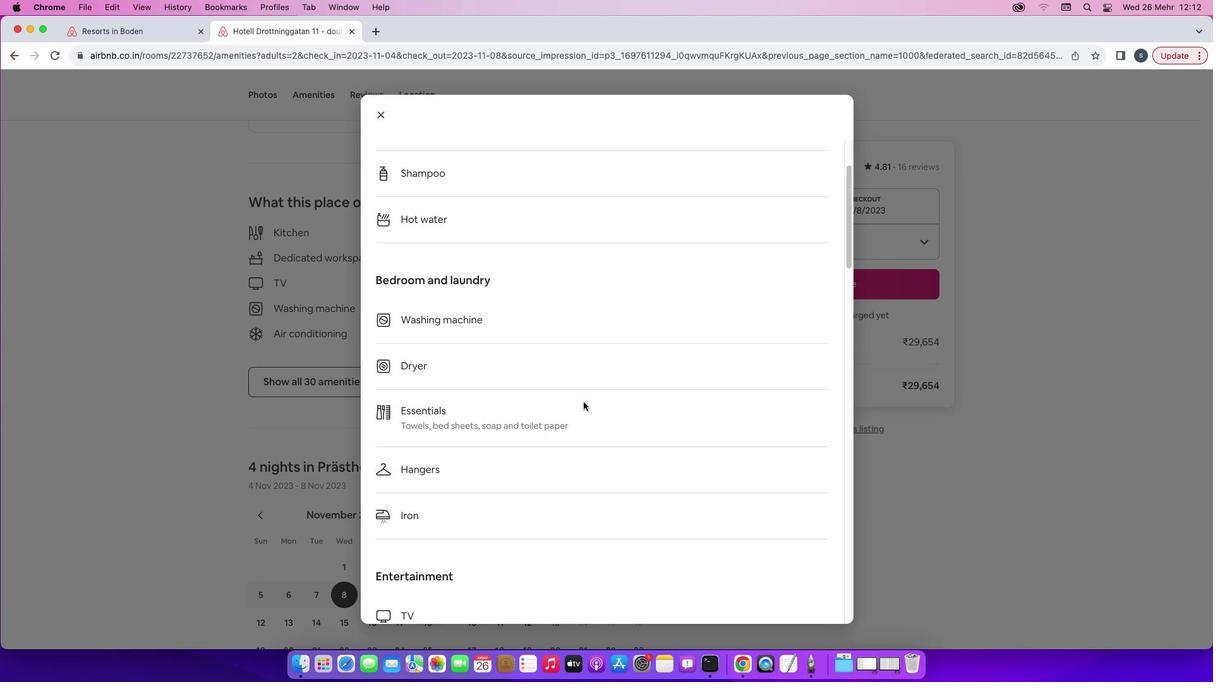 
Action: Mouse scrolled (584, 402) with delta (0, 0)
Screenshot: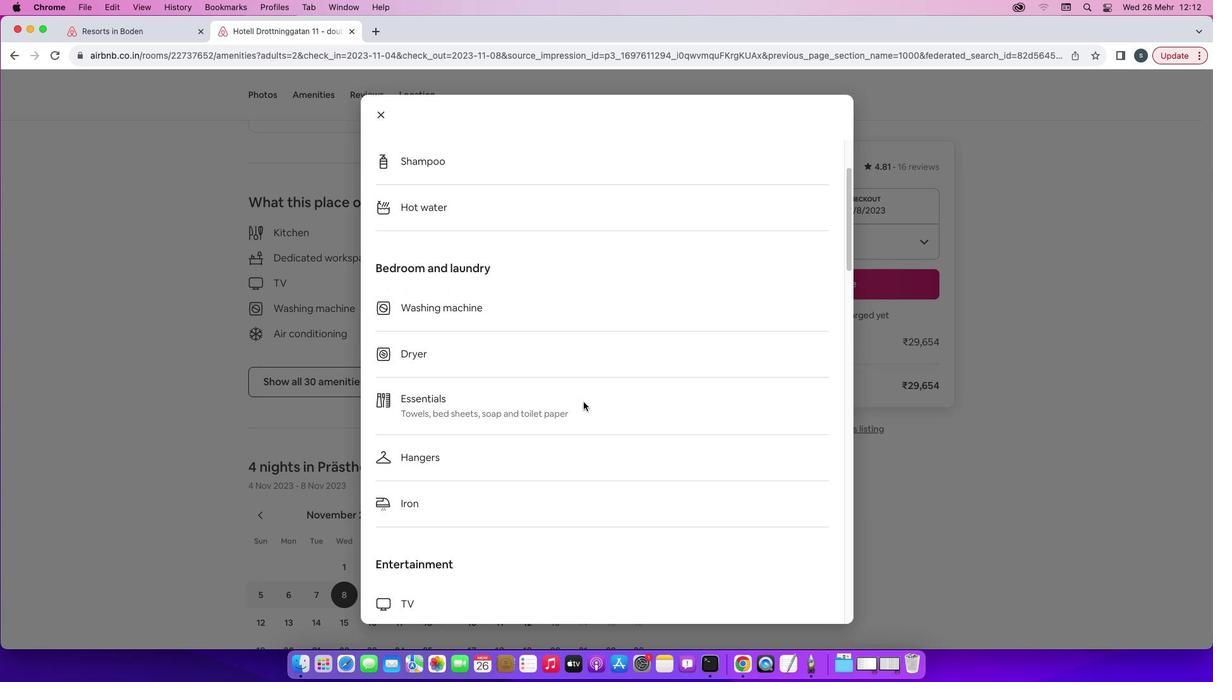 
Action: Mouse scrolled (584, 402) with delta (0, -1)
Screenshot: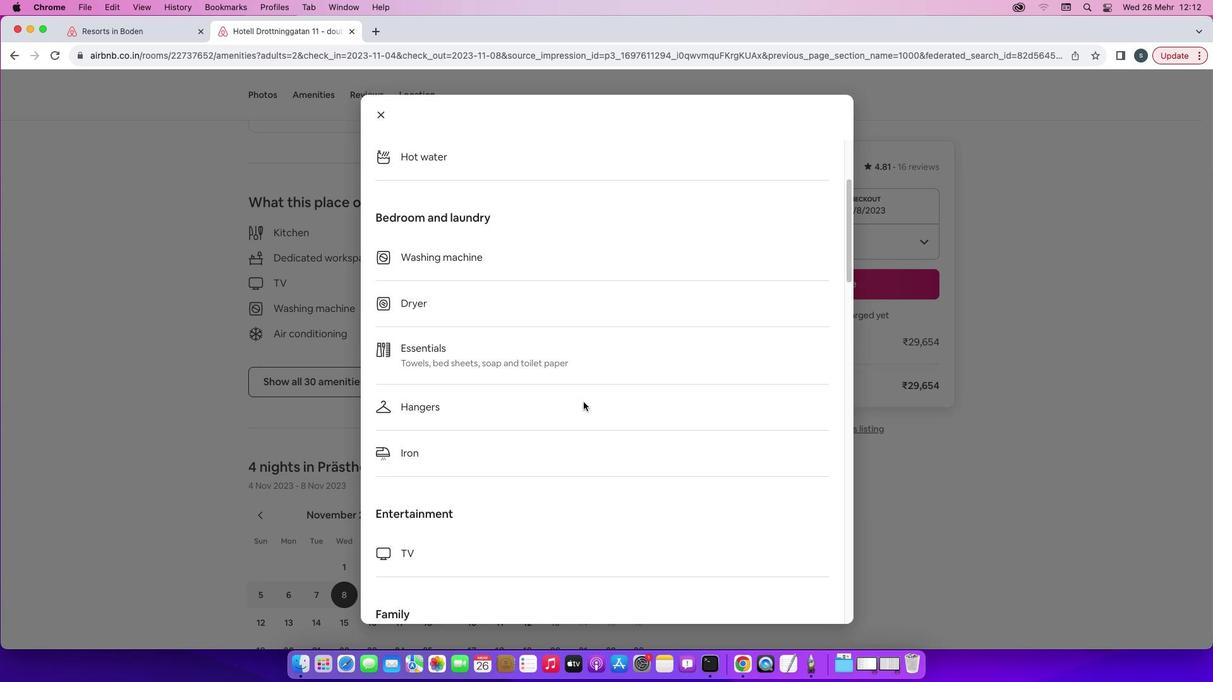 
Action: Mouse scrolled (584, 402) with delta (0, 0)
Screenshot: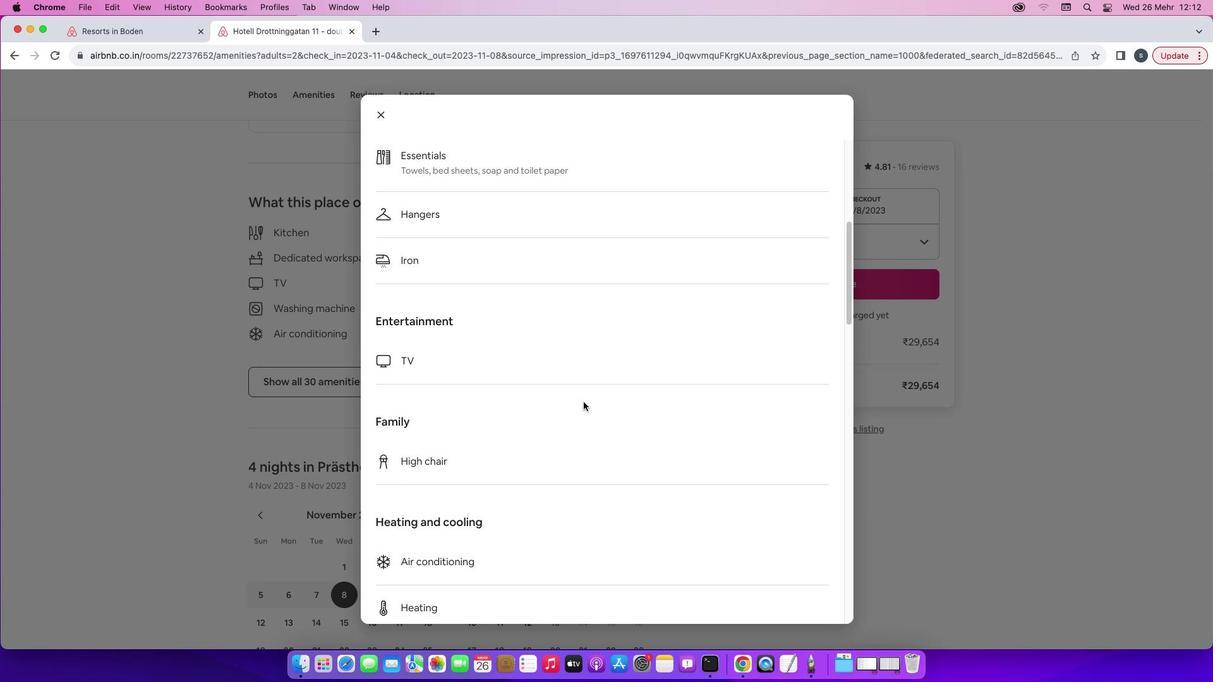 
Action: Mouse scrolled (584, 402) with delta (0, 0)
Screenshot: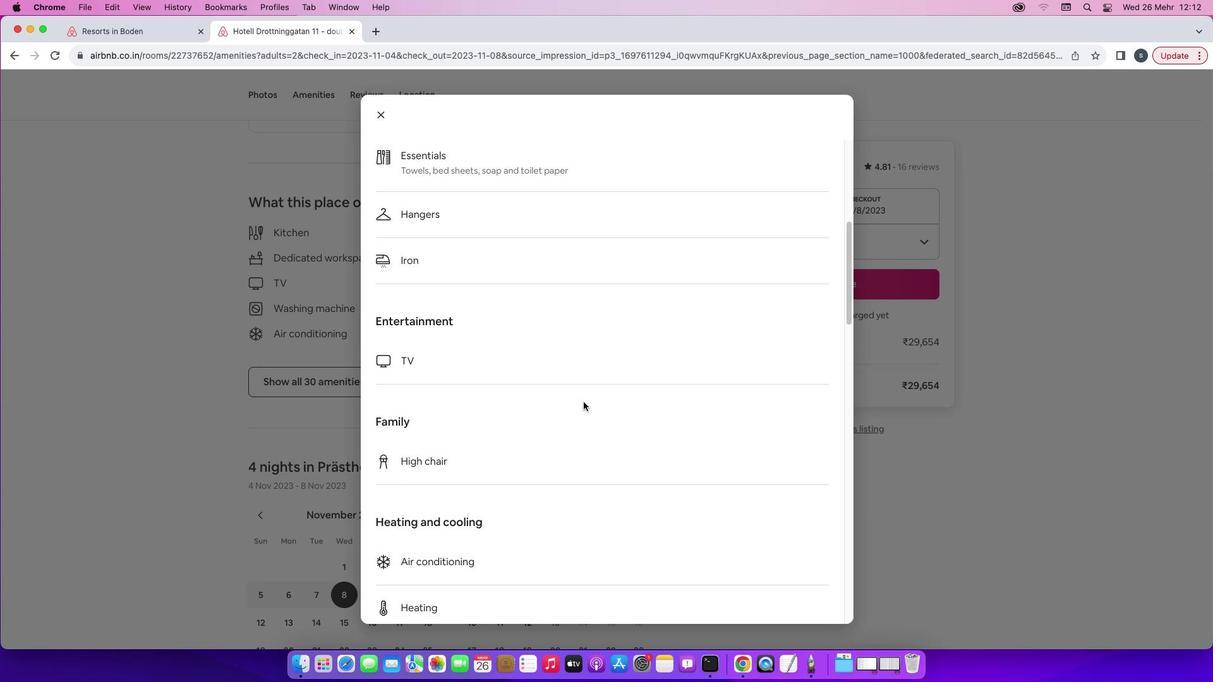 
Action: Mouse scrolled (584, 402) with delta (0, 0)
Screenshot: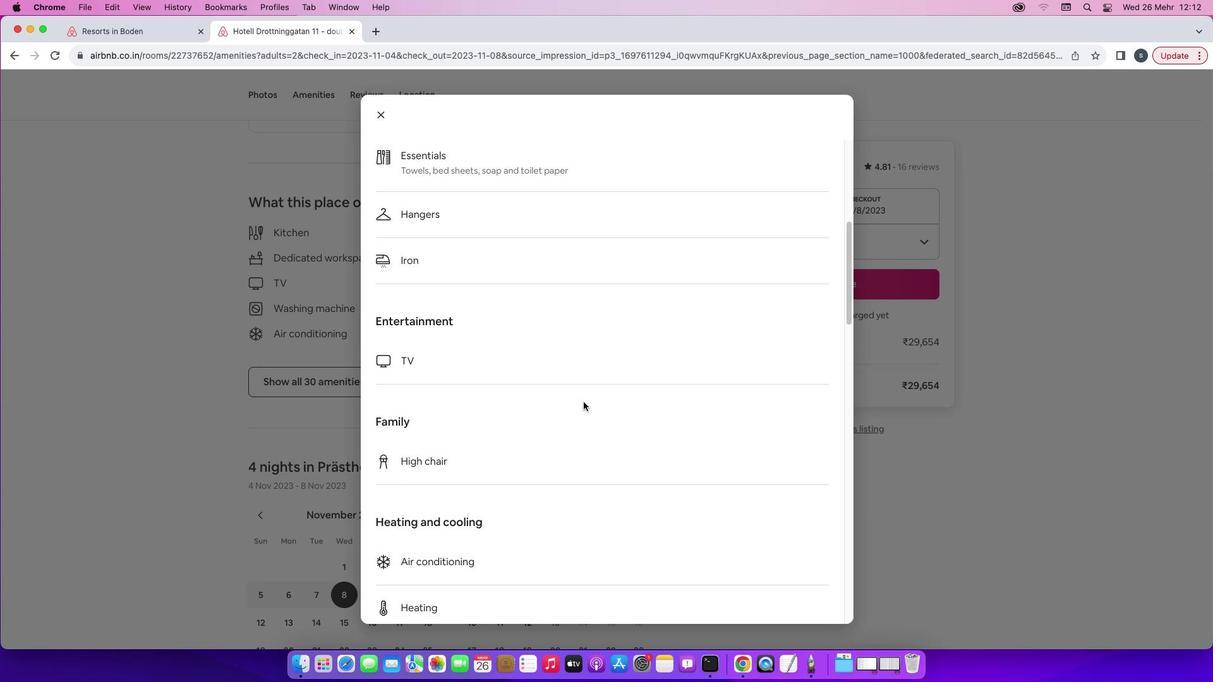 
Action: Mouse scrolled (584, 402) with delta (0, -1)
Screenshot: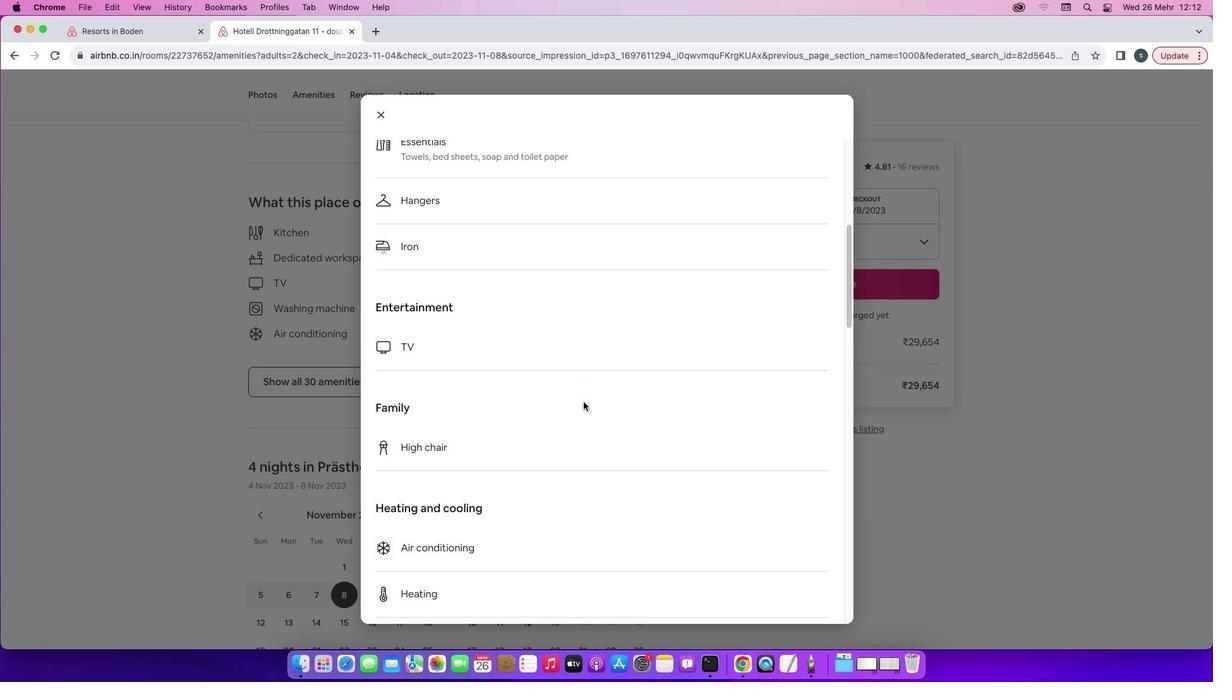 
Action: Mouse scrolled (584, 402) with delta (0, 0)
Screenshot: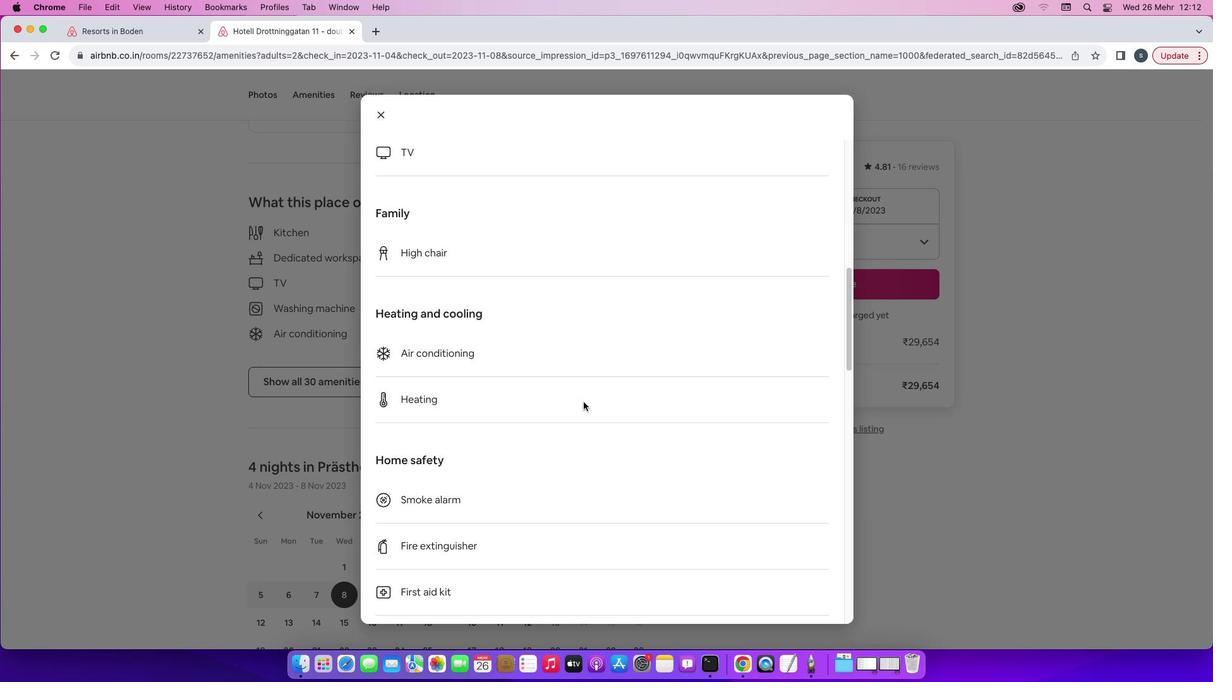 
Action: Mouse scrolled (584, 402) with delta (0, 0)
Screenshot: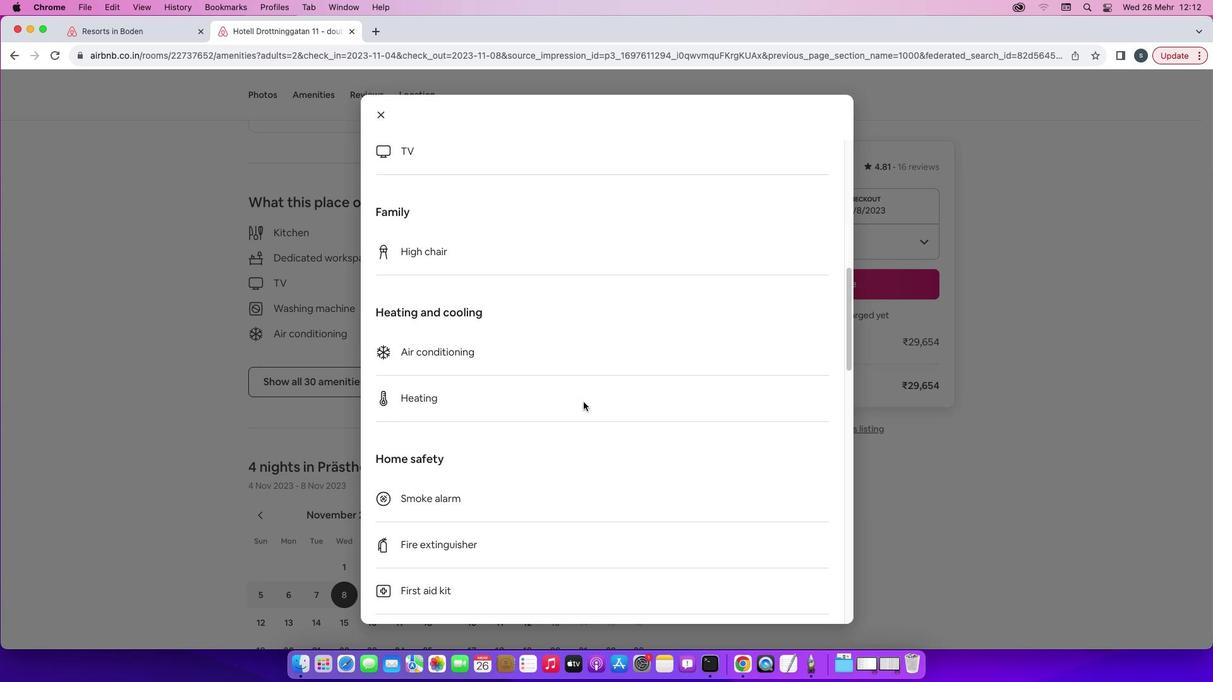 
Action: Mouse scrolled (584, 402) with delta (0, 0)
Screenshot: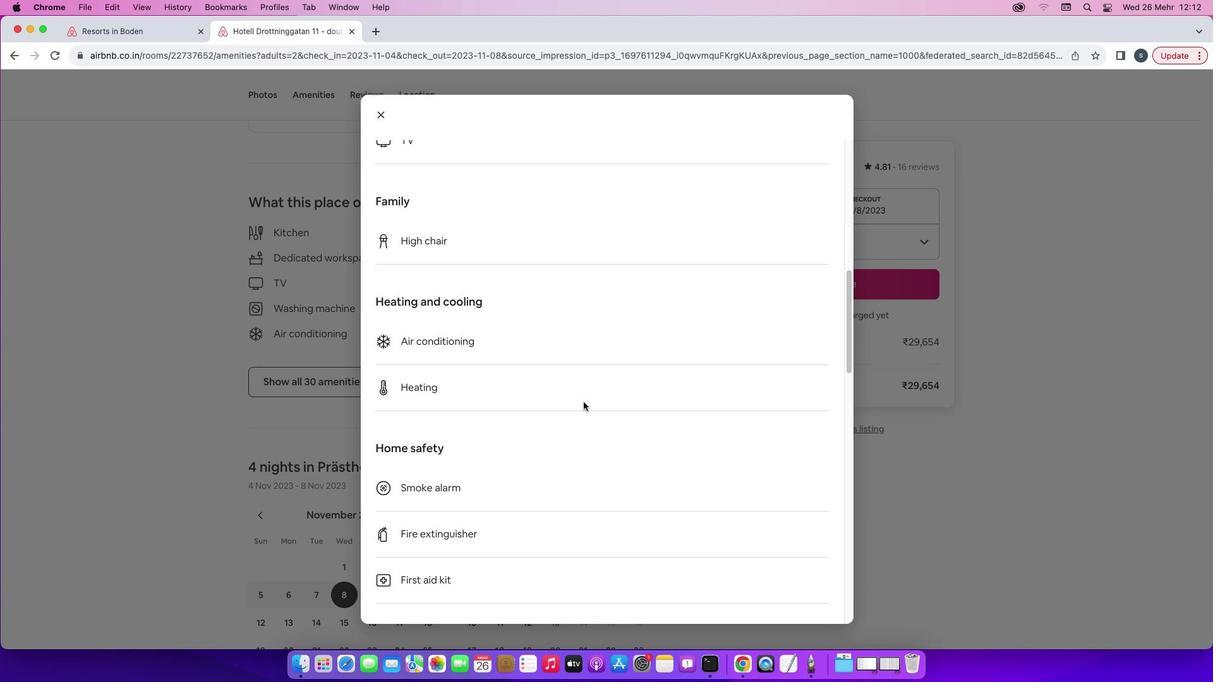 
Action: Mouse scrolled (584, 402) with delta (0, 0)
Screenshot: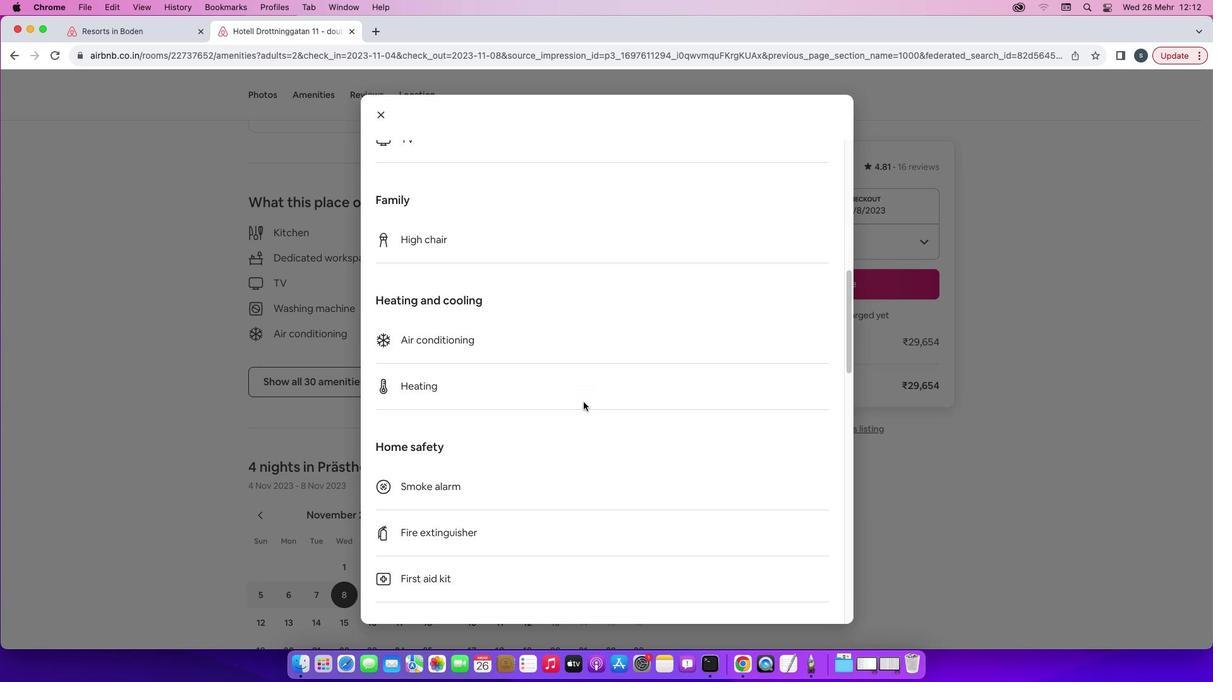 
Action: Mouse scrolled (584, 402) with delta (0, 0)
Screenshot: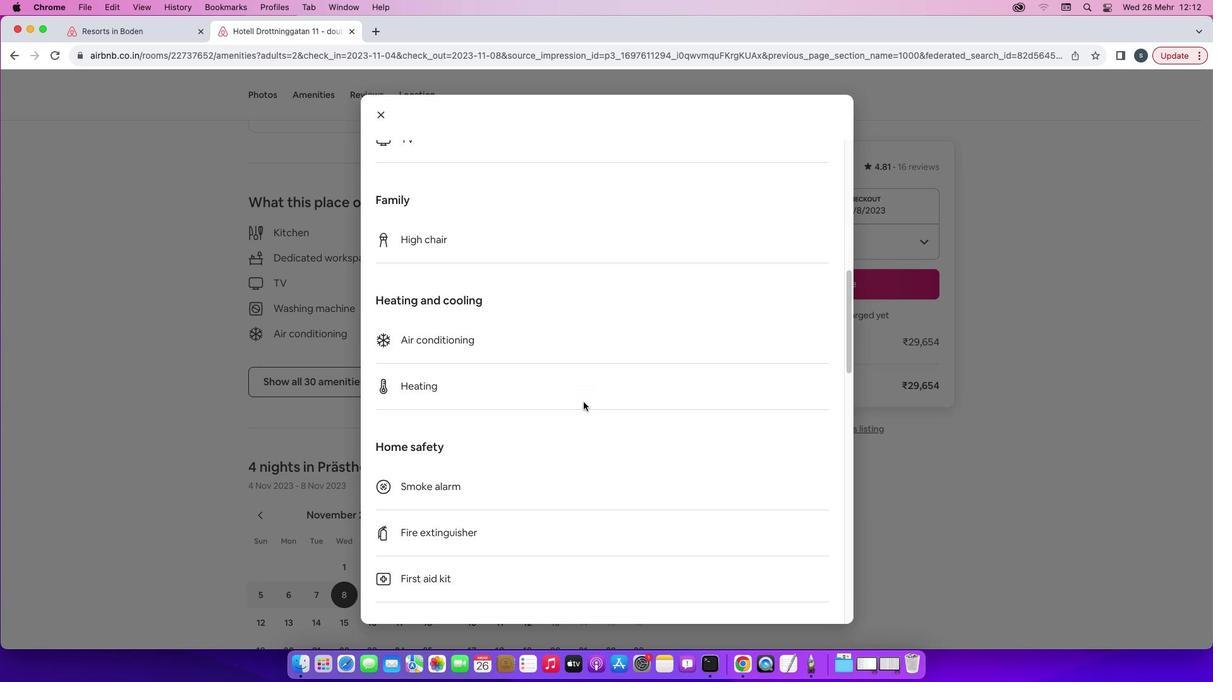 
Action: Mouse scrolled (584, 402) with delta (0, -1)
Screenshot: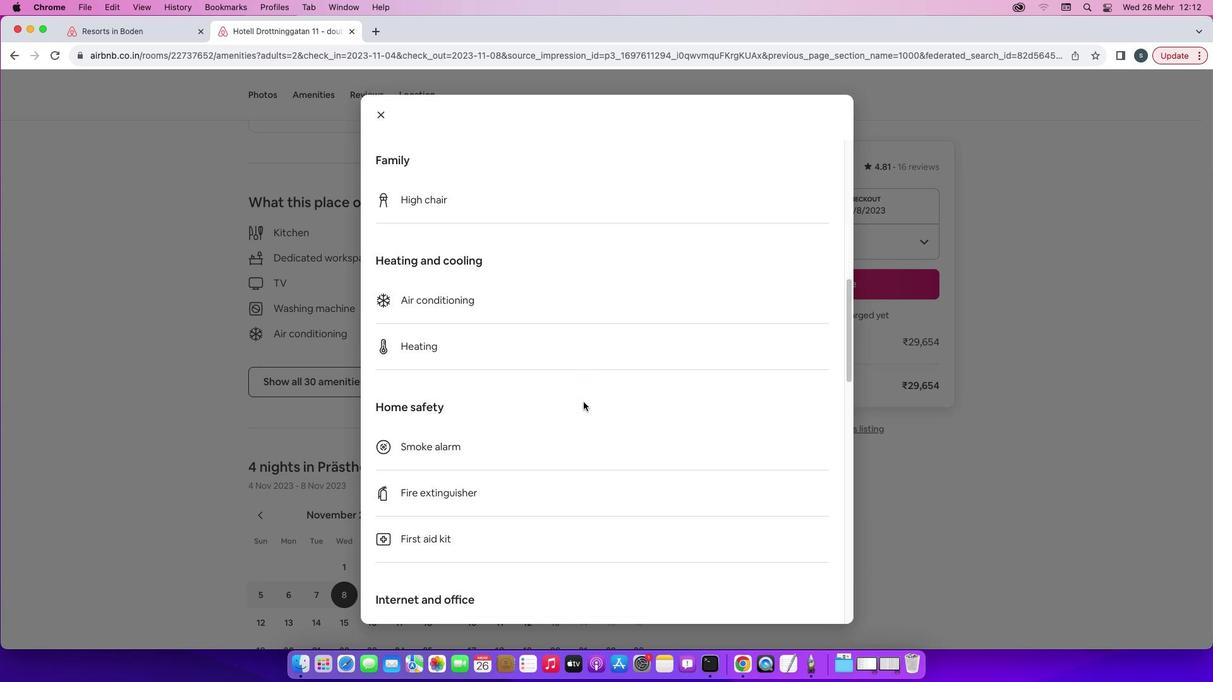 
Action: Mouse scrolled (584, 402) with delta (0, 0)
Screenshot: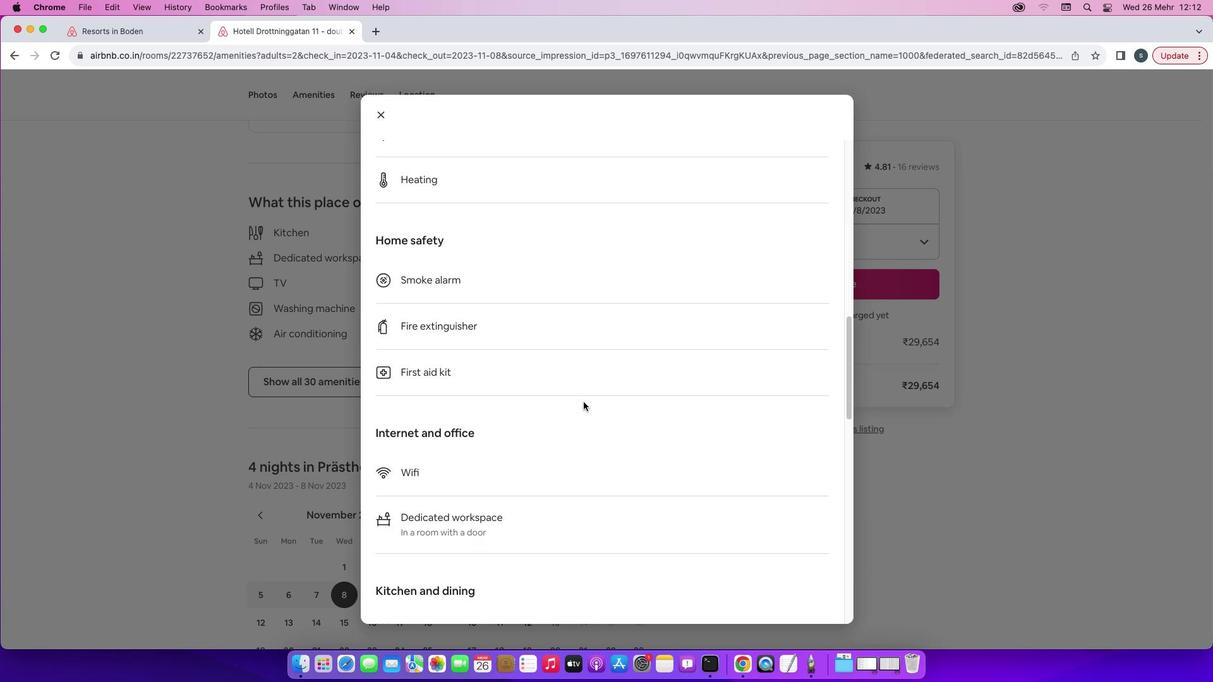 
Action: Mouse scrolled (584, 402) with delta (0, 0)
Screenshot: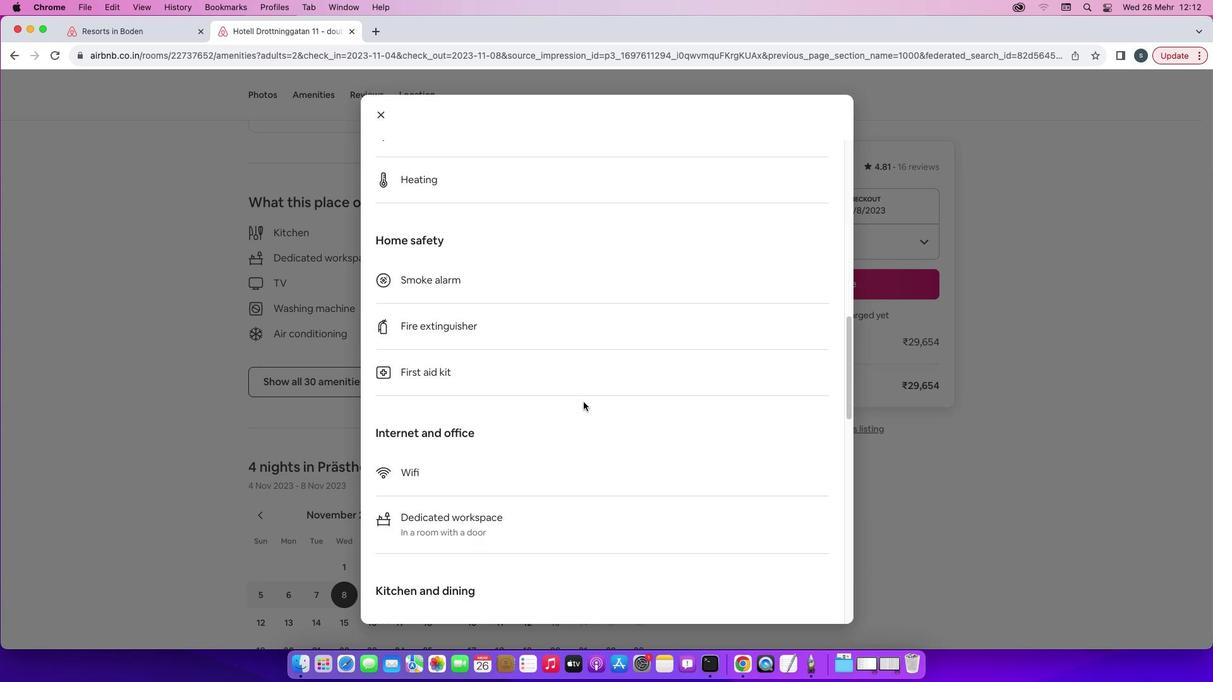 
Action: Mouse scrolled (584, 402) with delta (0, 0)
Screenshot: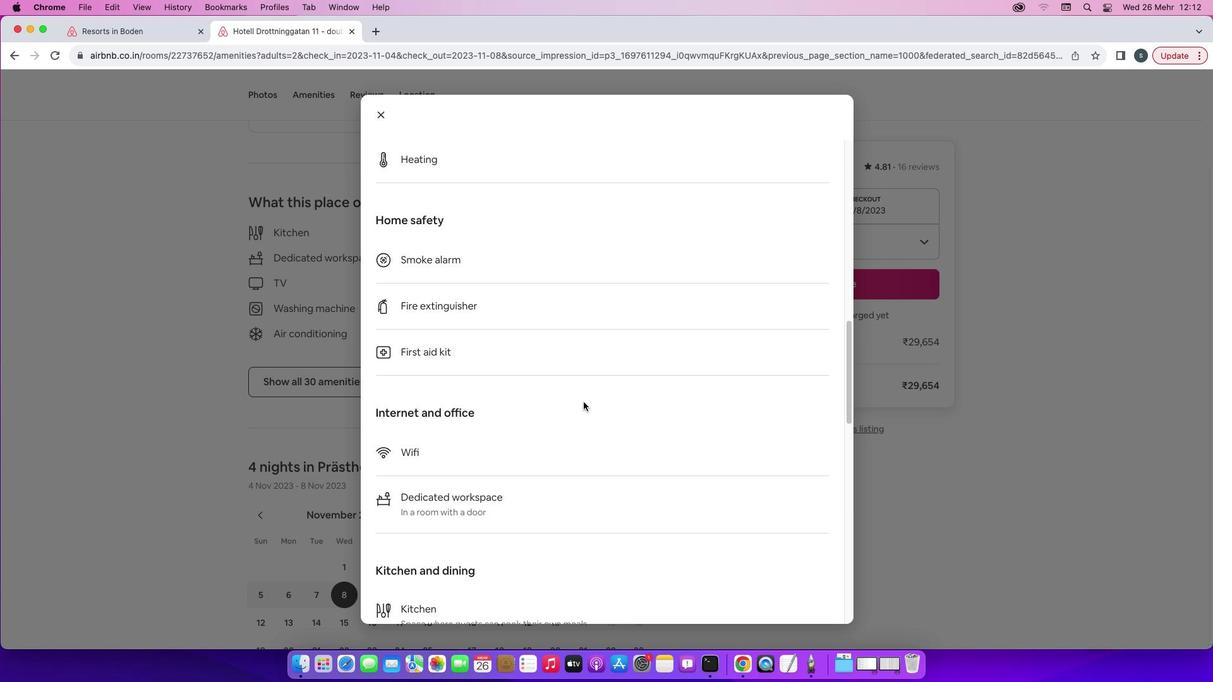 
Action: Mouse scrolled (584, 402) with delta (0, 0)
Screenshot: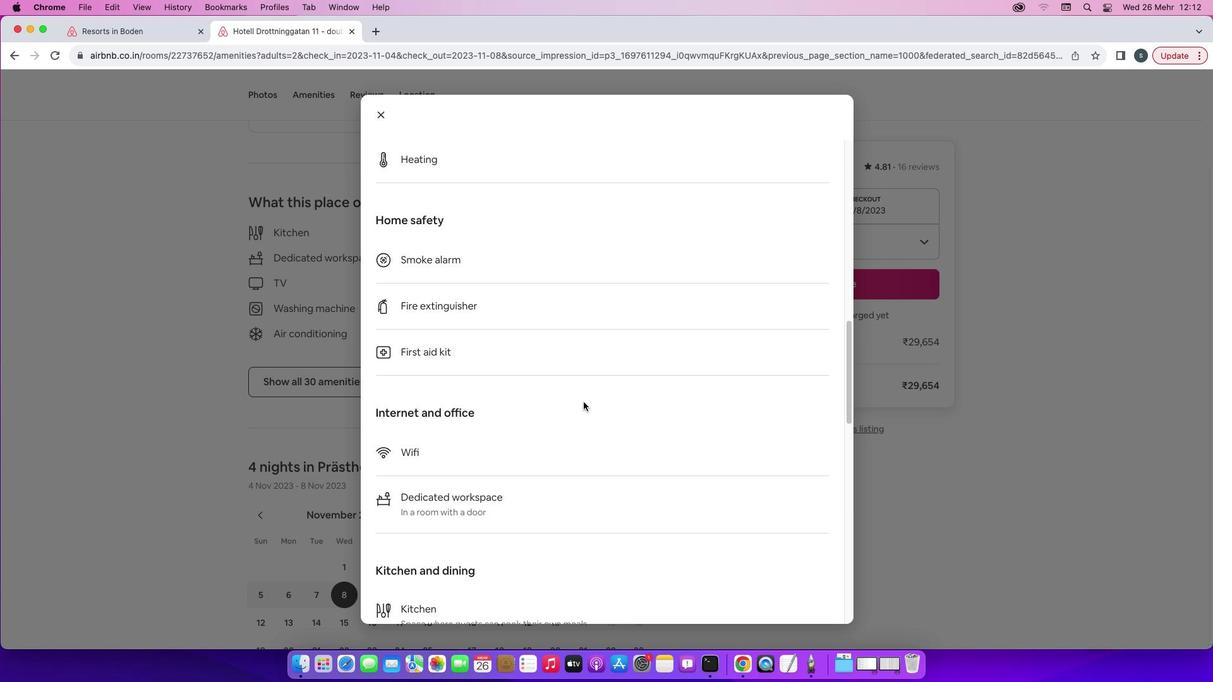 
Action: Mouse scrolled (584, 402) with delta (0, 0)
Screenshot: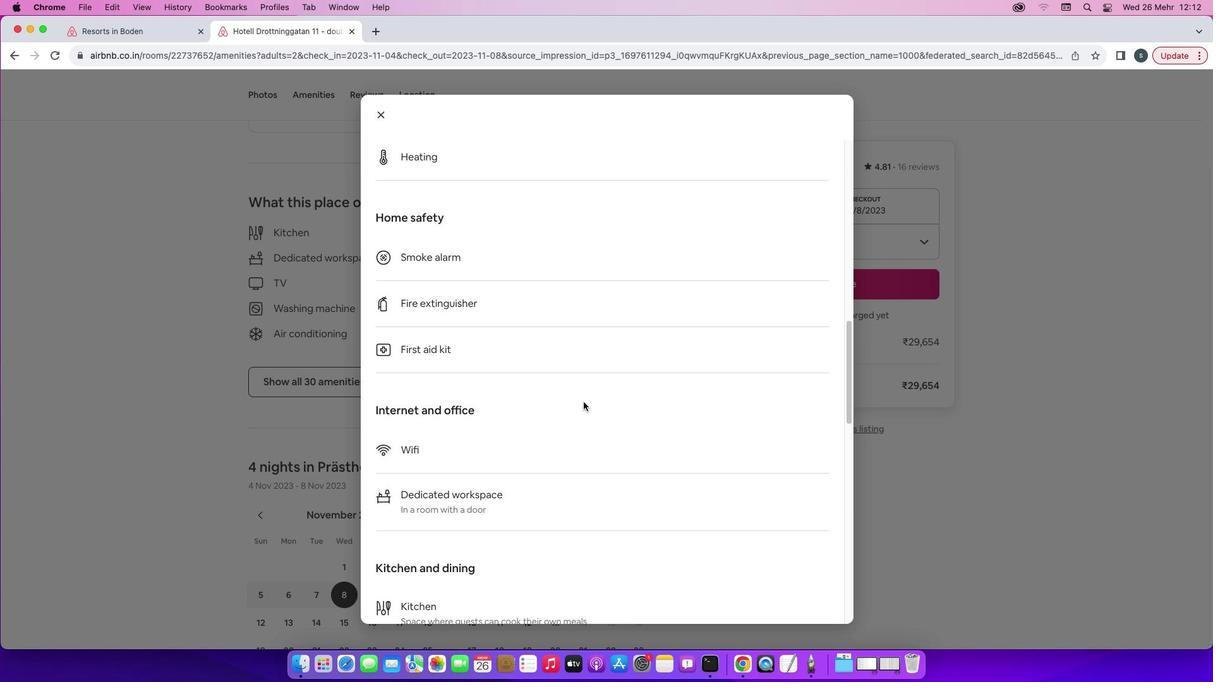 
Action: Mouse scrolled (584, 402) with delta (0, 0)
Screenshot: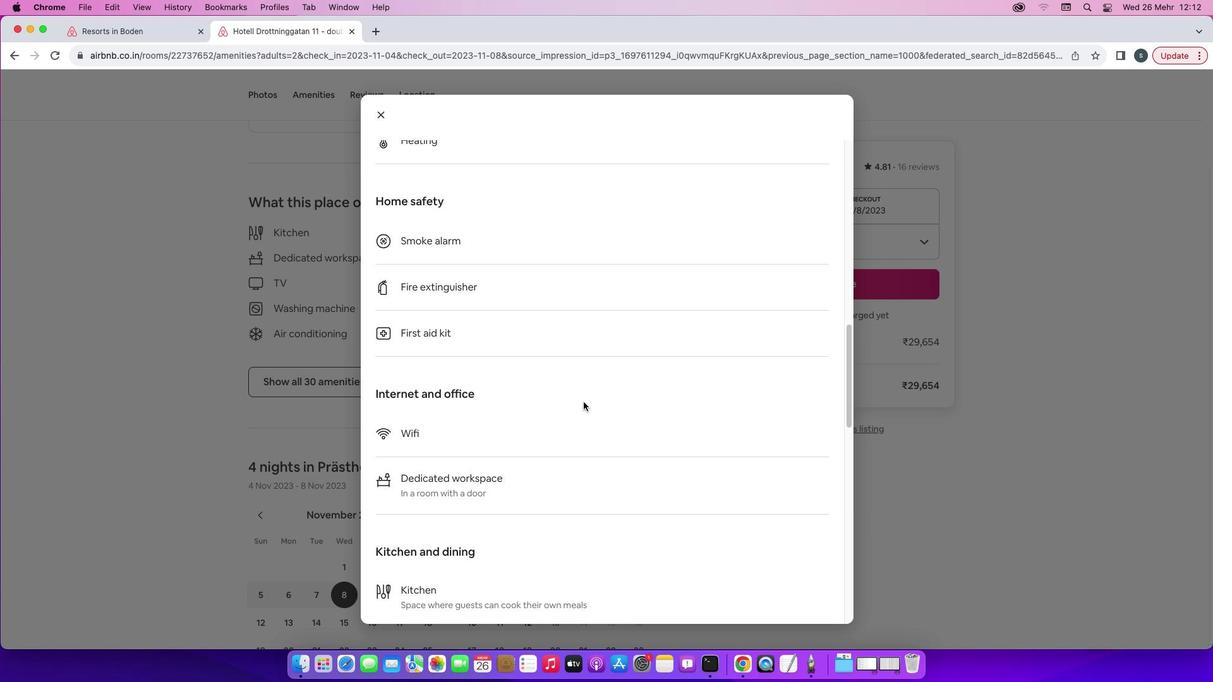 
Action: Mouse scrolled (584, 402) with delta (0, 0)
Screenshot: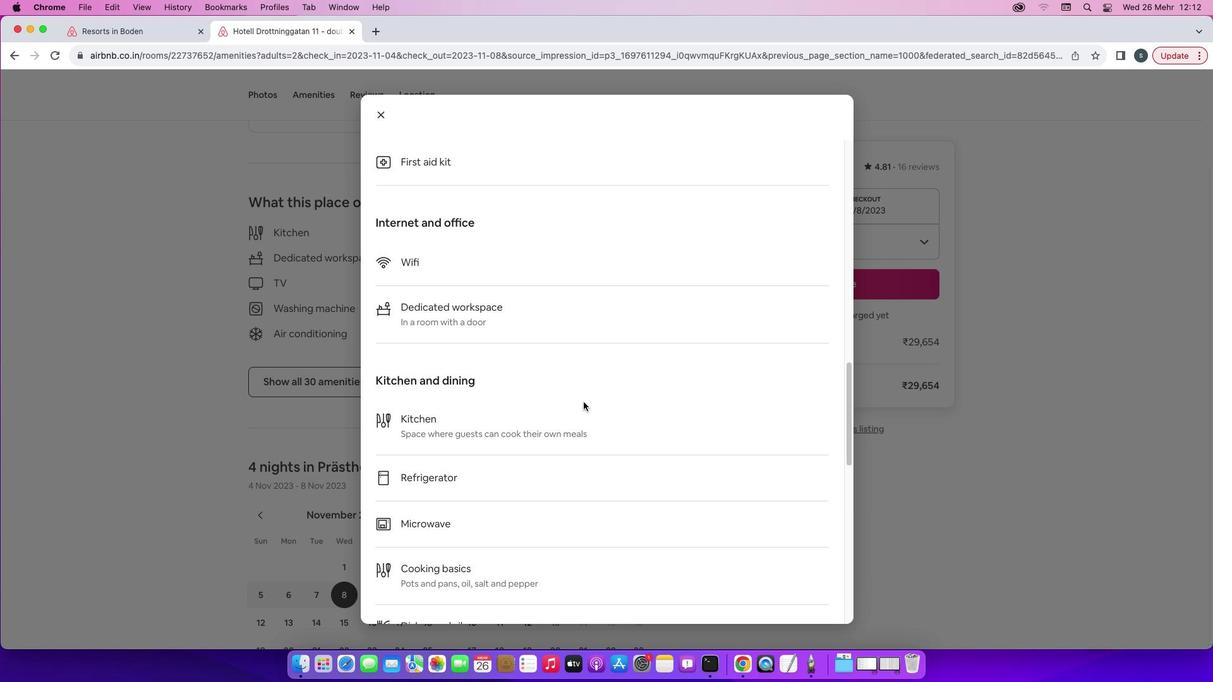 
Action: Mouse scrolled (584, 402) with delta (0, 0)
Screenshot: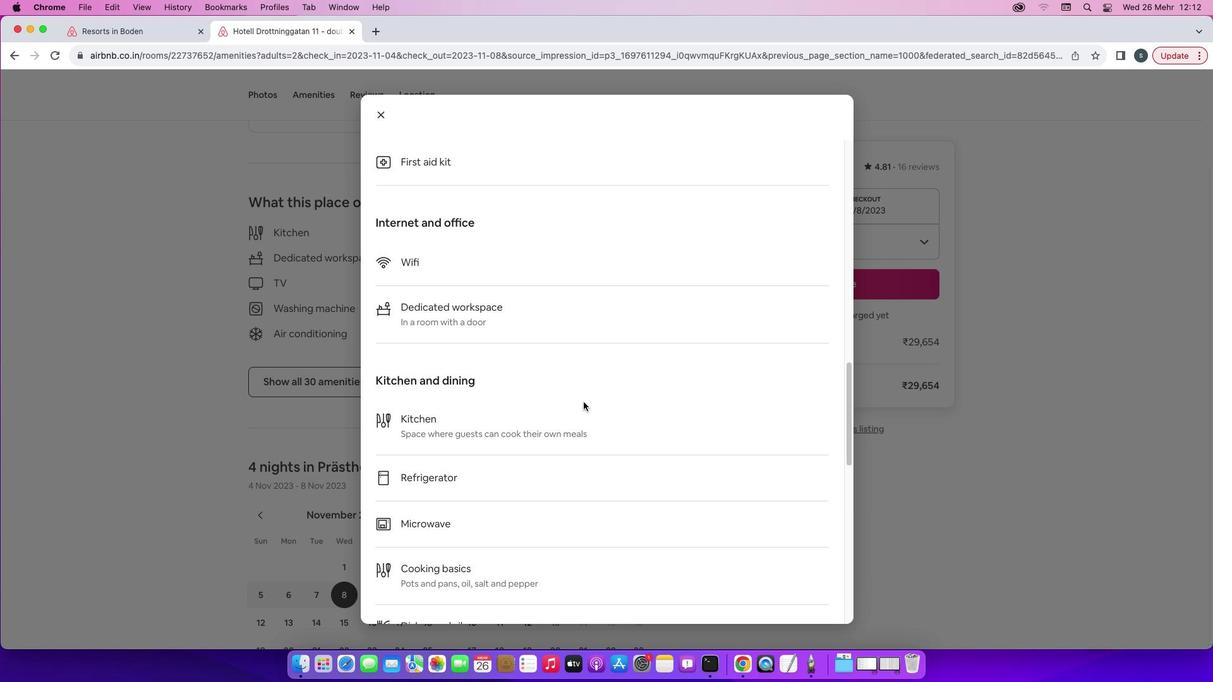 
Action: Mouse scrolled (584, 402) with delta (0, 0)
Screenshot: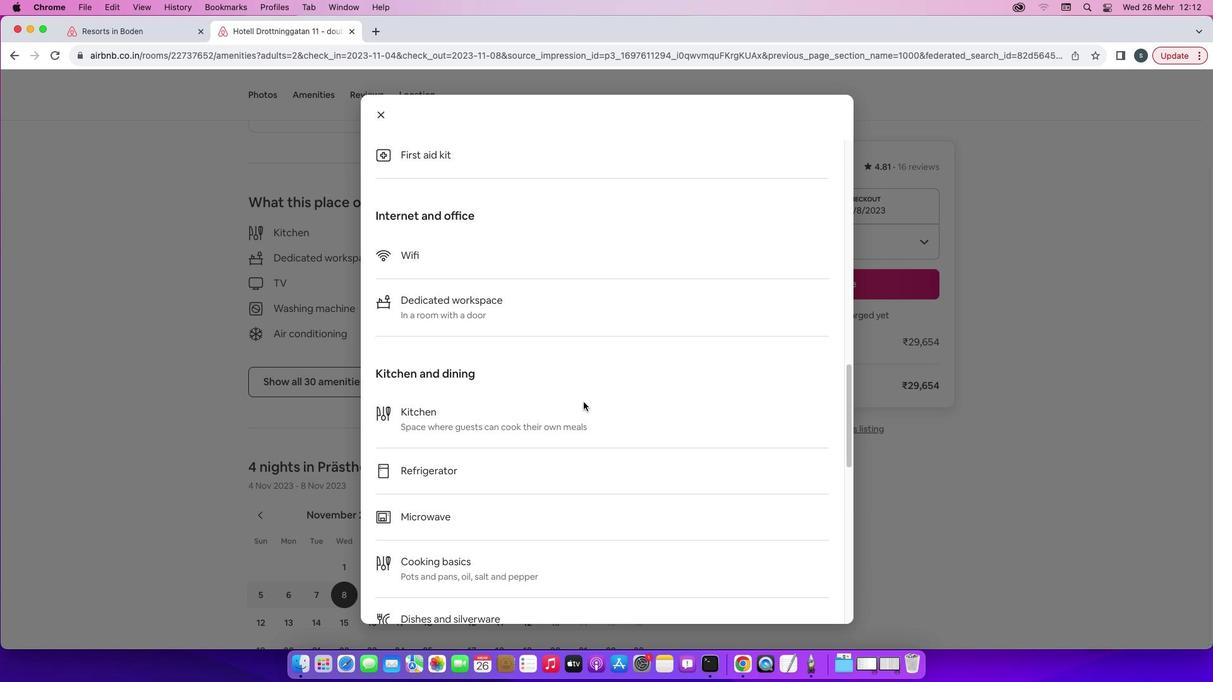 
Action: Mouse scrolled (584, 402) with delta (0, 0)
Screenshot: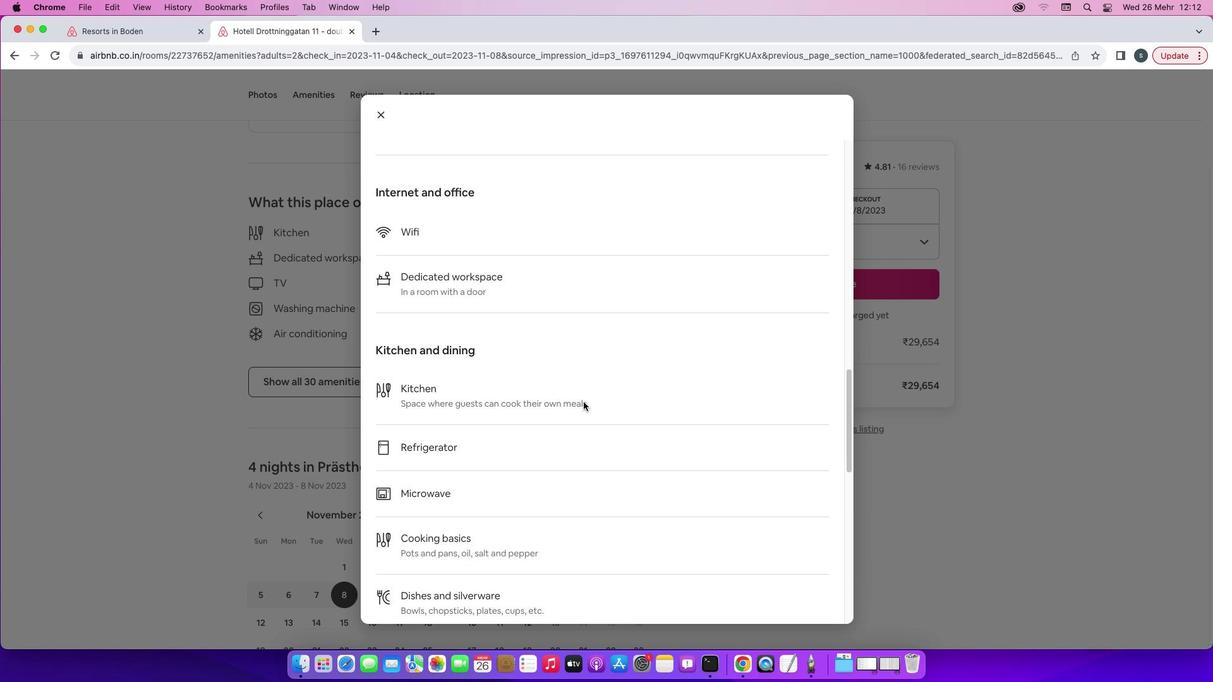 
Action: Mouse scrolled (584, 402) with delta (0, 0)
Screenshot: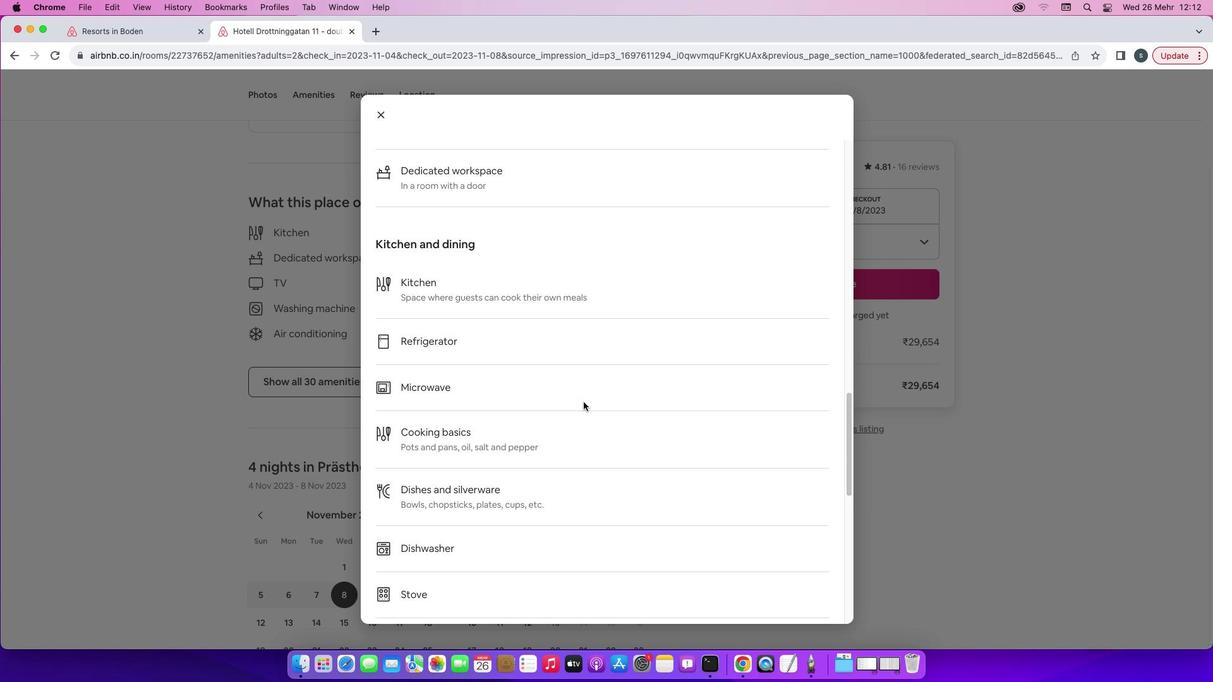 
Action: Mouse scrolled (584, 402) with delta (0, 0)
Screenshot: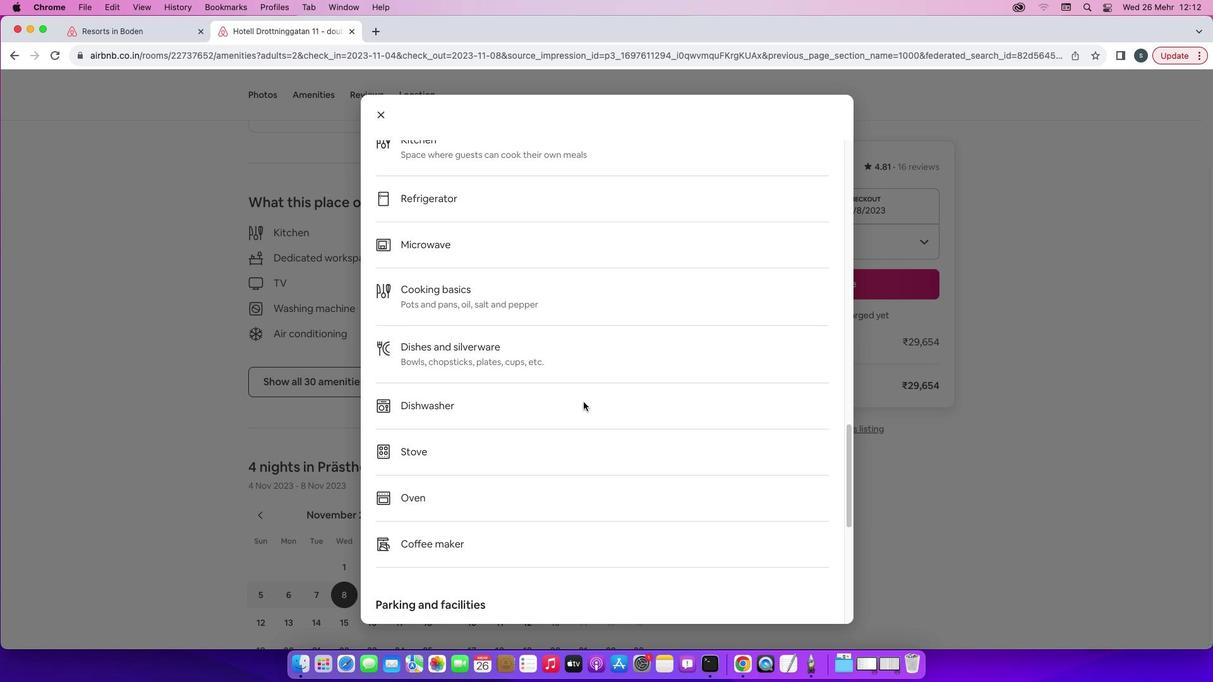 
Action: Mouse scrolled (584, 402) with delta (0, 0)
Screenshot: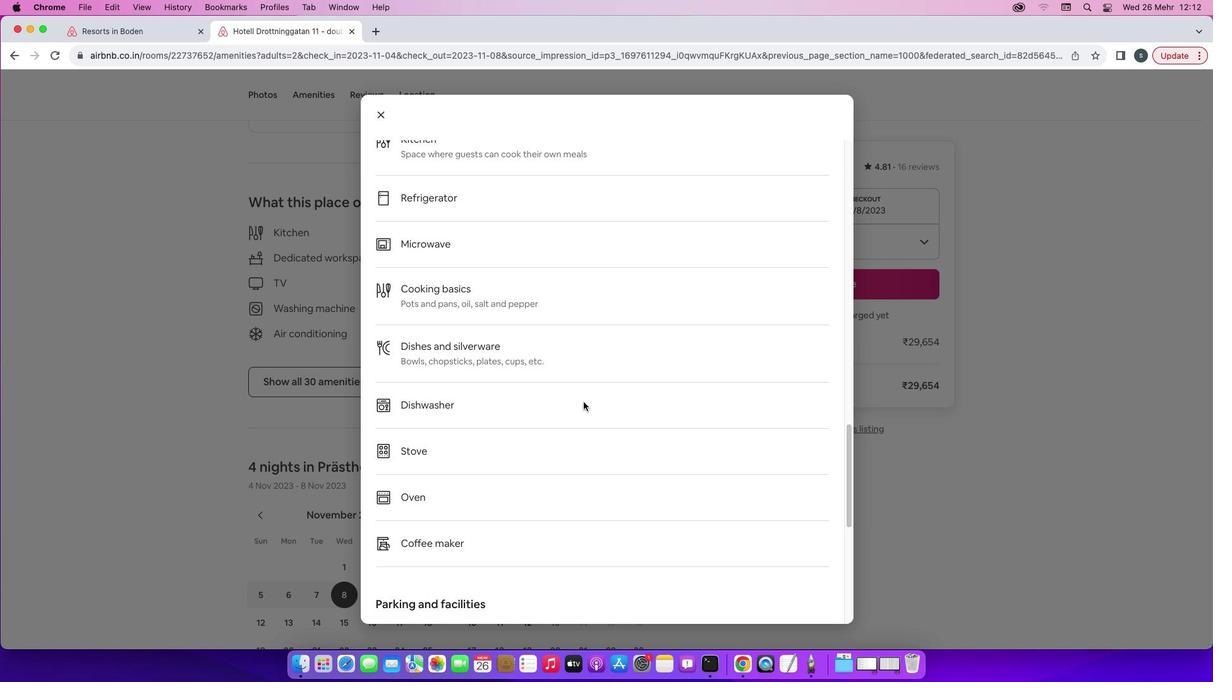 
Action: Mouse scrolled (584, 402) with delta (0, 0)
Screenshot: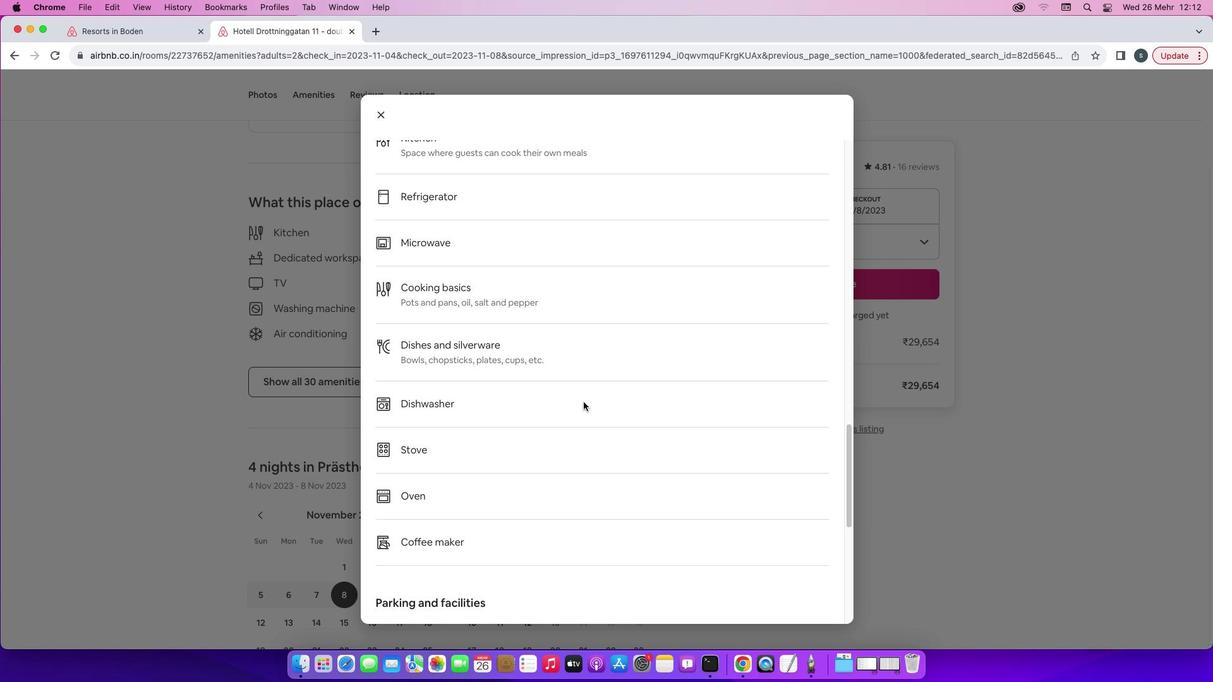
Action: Mouse scrolled (584, 402) with delta (0, -1)
Screenshot: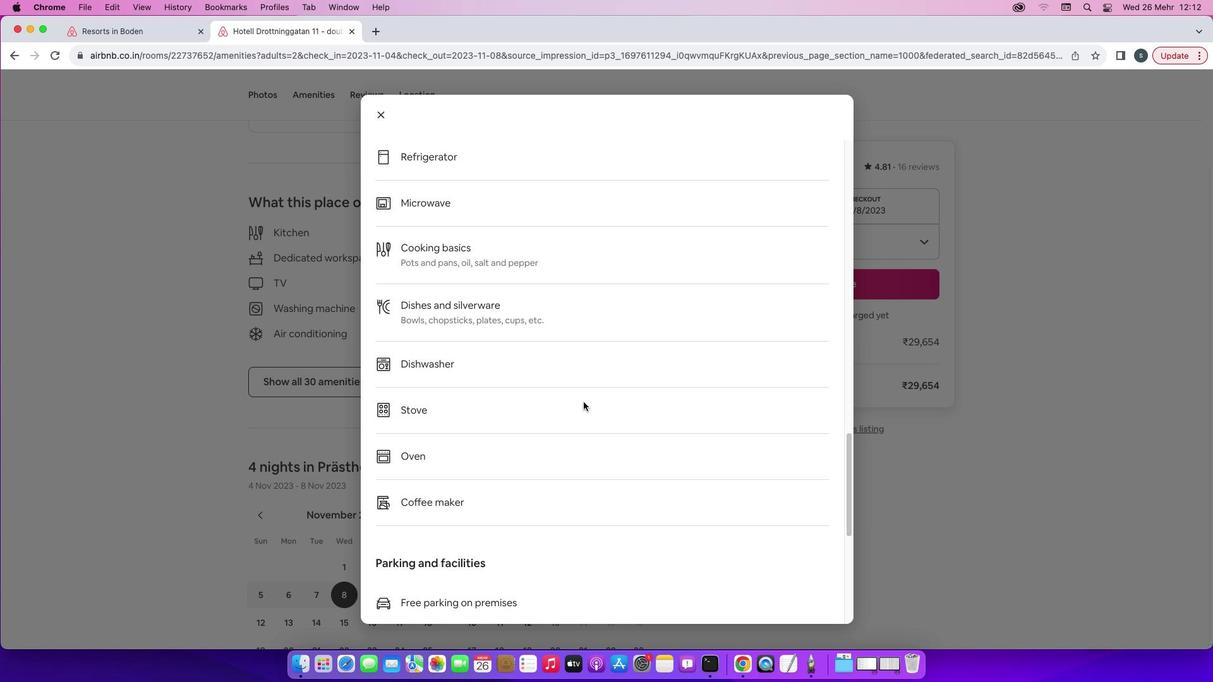 
Action: Mouse scrolled (584, 402) with delta (0, 0)
Screenshot: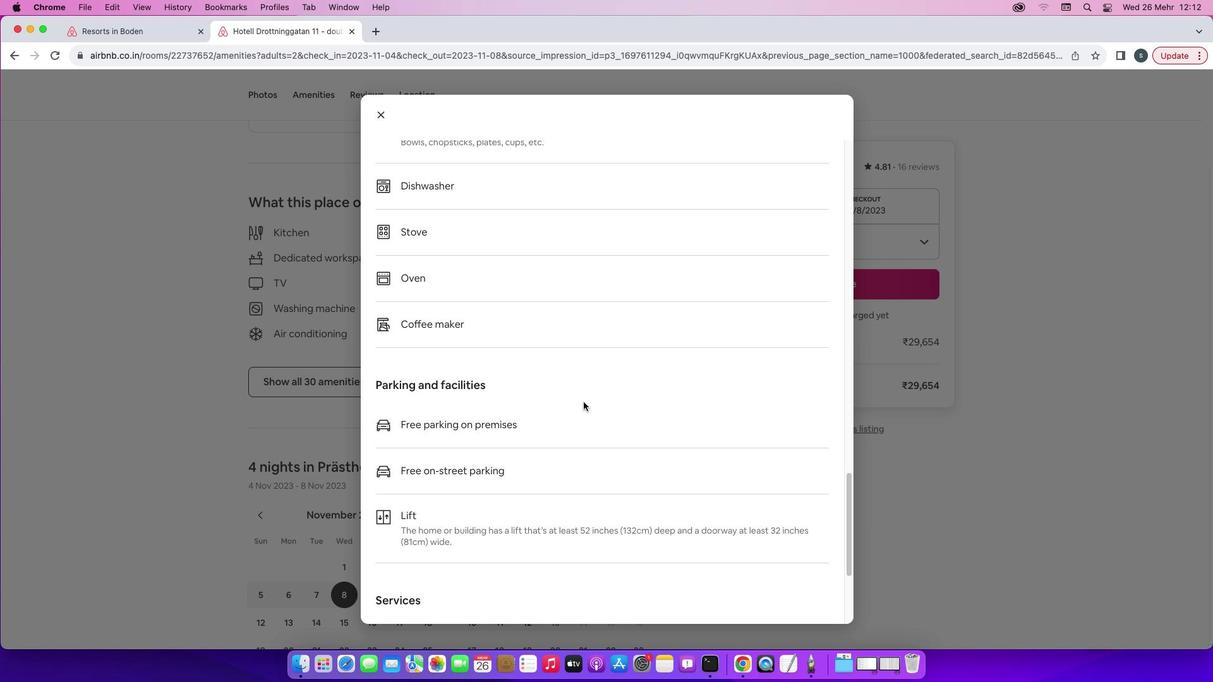 
Action: Mouse scrolled (584, 402) with delta (0, 0)
Screenshot: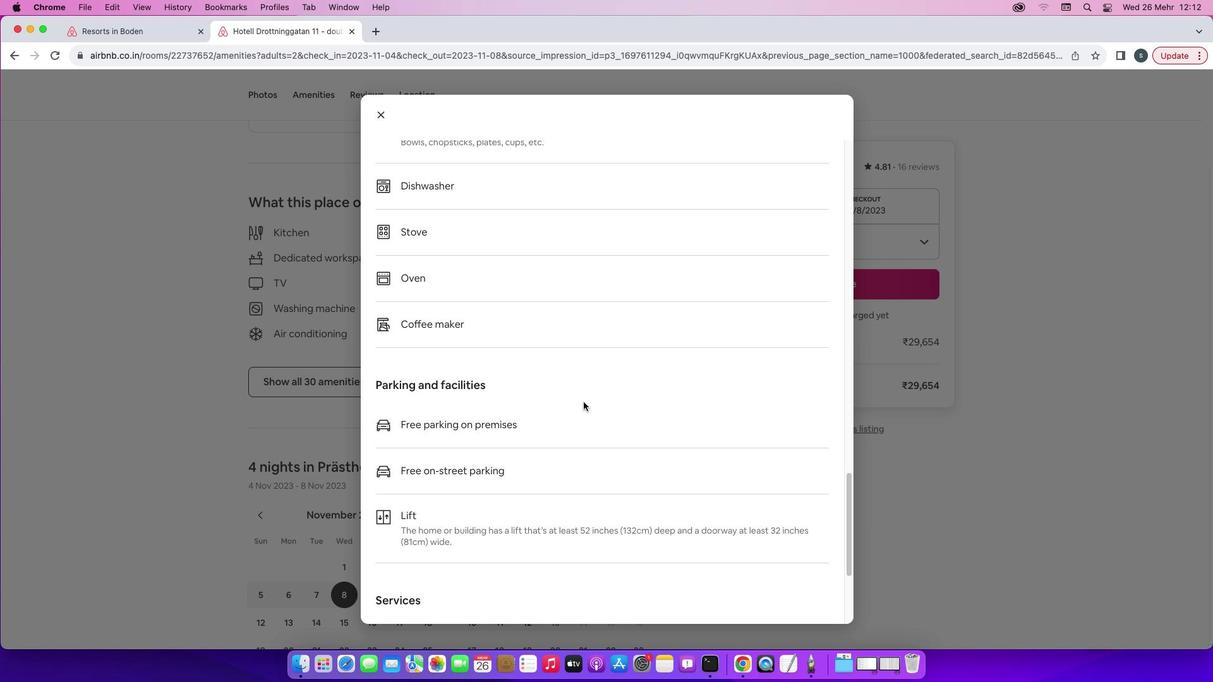 
Action: Mouse scrolled (584, 402) with delta (0, 0)
Screenshot: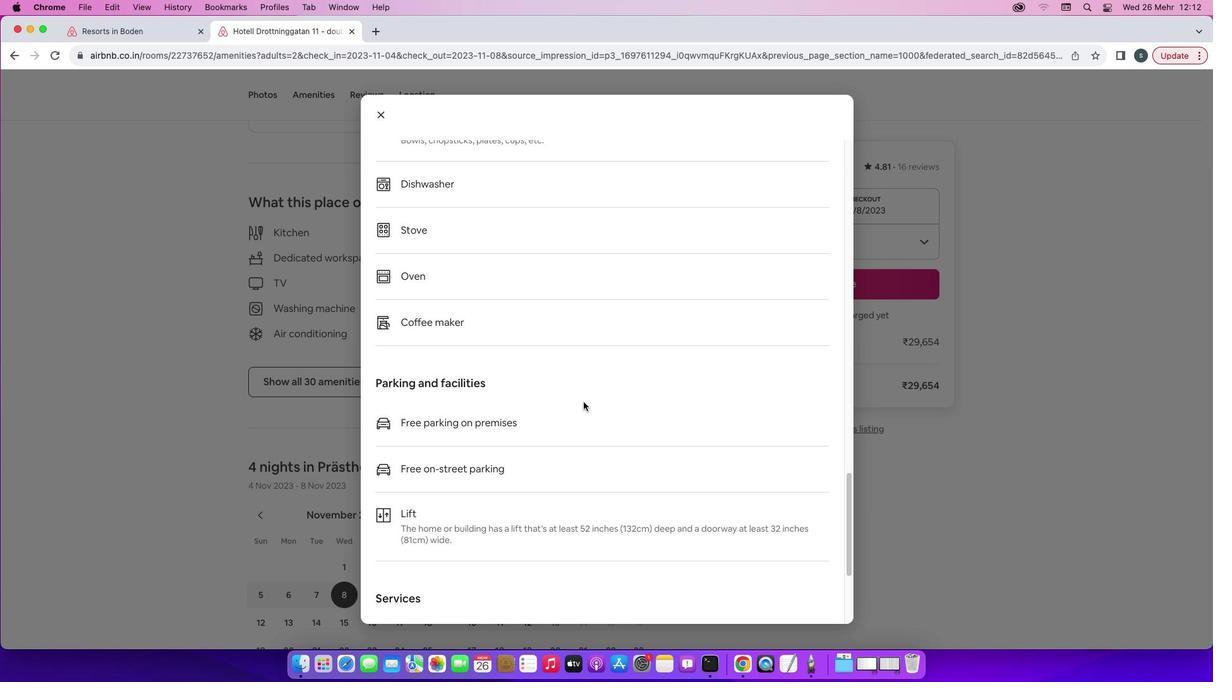 
Action: Mouse scrolled (584, 402) with delta (0, 0)
Screenshot: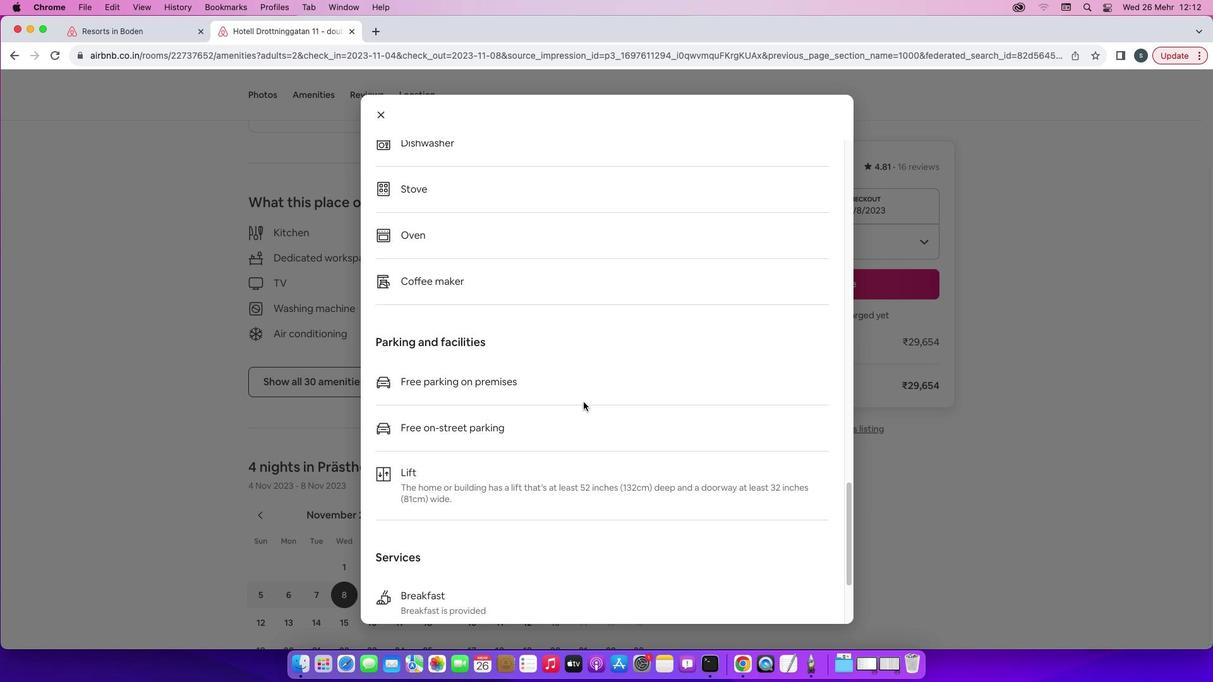 
Action: Mouse scrolled (584, 402) with delta (0, 0)
Screenshot: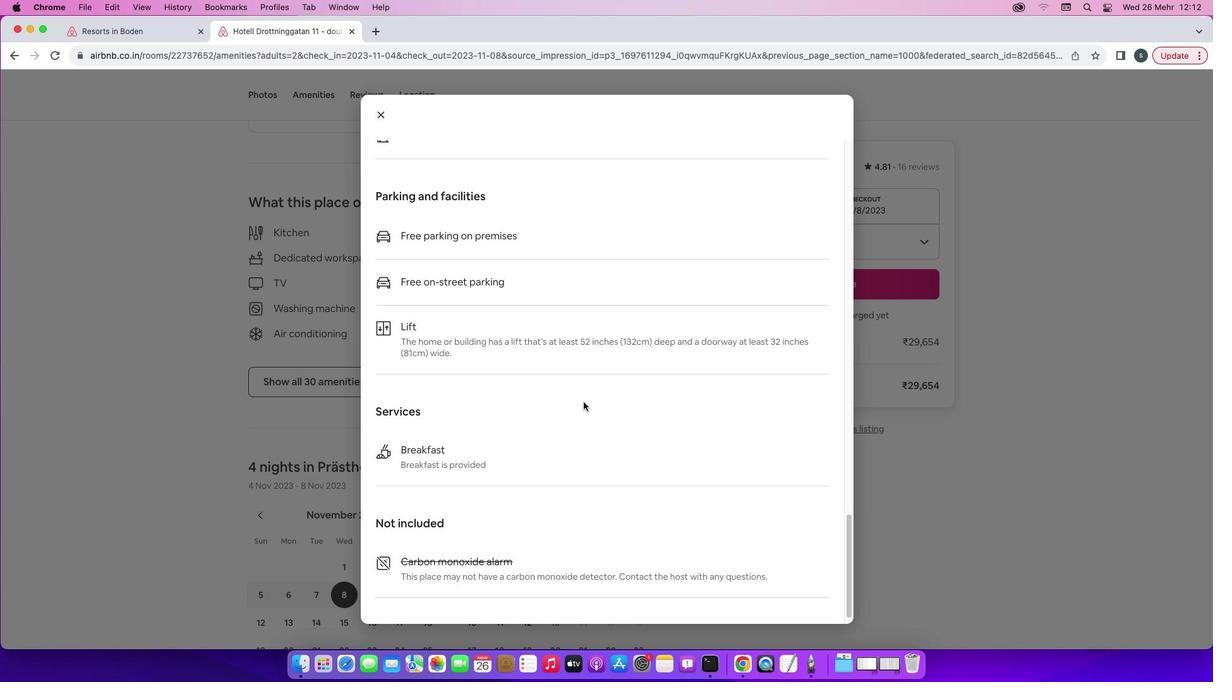 
Action: Mouse scrolled (584, 402) with delta (0, 0)
Screenshot: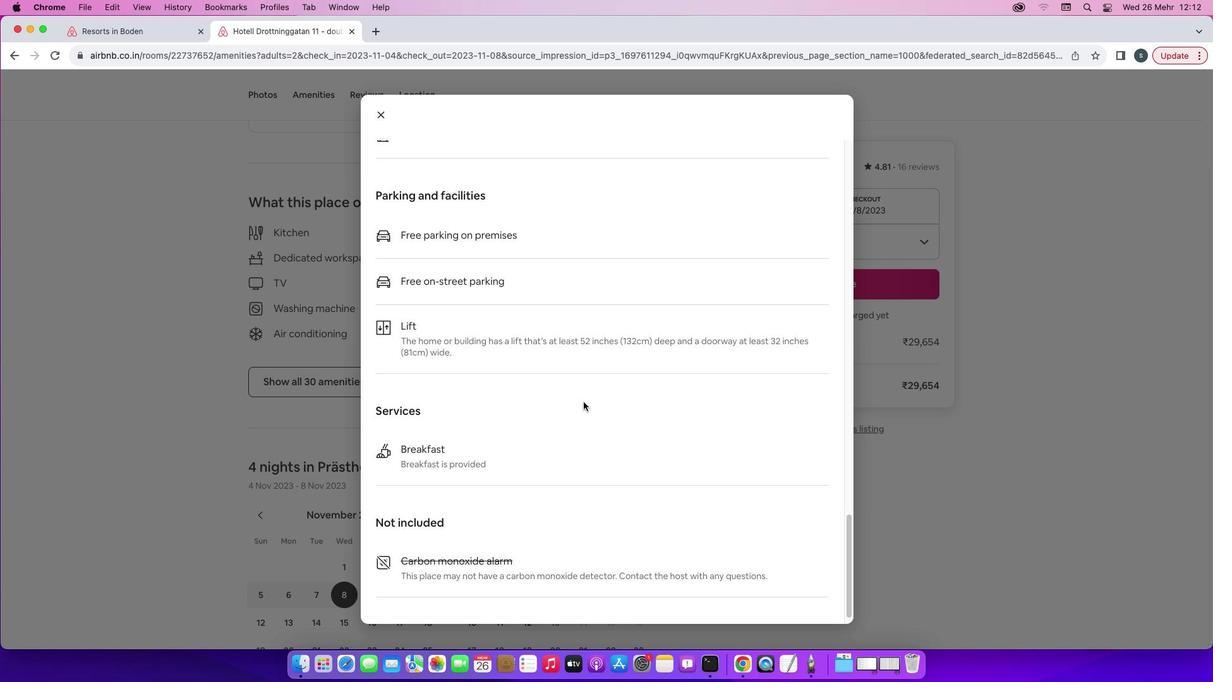 
Action: Mouse scrolled (584, 402) with delta (0, 0)
Screenshot: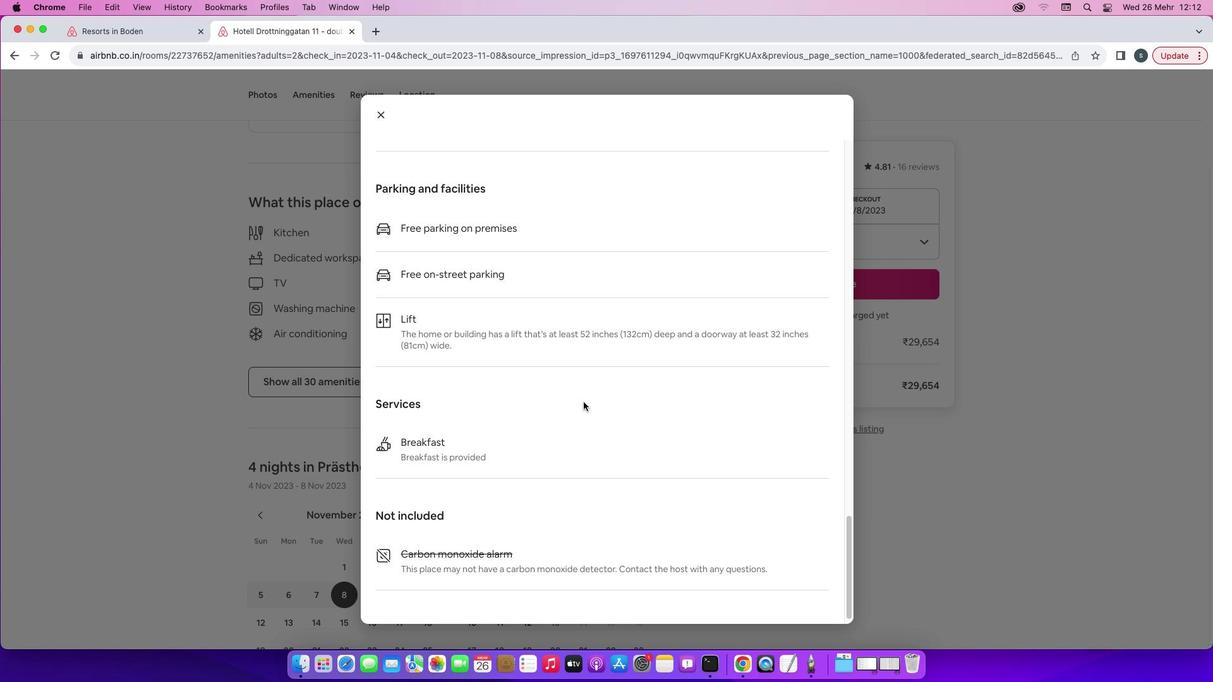 
Action: Mouse scrolled (584, 402) with delta (0, 0)
Screenshot: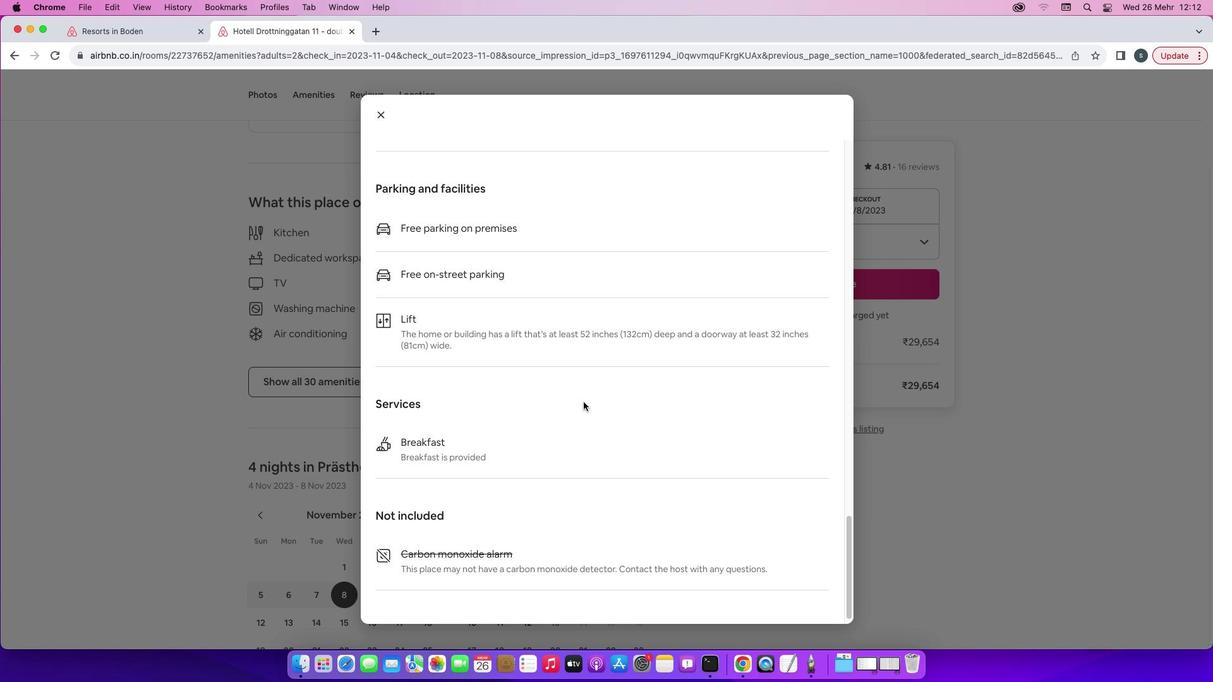 
Action: Mouse scrolled (584, 402) with delta (0, 0)
Screenshot: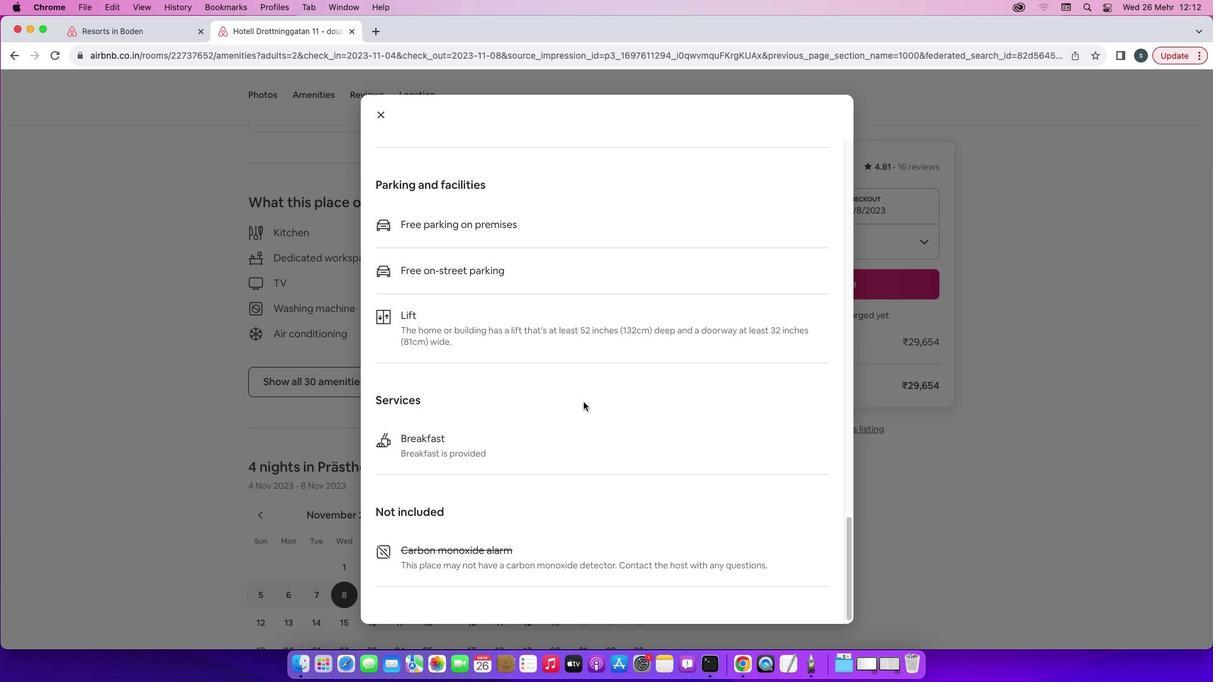 
Action: Mouse scrolled (584, 402) with delta (0, -1)
Screenshot: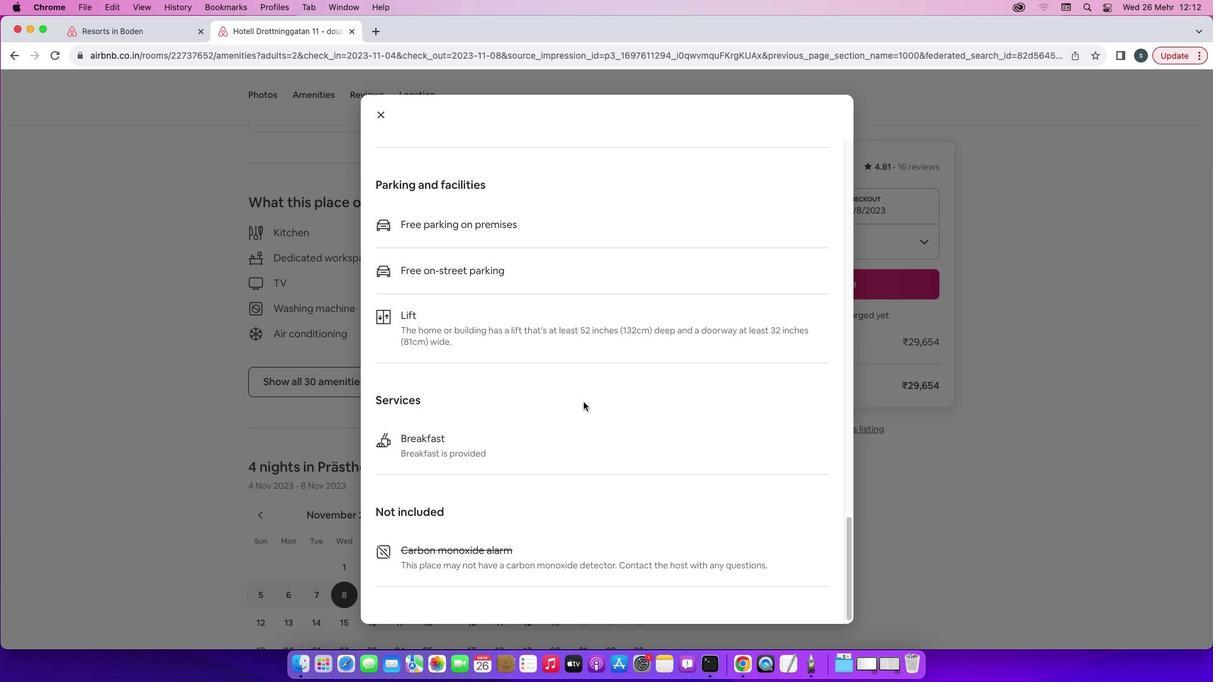
Action: Mouse scrolled (584, 402) with delta (0, -1)
Screenshot: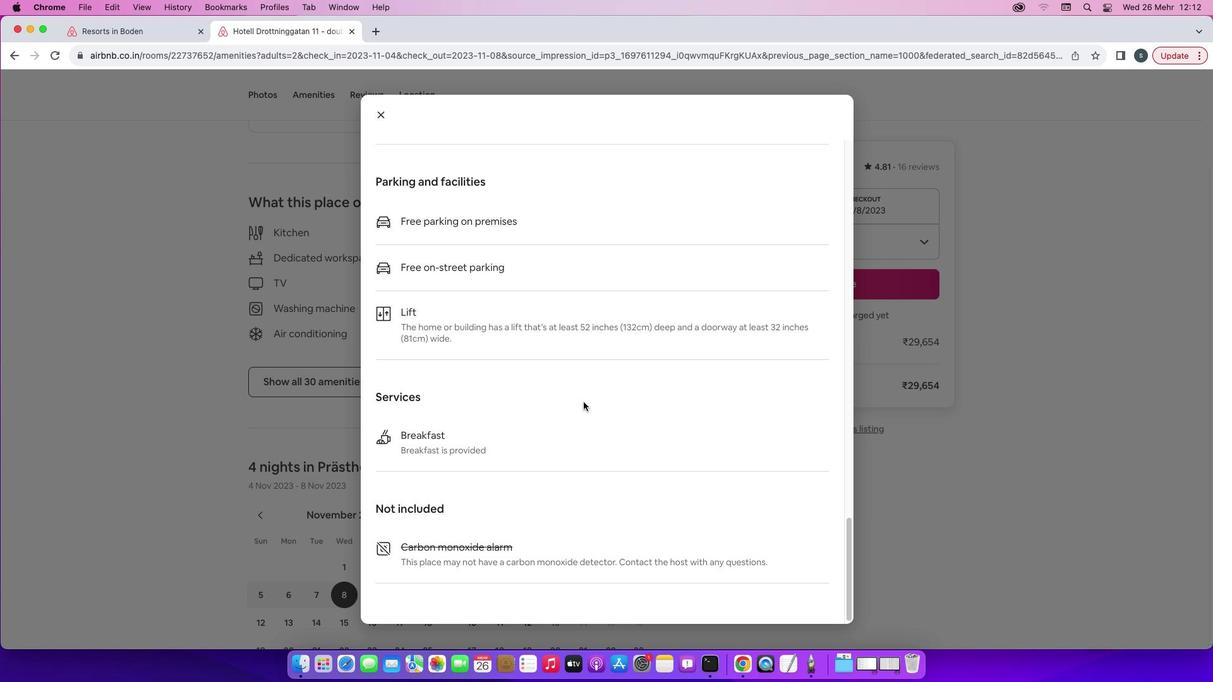 
Action: Mouse moved to (374, 114)
Screenshot: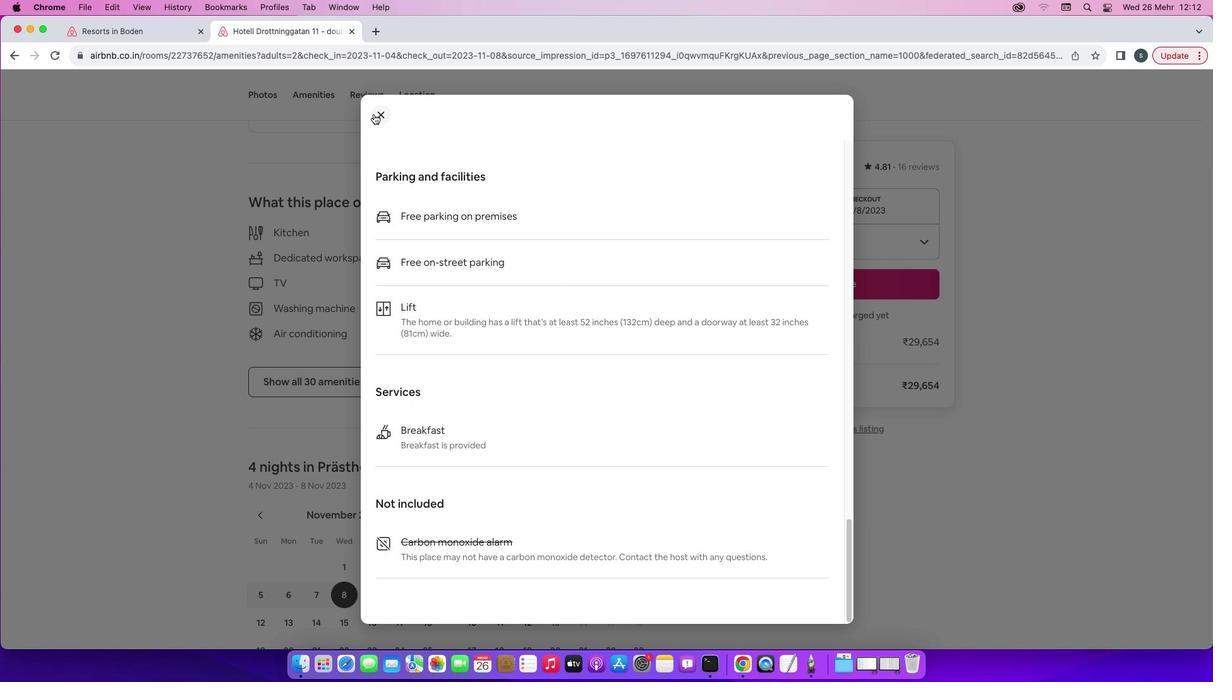 
Action: Mouse pressed left at (374, 114)
Screenshot: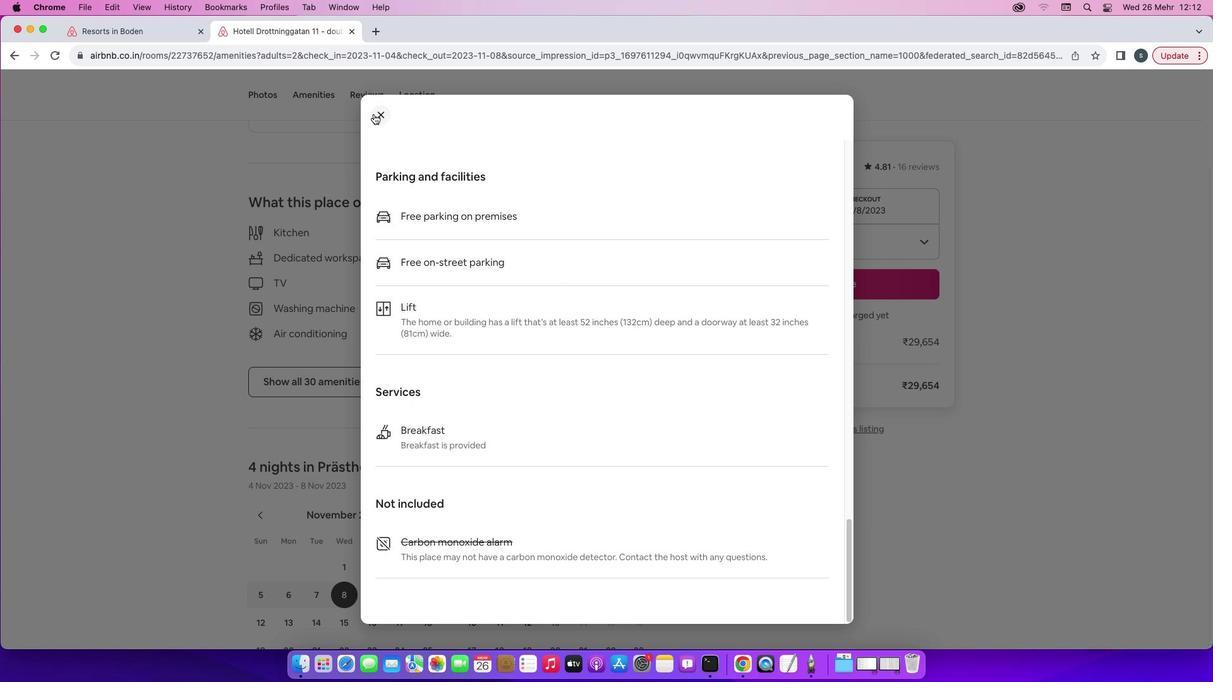 
Action: Mouse moved to (459, 400)
Screenshot: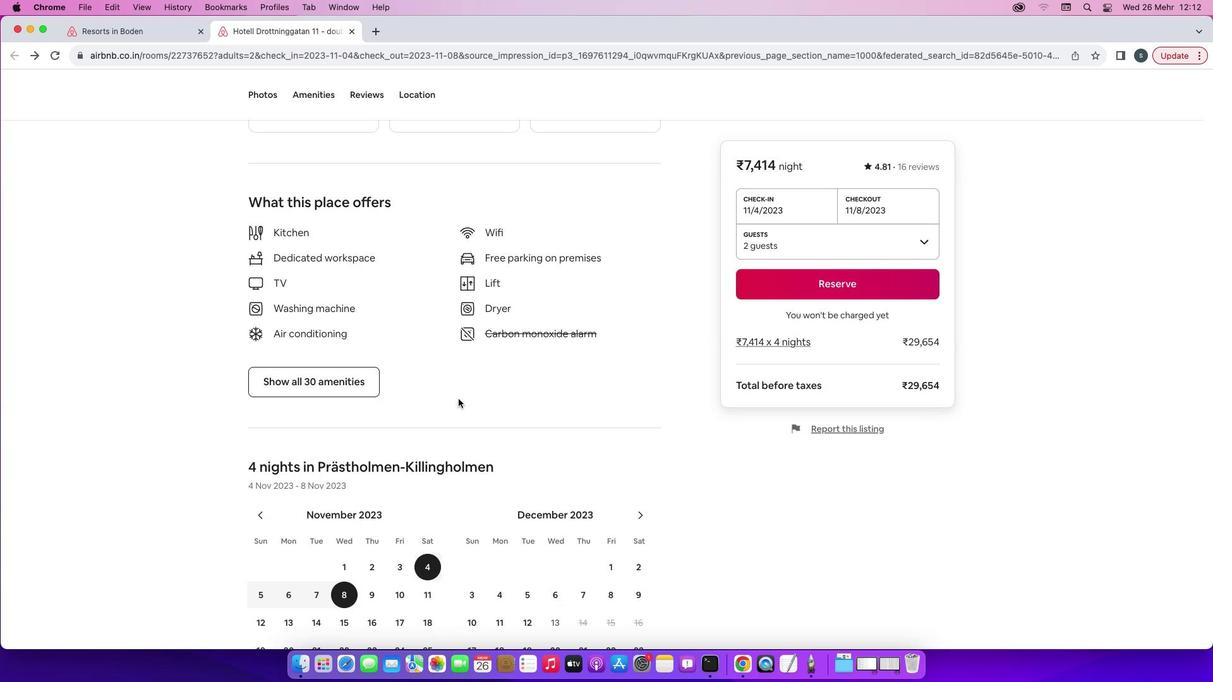 
Action: Mouse scrolled (459, 400) with delta (0, 0)
Screenshot: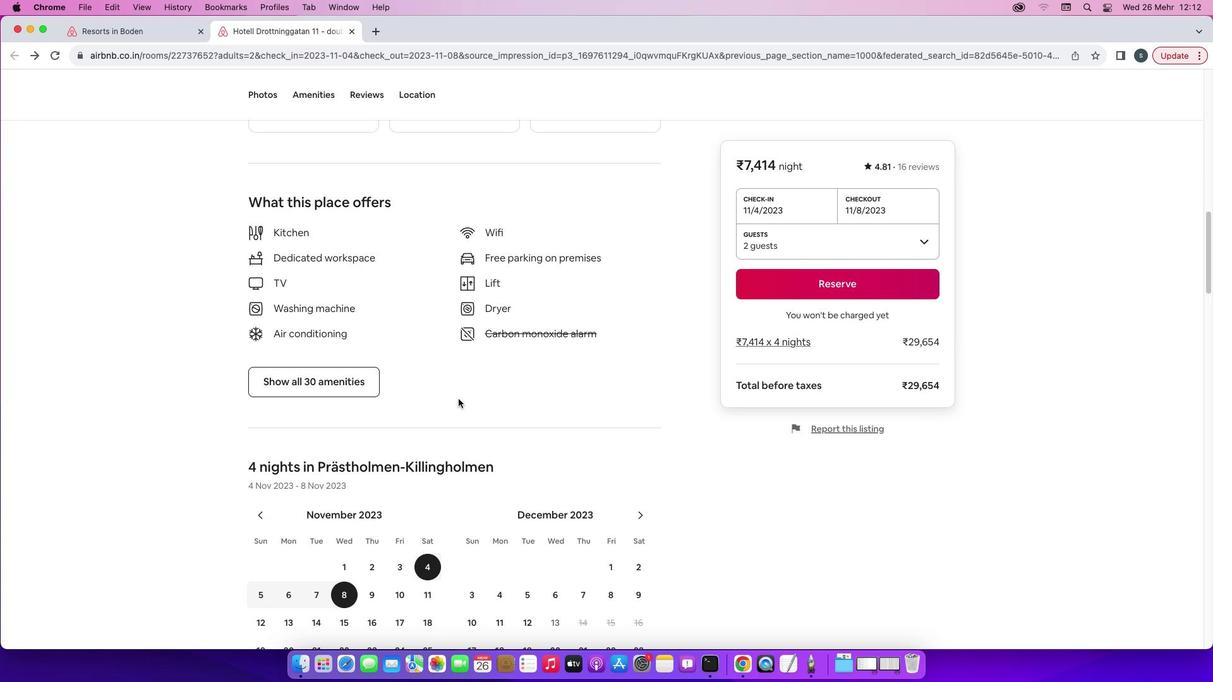 
Action: Mouse scrolled (459, 400) with delta (0, 0)
Screenshot: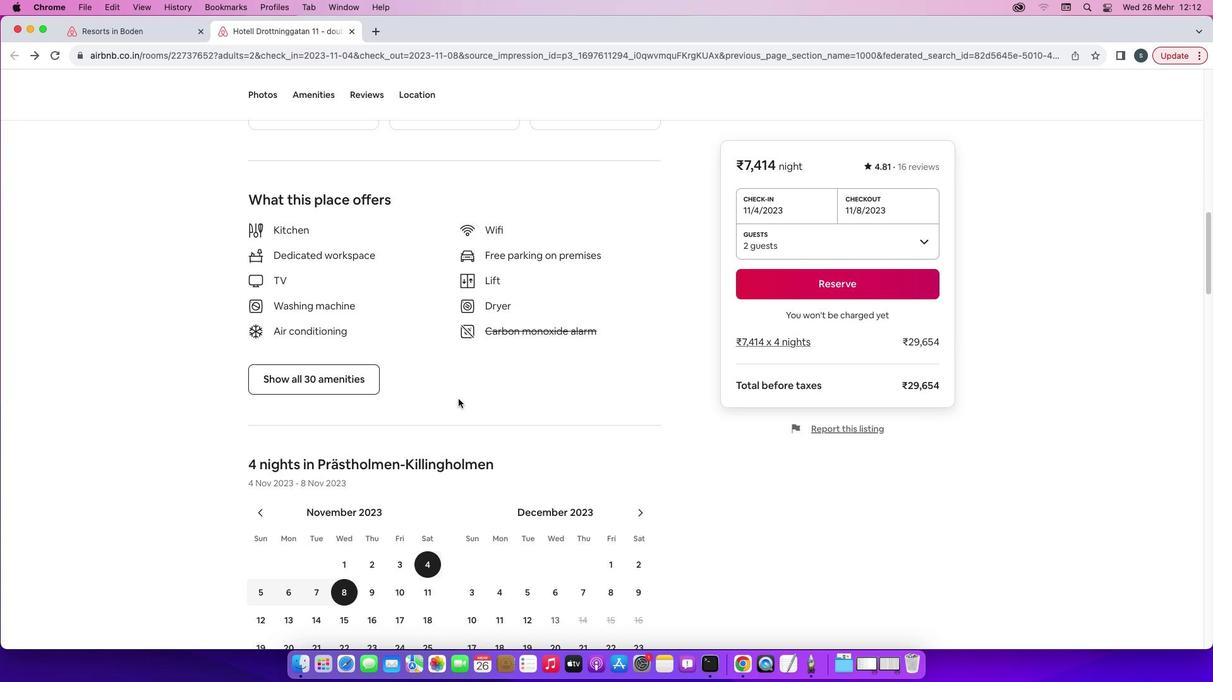 
Action: Mouse scrolled (459, 400) with delta (0, 0)
Screenshot: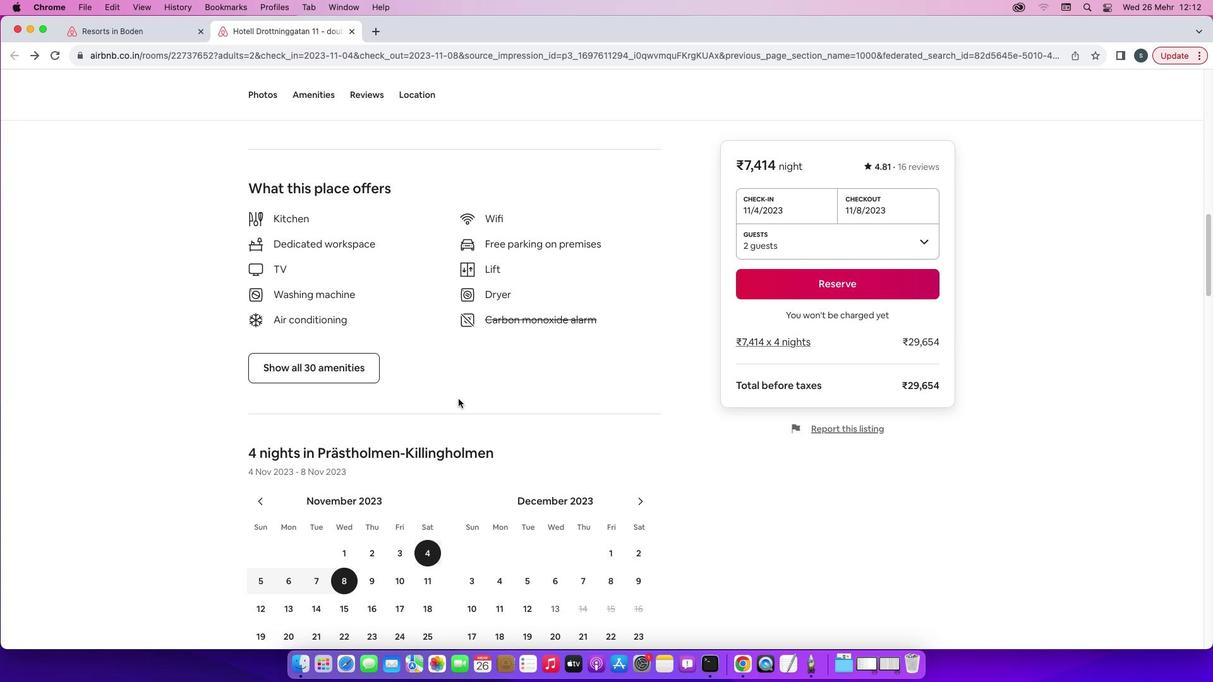 
Action: Mouse scrolled (459, 400) with delta (0, 0)
Screenshot: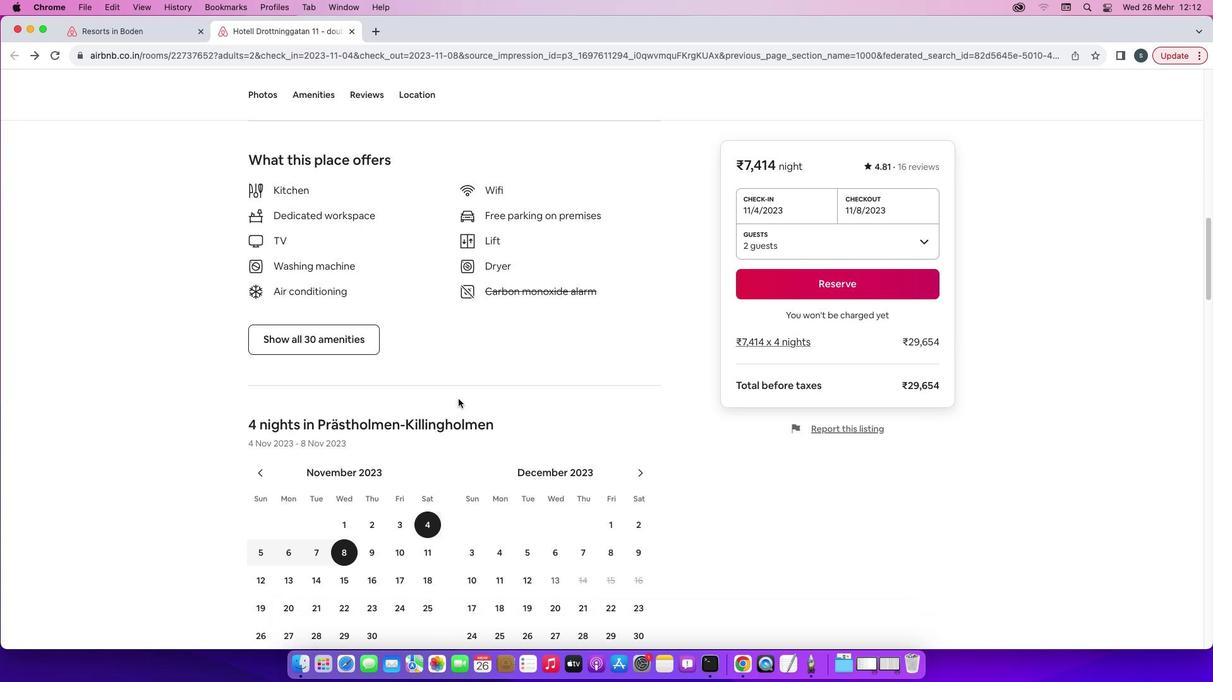 
Action: Mouse scrolled (459, 400) with delta (0, 0)
Screenshot: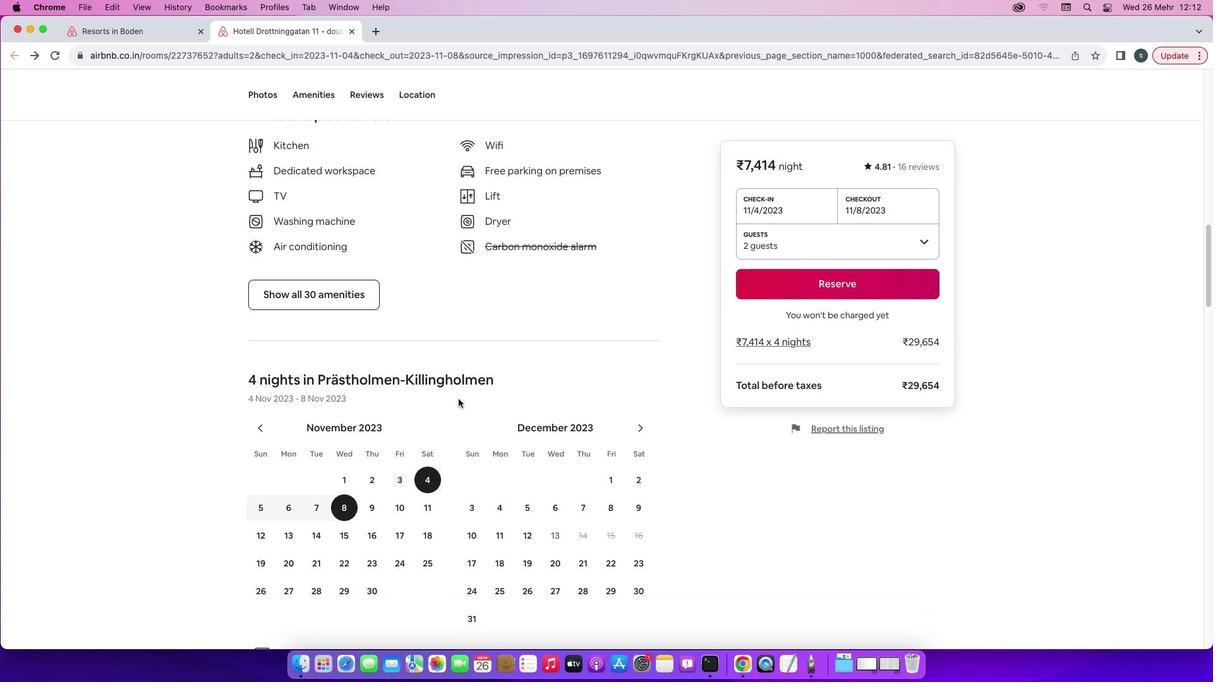 
Action: Mouse moved to (411, 321)
Screenshot: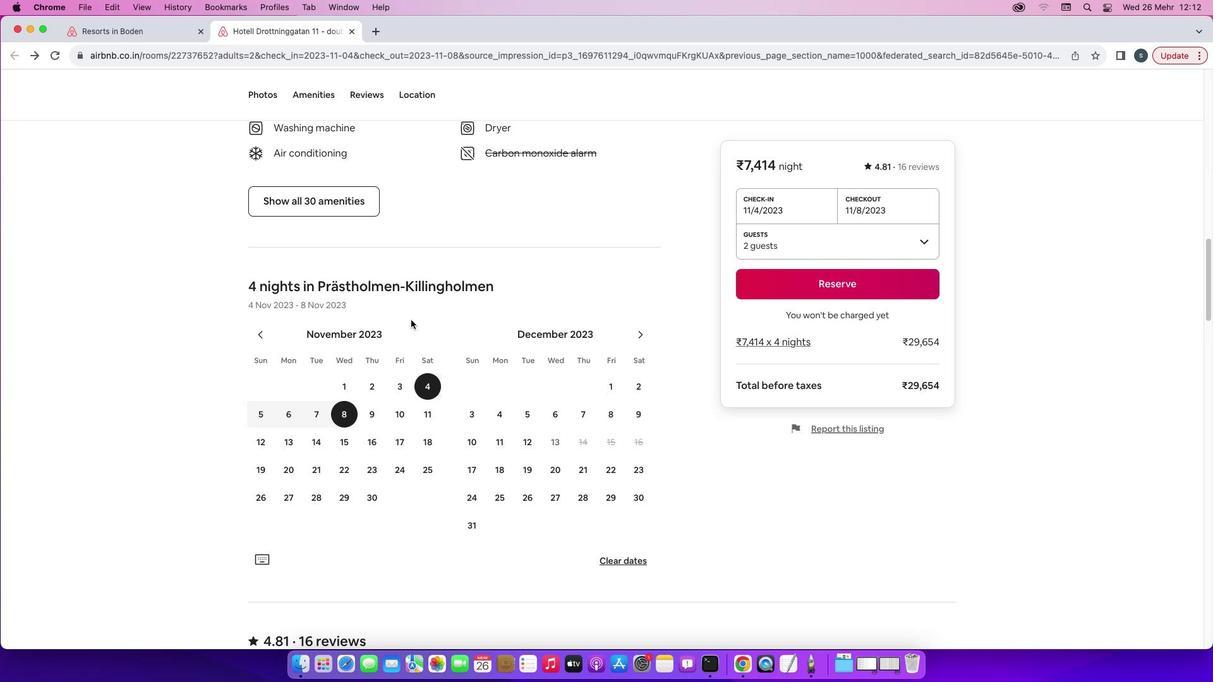 
Action: Mouse scrolled (411, 321) with delta (0, 0)
Screenshot: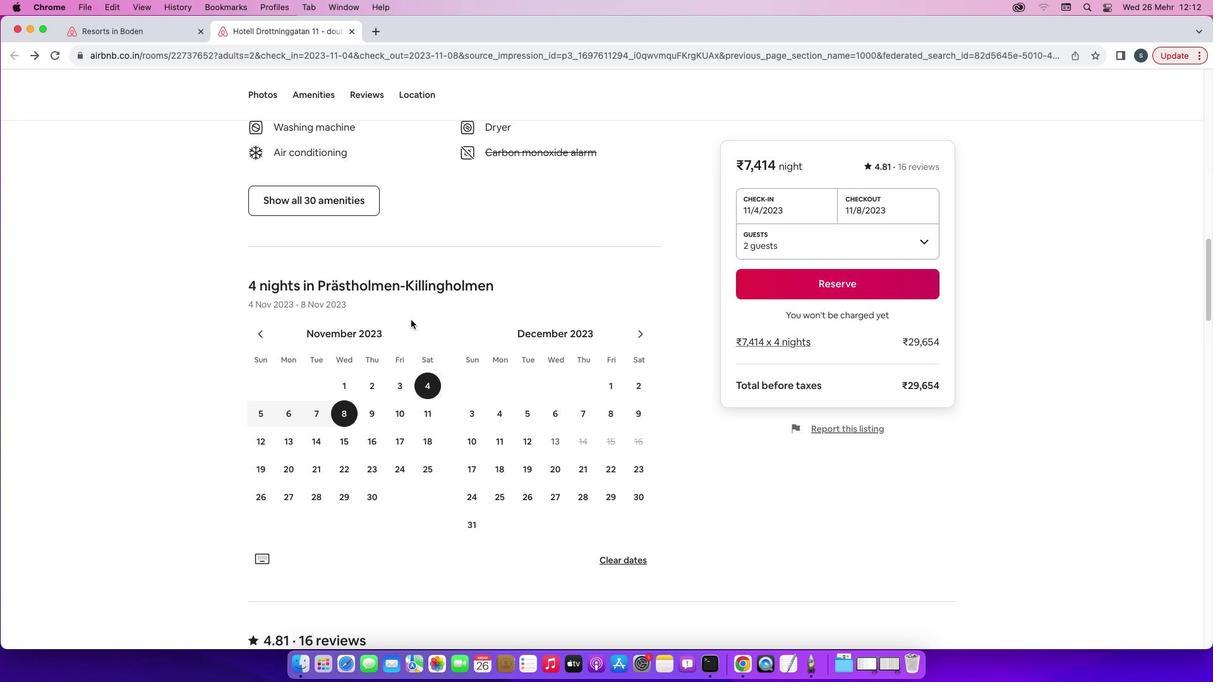 
Action: Mouse scrolled (411, 321) with delta (0, 0)
Screenshot: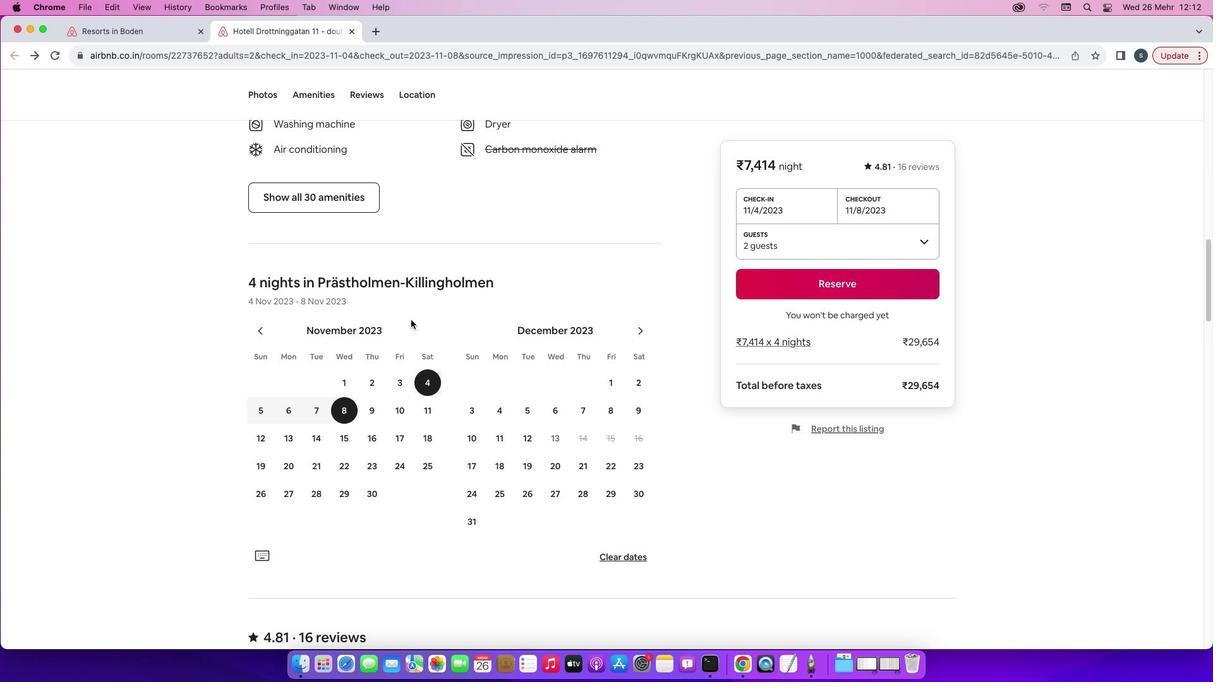 
Action: Mouse scrolled (411, 321) with delta (0, 0)
Screenshot: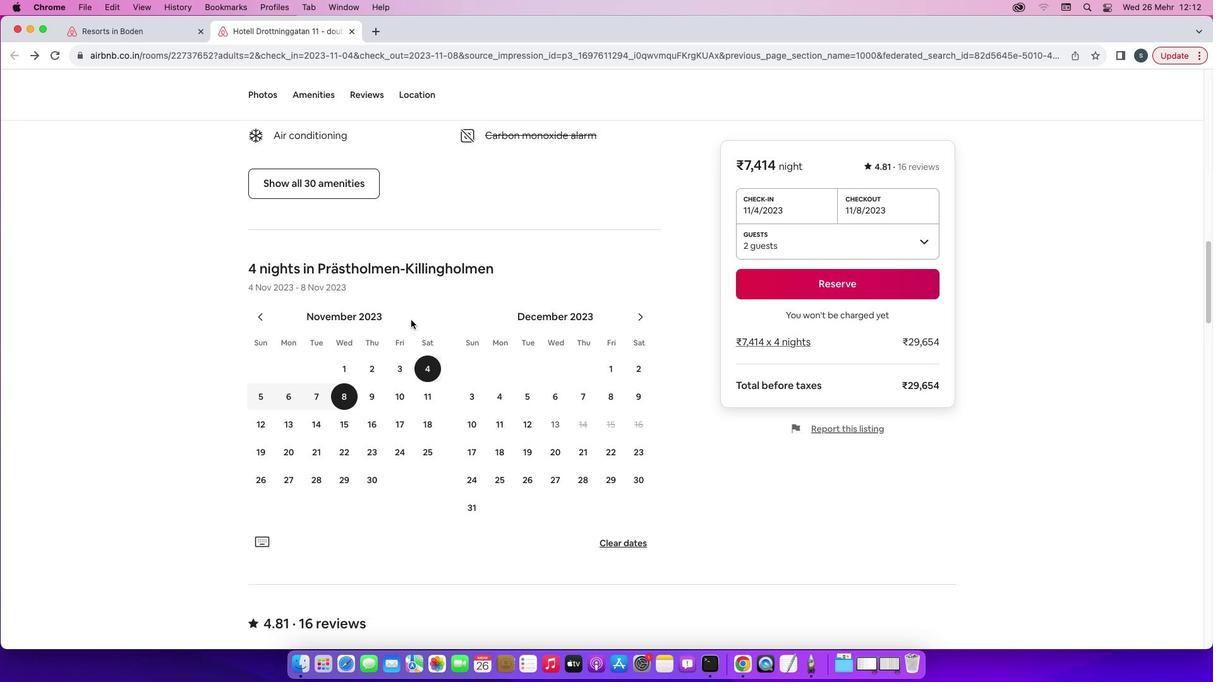 
Action: Mouse scrolled (411, 321) with delta (0, 0)
Screenshot: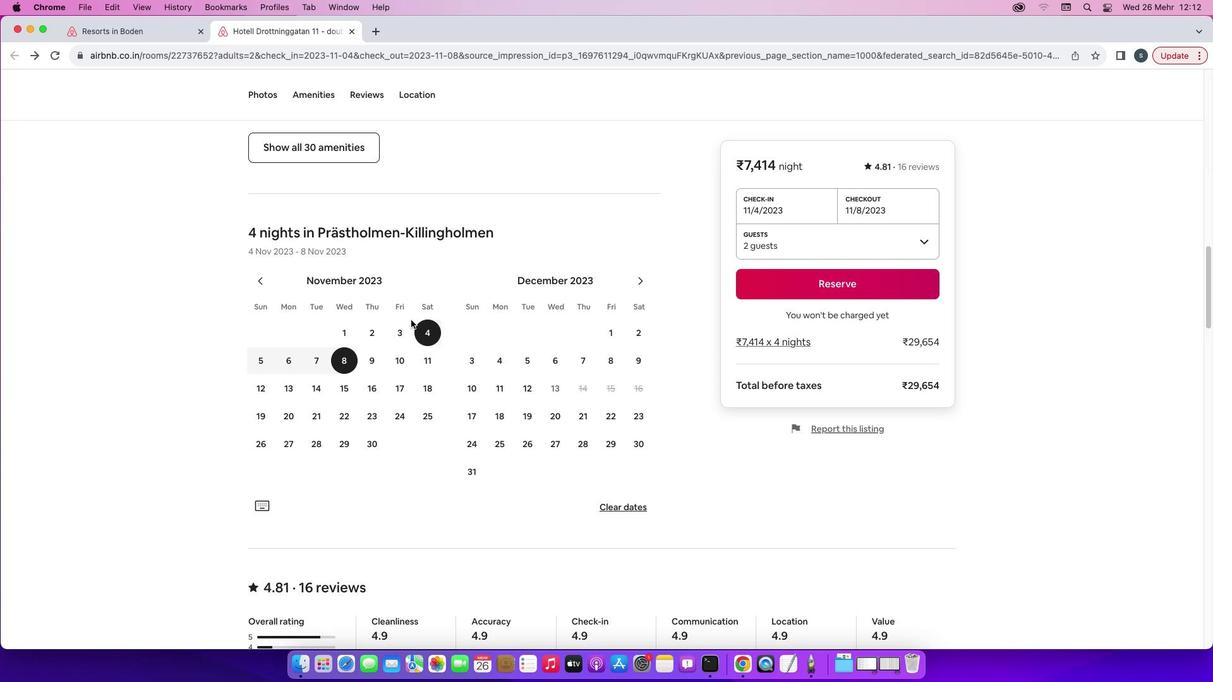 
Action: Mouse scrolled (411, 321) with delta (0, 0)
Screenshot: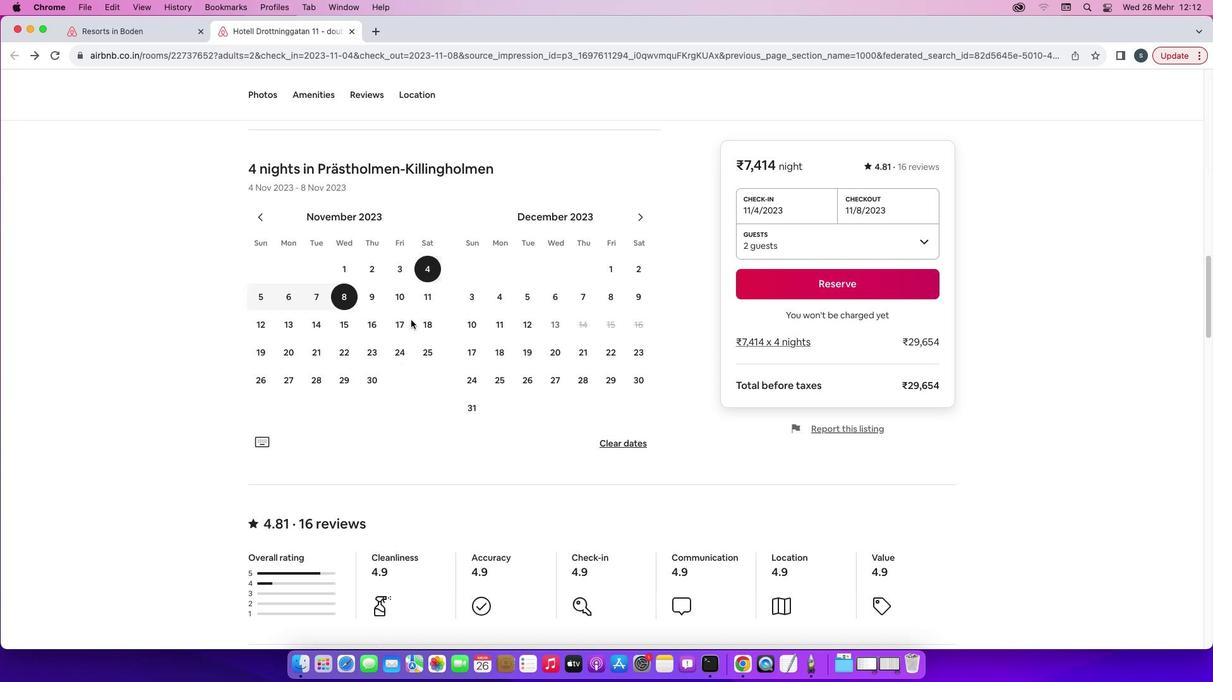 
Action: Mouse scrolled (411, 321) with delta (0, 0)
Screenshot: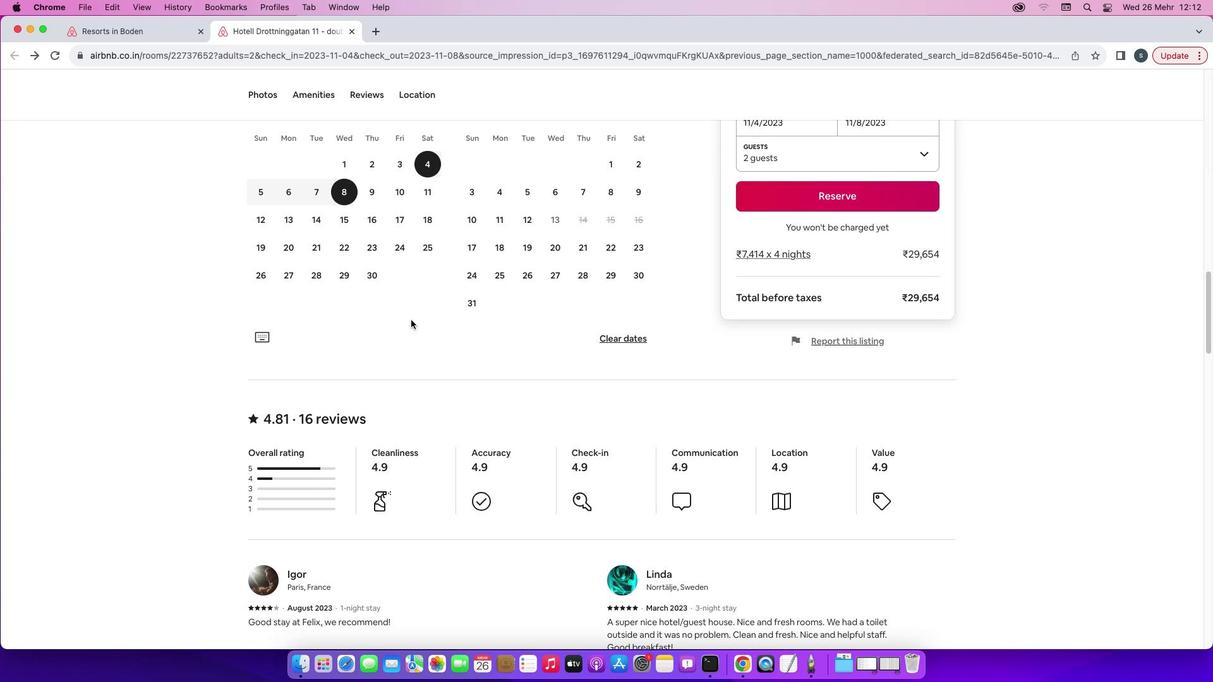 
Action: Mouse scrolled (411, 321) with delta (0, 0)
Screenshot: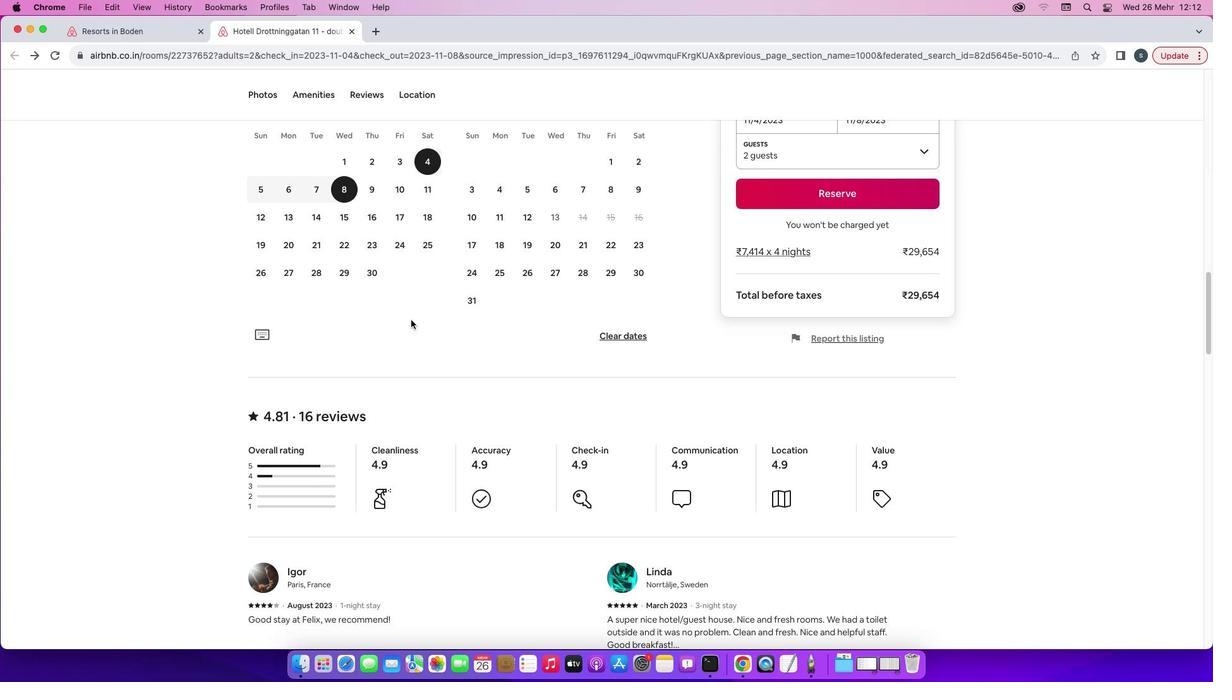 
Action: Mouse scrolled (411, 321) with delta (0, 0)
Screenshot: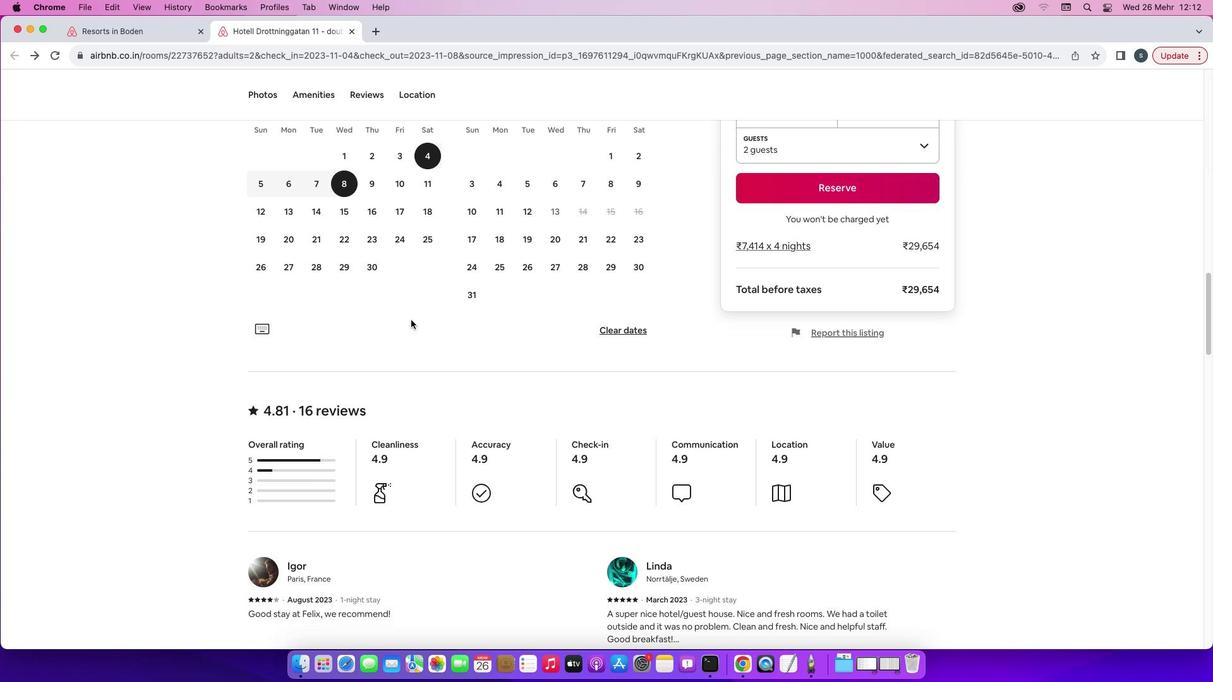 
Action: Mouse scrolled (411, 321) with delta (0, 0)
Screenshot: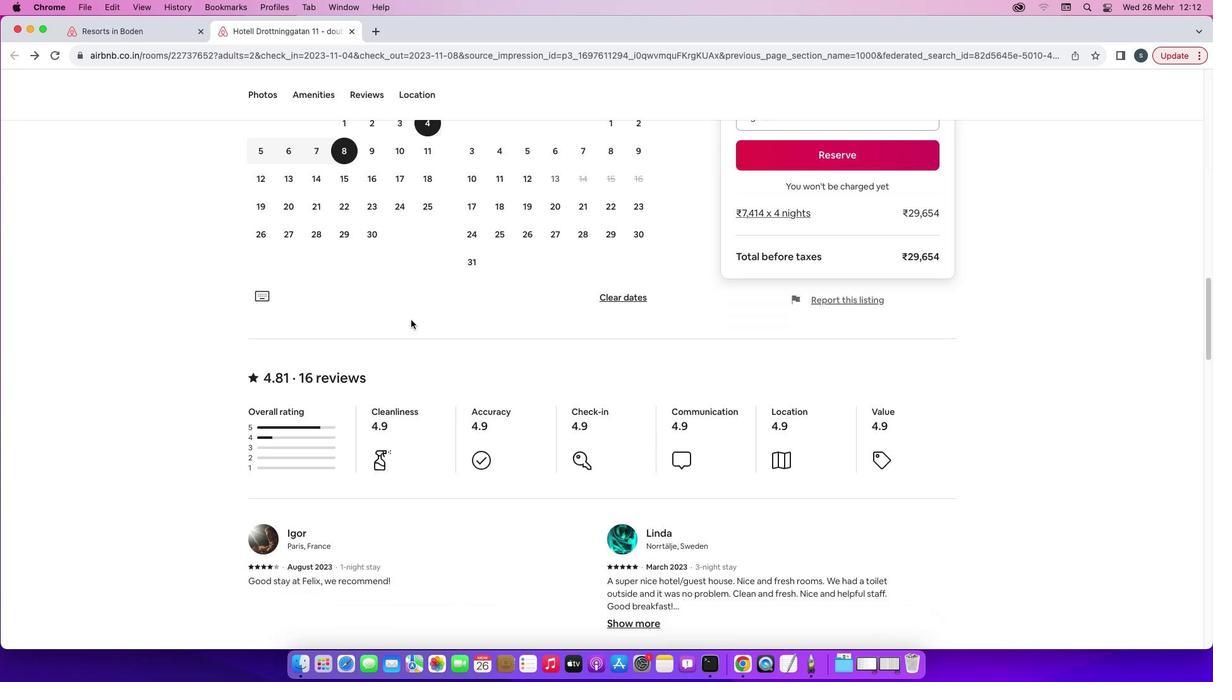 
Action: Mouse scrolled (411, 321) with delta (0, -1)
Screenshot: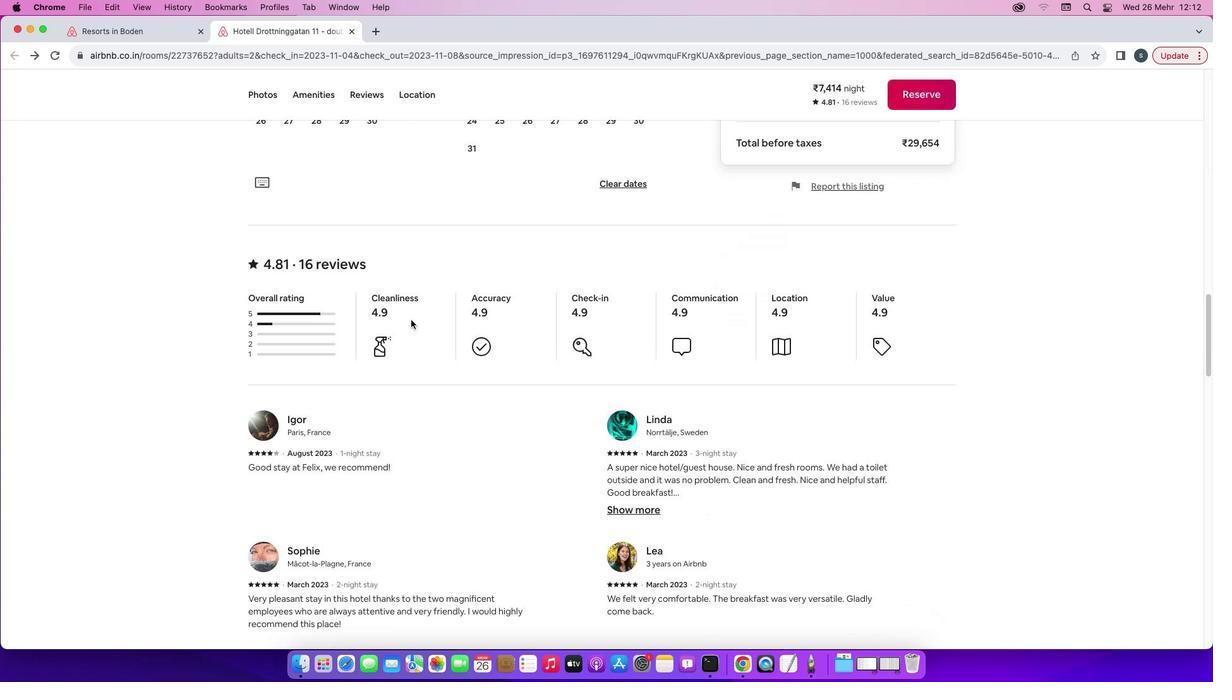 
Action: Mouse scrolled (411, 321) with delta (0, -1)
Screenshot: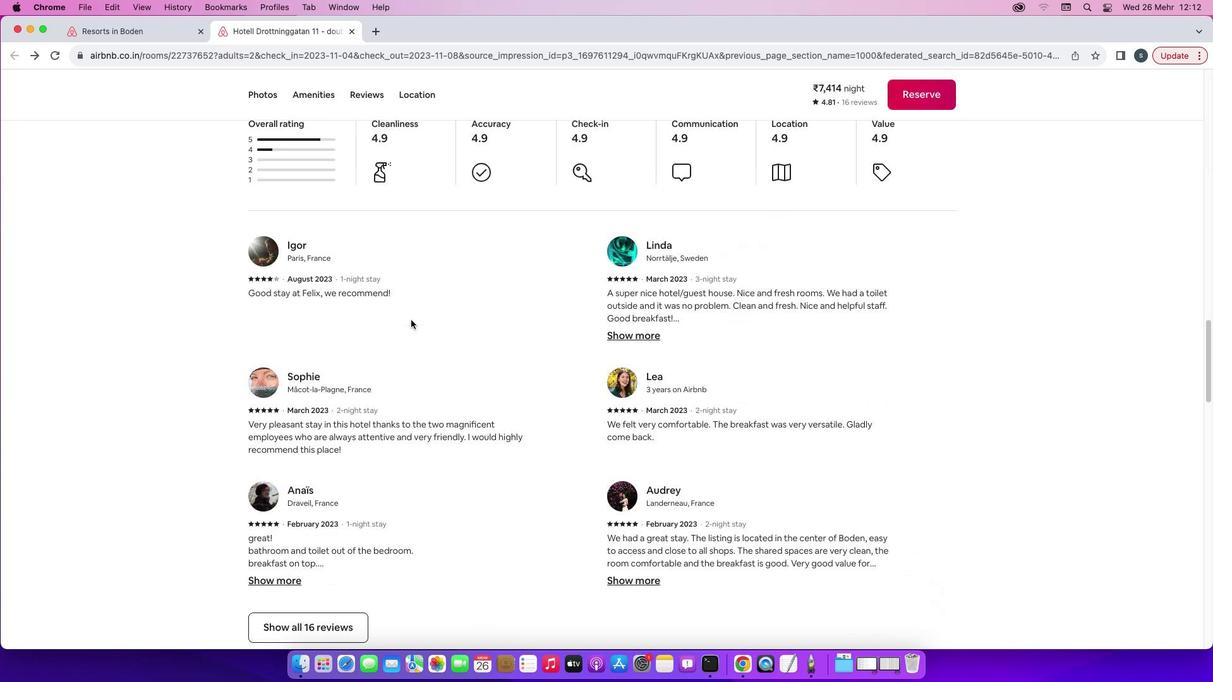 
Action: Mouse scrolled (411, 321) with delta (0, 0)
Screenshot: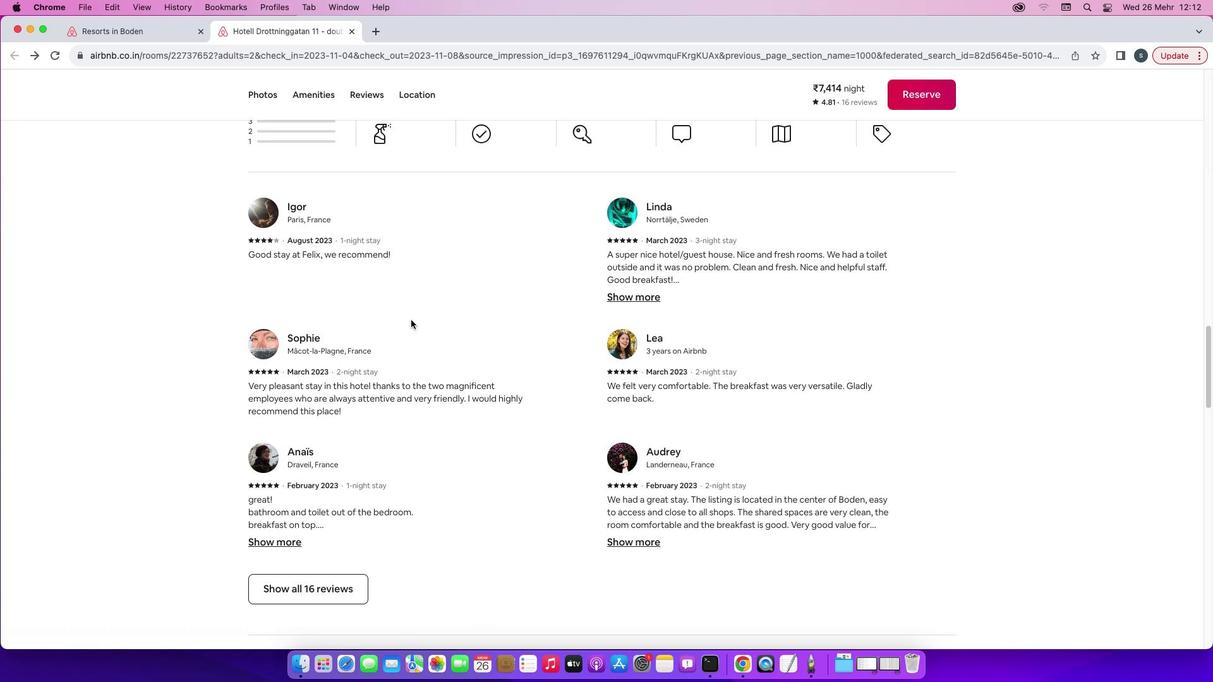 
Action: Mouse scrolled (411, 321) with delta (0, 0)
Screenshot: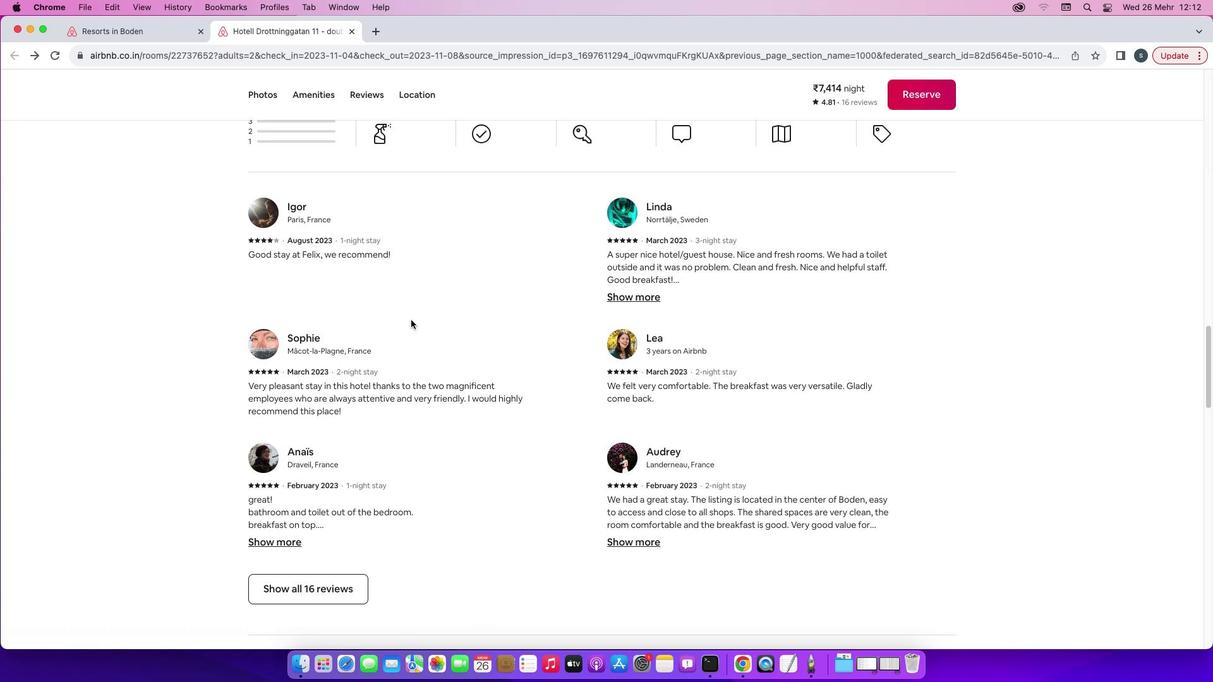 
Action: Mouse scrolled (411, 321) with delta (0, 0)
Screenshot: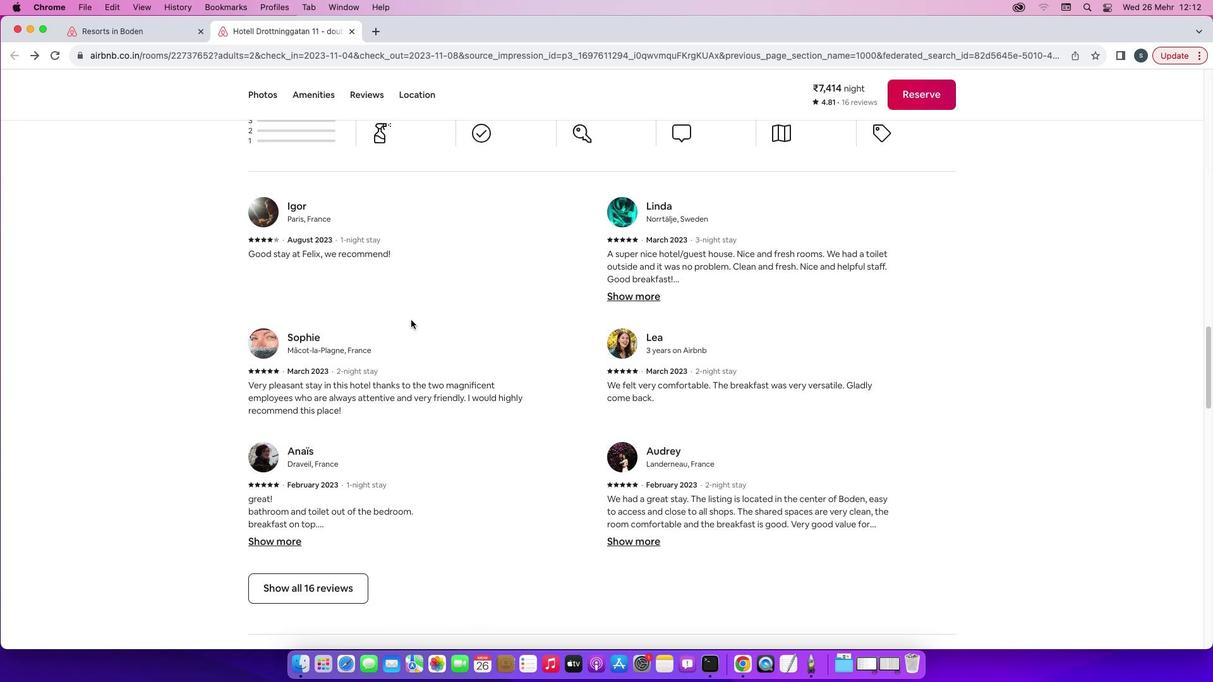 
Action: Mouse scrolled (411, 321) with delta (0, -1)
Screenshot: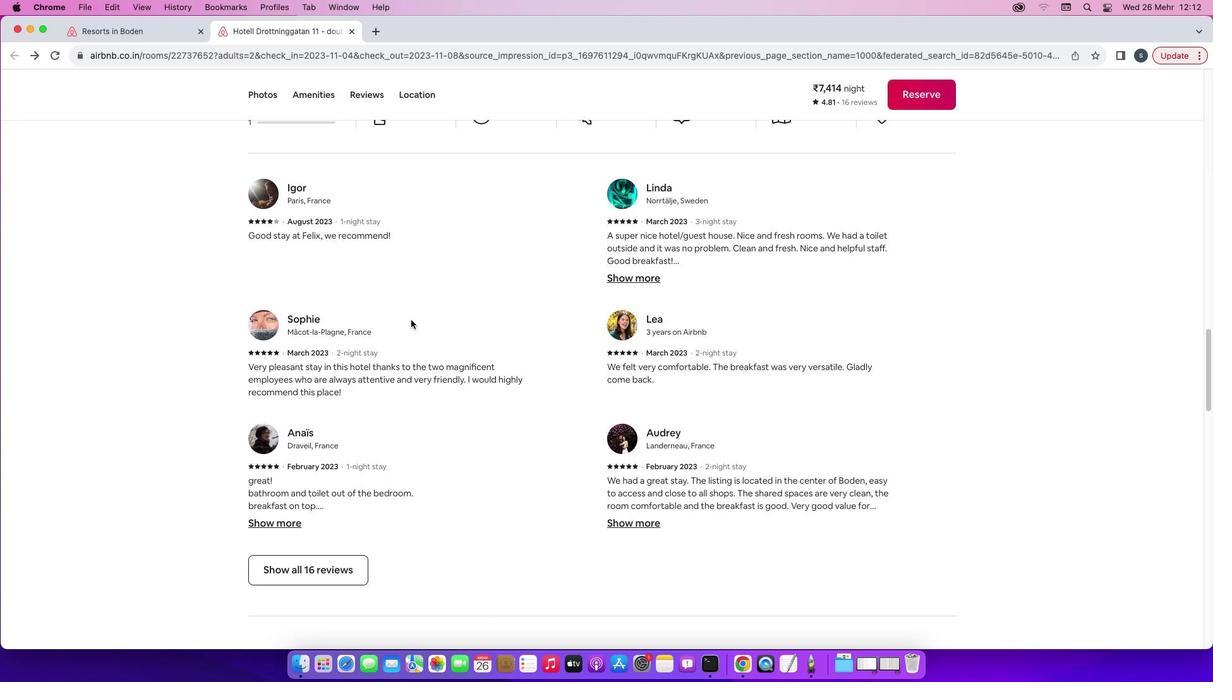 
Action: Mouse moved to (316, 368)
Screenshot: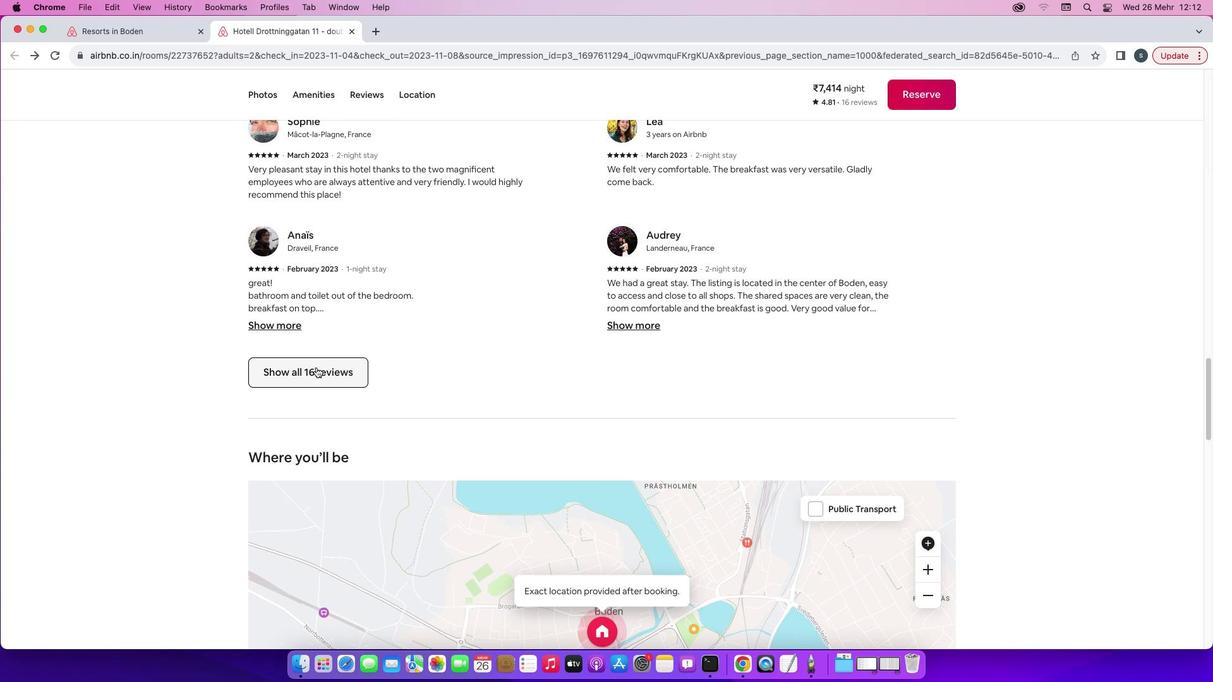 
Action: Mouse pressed left at (316, 368)
Screenshot: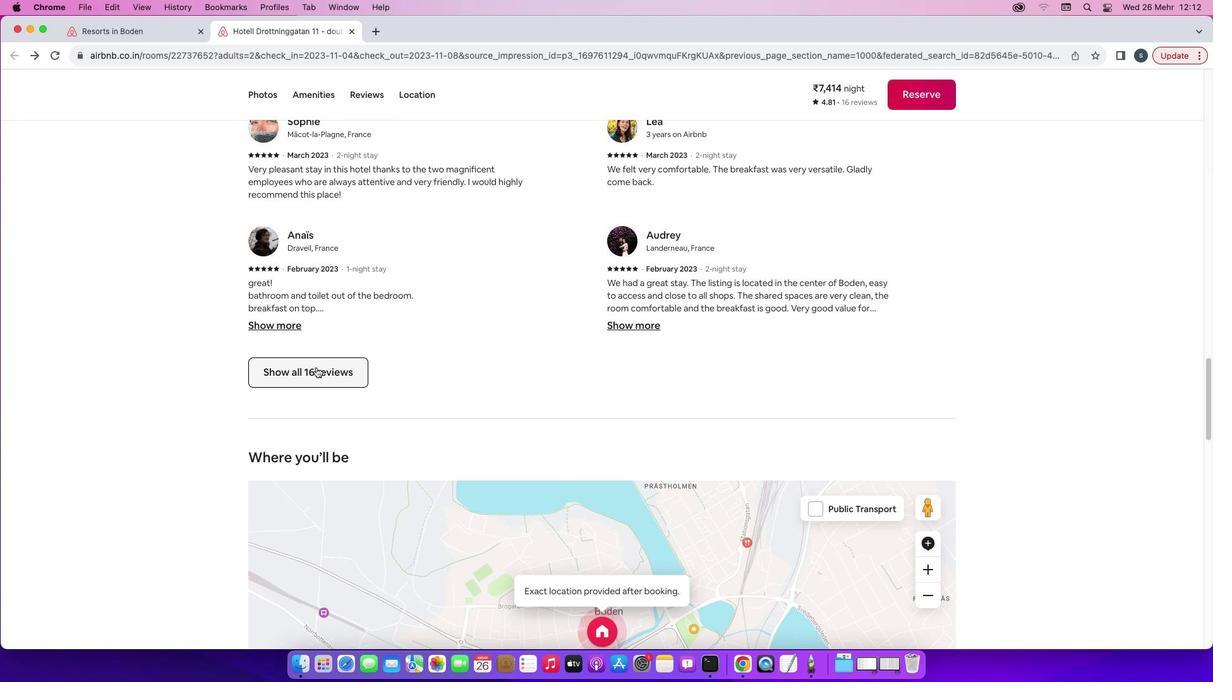 
Action: Mouse moved to (781, 463)
Screenshot: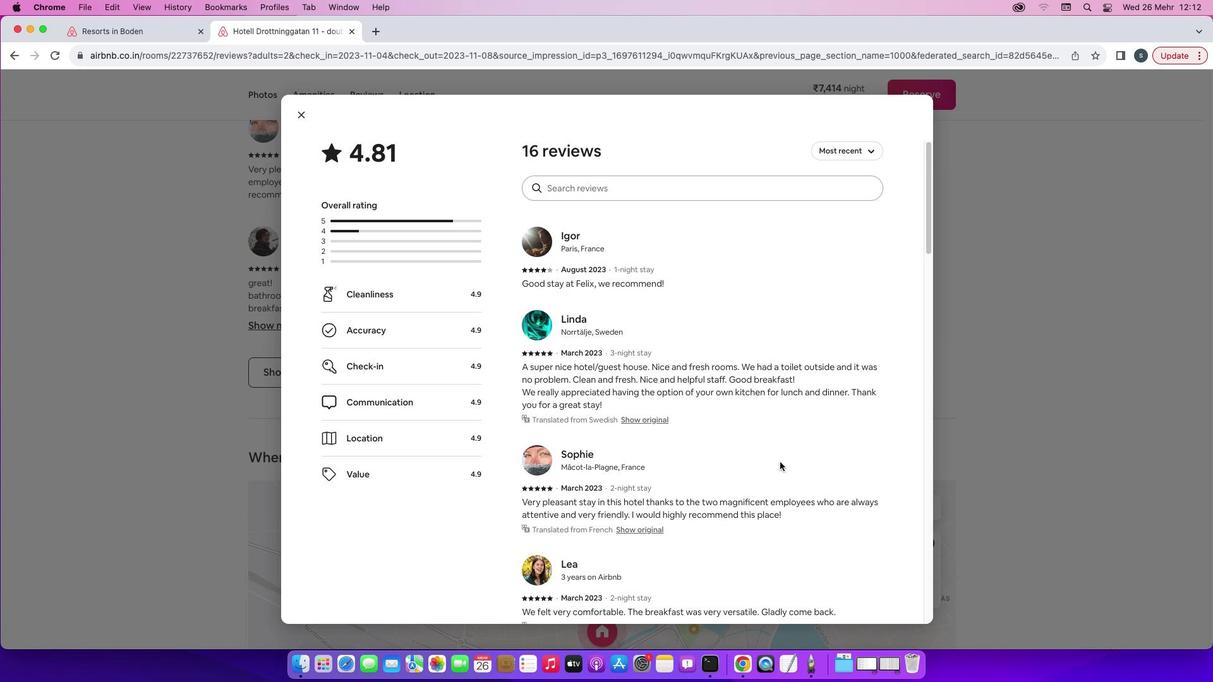 
Action: Mouse scrolled (781, 463) with delta (0, 0)
Screenshot: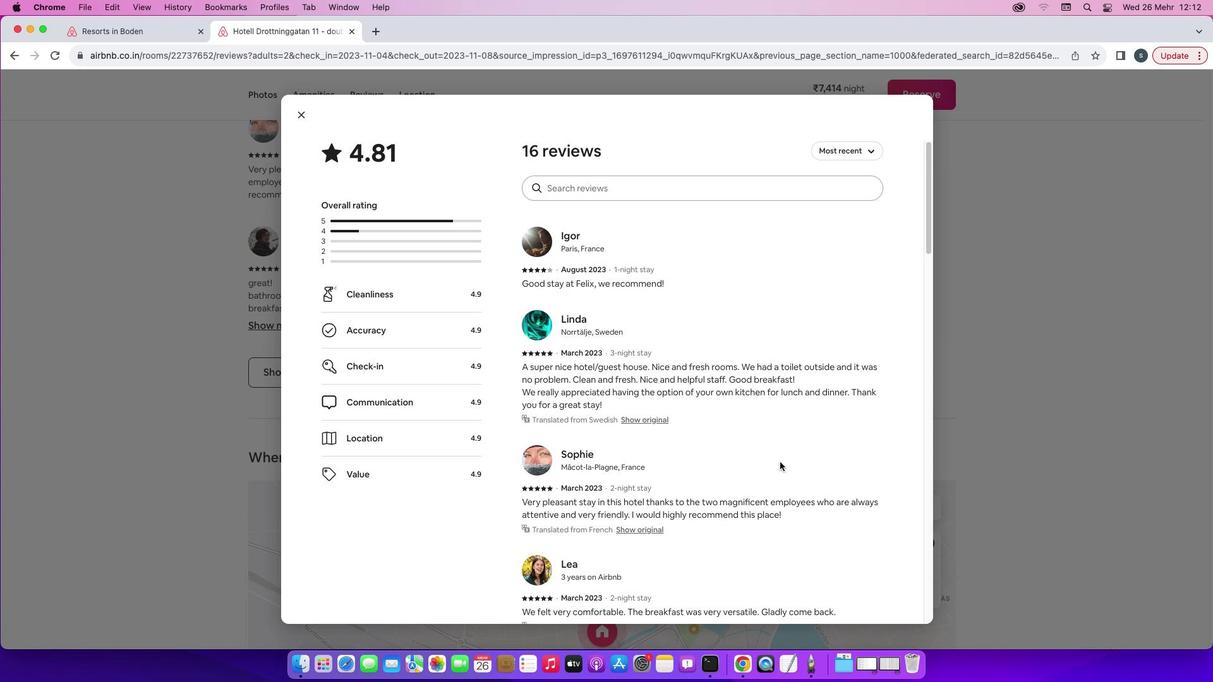
Action: Mouse scrolled (781, 463) with delta (0, 0)
Screenshot: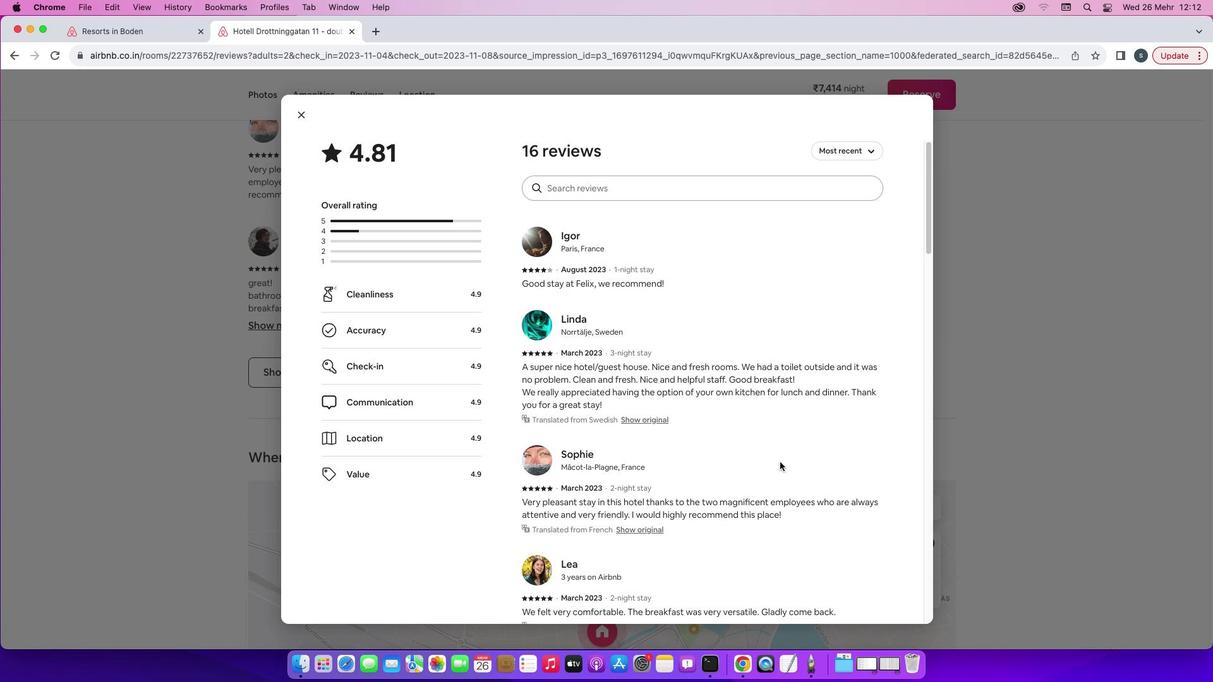 
Action: Mouse scrolled (781, 463) with delta (0, 0)
Screenshot: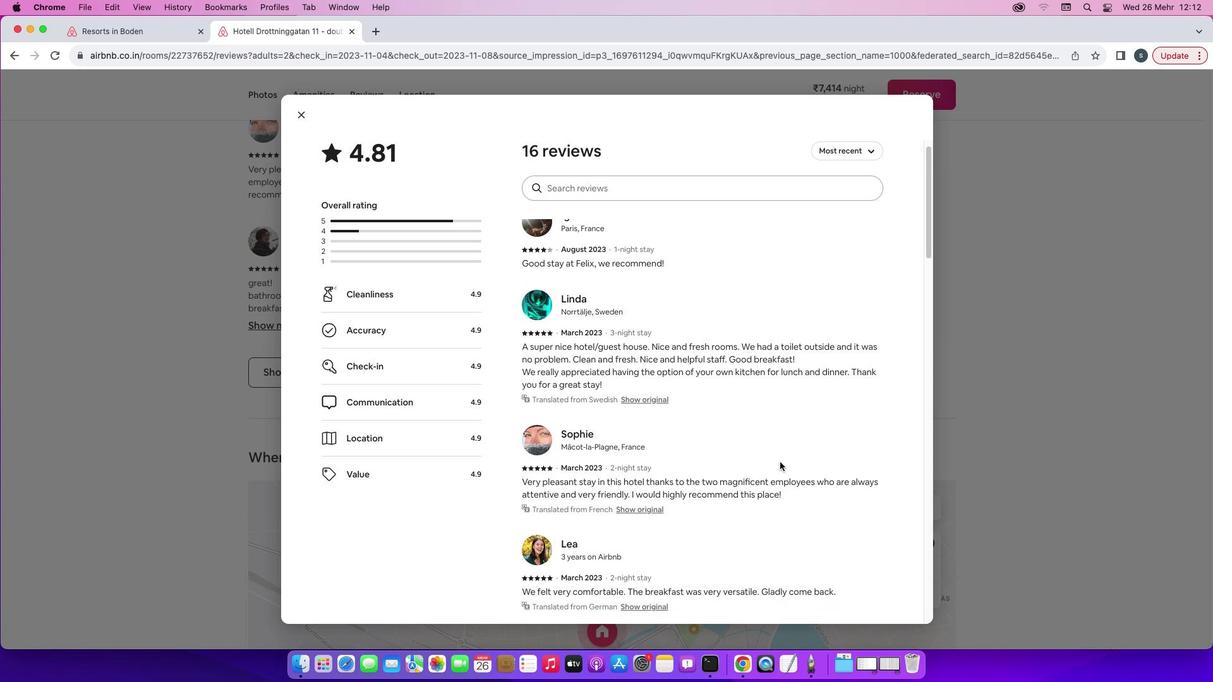 
Action: Mouse scrolled (781, 463) with delta (0, 0)
Screenshot: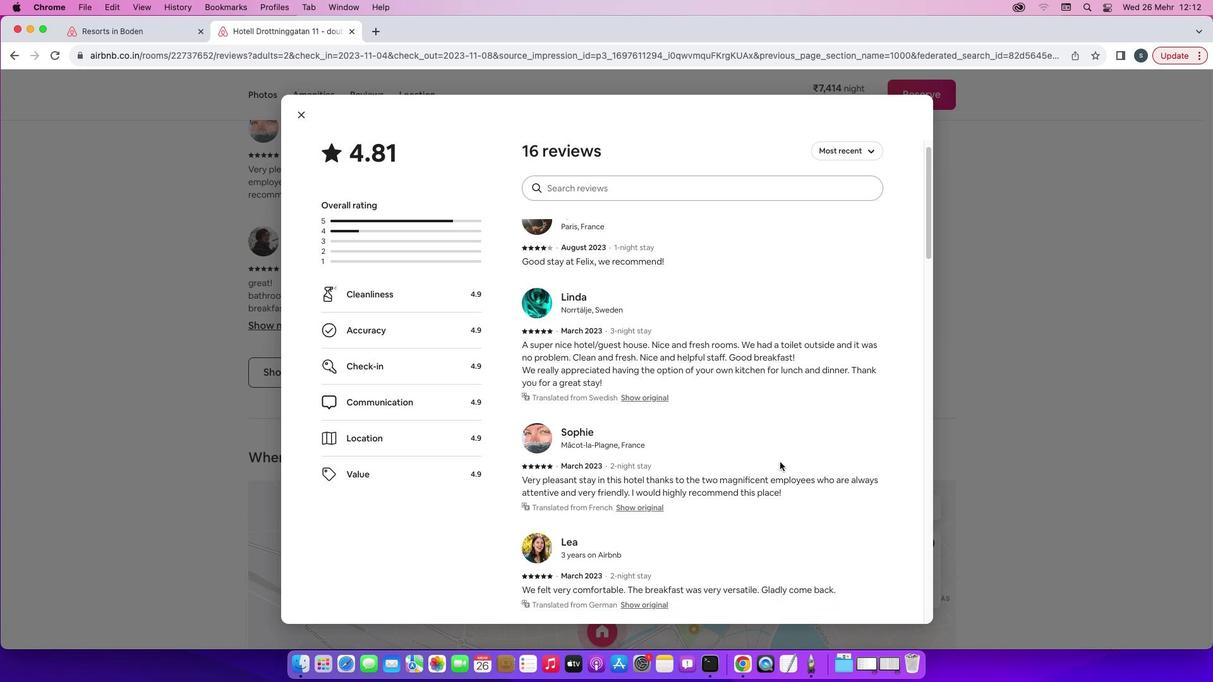 
Action: Mouse scrolled (781, 463) with delta (0, 0)
Screenshot: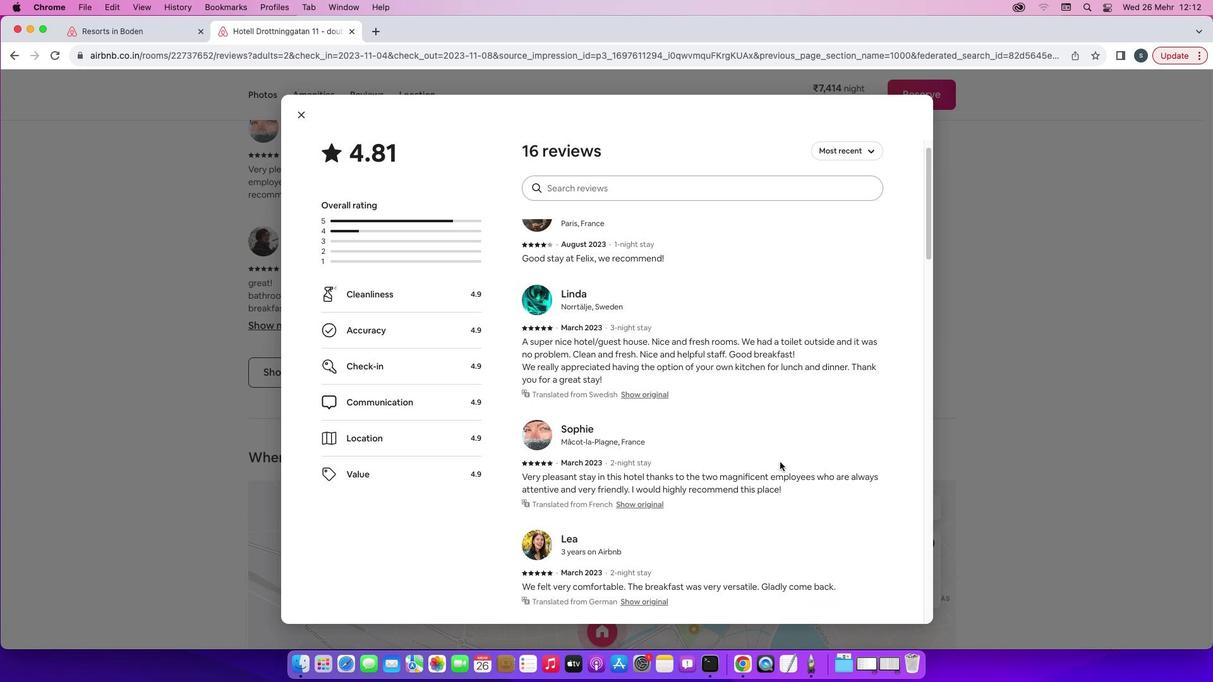 
Action: Mouse scrolled (781, 463) with delta (0, 0)
Screenshot: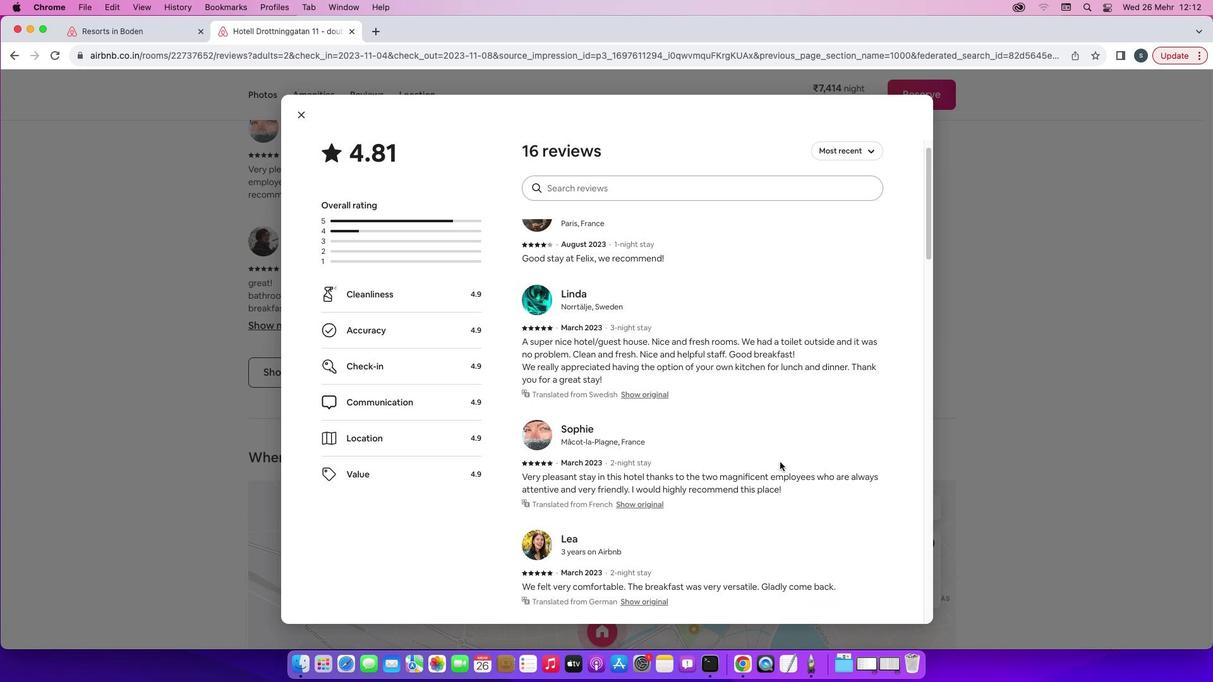 
Action: Mouse scrolled (781, 463) with delta (0, 0)
Screenshot: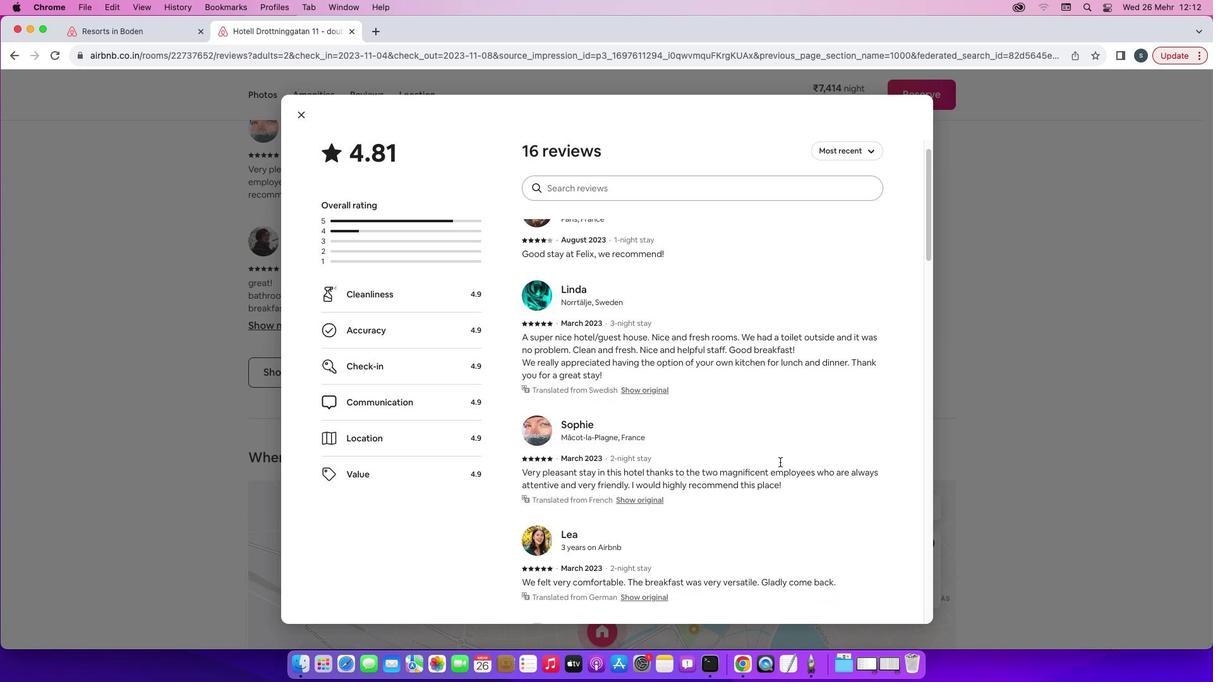 
Action: Mouse scrolled (781, 463) with delta (0, 0)
Screenshot: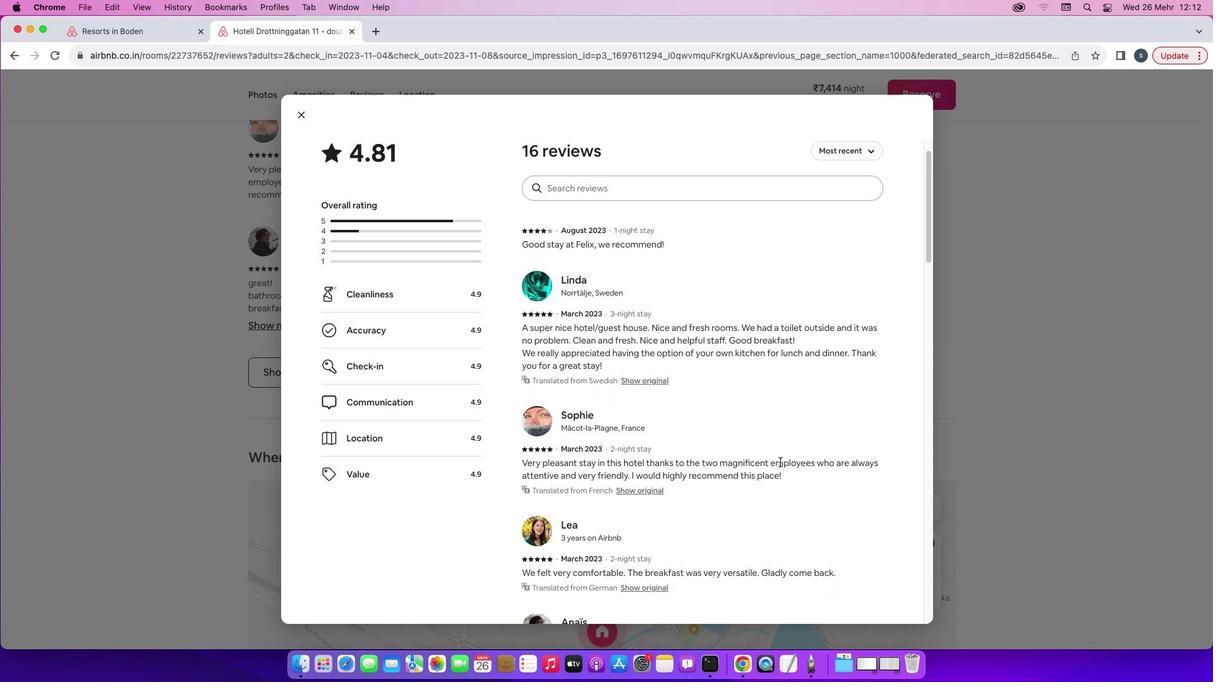 
Action: Mouse scrolled (781, 463) with delta (0, 0)
Screenshot: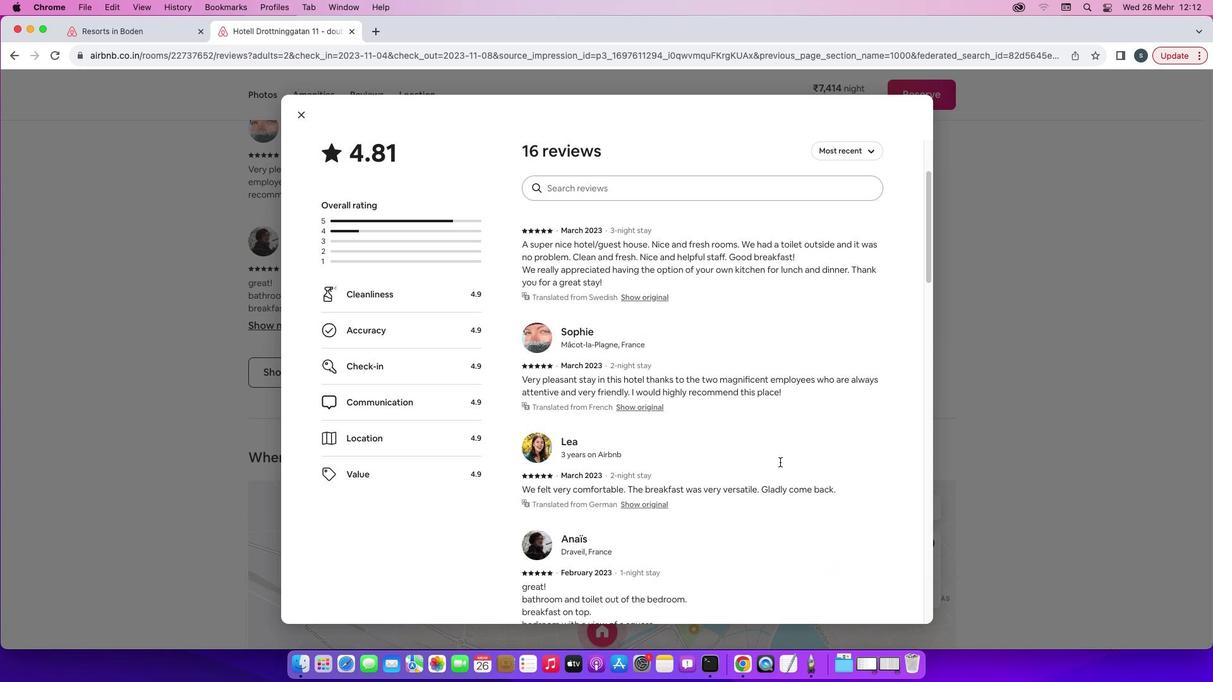 
Action: Mouse scrolled (781, 463) with delta (0, 0)
Screenshot: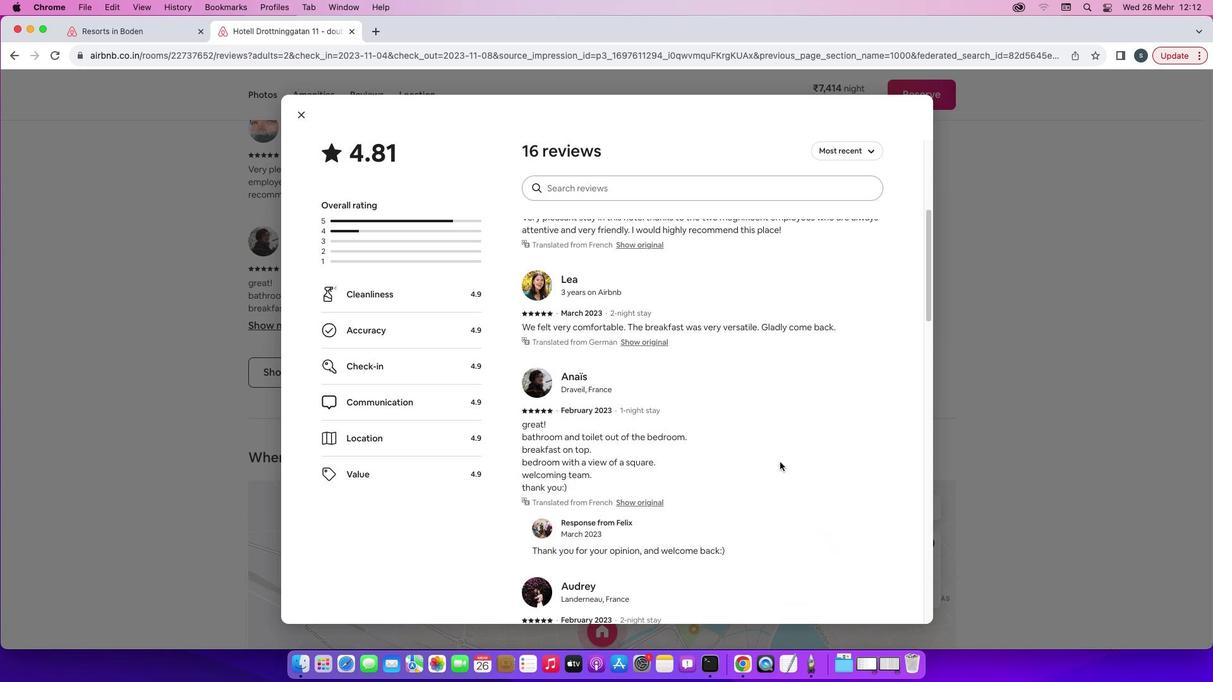 
Action: Mouse scrolled (781, 463) with delta (0, 0)
Screenshot: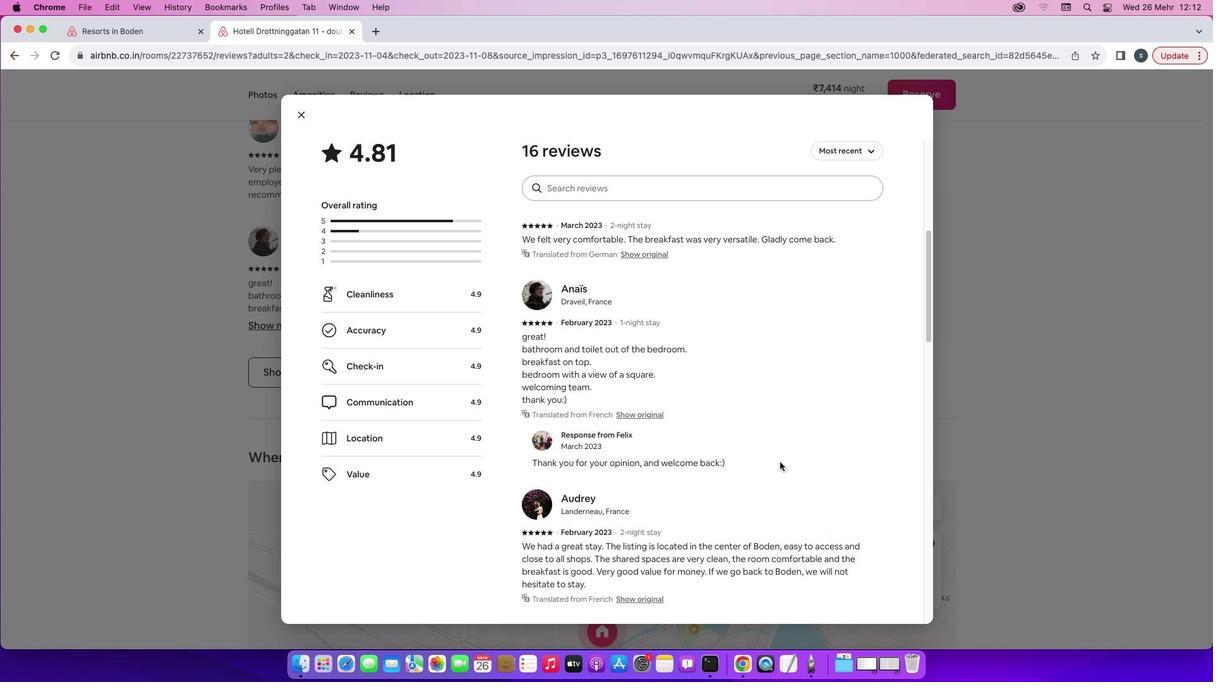 
Action: Mouse scrolled (781, 463) with delta (0, 0)
Screenshot: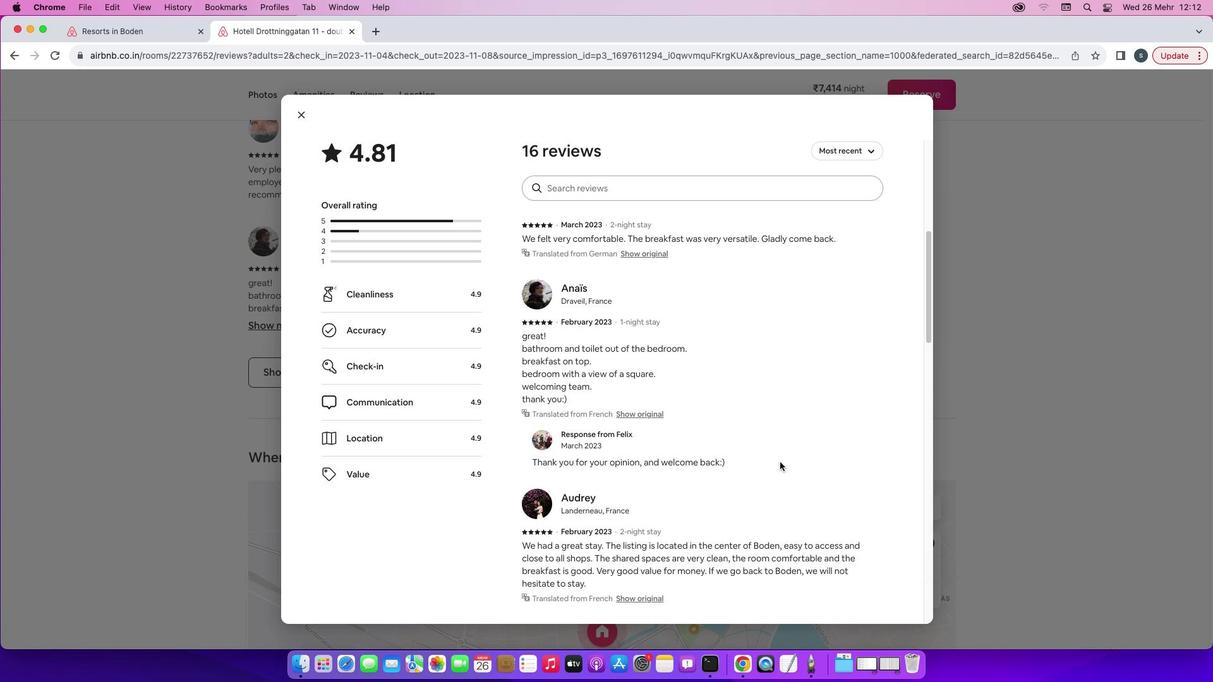 
Action: Mouse scrolled (781, 463) with delta (0, 0)
Screenshot: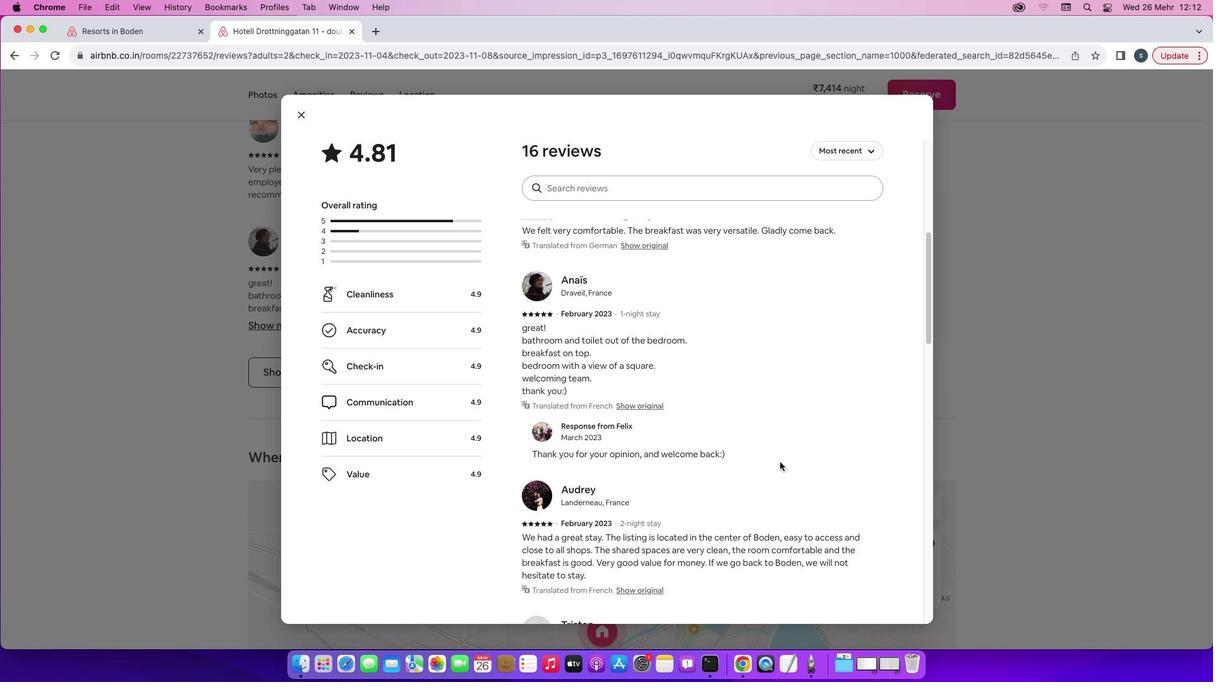 
Action: Mouse scrolled (781, 463) with delta (0, 0)
Screenshot: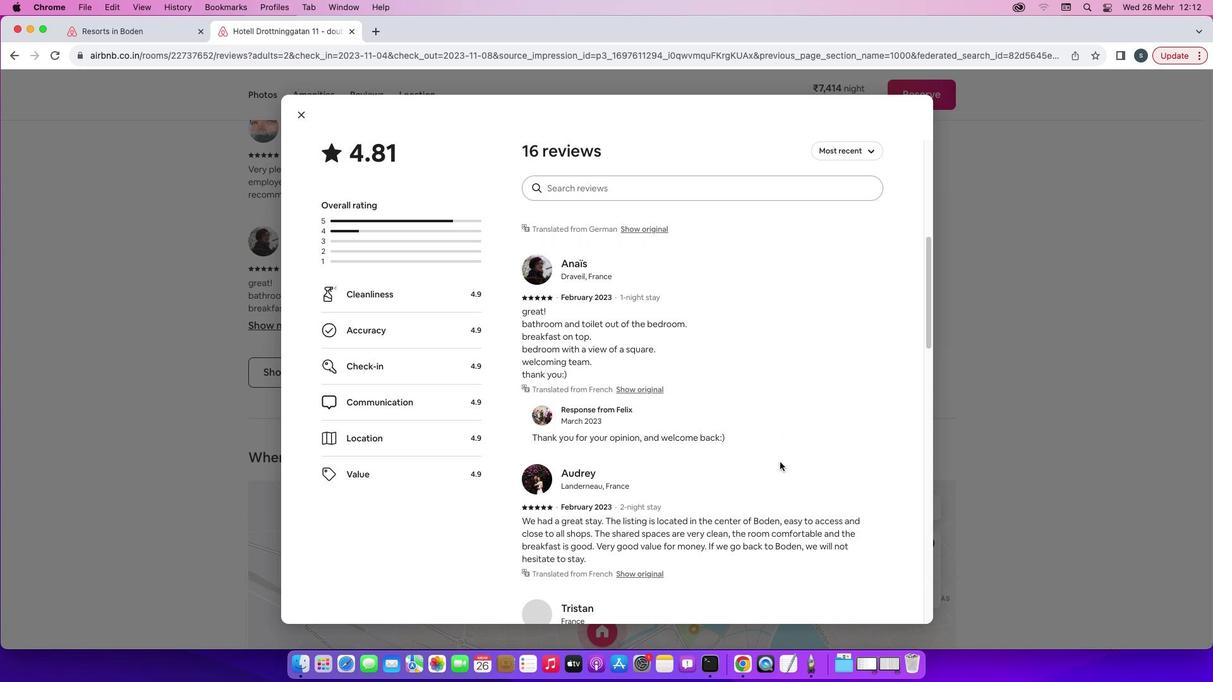 
Action: Mouse scrolled (781, 463) with delta (0, 0)
Screenshot: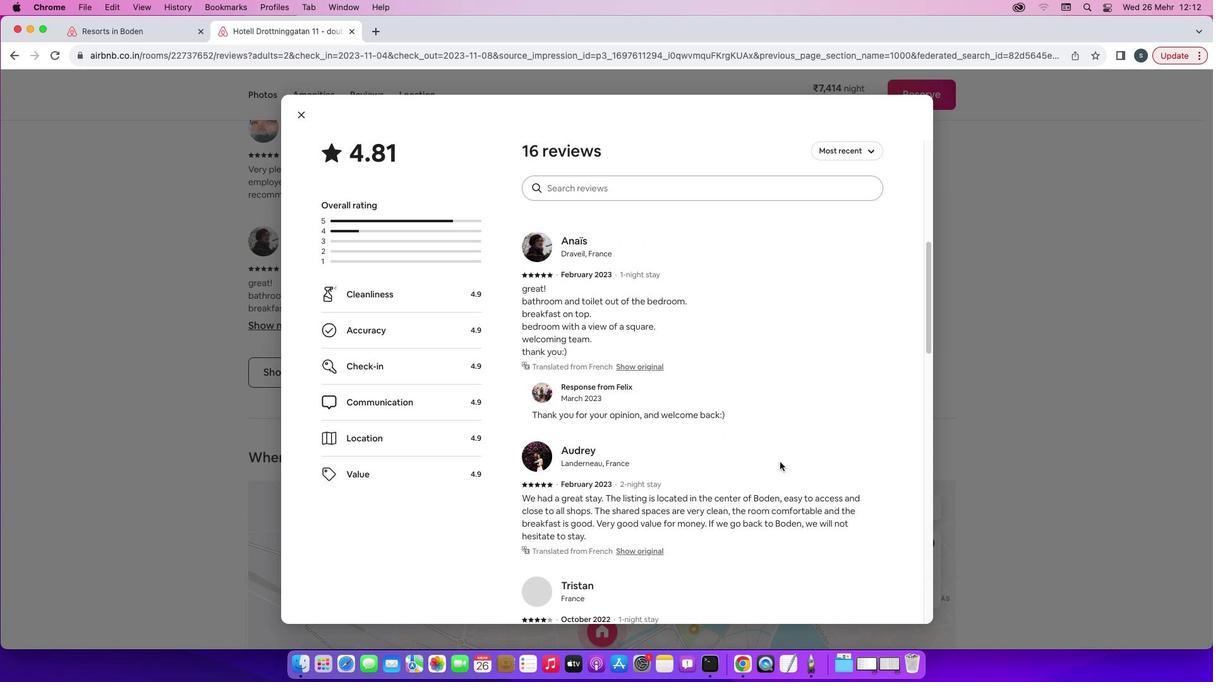 
Action: Mouse scrolled (781, 463) with delta (0, 0)
Screenshot: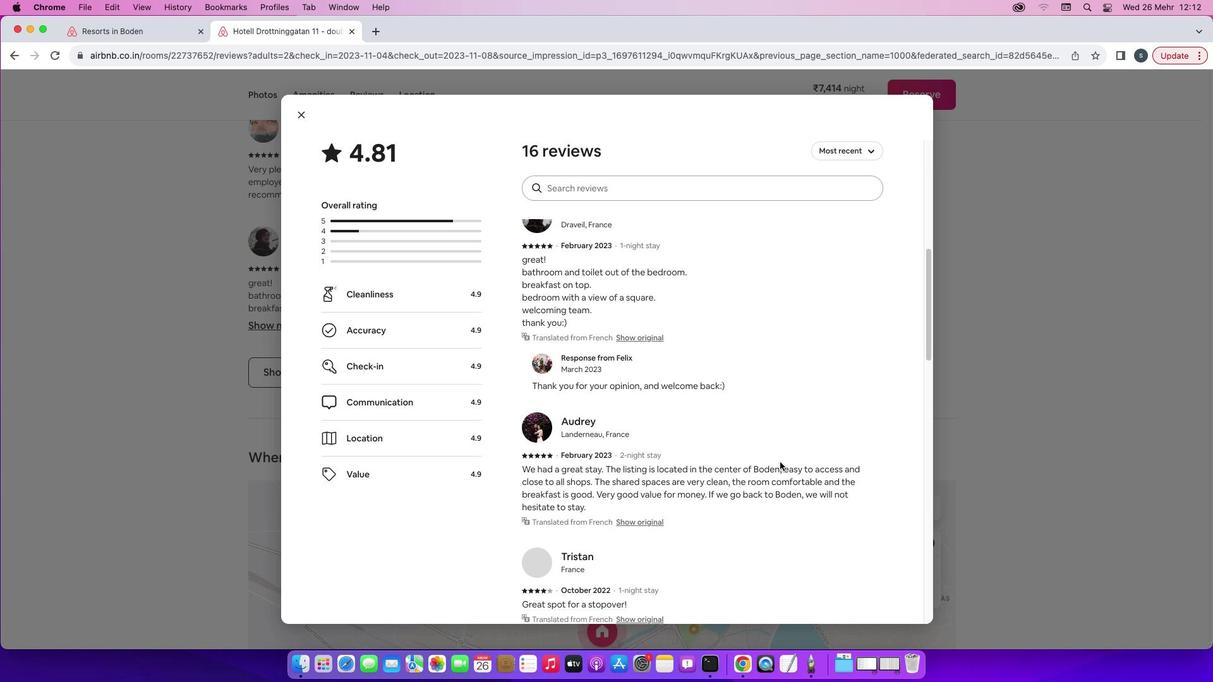 
Action: Mouse scrolled (781, 463) with delta (0, 0)
Screenshot: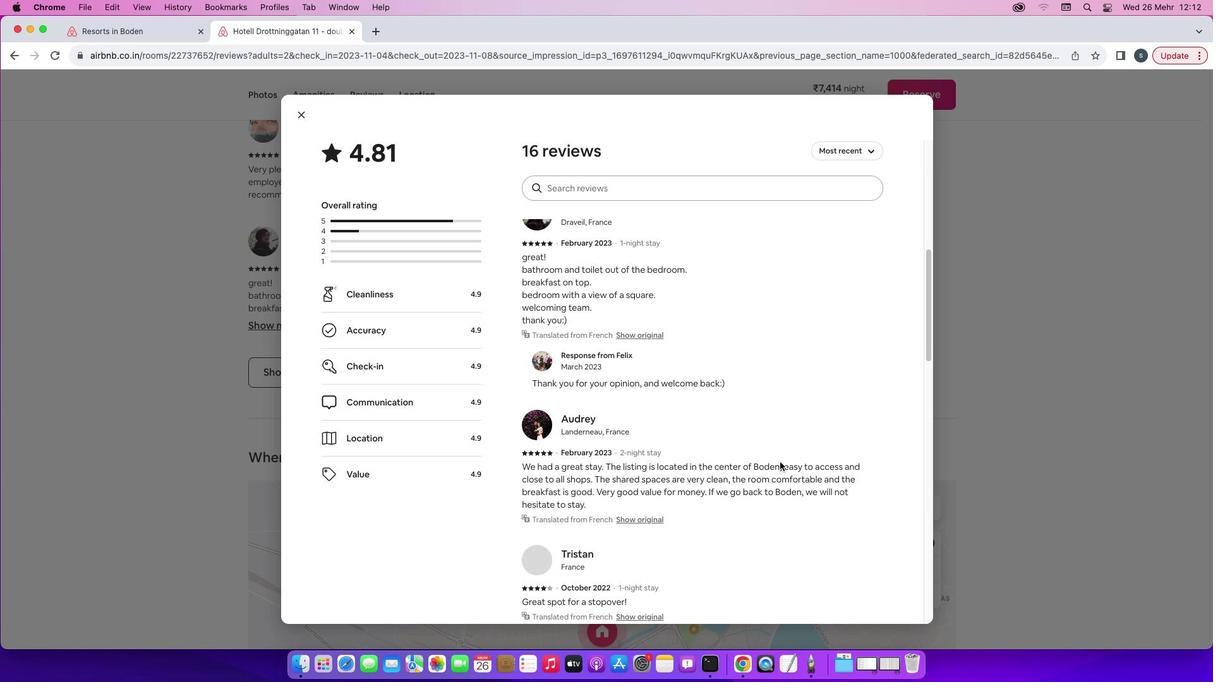 
Action: Mouse scrolled (781, 463) with delta (0, 0)
Screenshot: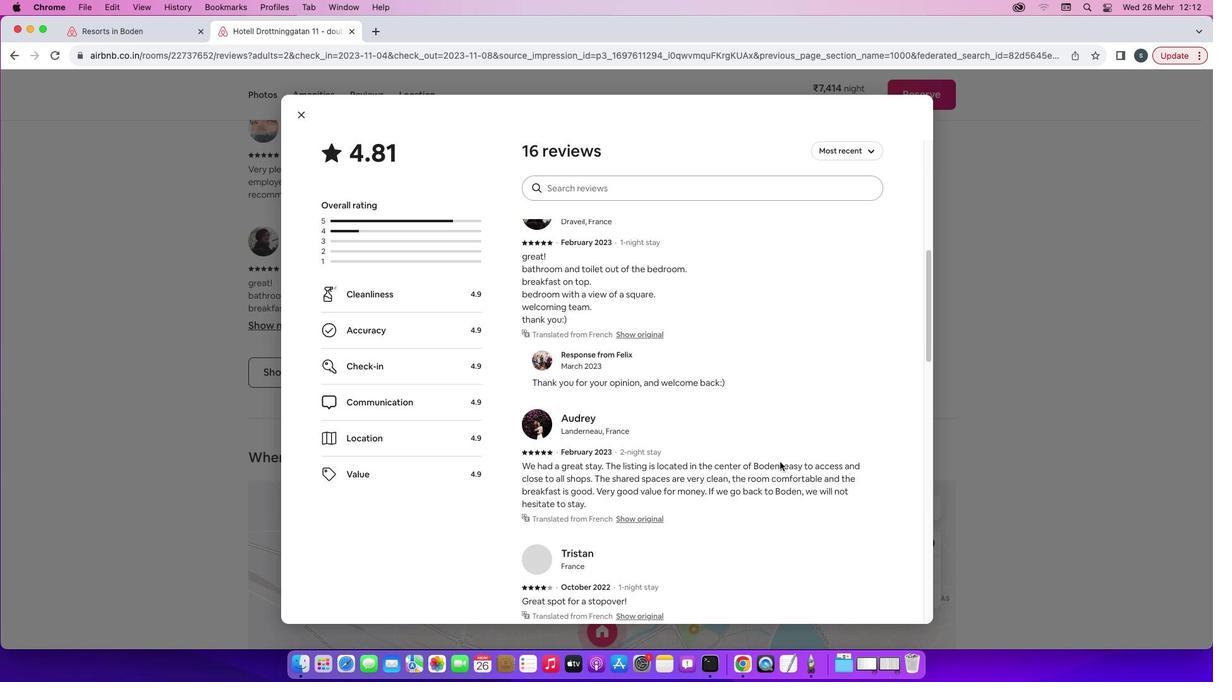 
Action: Mouse scrolled (781, 463) with delta (0, 0)
Screenshot: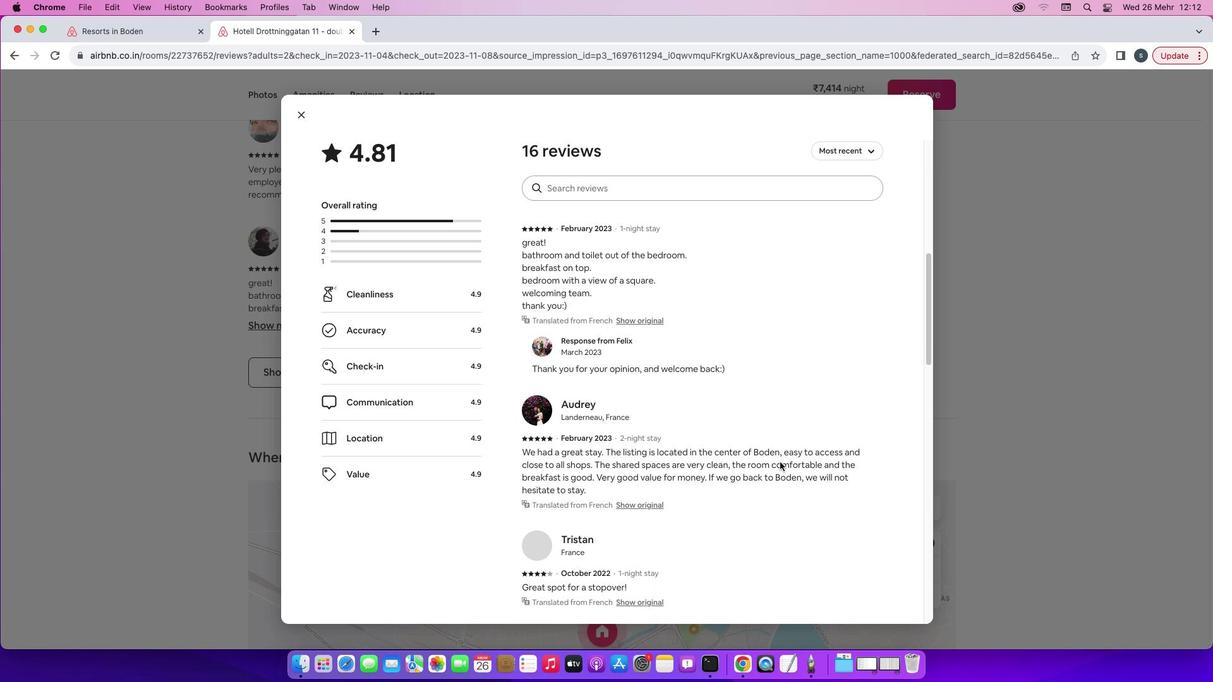 
Action: Mouse scrolled (781, 463) with delta (0, 0)
Screenshot: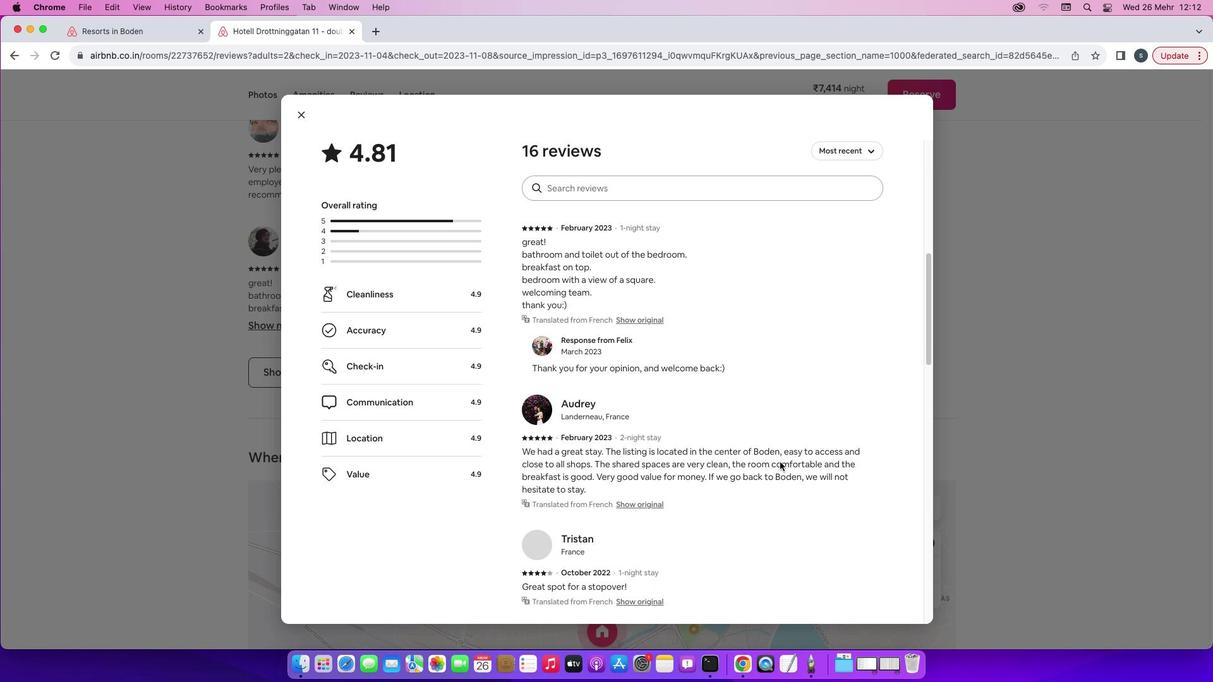 
Action: Mouse scrolled (781, 463) with delta (0, 0)
Screenshot: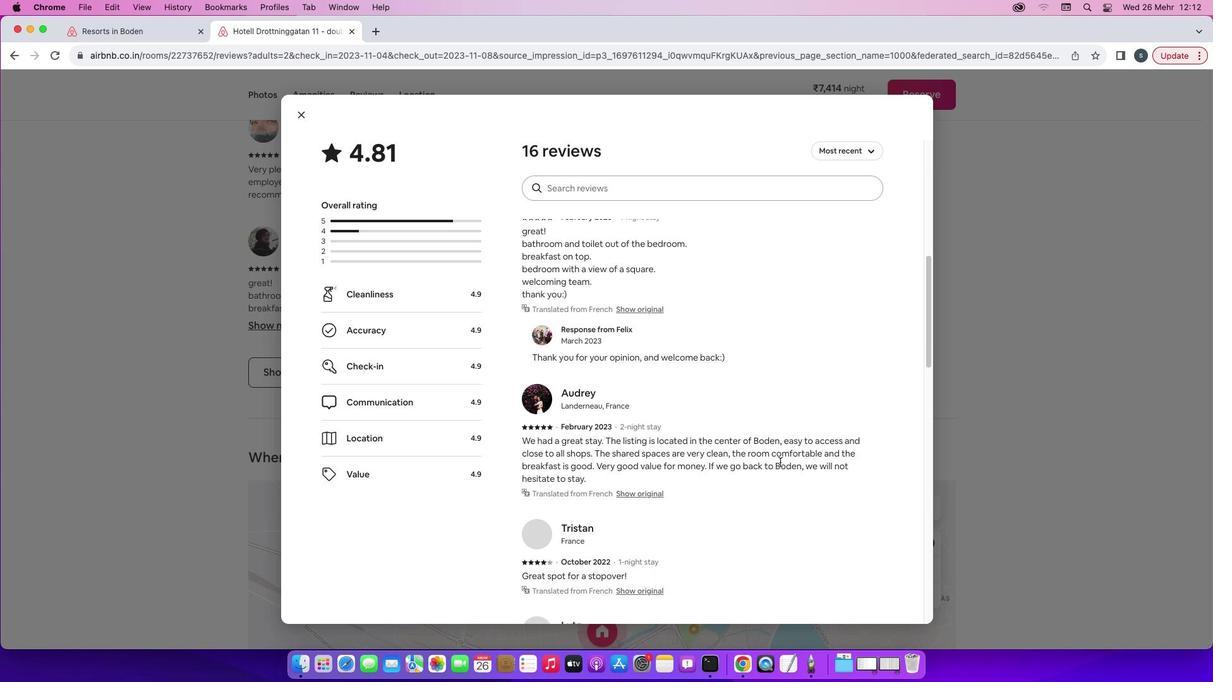 
Action: Mouse scrolled (781, 463) with delta (0, 0)
Screenshot: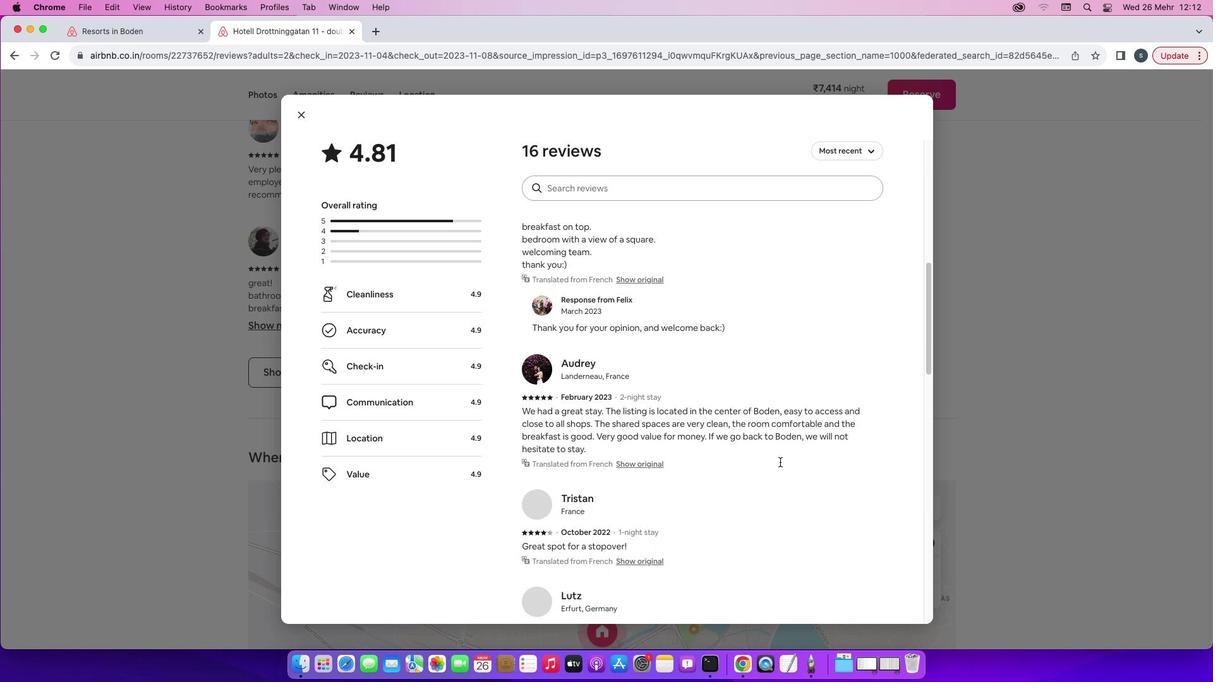 
Action: Mouse scrolled (781, 463) with delta (0, 0)
Screenshot: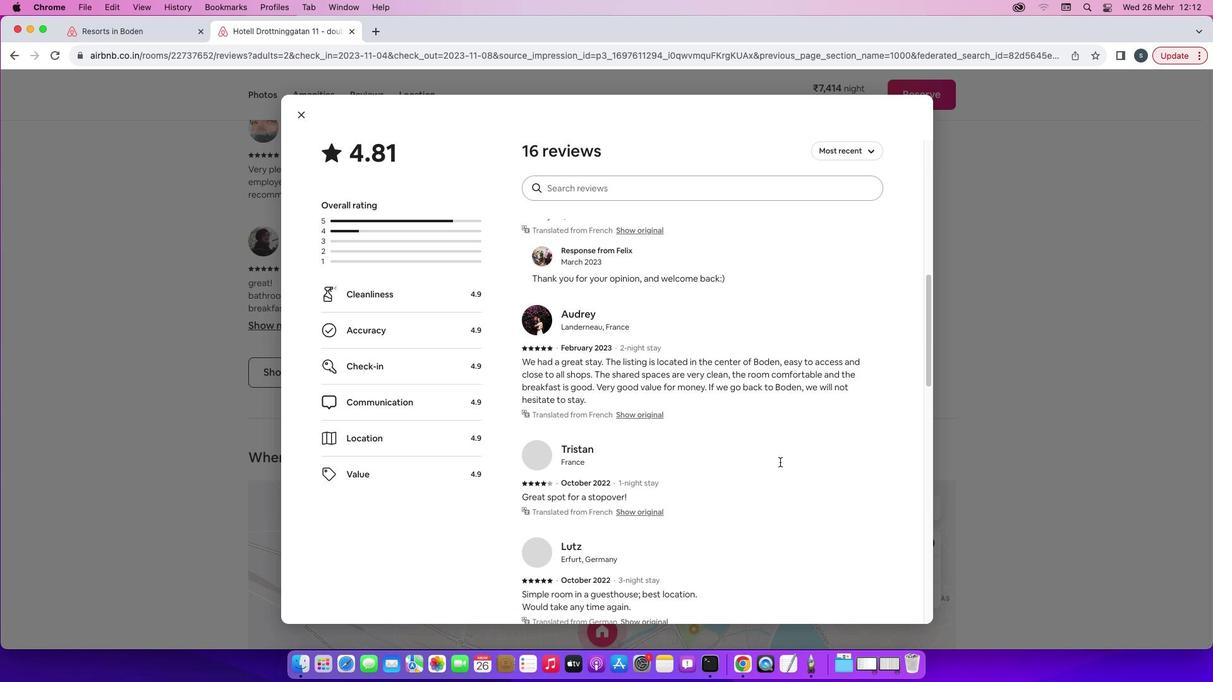 
Action: Mouse scrolled (781, 463) with delta (0, 0)
Screenshot: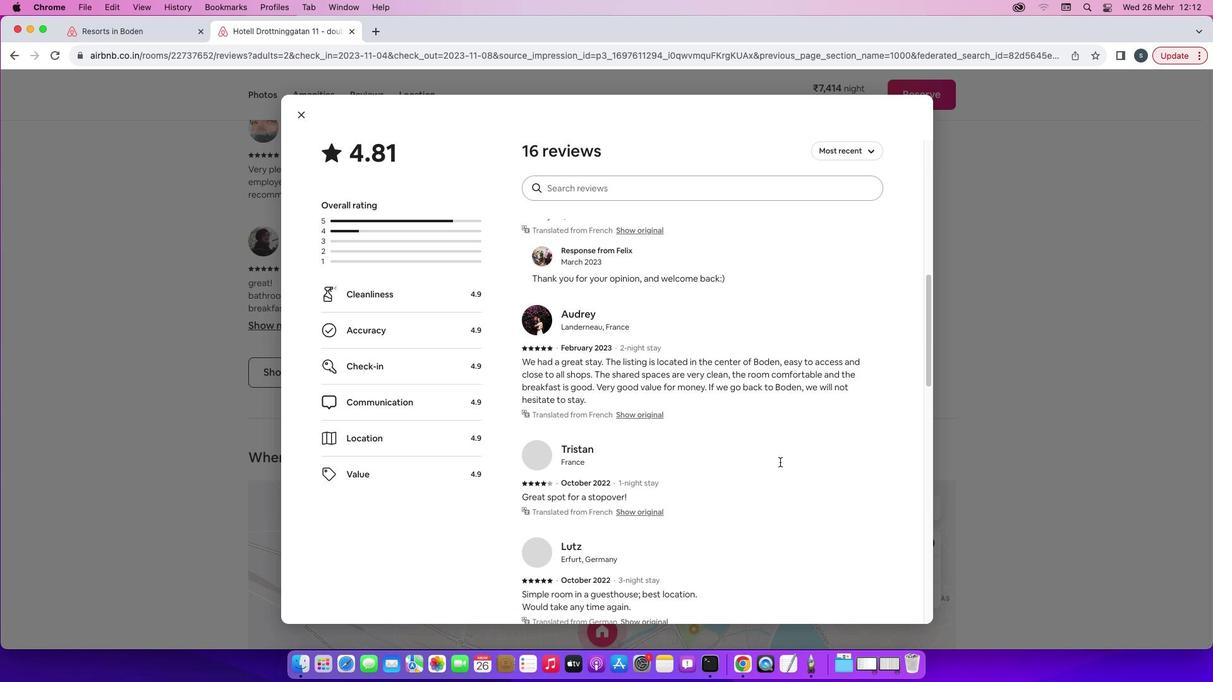 
Action: Mouse scrolled (781, 463) with delta (0, 0)
Screenshot: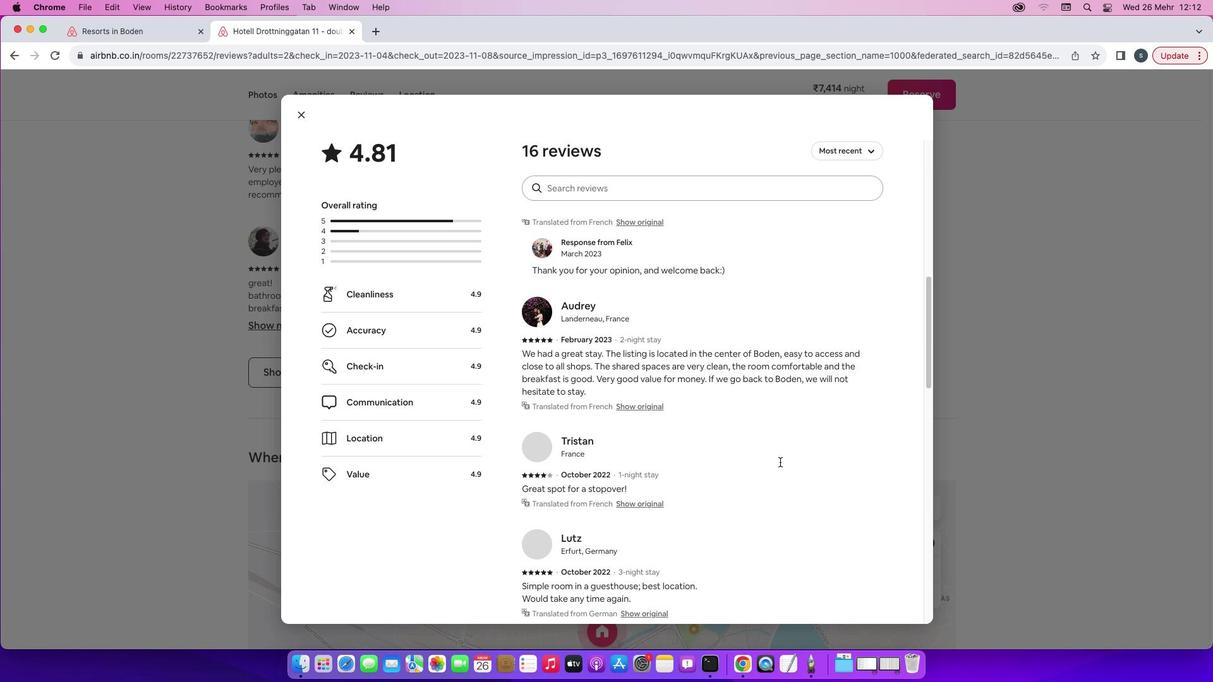 
Action: Mouse scrolled (781, 463) with delta (0, -1)
Screenshot: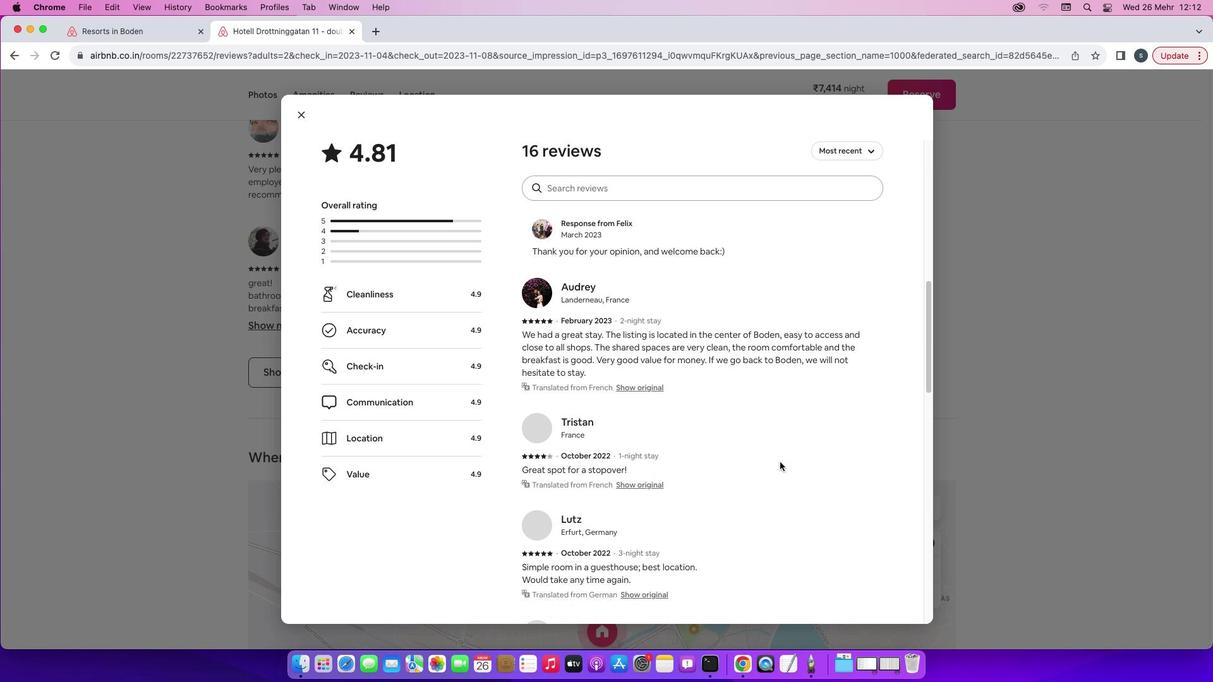 
Action: Mouse scrolled (781, 463) with delta (0, -1)
